 Task: Buy 3 Windshield Washer Pumps from Windshield Wipers & Washers section under best seller category for shipping address: Carlos Perez, 4547 Long Street, Gainesville, Florida 32653, Cell Number 3522153680. Pay from credit card ending with 5759, CVV 953
Action: Key pressed amazon.com<Key.enter>
Screenshot: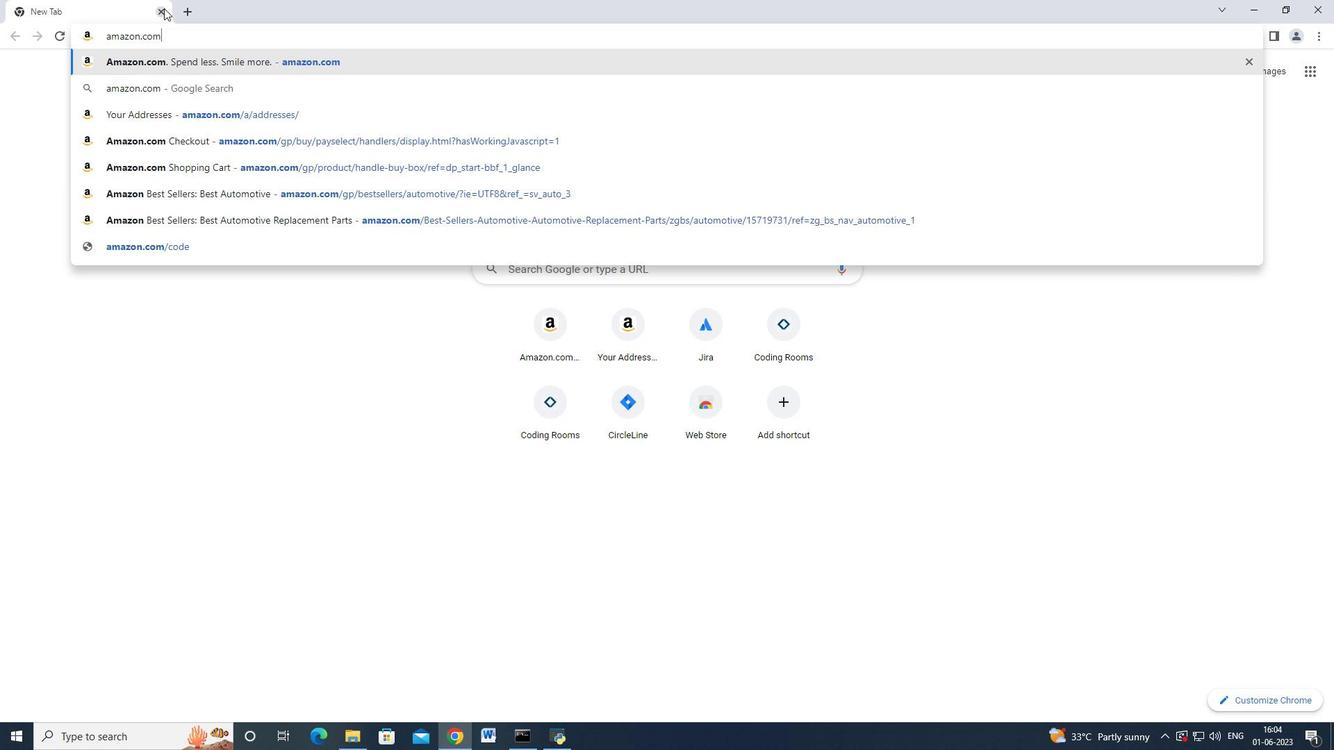 
Action: Mouse moved to (6, 114)
Screenshot: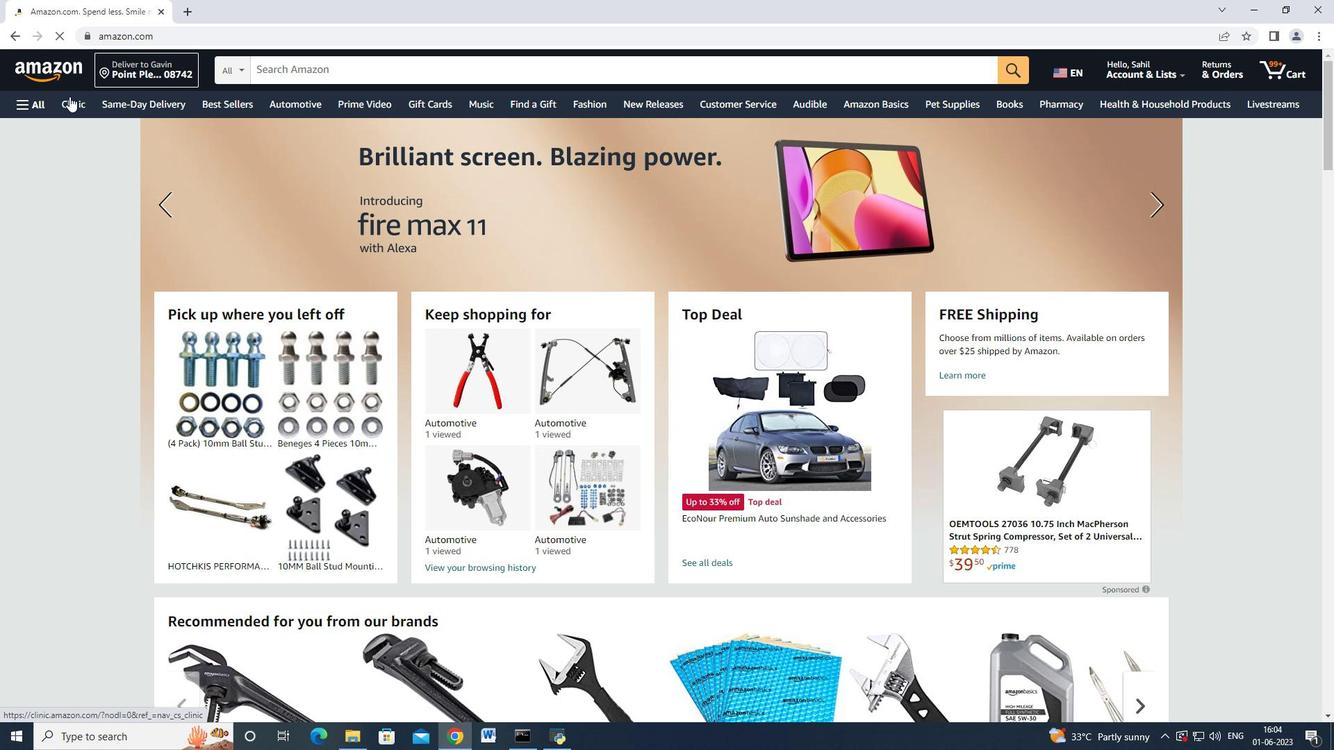 
Action: Mouse pressed left at (6, 114)
Screenshot: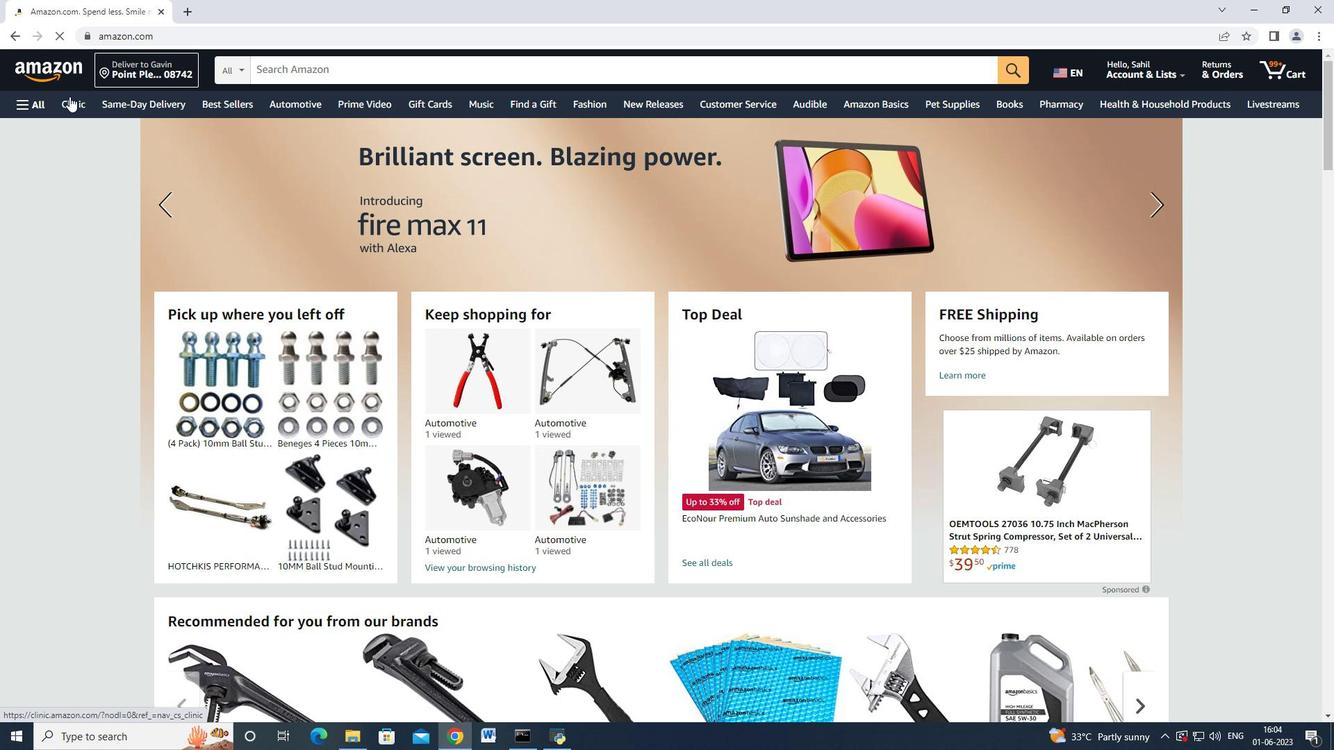 
Action: Mouse moved to (11, 110)
Screenshot: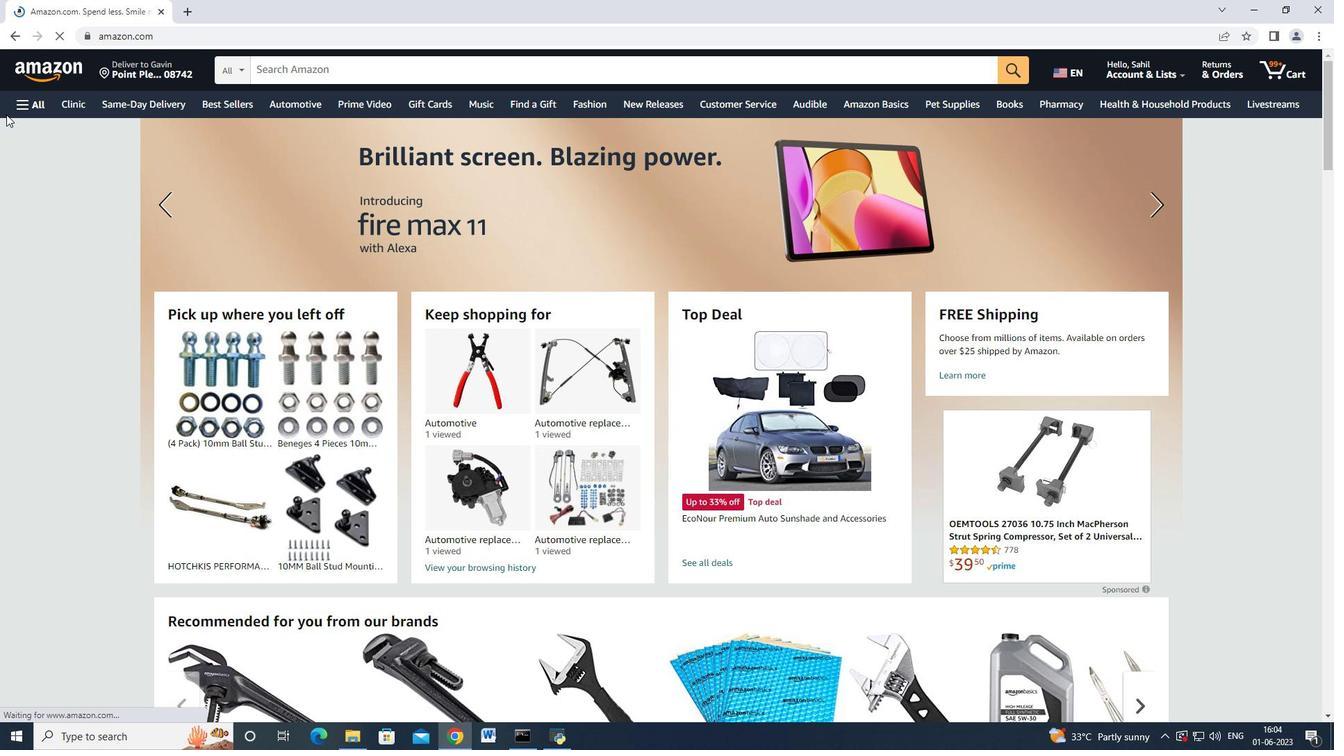
Action: Mouse pressed left at (11, 110)
Screenshot: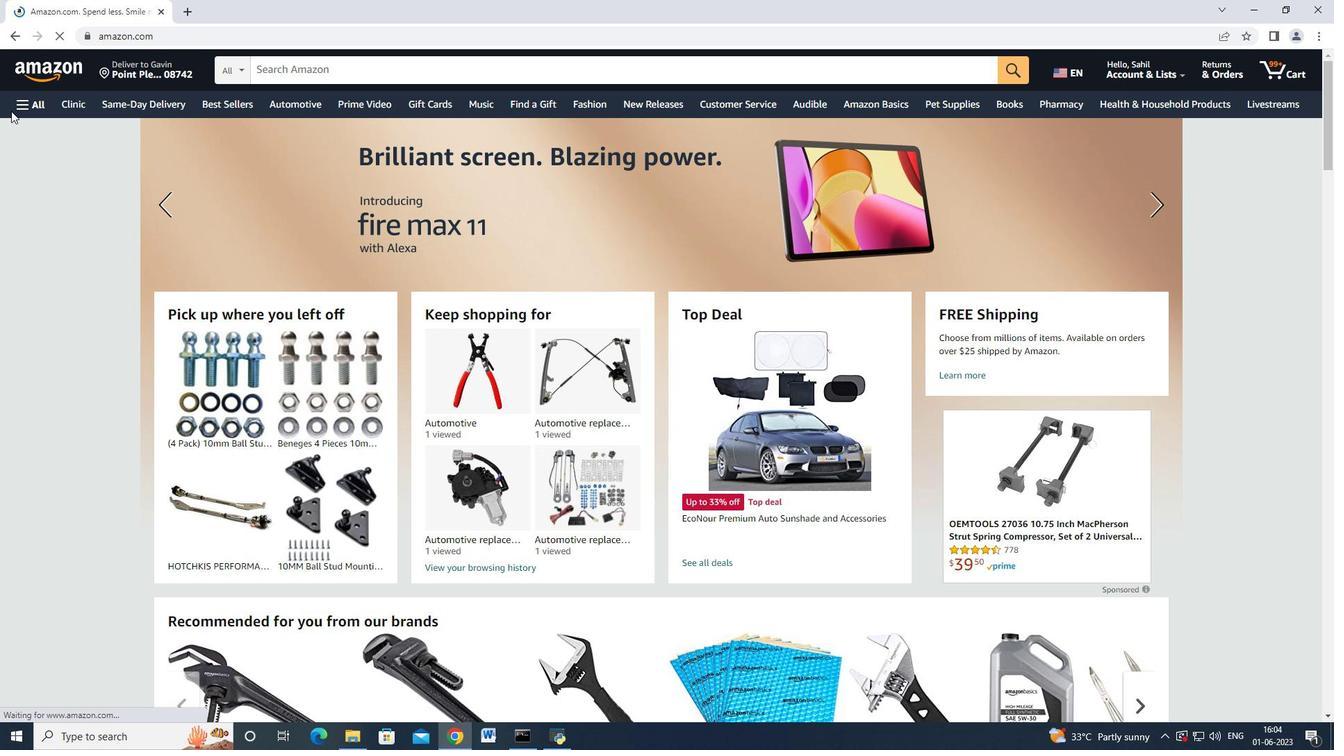 
Action: Mouse moved to (61, 211)
Screenshot: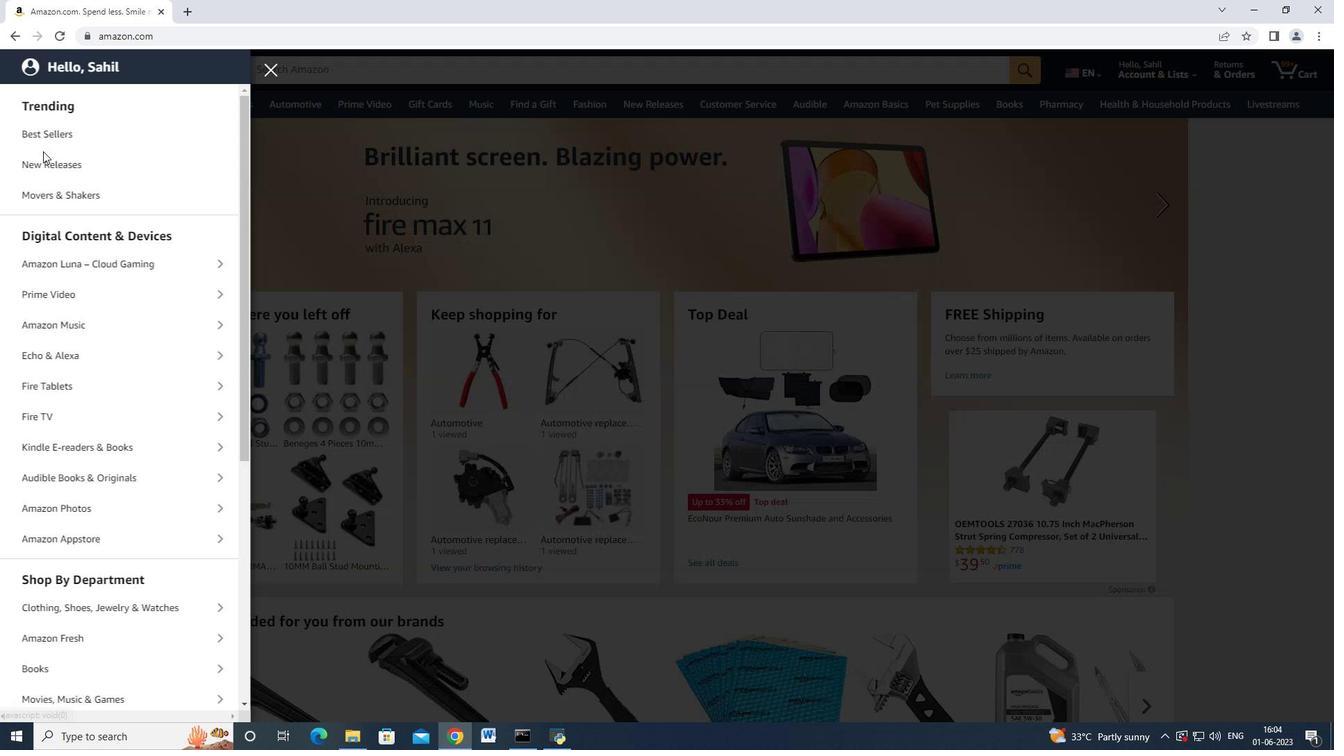 
Action: Mouse scrolled (56, 191) with delta (0, 0)
Screenshot: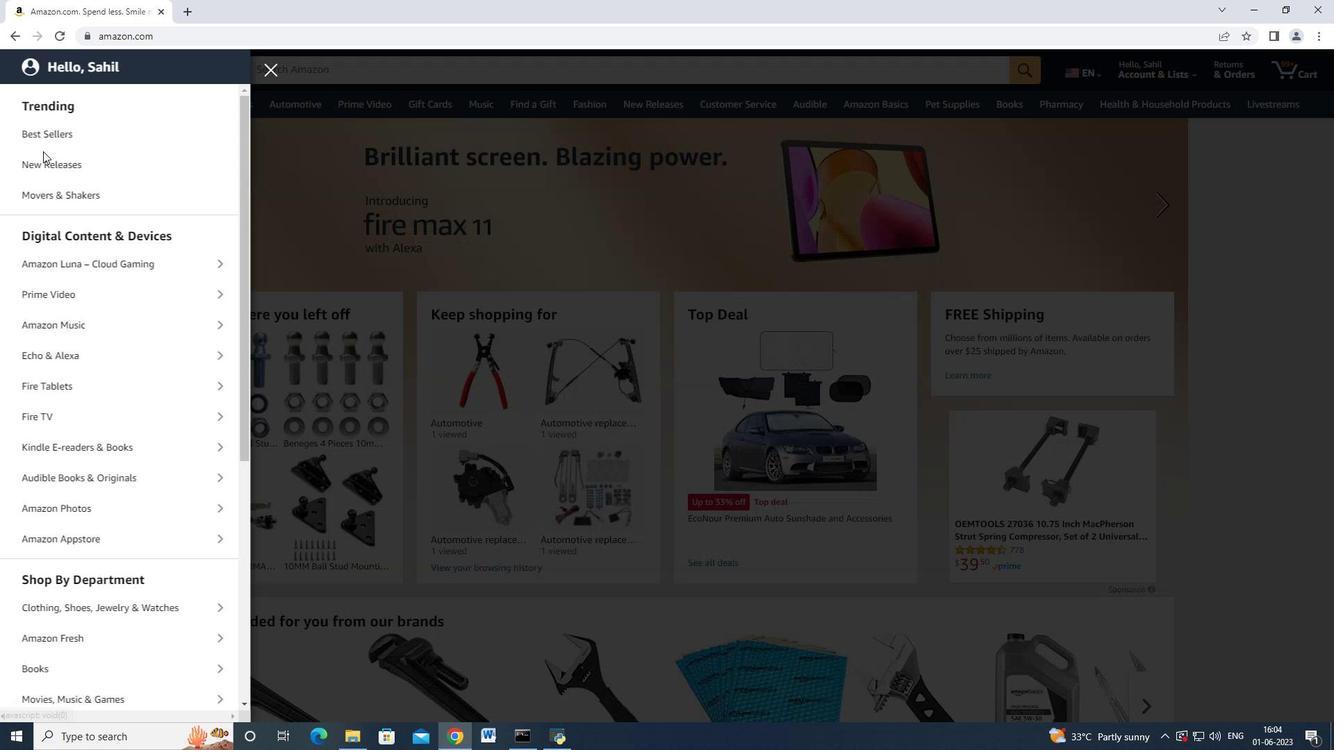 
Action: Mouse moved to (61, 214)
Screenshot: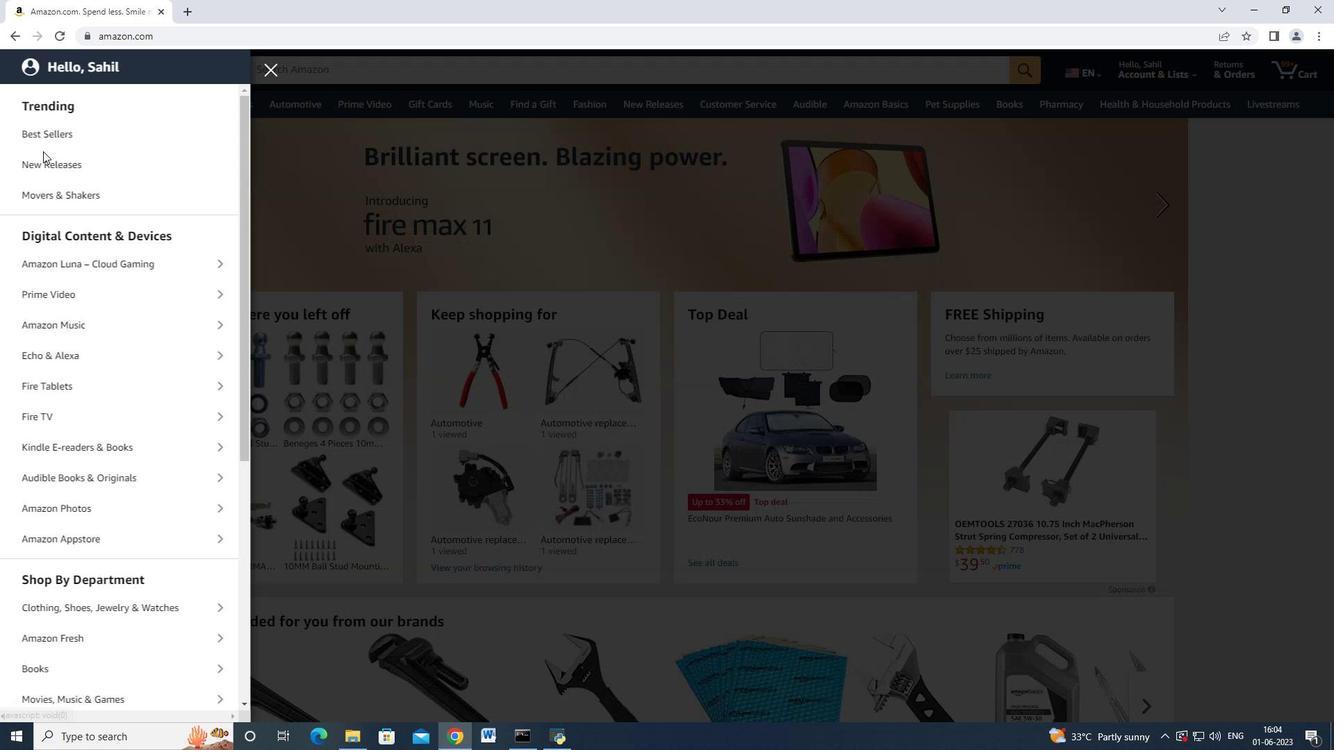 
Action: Mouse scrolled (60, 205) with delta (0, 0)
Screenshot: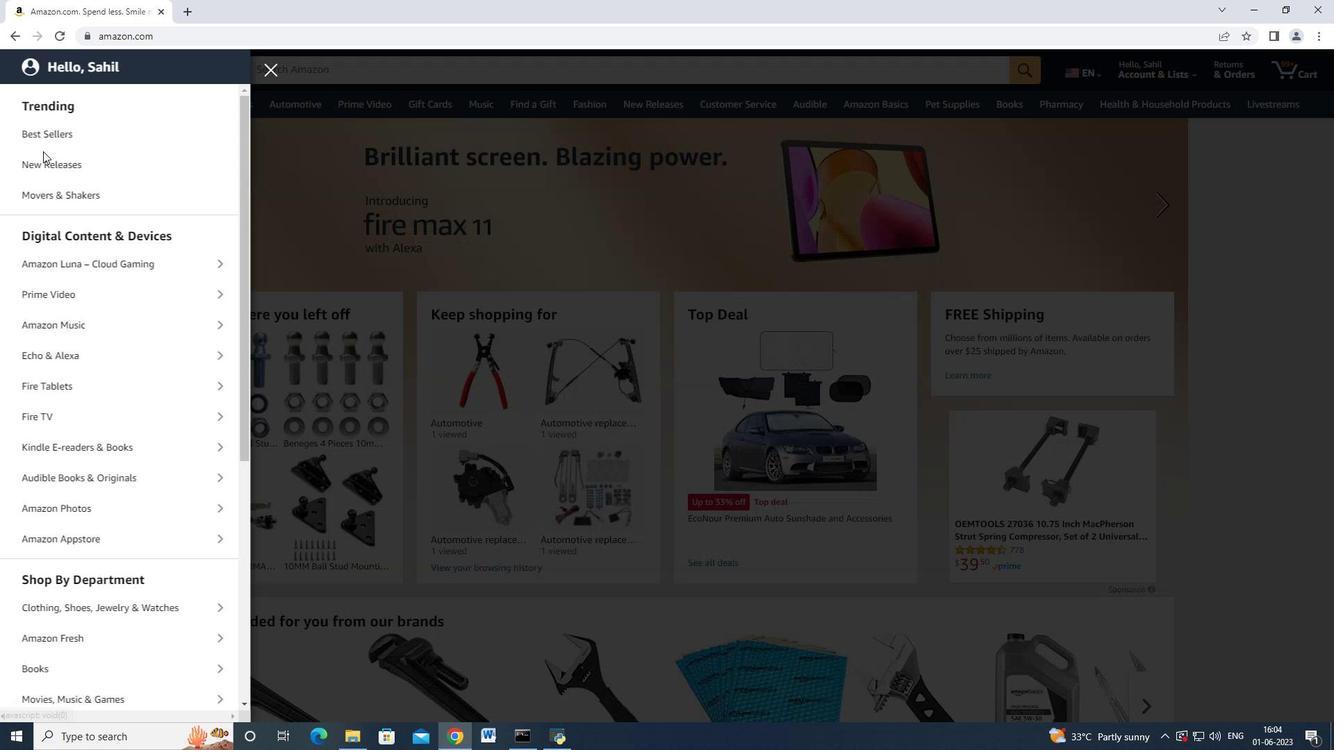 
Action: Mouse moved to (63, 219)
Screenshot: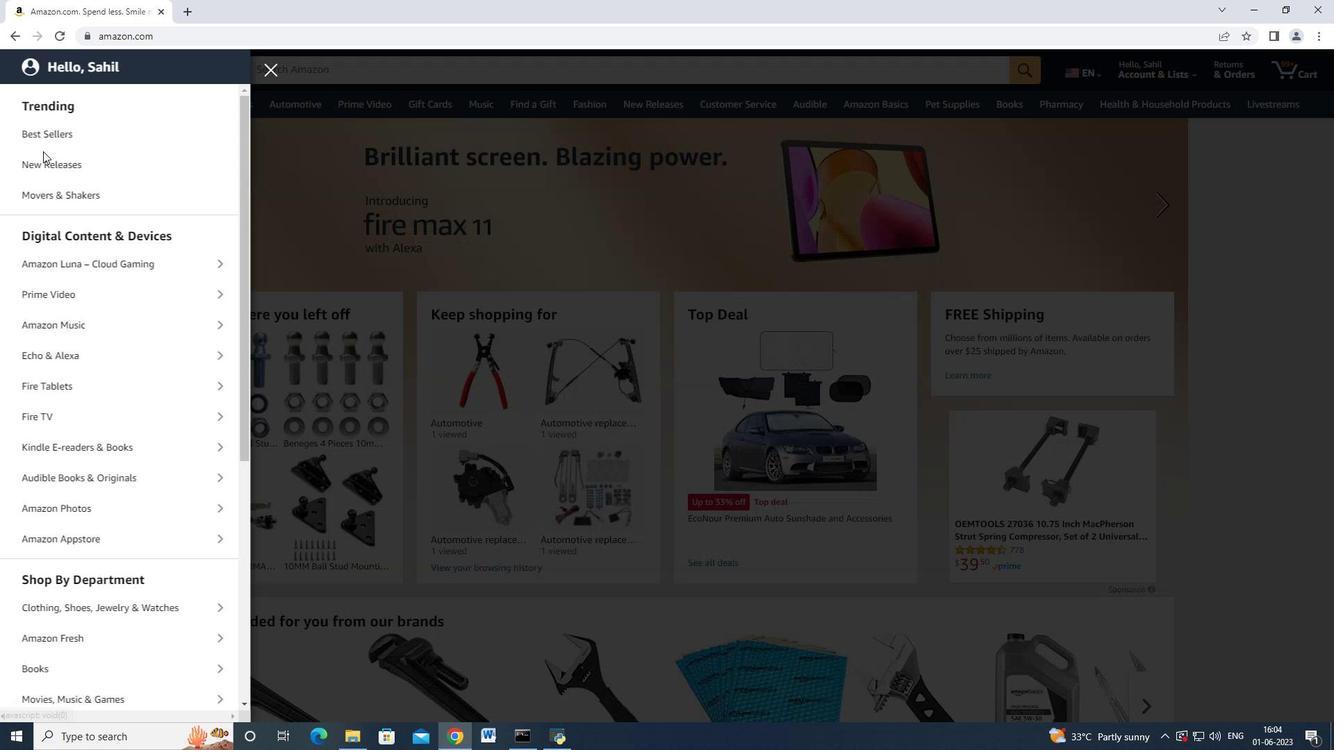 
Action: Mouse scrolled (61, 214) with delta (0, 0)
Screenshot: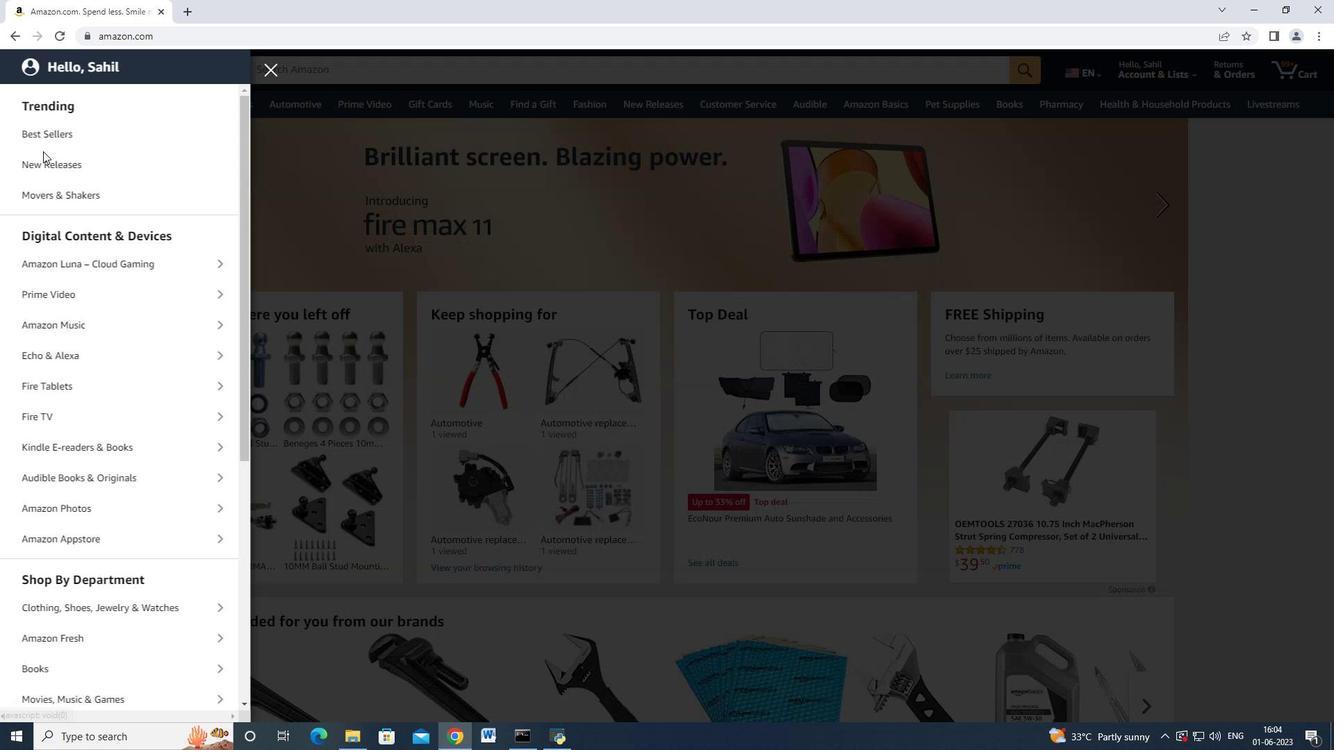 
Action: Mouse moved to (66, 230)
Screenshot: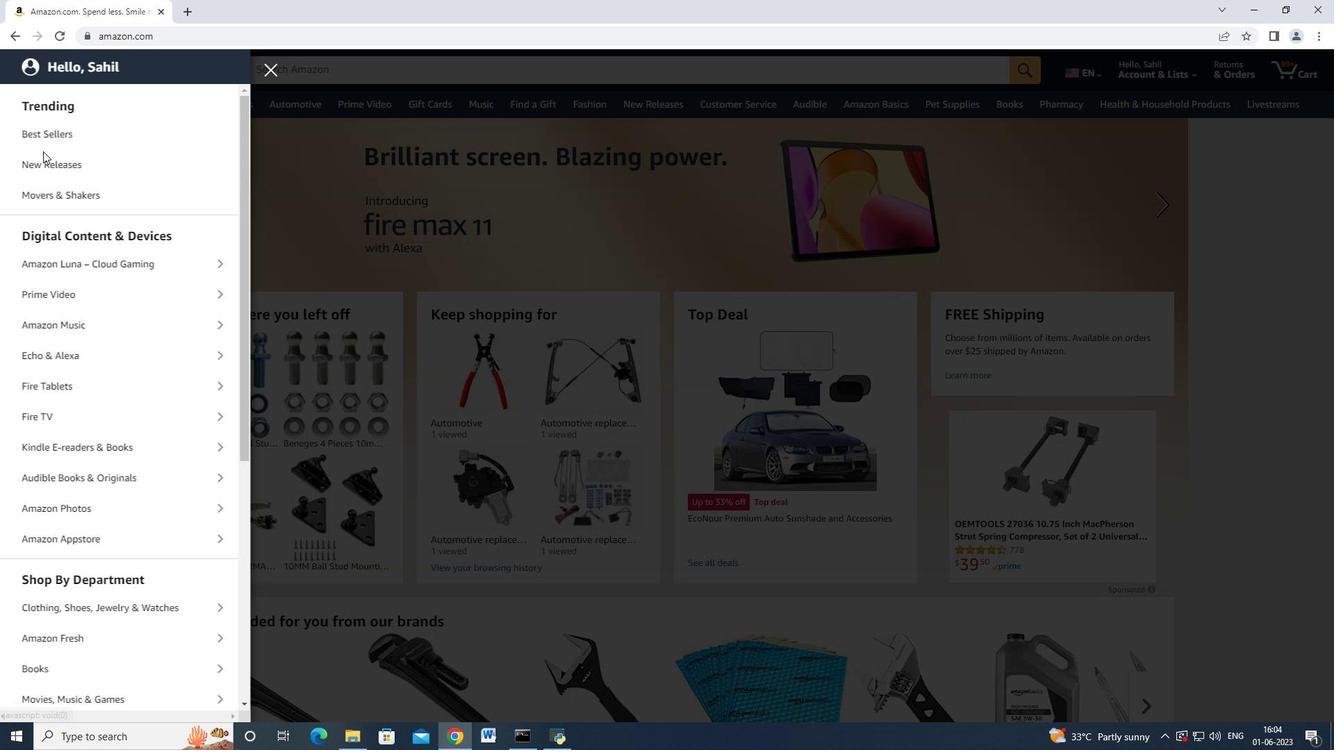 
Action: Mouse scrolled (65, 225) with delta (0, 0)
Screenshot: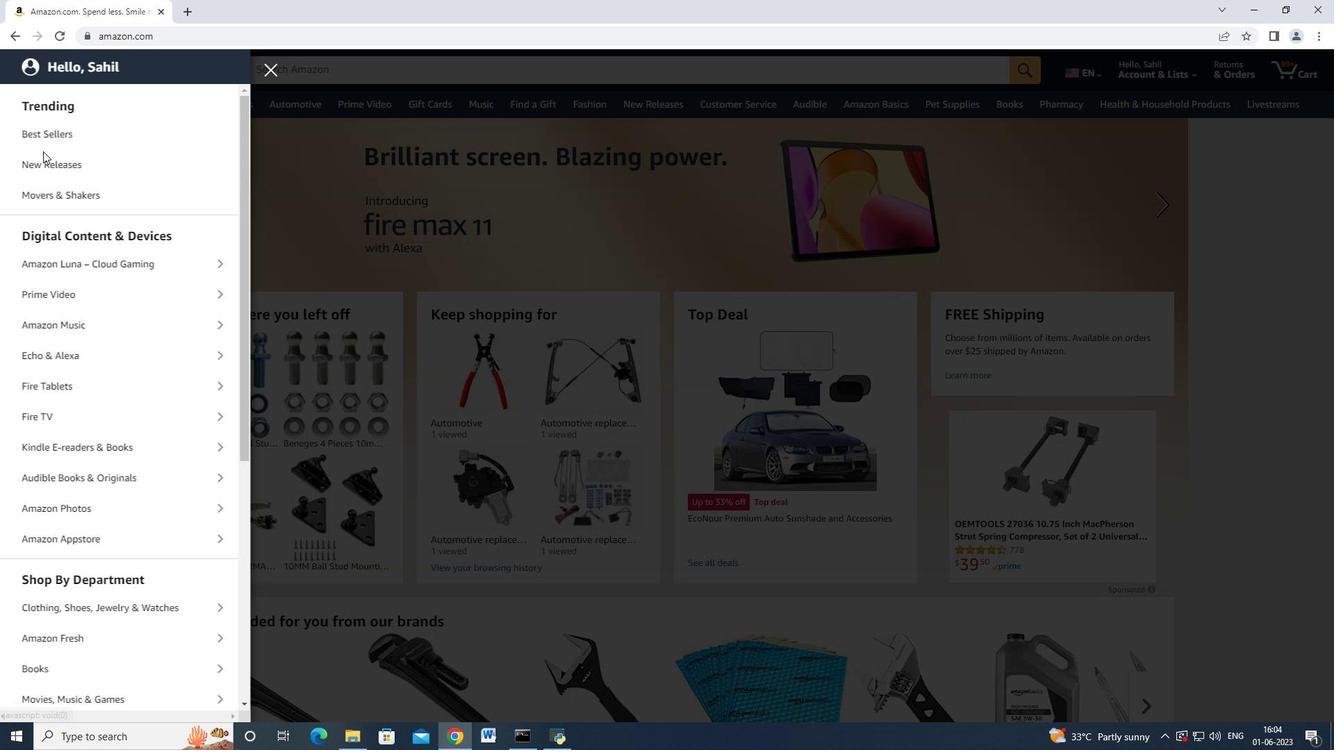 
Action: Mouse moved to (68, 444)
Screenshot: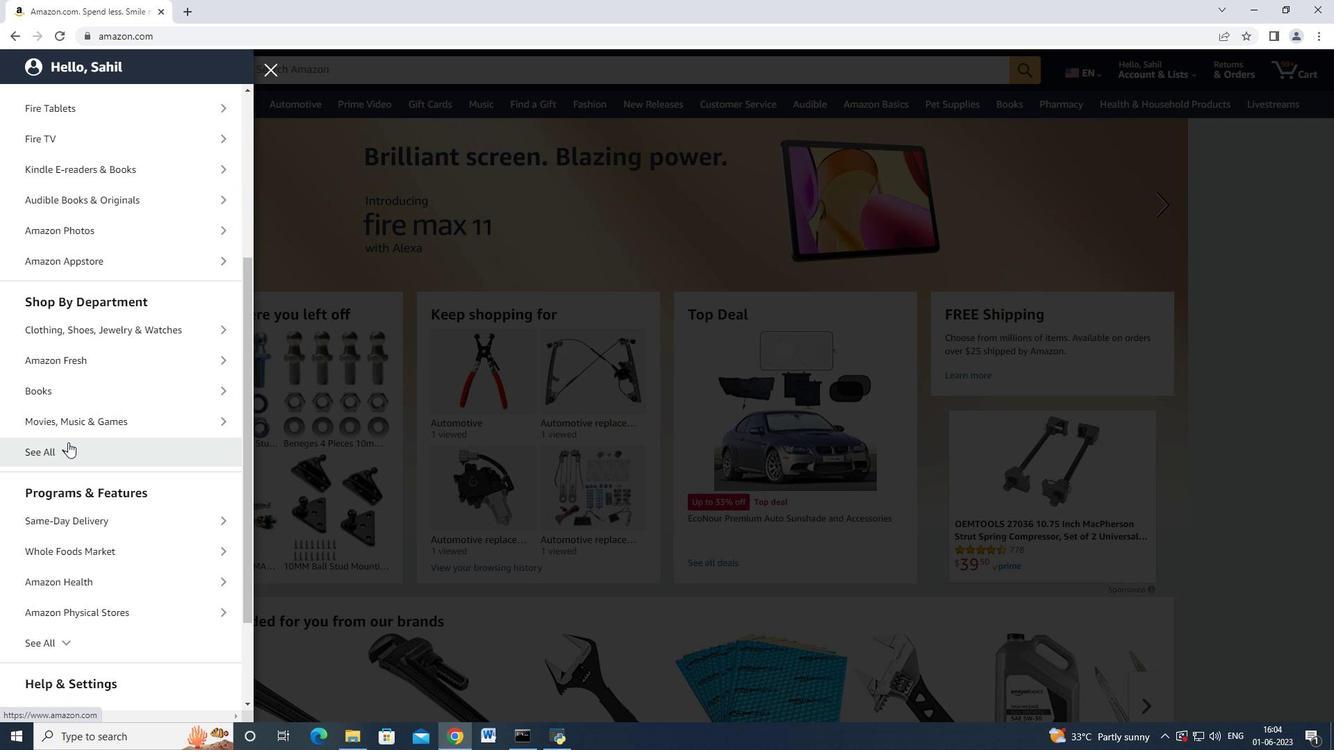 
Action: Mouse pressed left at (68, 444)
Screenshot: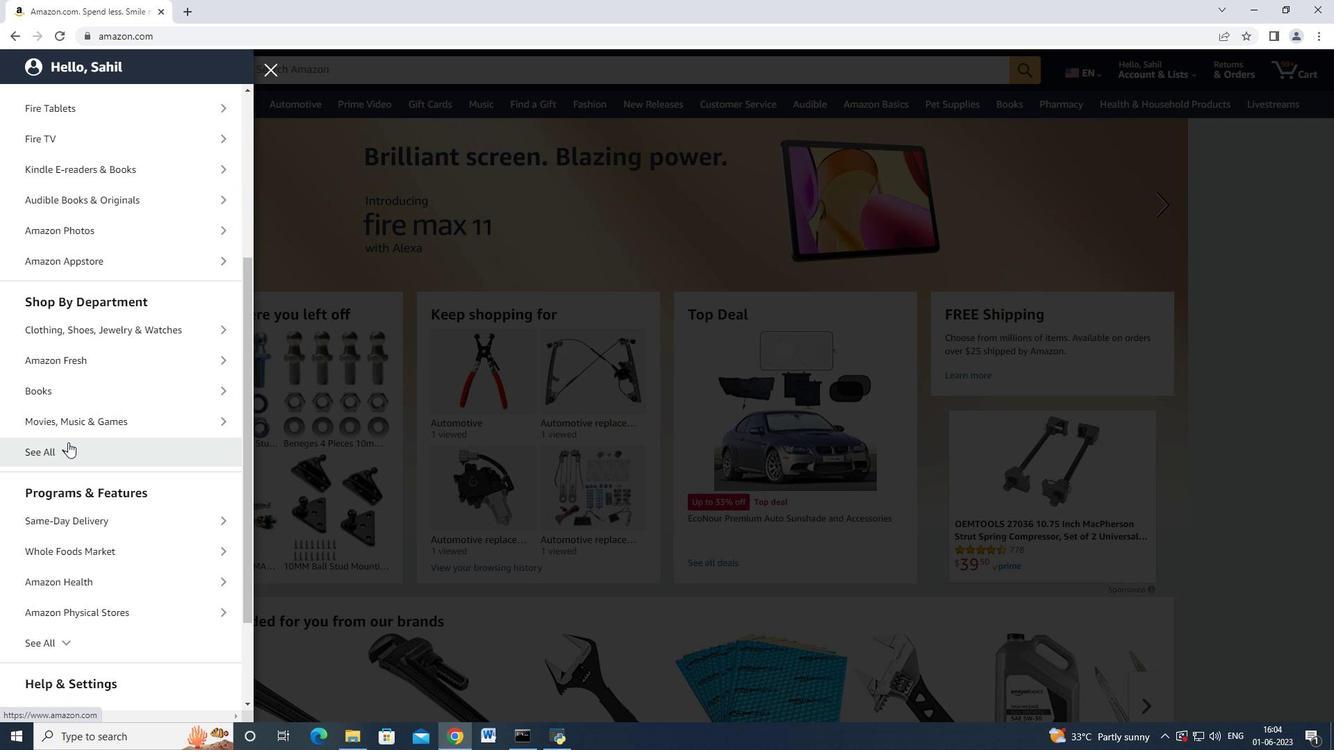 
Action: Mouse moved to (75, 437)
Screenshot: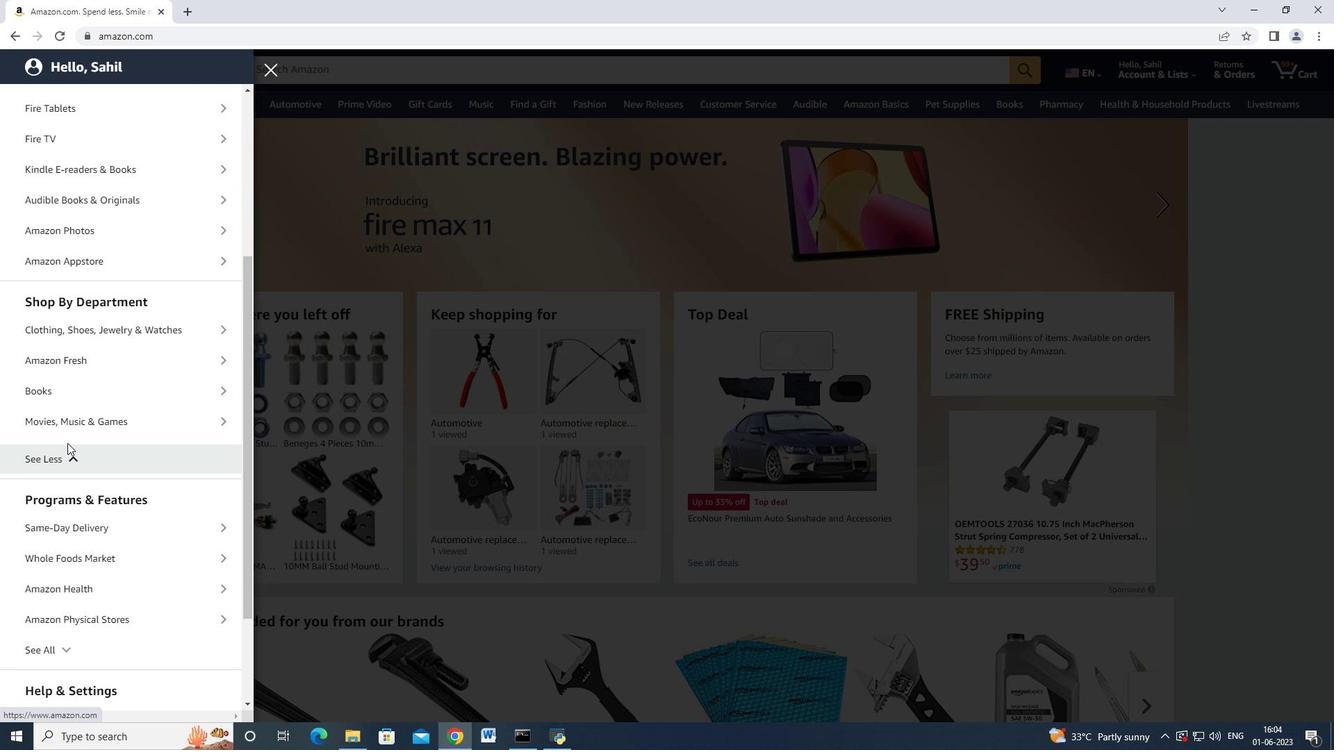 
Action: Mouse scrolled (75, 437) with delta (0, 0)
Screenshot: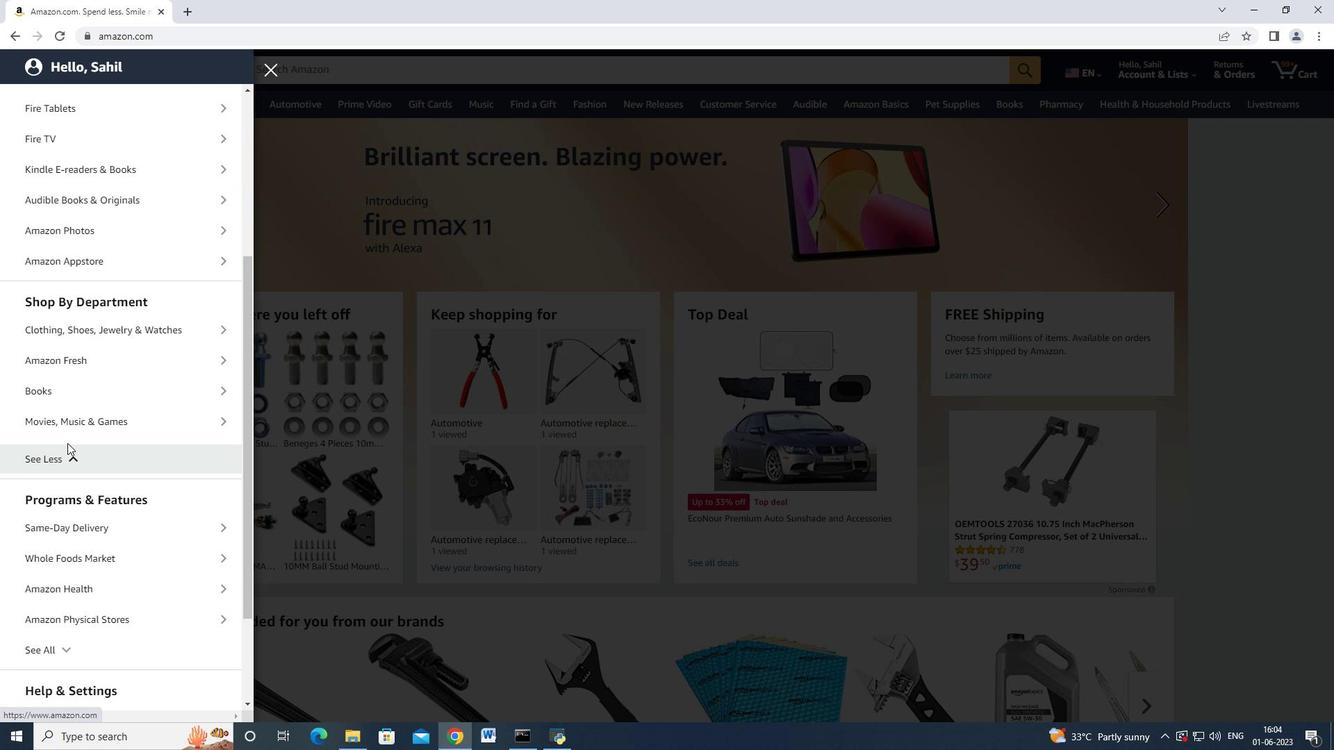 
Action: Mouse scrolled (75, 437) with delta (0, 0)
Screenshot: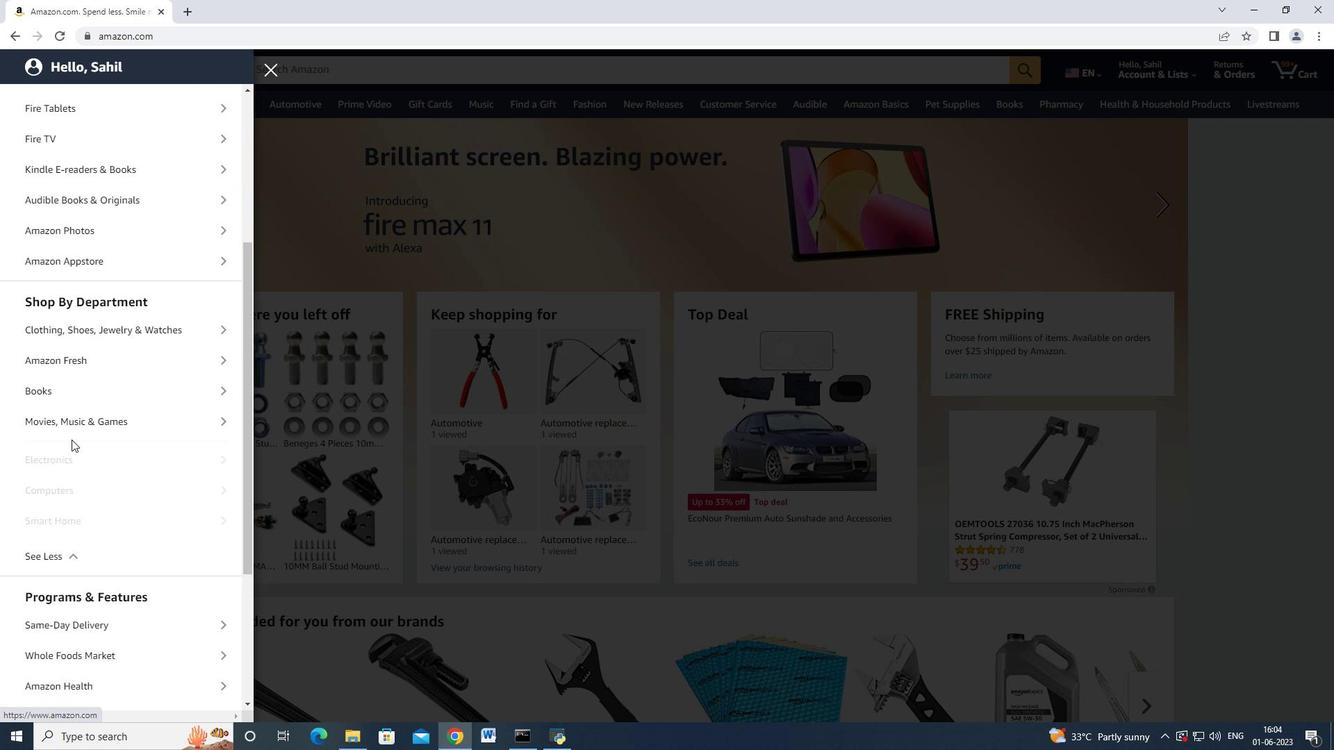 
Action: Mouse scrolled (75, 437) with delta (0, 0)
Screenshot: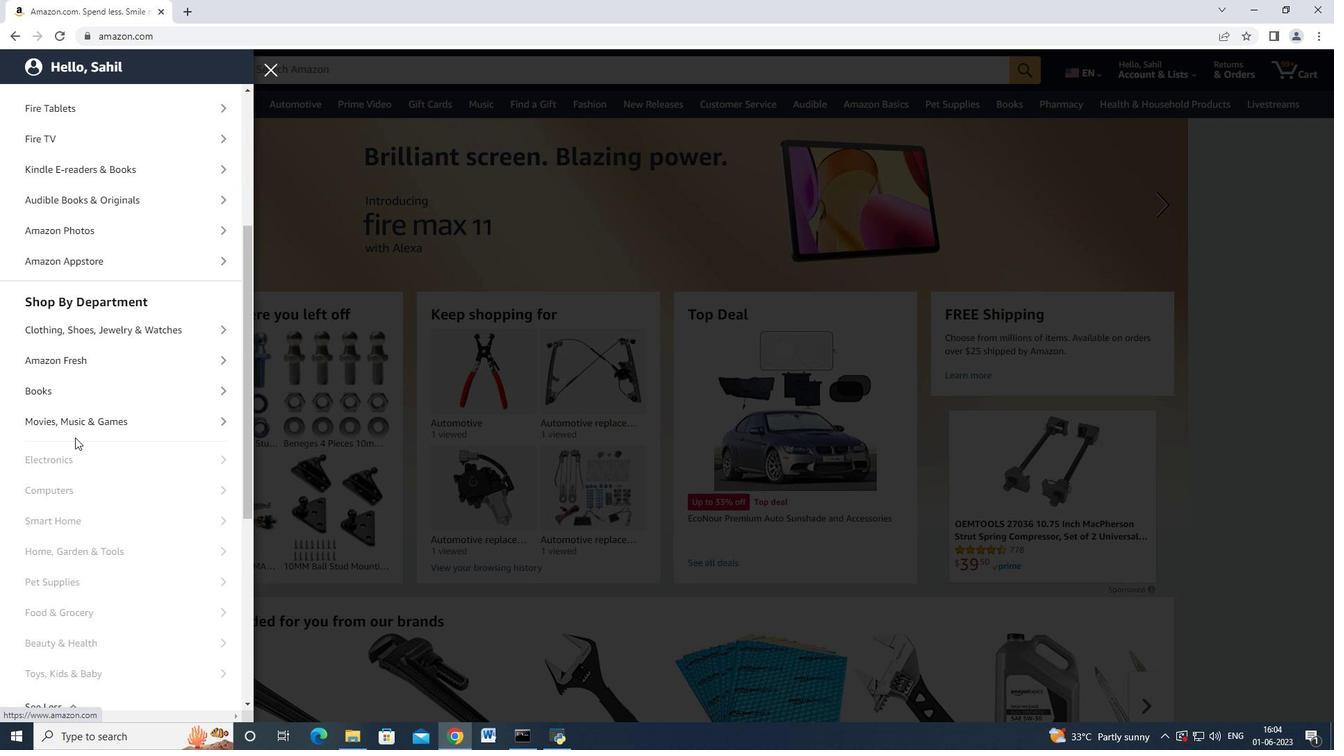 
Action: Mouse moved to (98, 589)
Screenshot: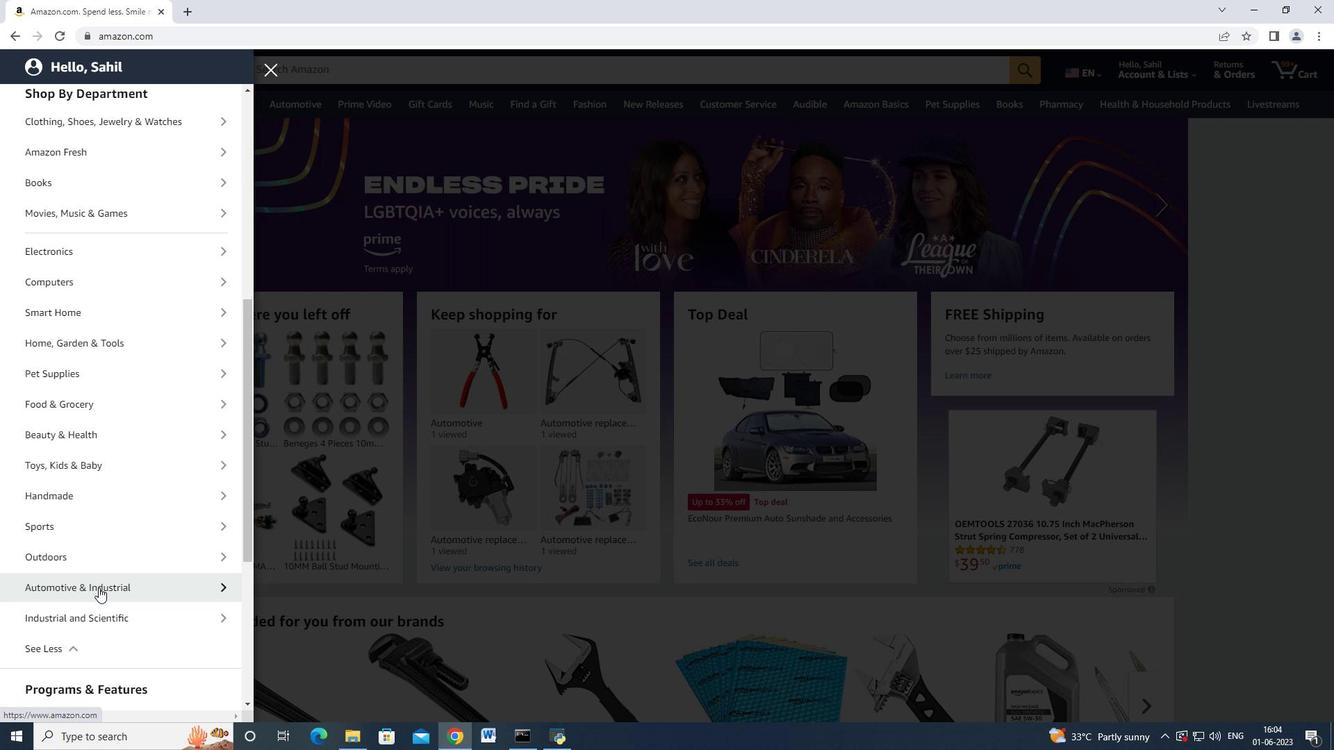 
Action: Mouse pressed left at (98, 589)
Screenshot: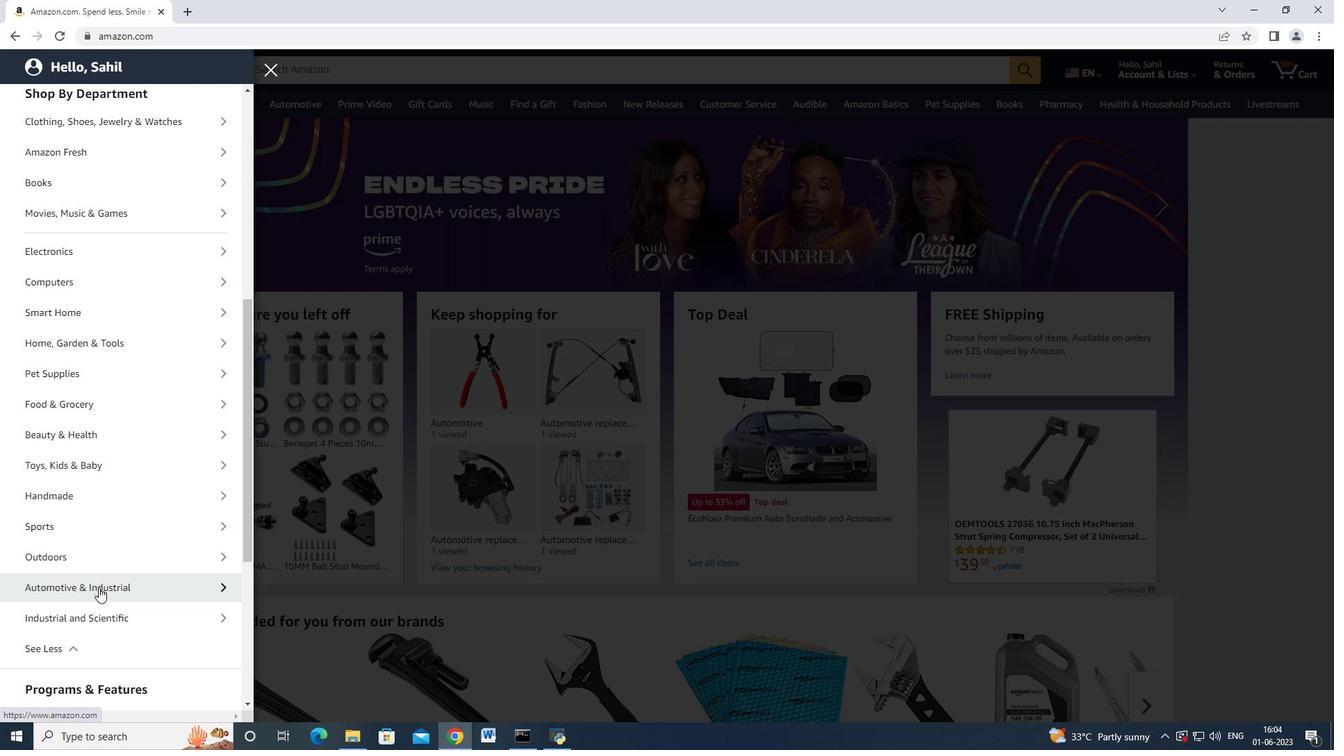 
Action: Mouse moved to (130, 152)
Screenshot: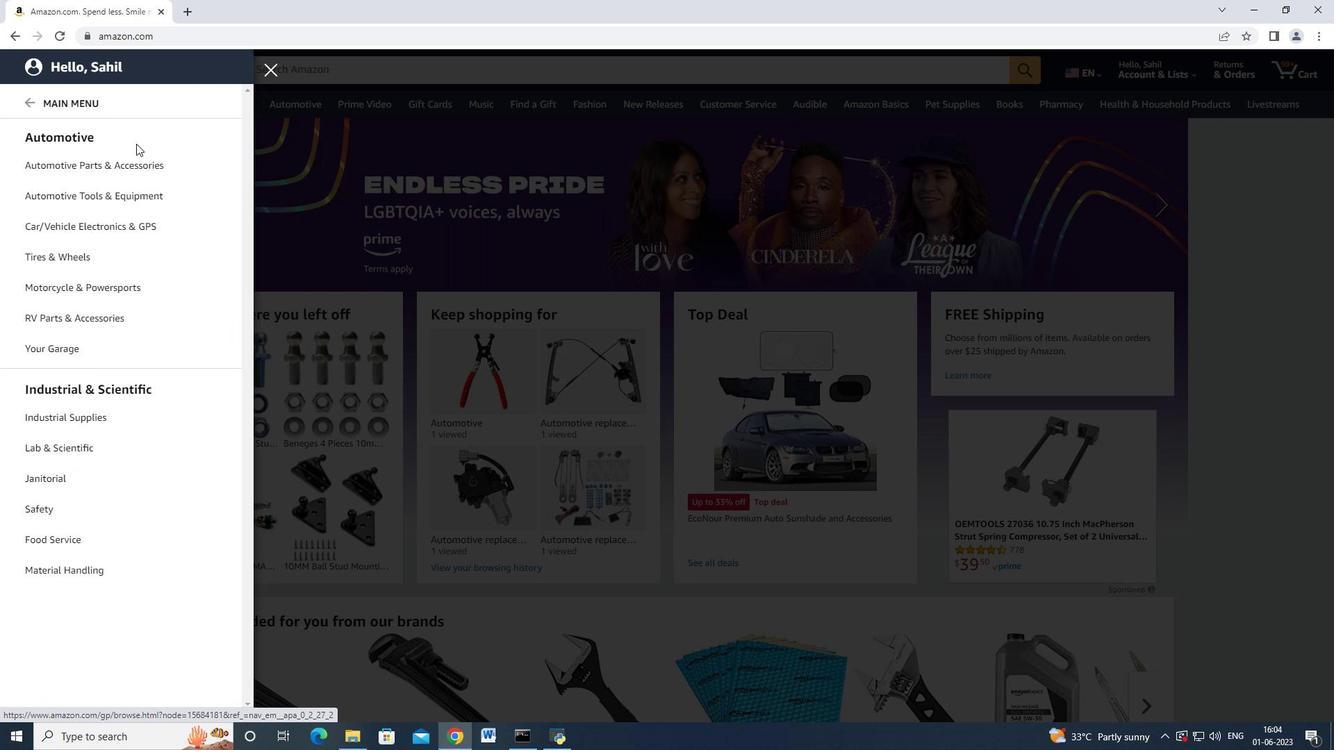 
Action: Mouse pressed left at (130, 152)
Screenshot: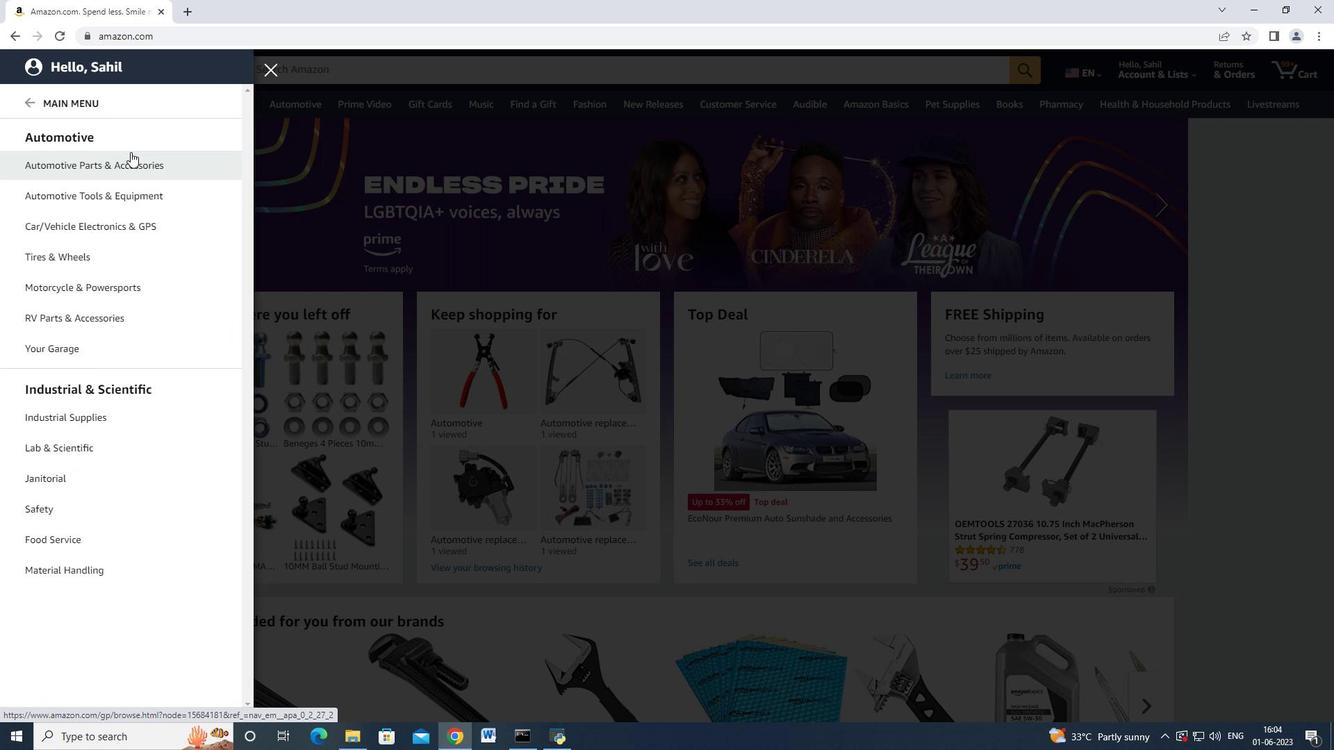 
Action: Mouse moved to (223, 133)
Screenshot: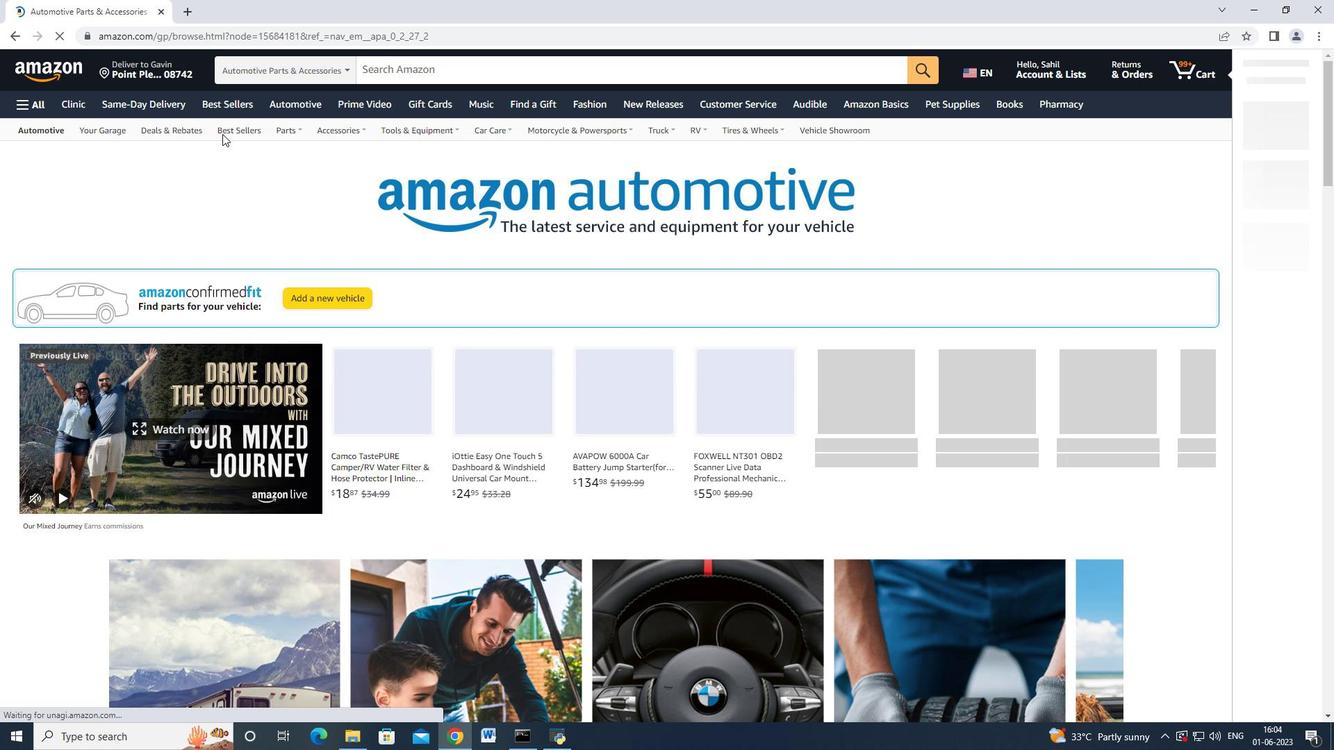 
Action: Mouse pressed left at (223, 133)
Screenshot: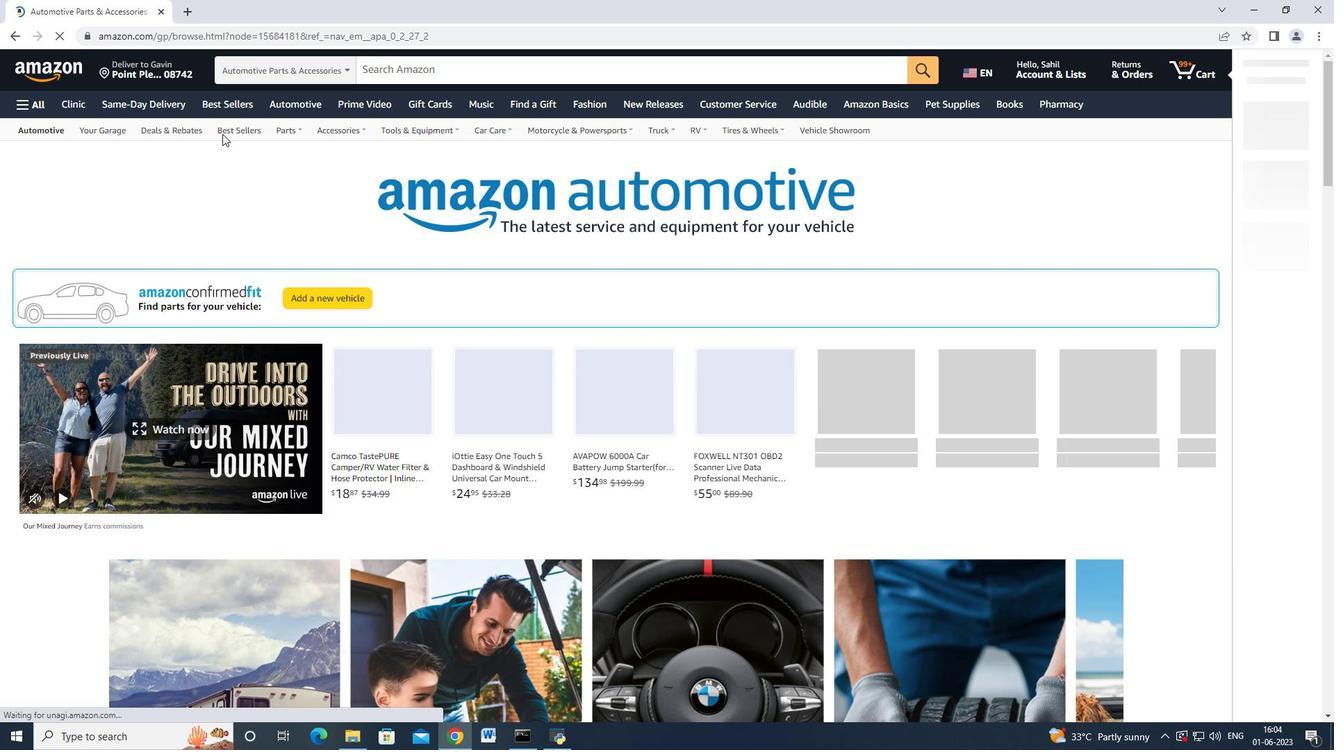 
Action: Mouse moved to (94, 267)
Screenshot: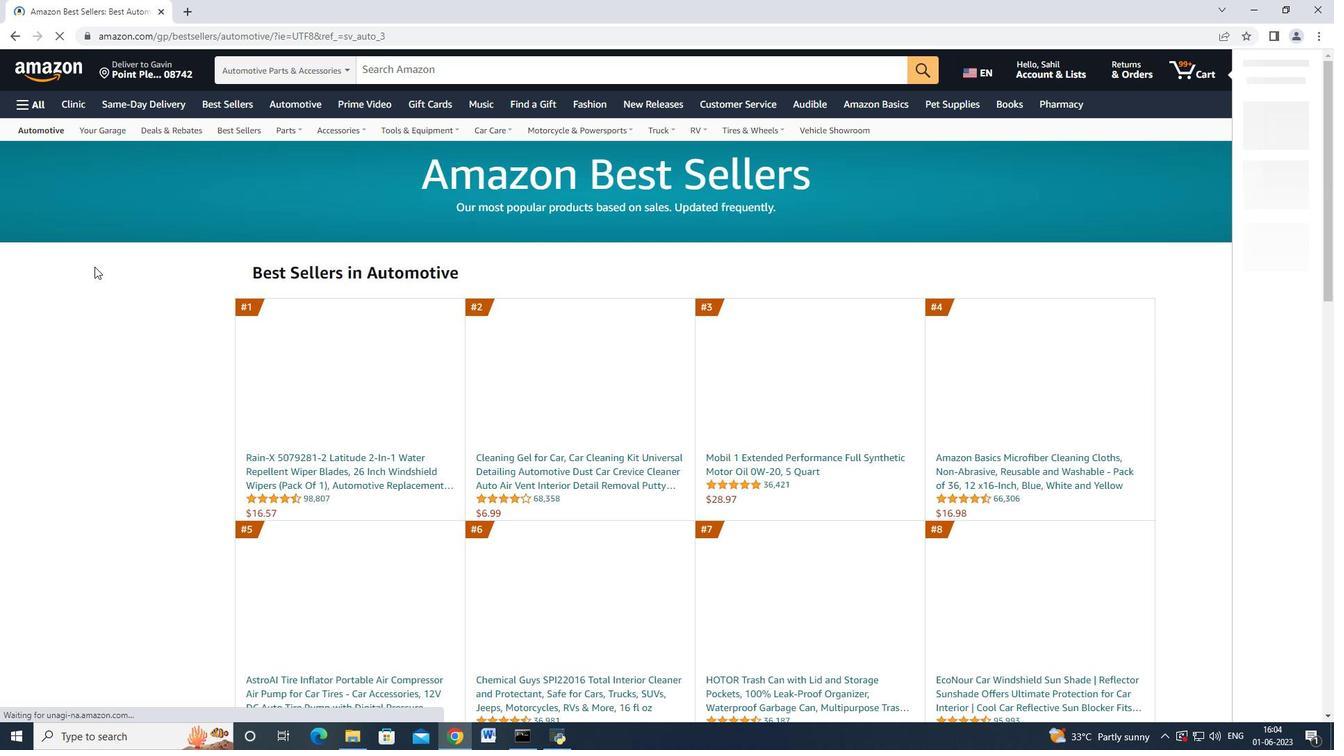 
Action: Mouse scrolled (94, 266) with delta (0, 0)
Screenshot: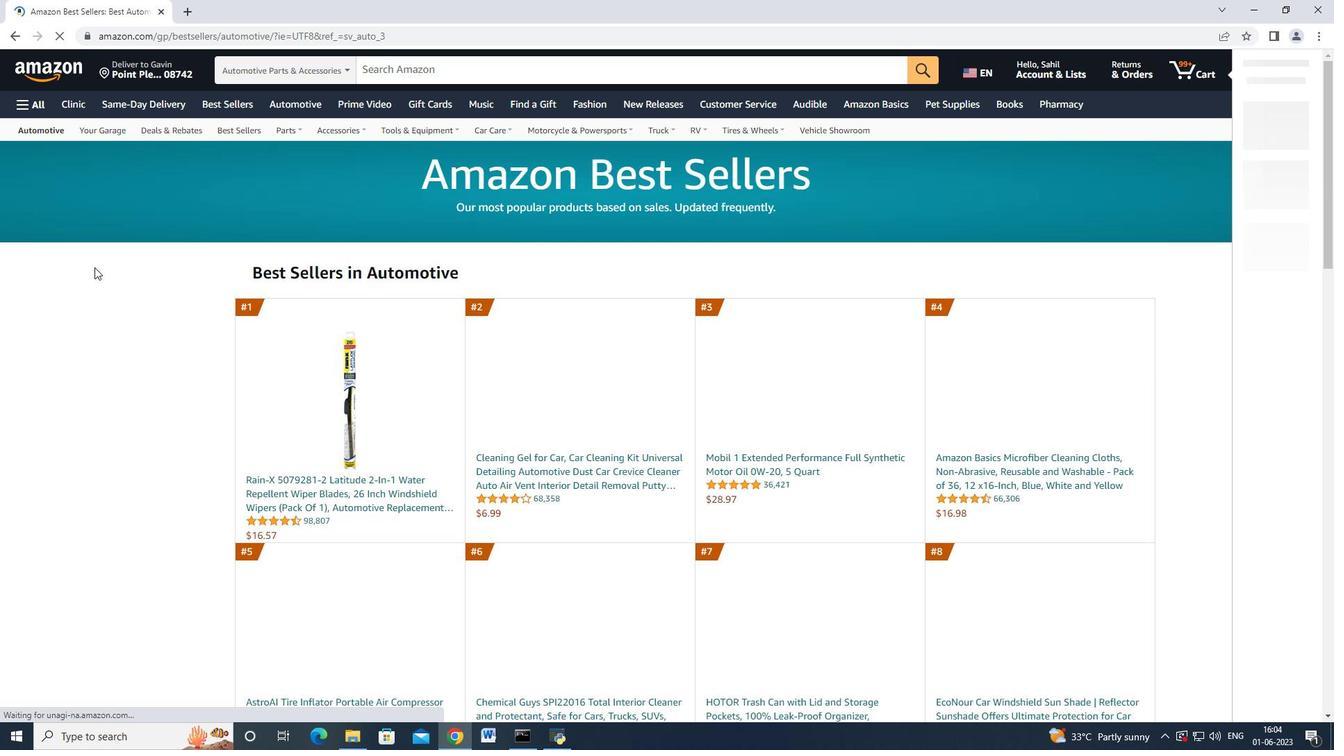 
Action: Mouse moved to (93, 271)
Screenshot: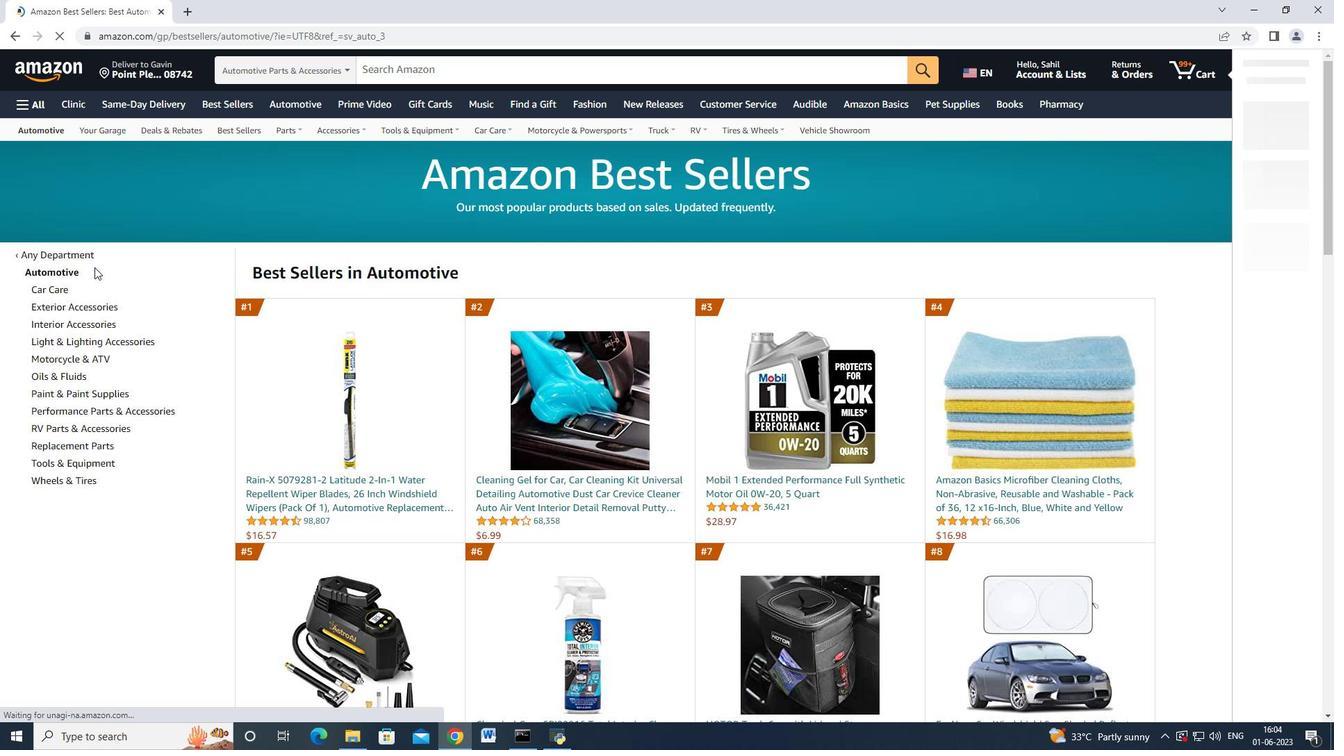 
Action: Mouse scrolled (93, 271) with delta (0, 0)
Screenshot: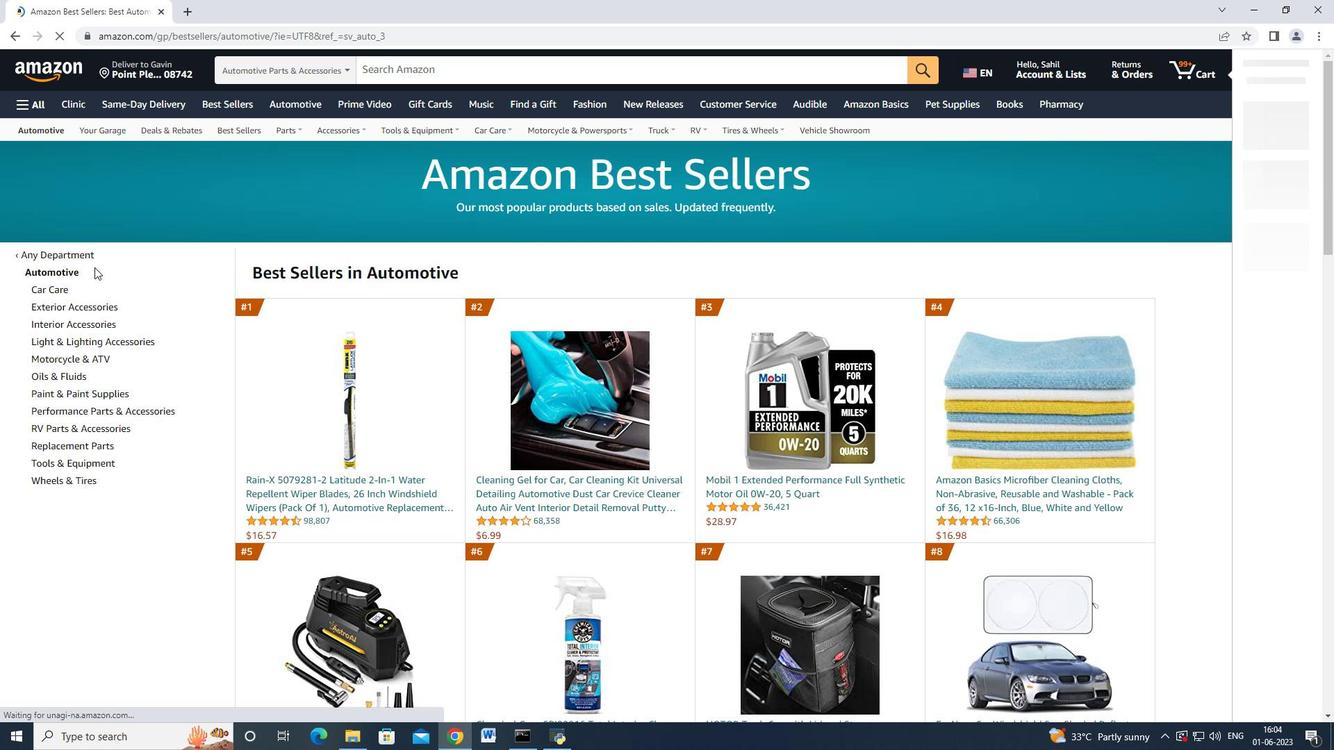 
Action: Mouse moved to (87, 311)
Screenshot: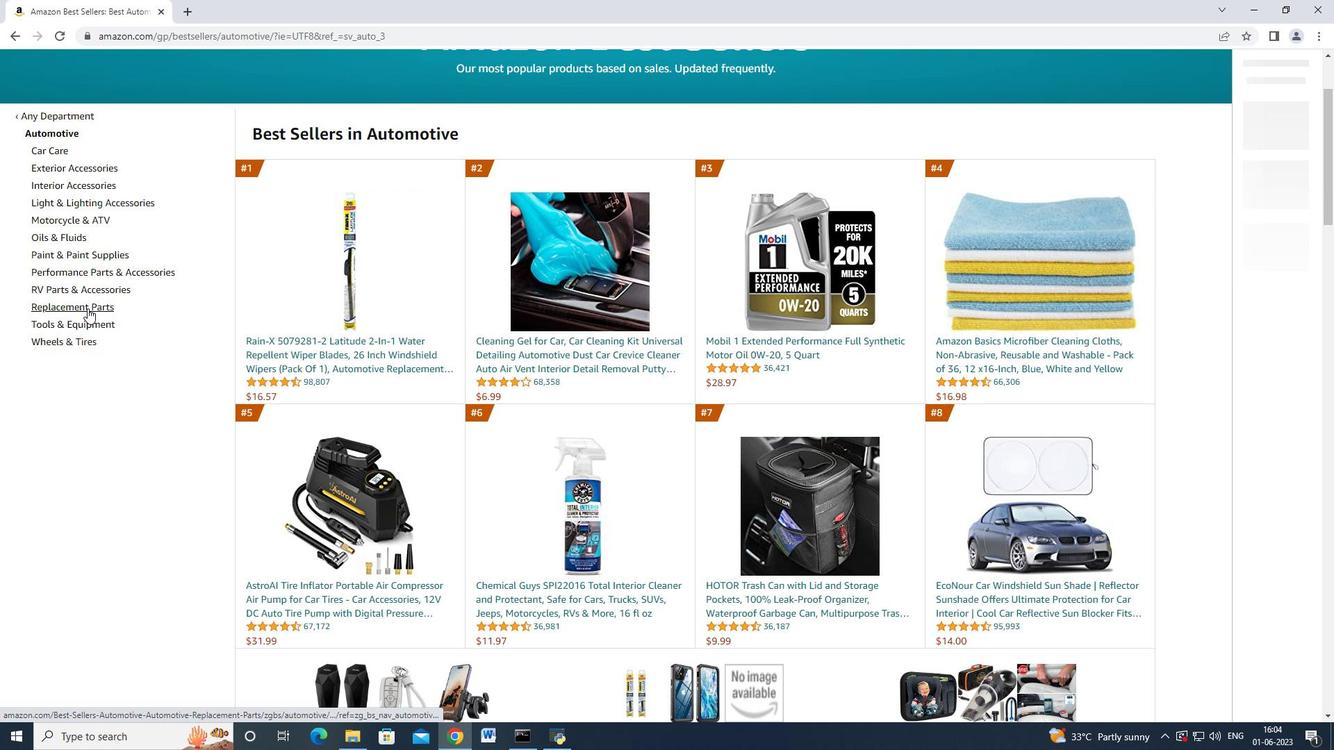 
Action: Mouse pressed left at (87, 311)
Screenshot: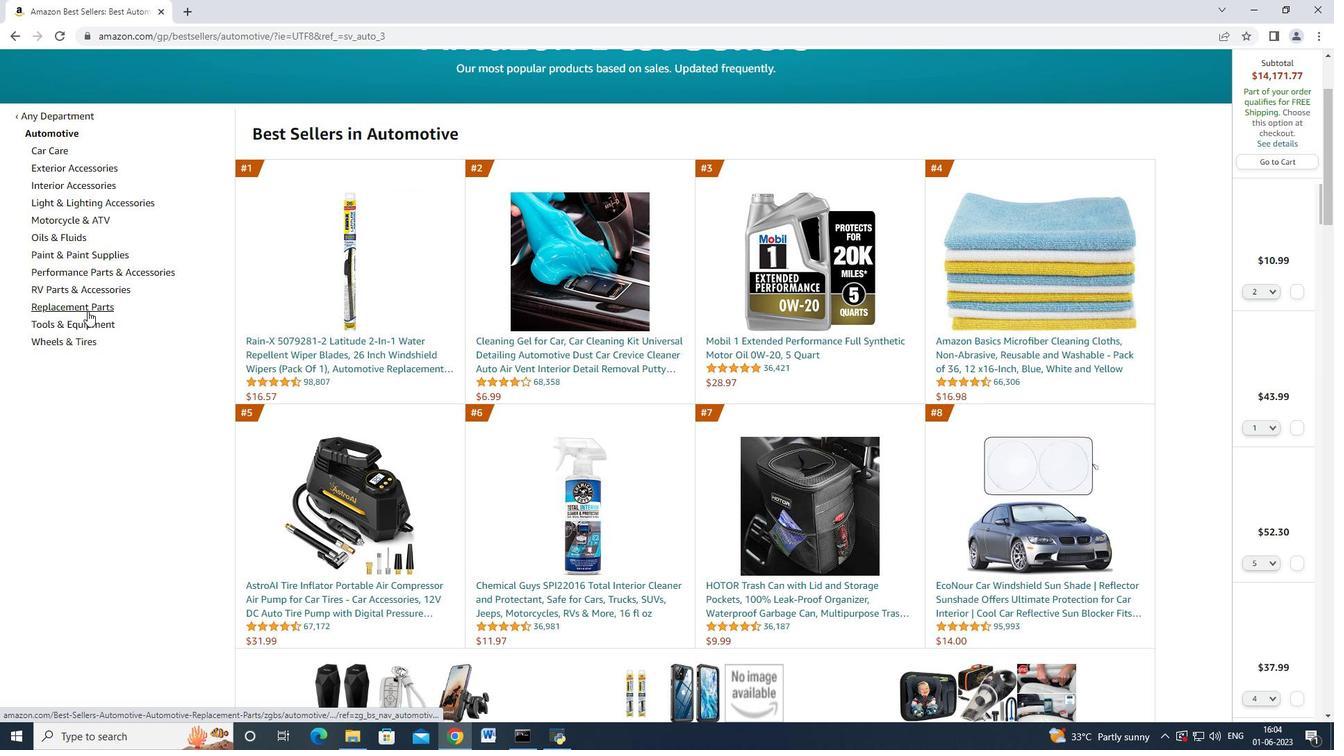 
Action: Mouse moved to (108, 326)
Screenshot: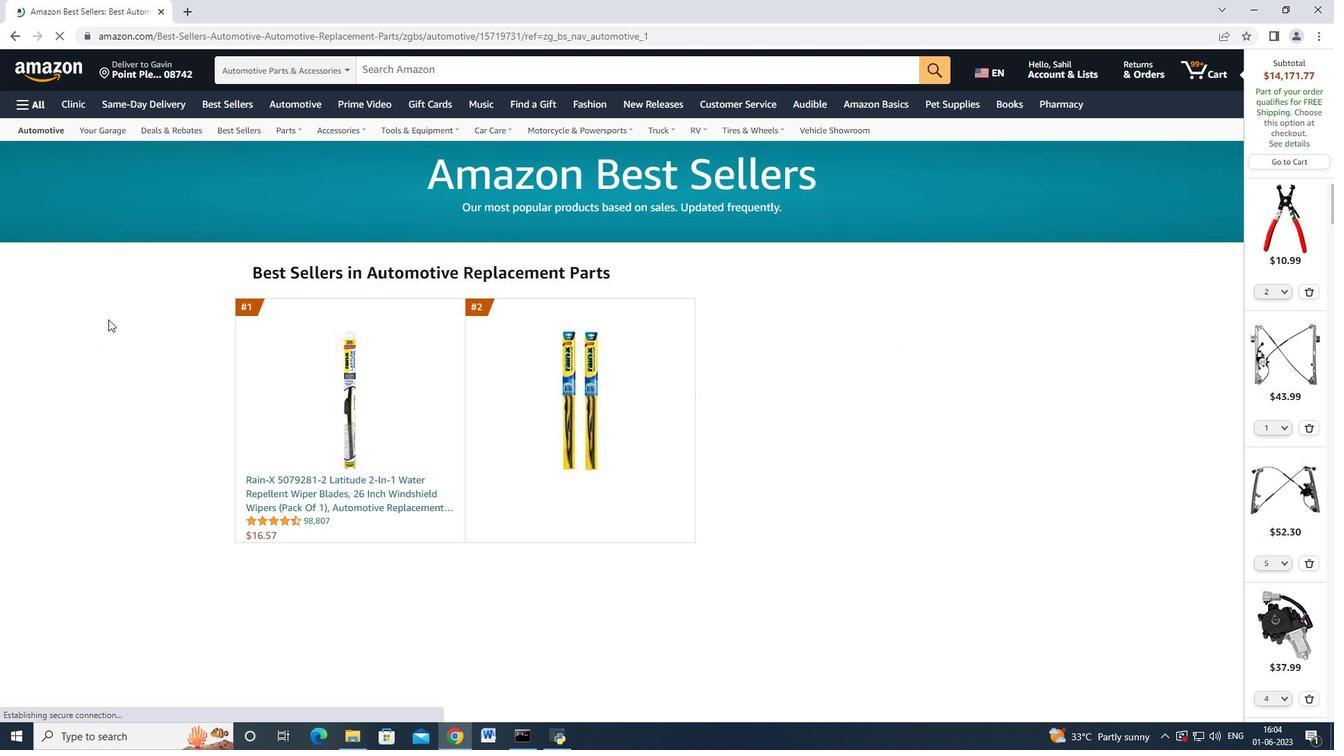 
Action: Mouse scrolled (108, 325) with delta (0, 0)
Screenshot: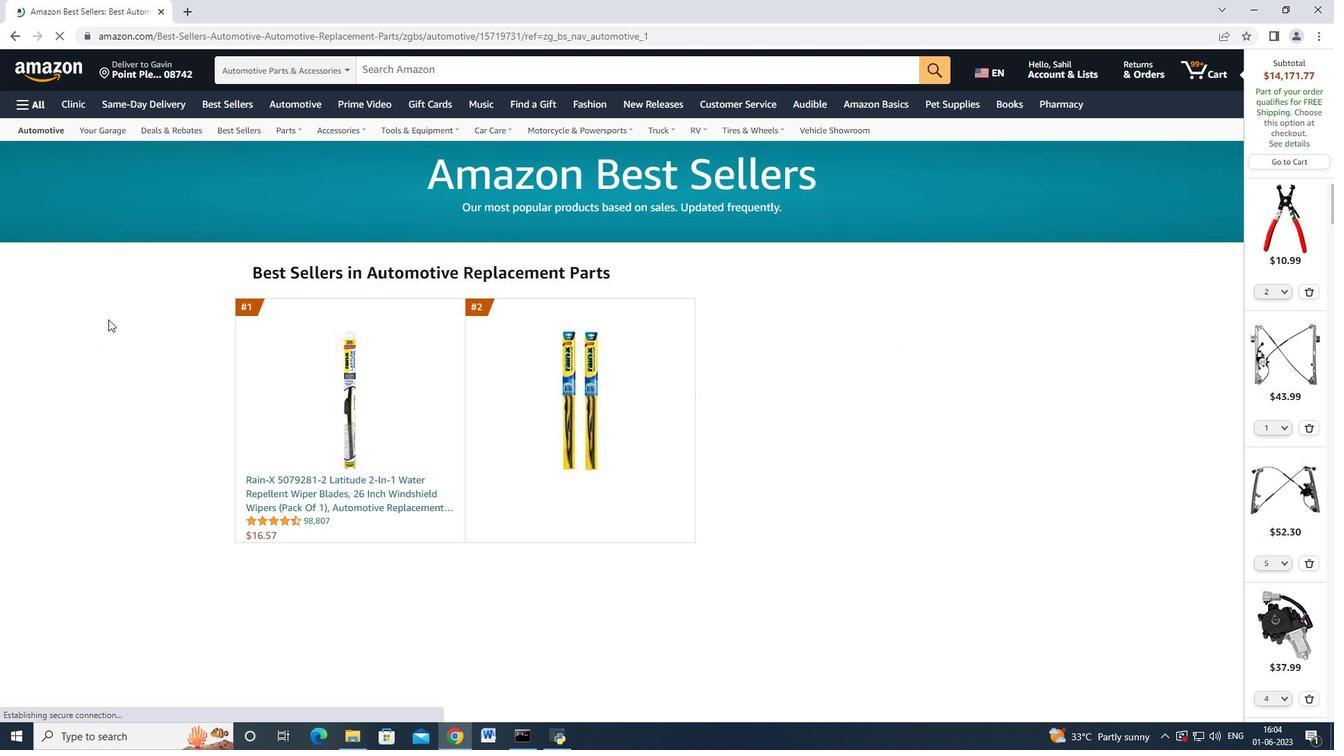 
Action: Mouse moved to (108, 326)
Screenshot: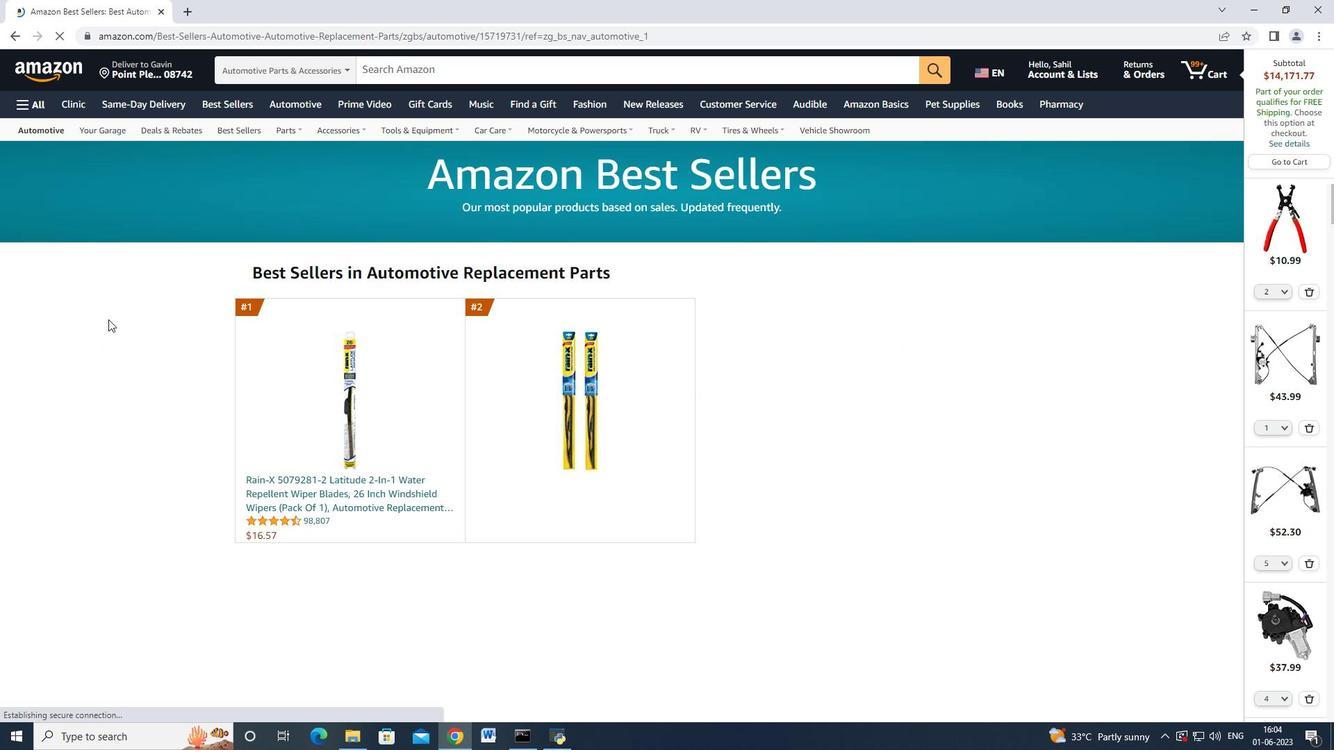 
Action: Mouse scrolled (108, 325) with delta (0, 0)
Screenshot: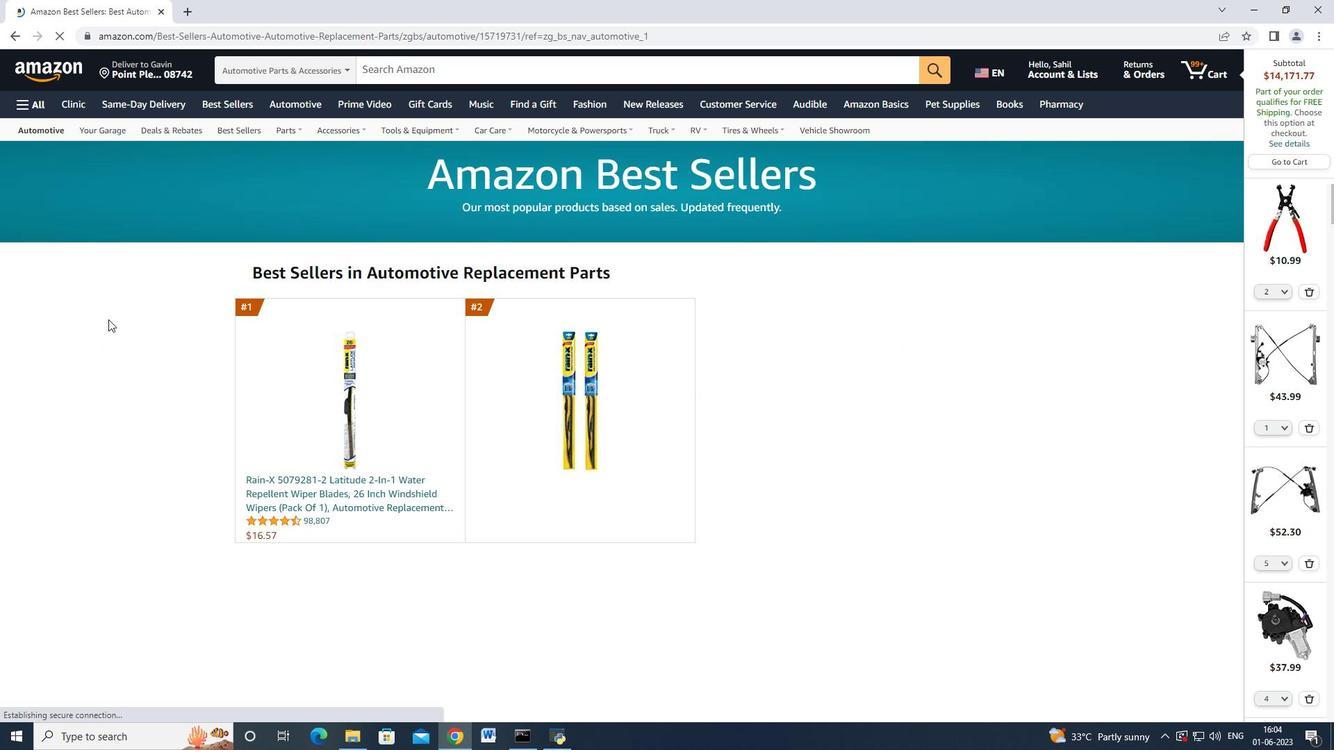 
Action: Mouse scrolled (108, 325) with delta (0, 0)
Screenshot: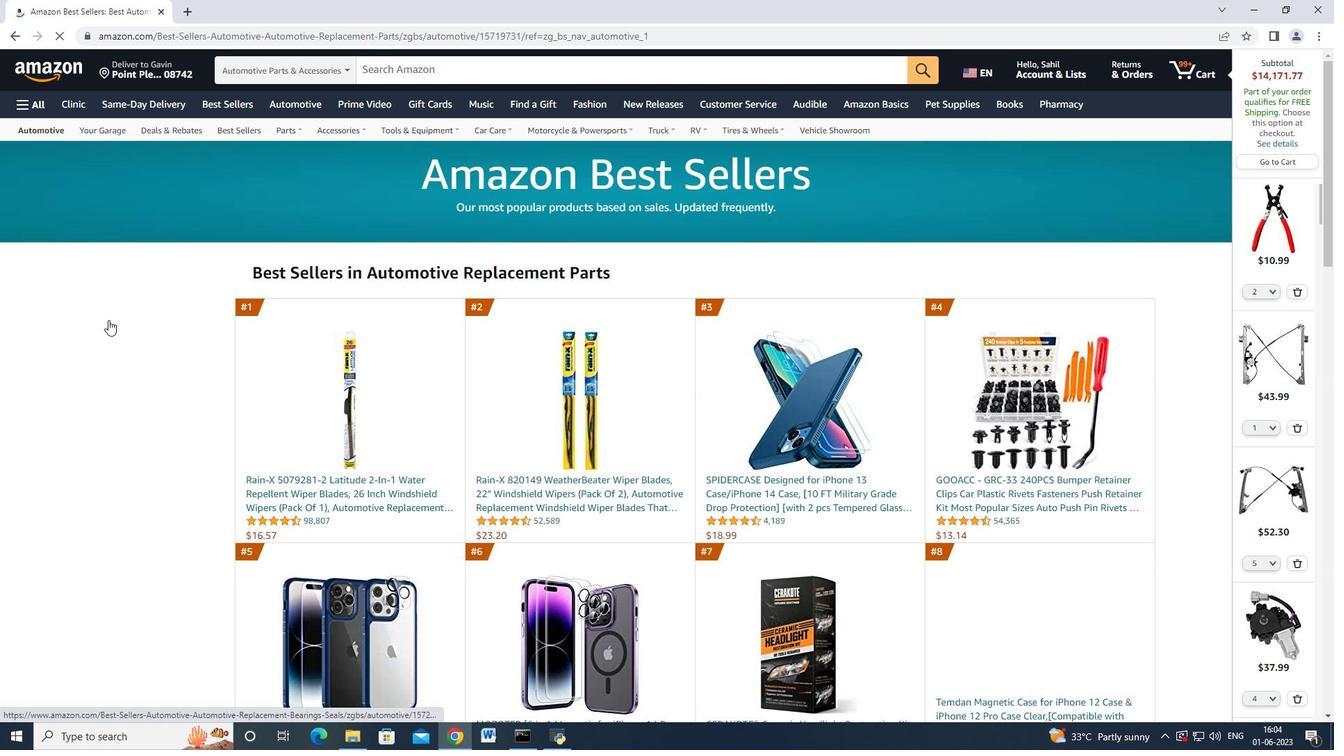 
Action: Mouse scrolled (108, 325) with delta (0, 0)
Screenshot: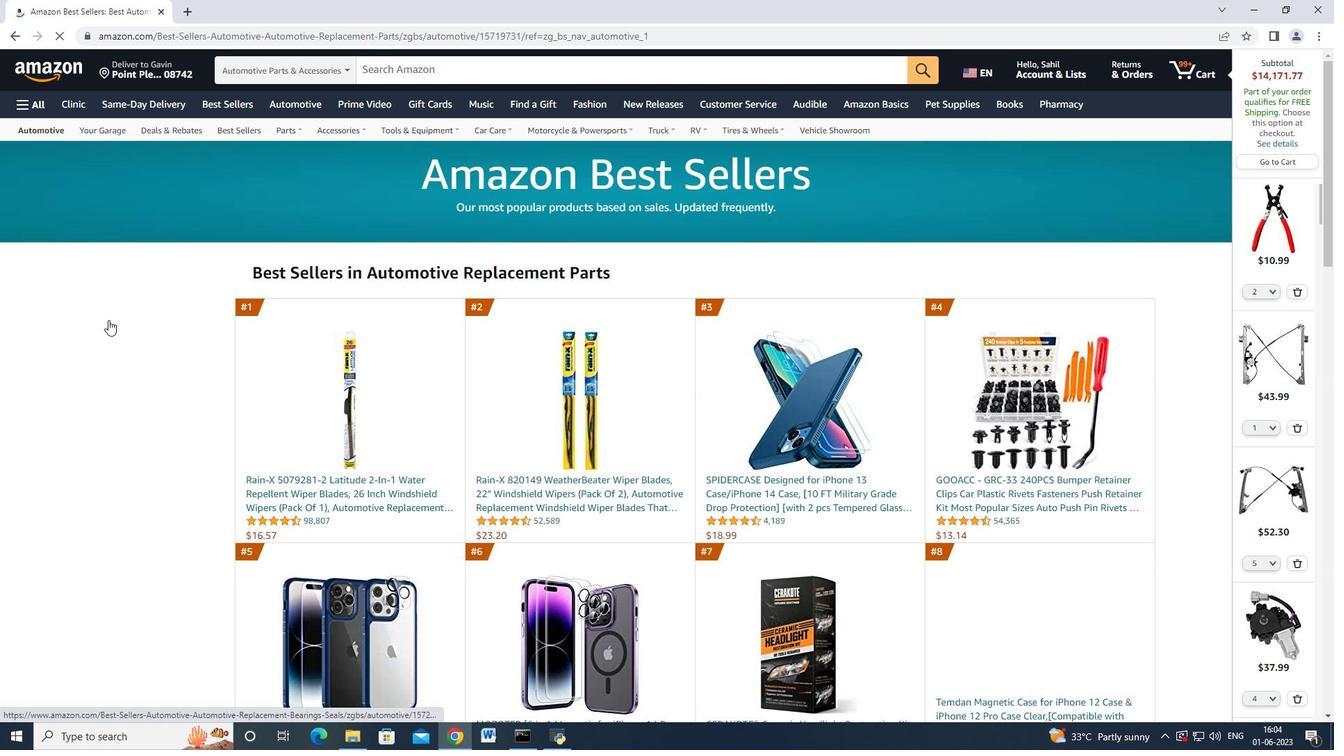 
Action: Mouse moved to (108, 327)
Screenshot: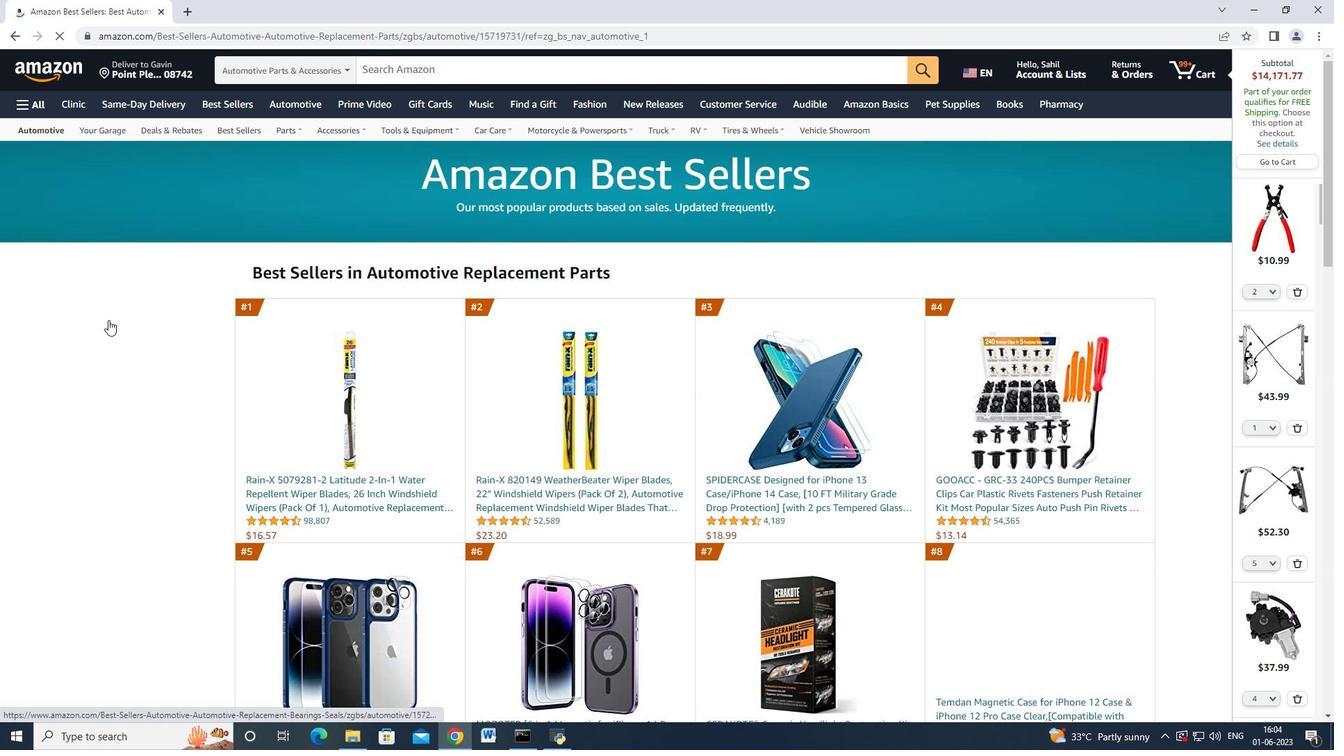
Action: Mouse scrolled (108, 326) with delta (0, 0)
Screenshot: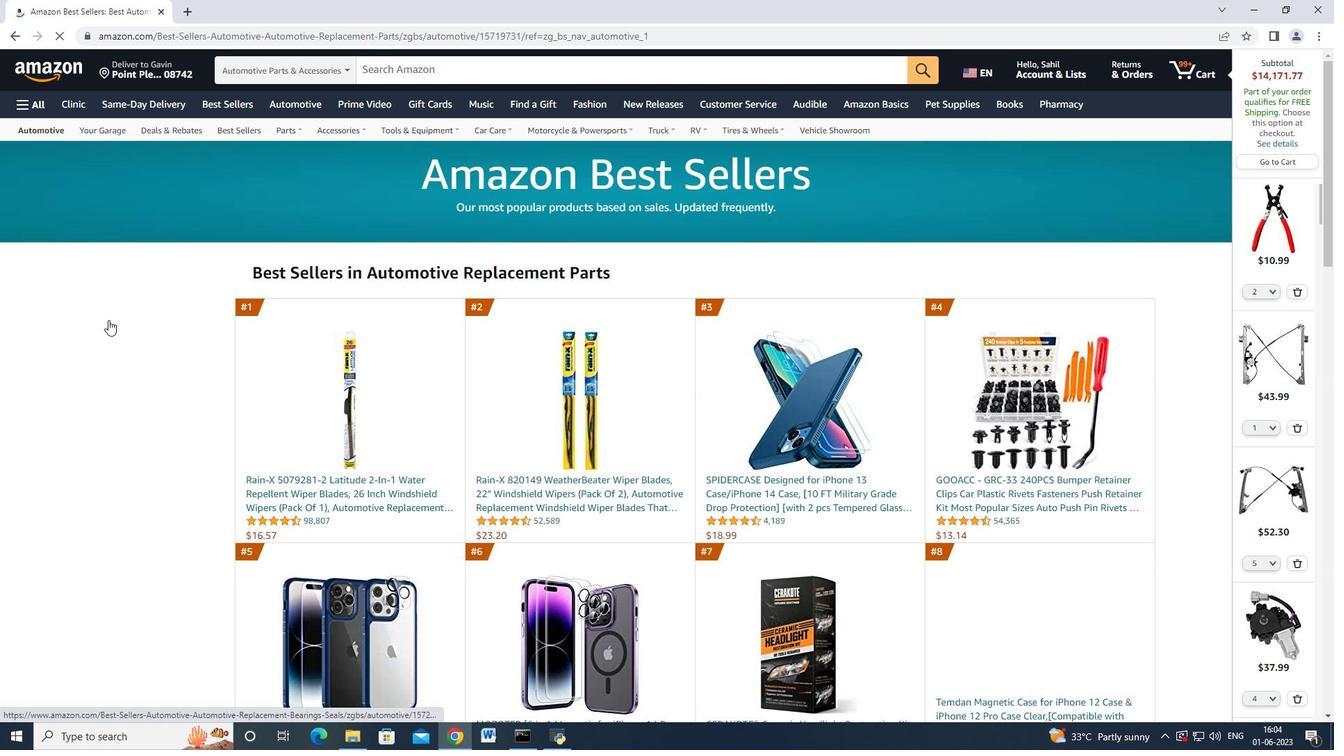 
Action: Mouse moved to (108, 328)
Screenshot: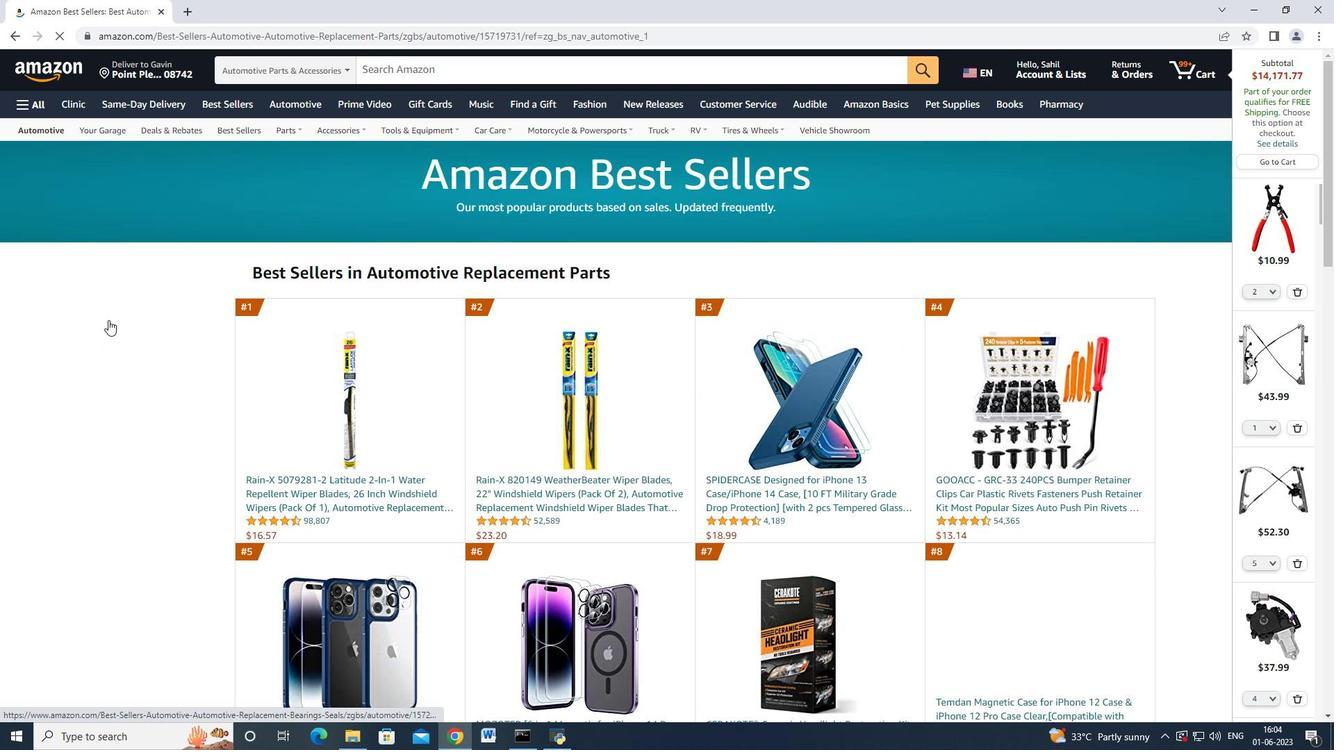 
Action: Mouse scrolled (108, 327) with delta (0, 0)
Screenshot: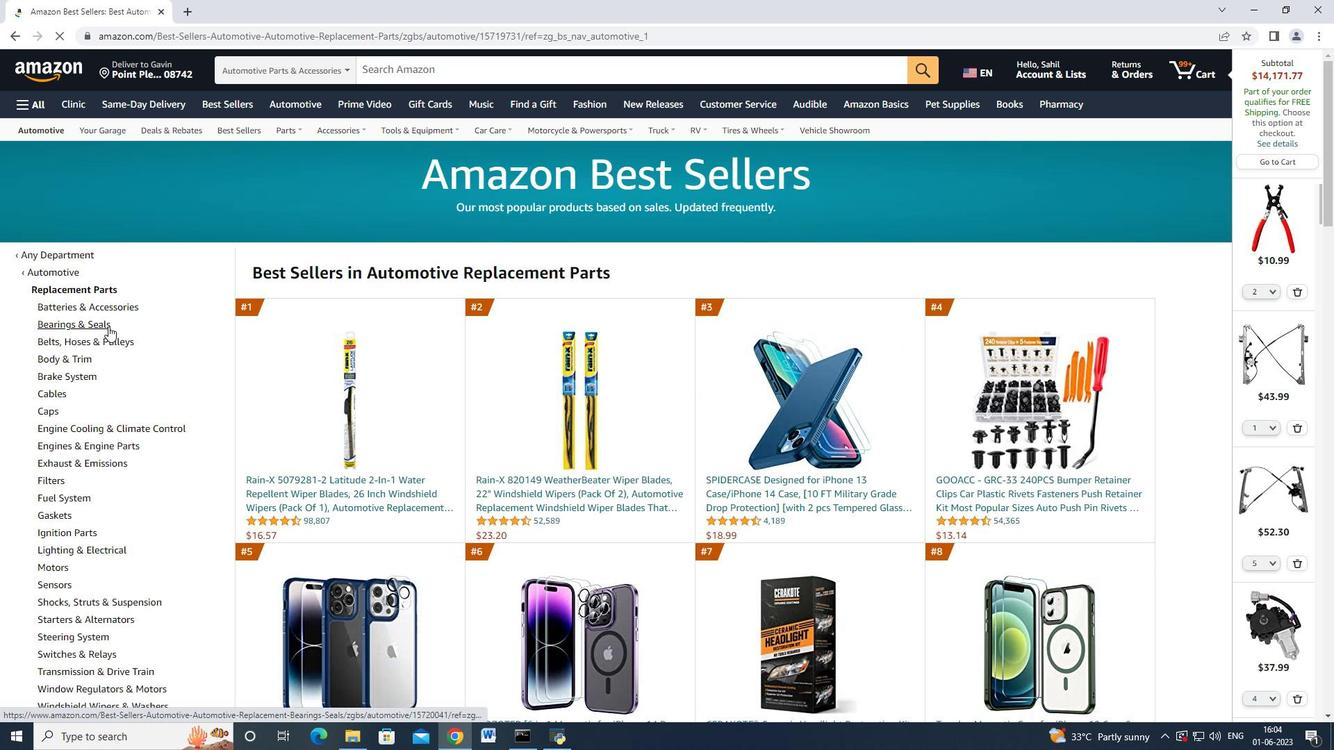 
Action: Mouse moved to (108, 268)
Screenshot: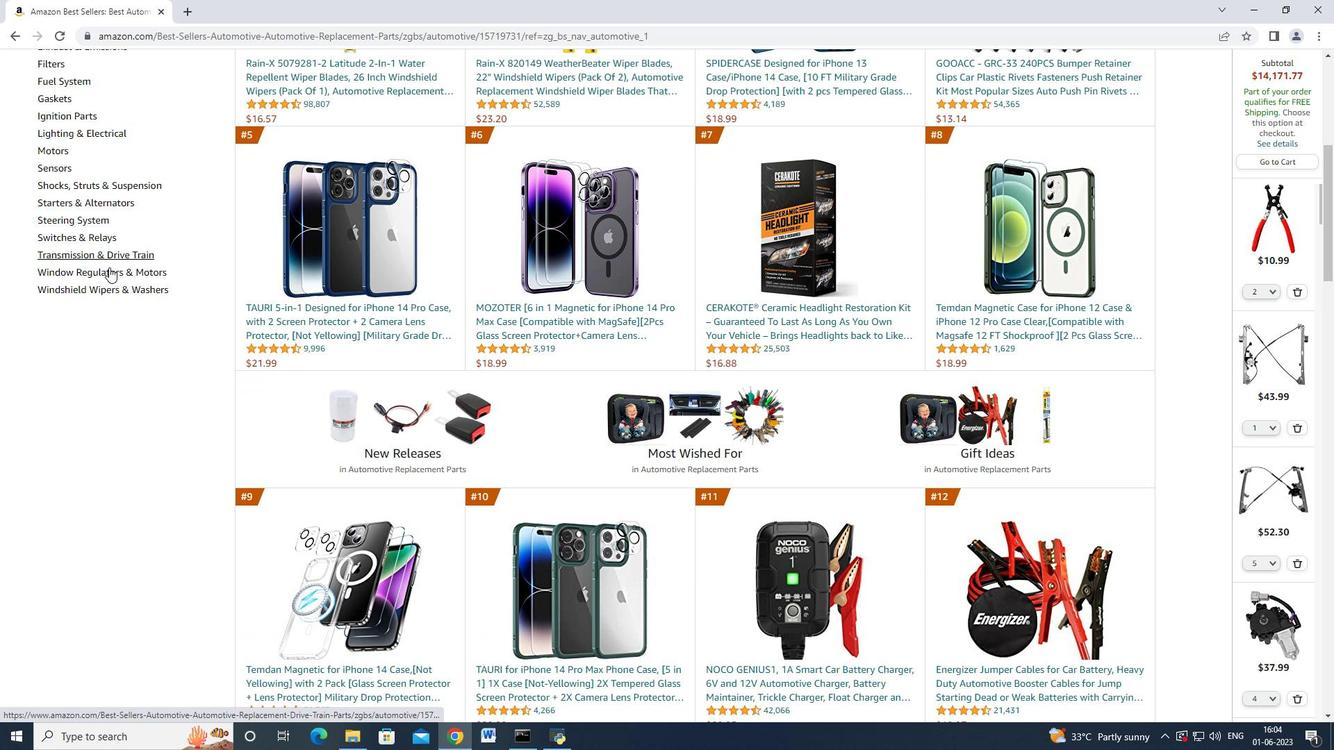 
Action: Mouse pressed left at (108, 268)
Screenshot: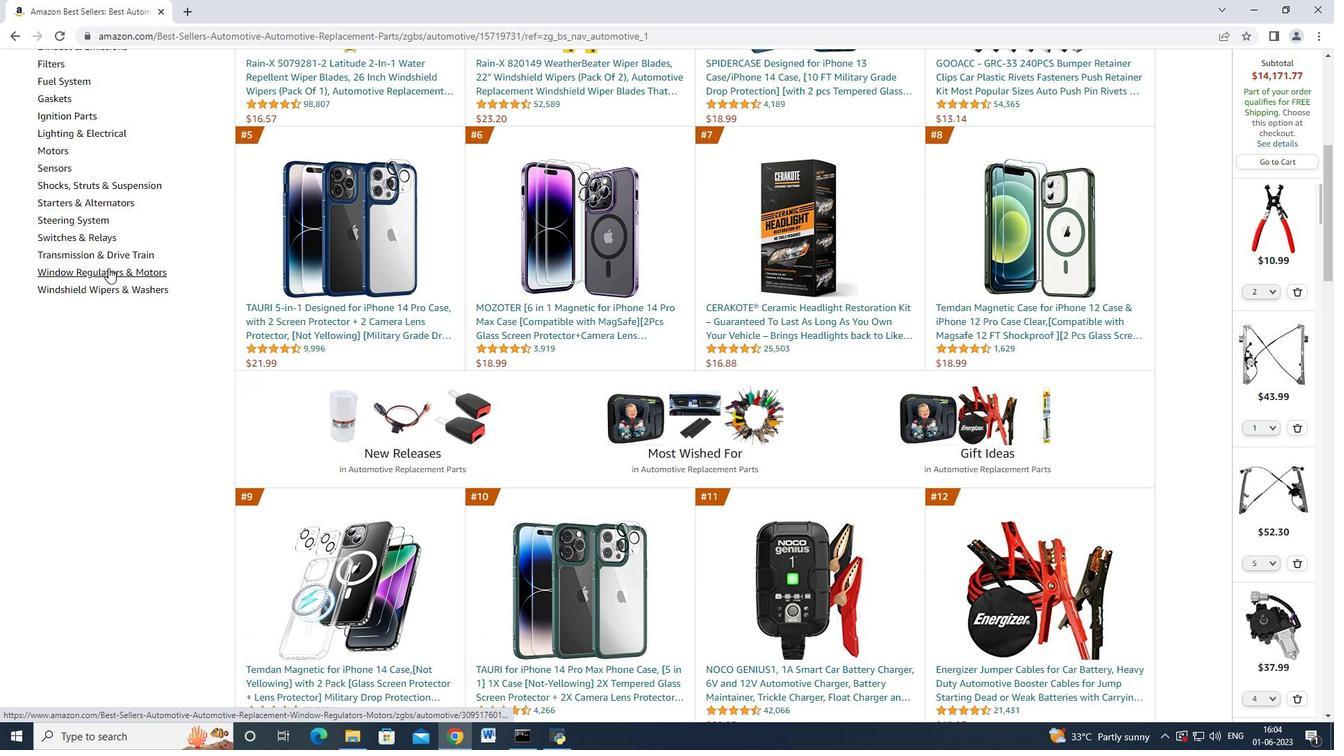 
Action: Mouse moved to (173, 266)
Screenshot: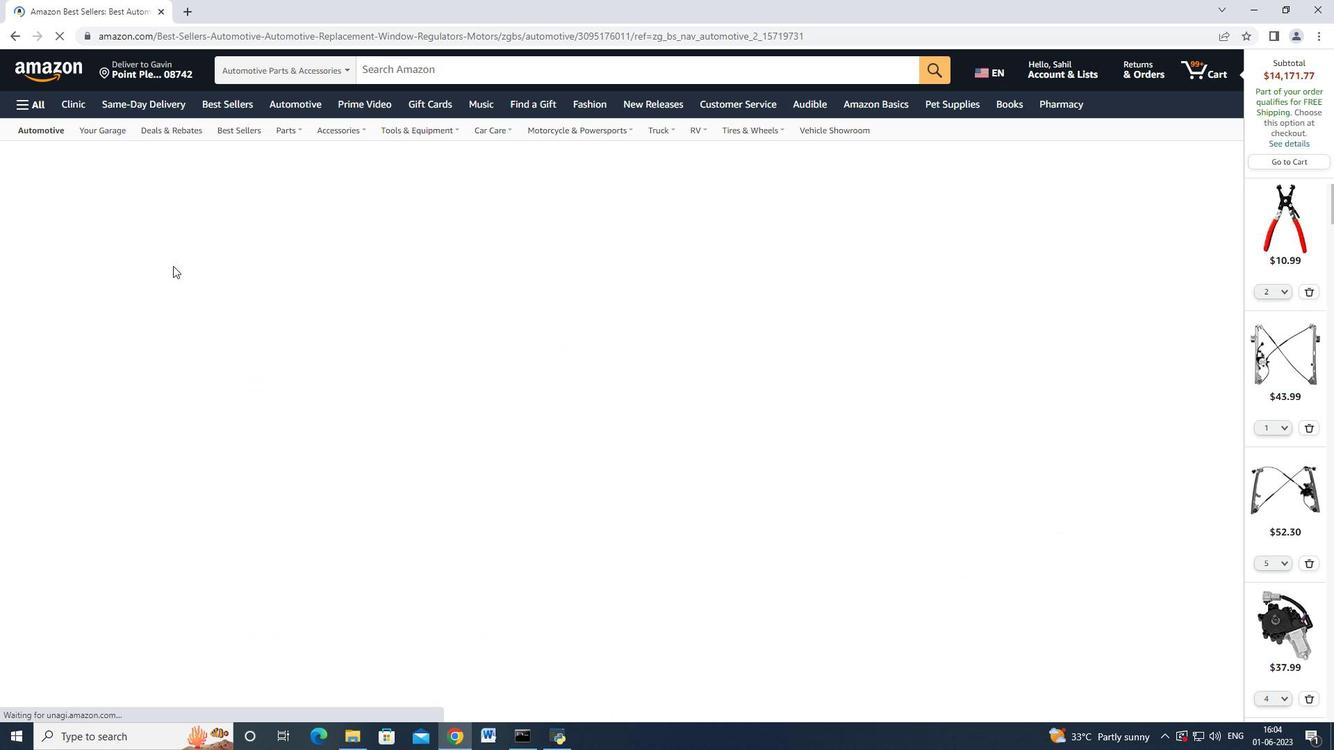 
Action: Mouse scrolled (173, 265) with delta (0, 0)
Screenshot: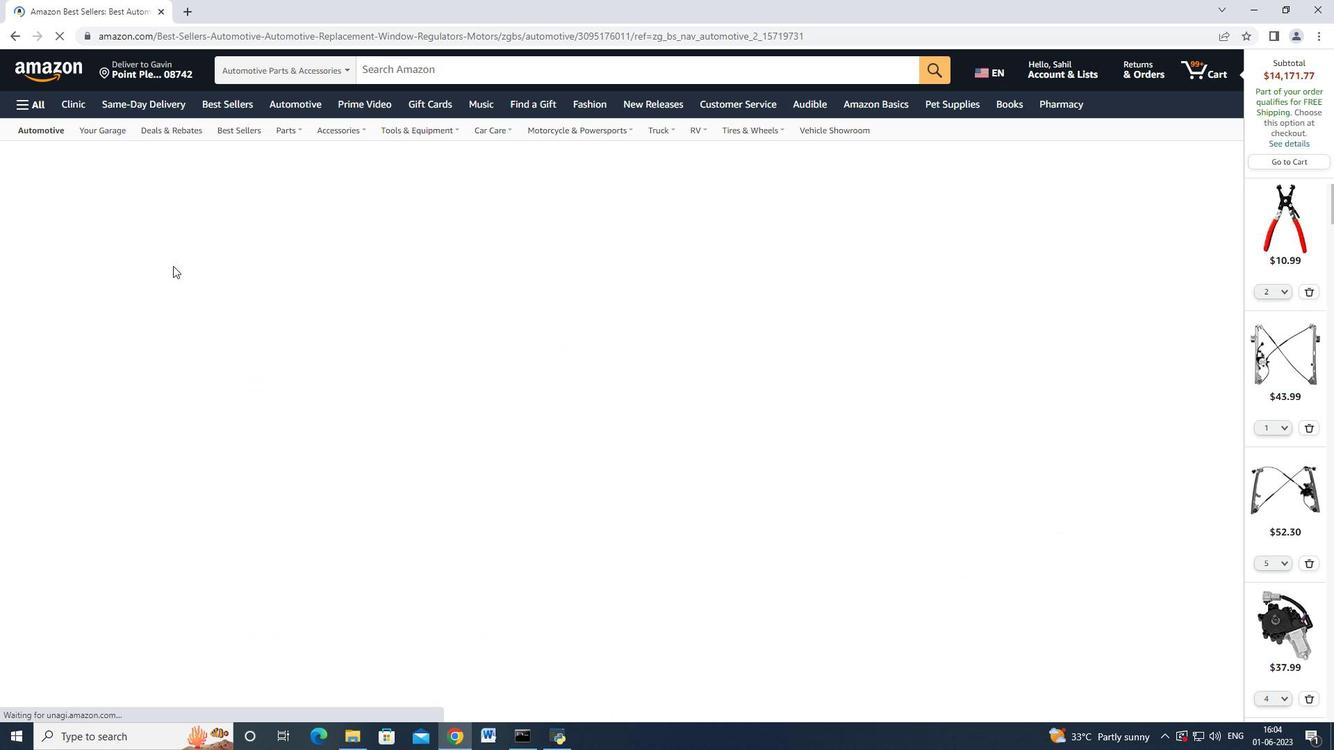 
Action: Mouse moved to (173, 266)
Screenshot: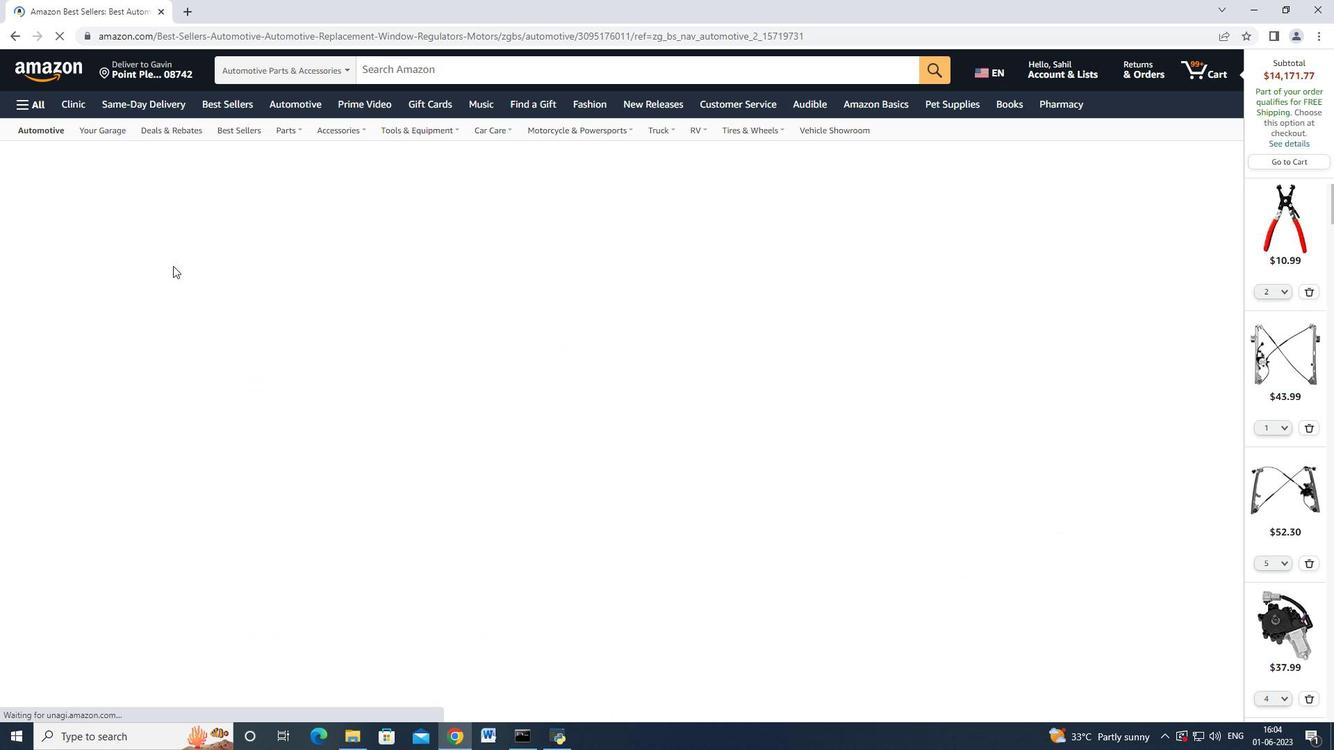 
Action: Mouse scrolled (173, 265) with delta (0, 0)
Screenshot: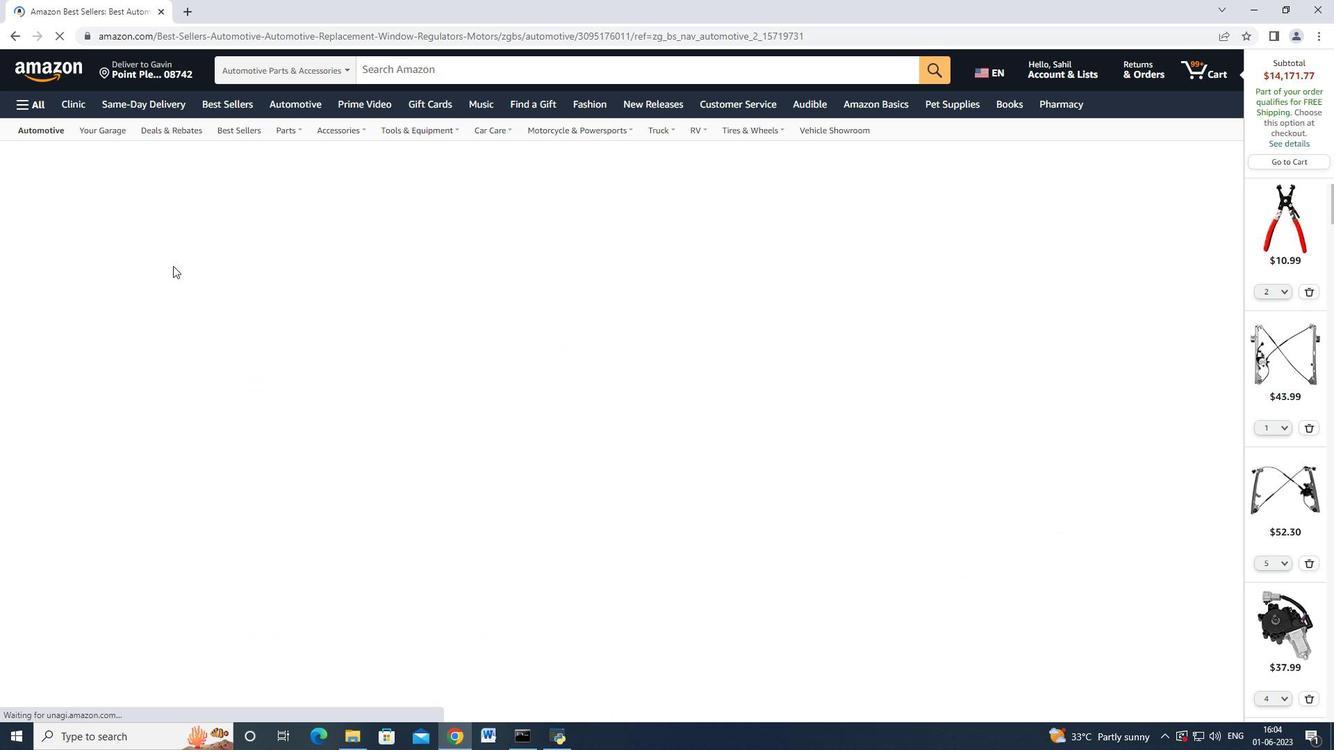 
Action: Mouse scrolled (173, 265) with delta (0, 0)
Screenshot: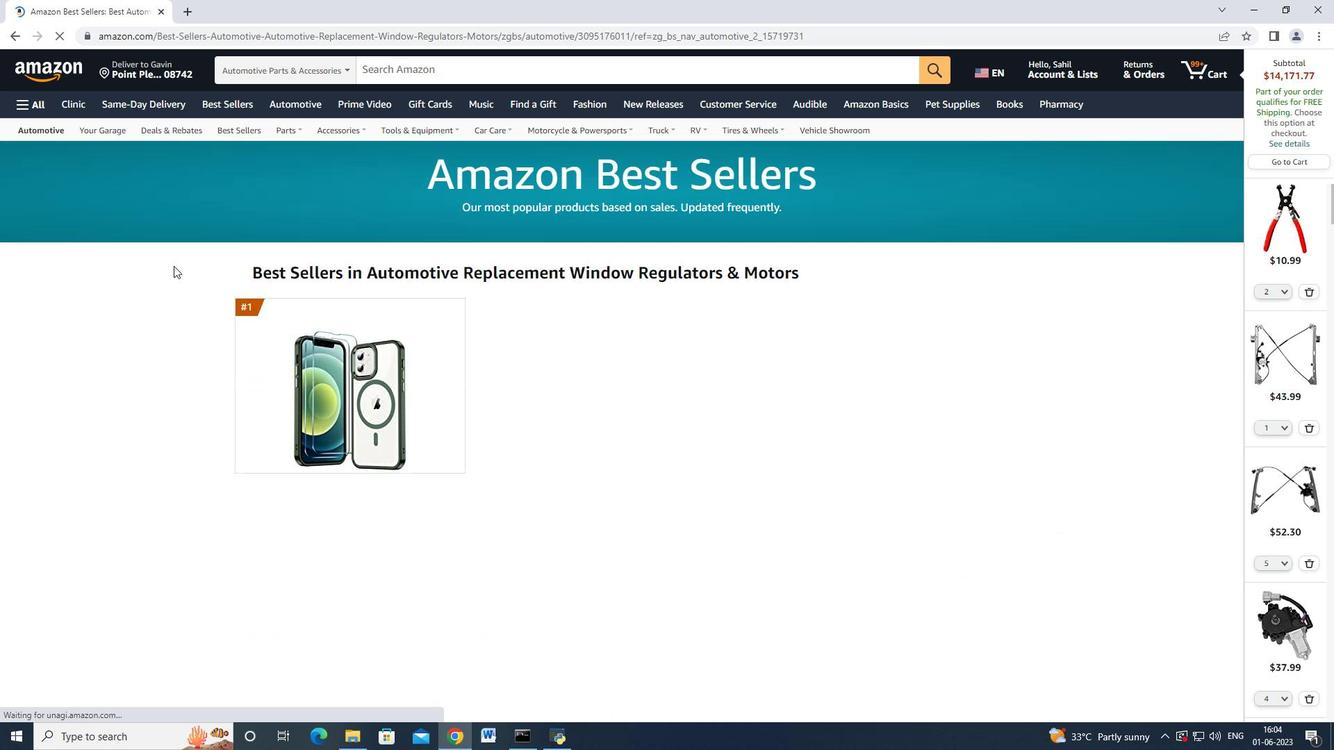 
Action: Mouse moved to (68, 154)
Screenshot: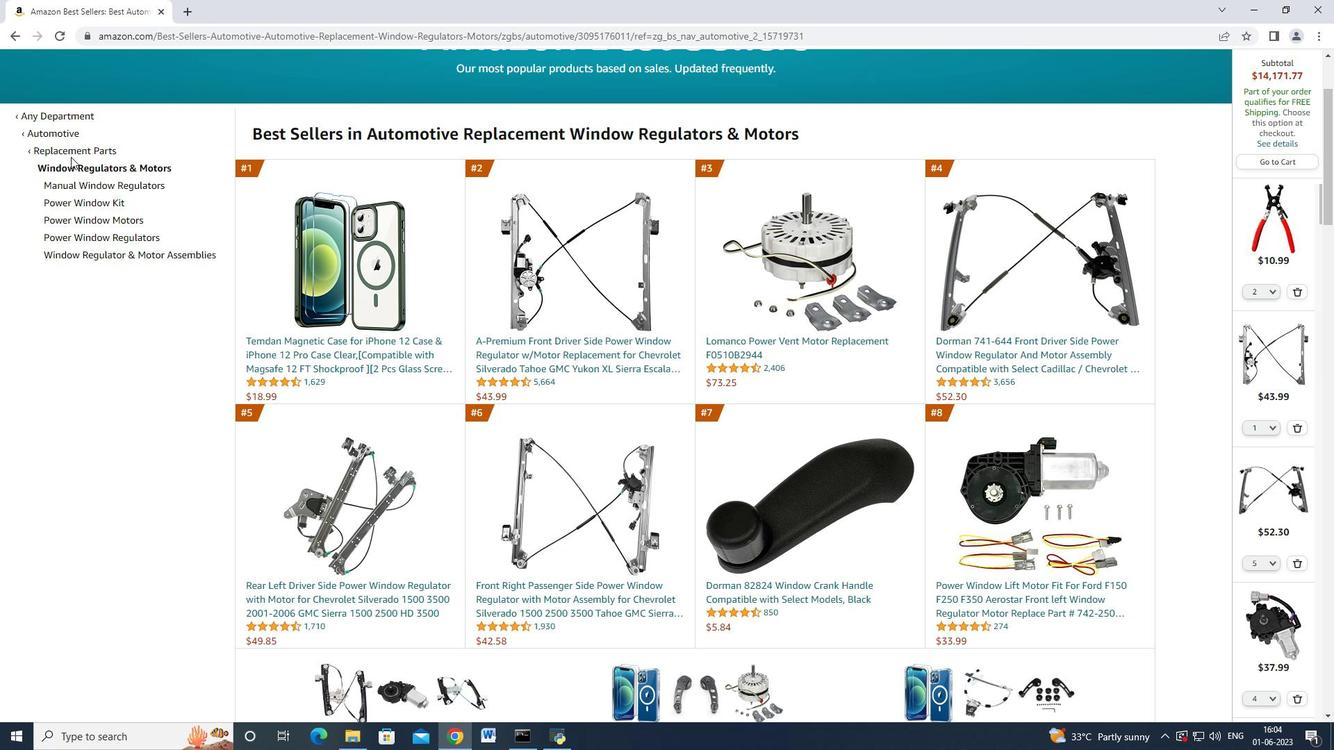 
Action: Mouse pressed left at (68, 154)
Screenshot: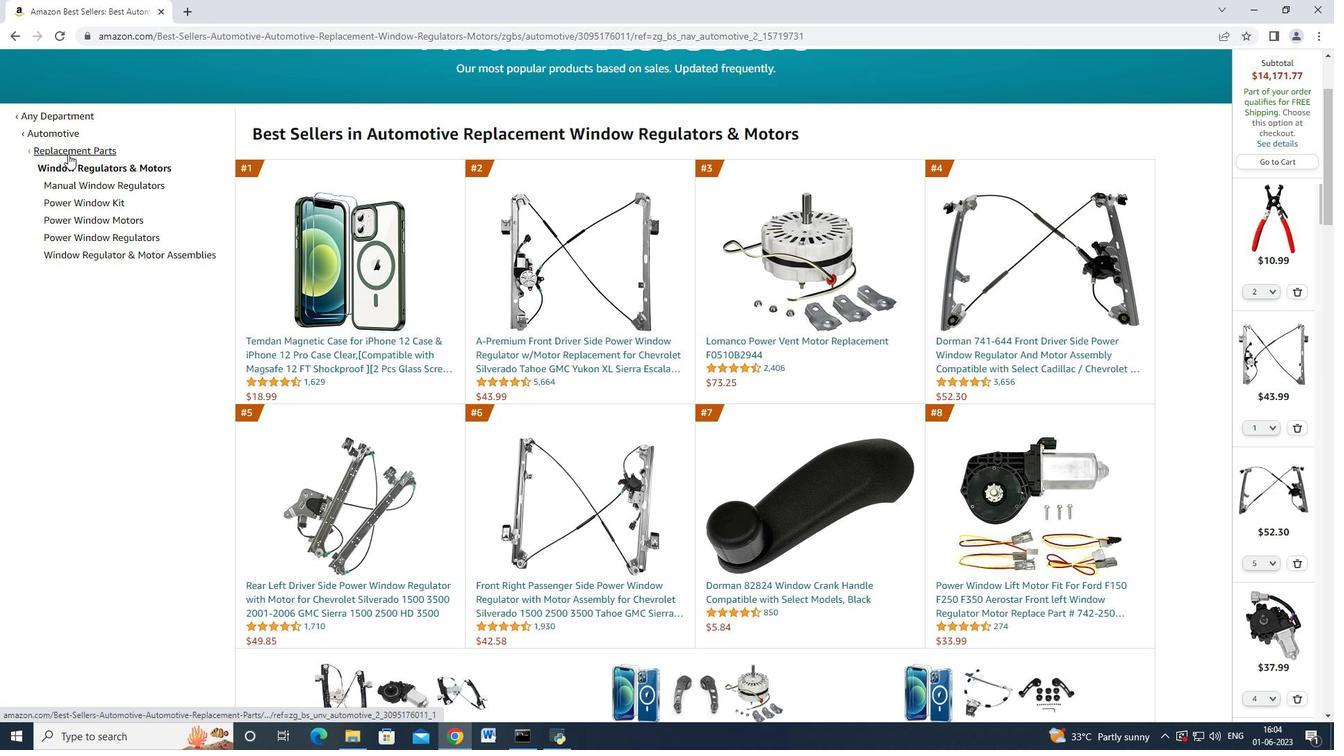 
Action: Mouse moved to (103, 445)
Screenshot: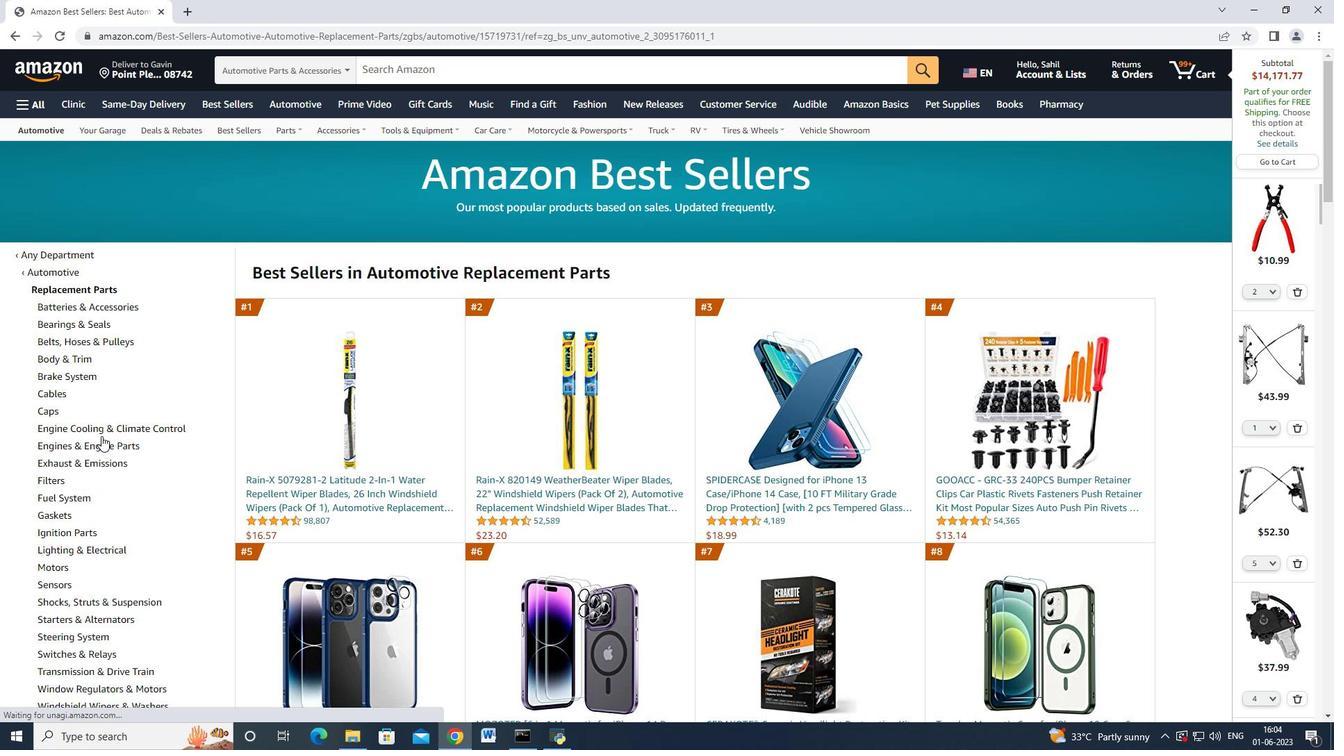 
Action: Mouse scrolled (103, 444) with delta (0, 0)
Screenshot: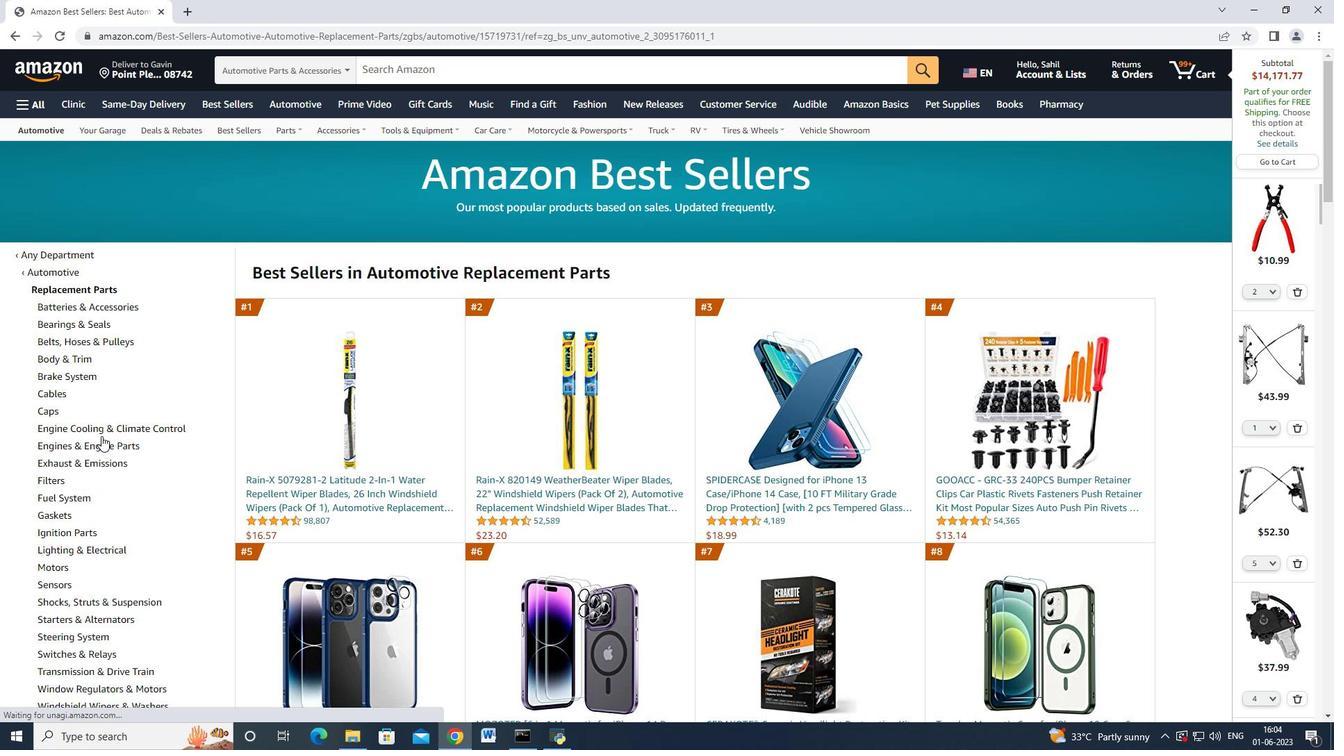 
Action: Mouse moved to (103, 445)
Screenshot: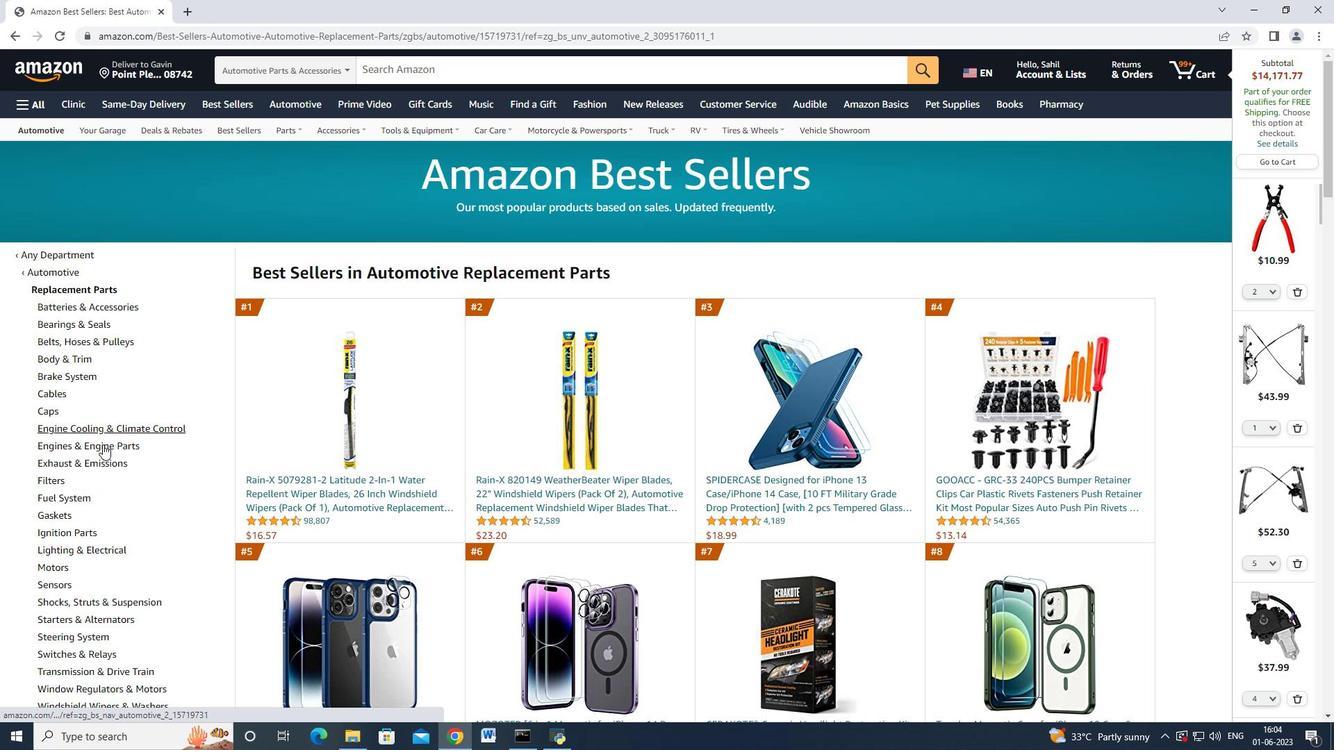 
Action: Mouse scrolled (103, 444) with delta (0, 0)
Screenshot: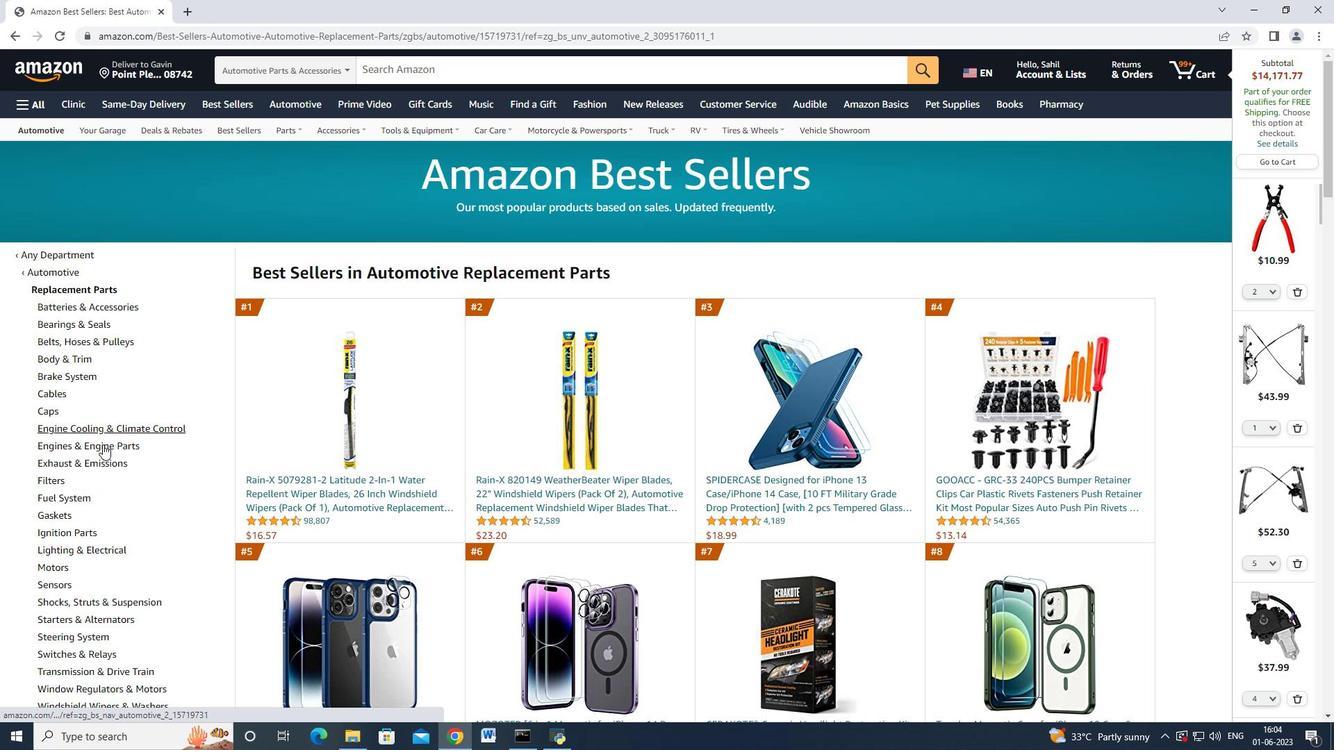 
Action: Mouse moved to (104, 445)
Screenshot: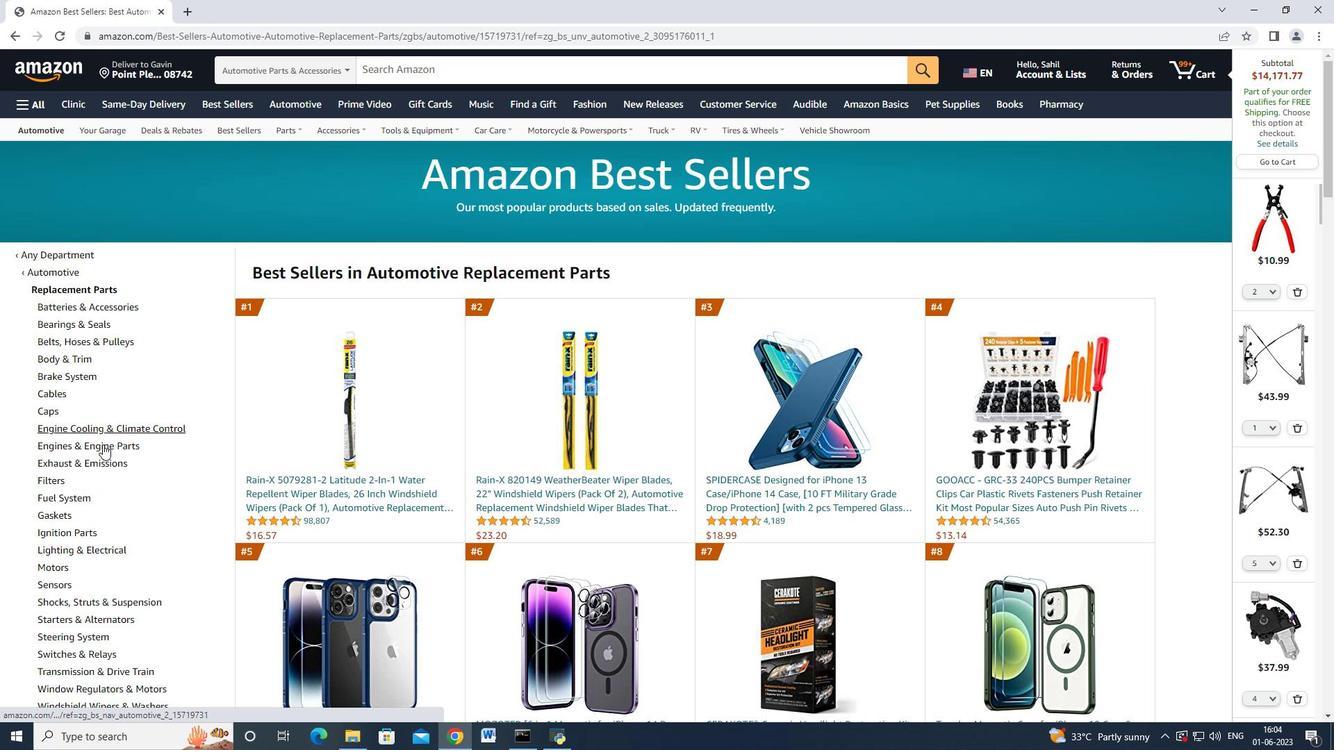 
Action: Mouse scrolled (104, 444) with delta (0, 0)
Screenshot: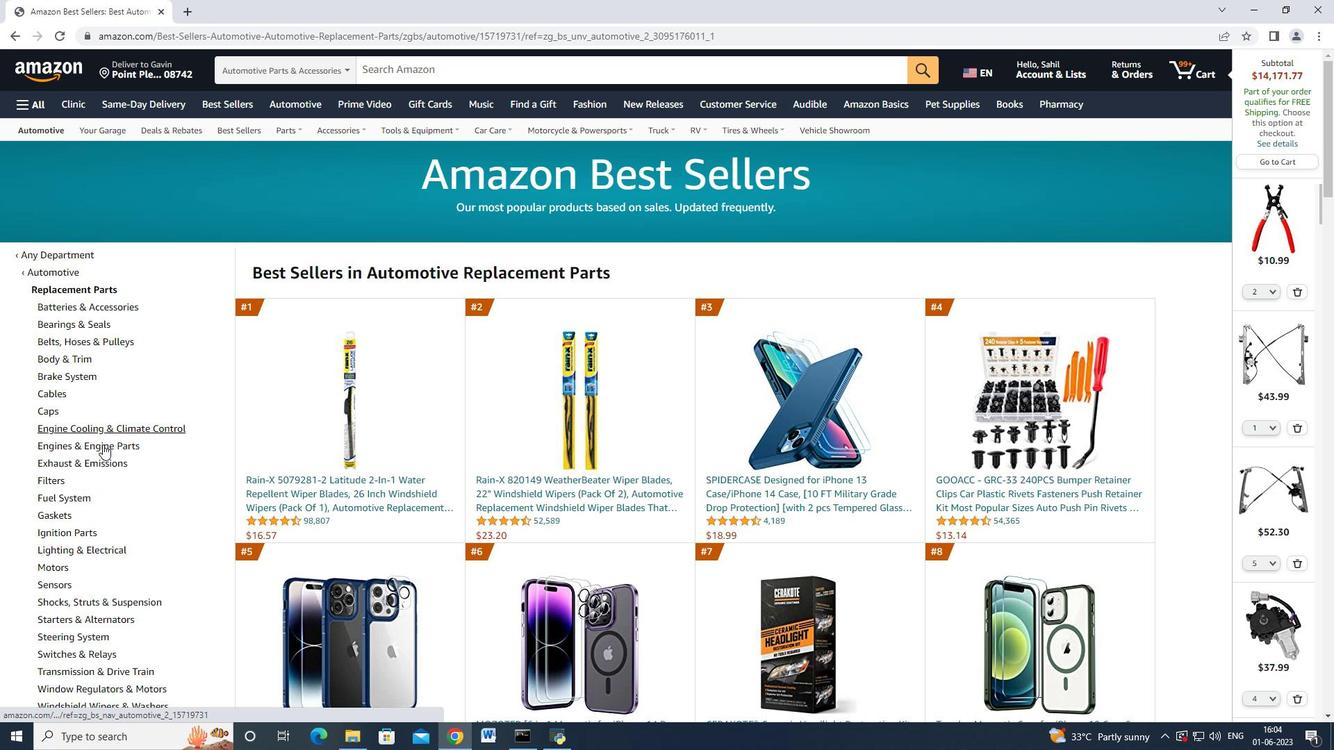 
Action: Mouse scrolled (104, 444) with delta (0, 0)
Screenshot: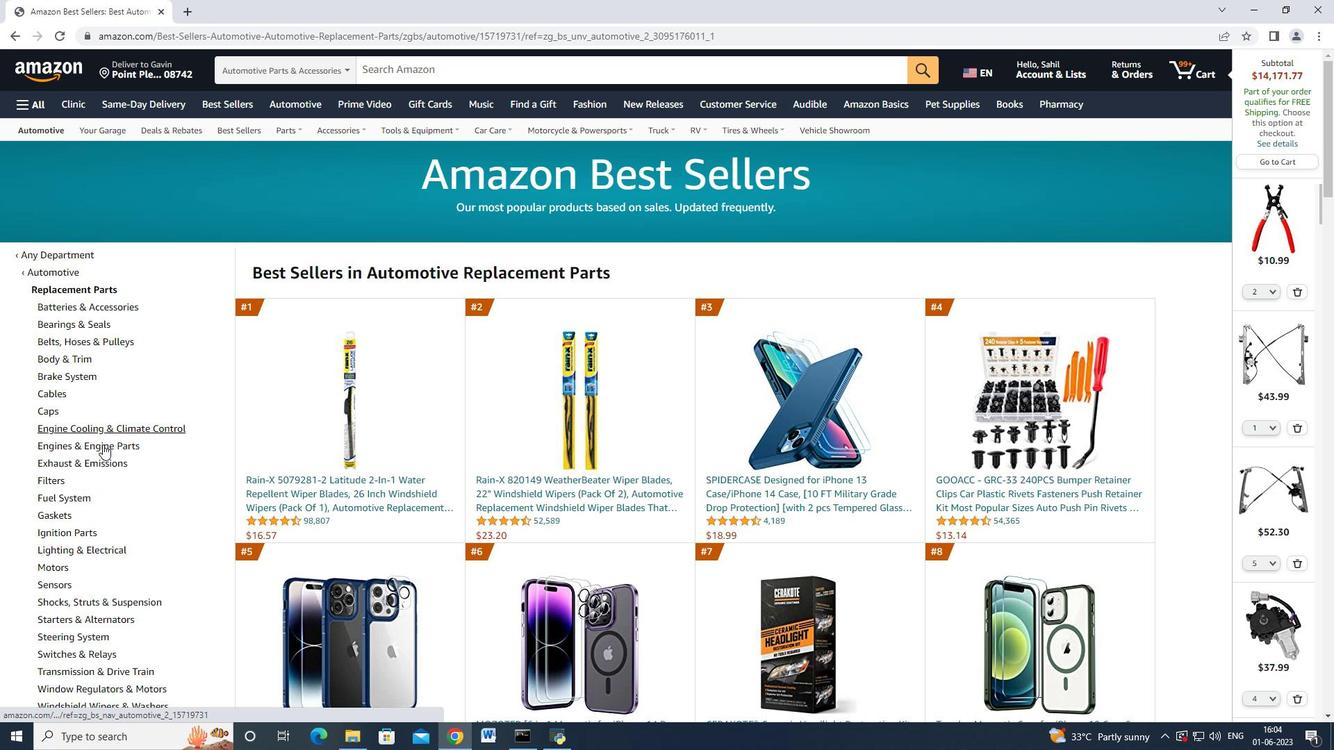
Action: Mouse scrolled (104, 444) with delta (0, 0)
Screenshot: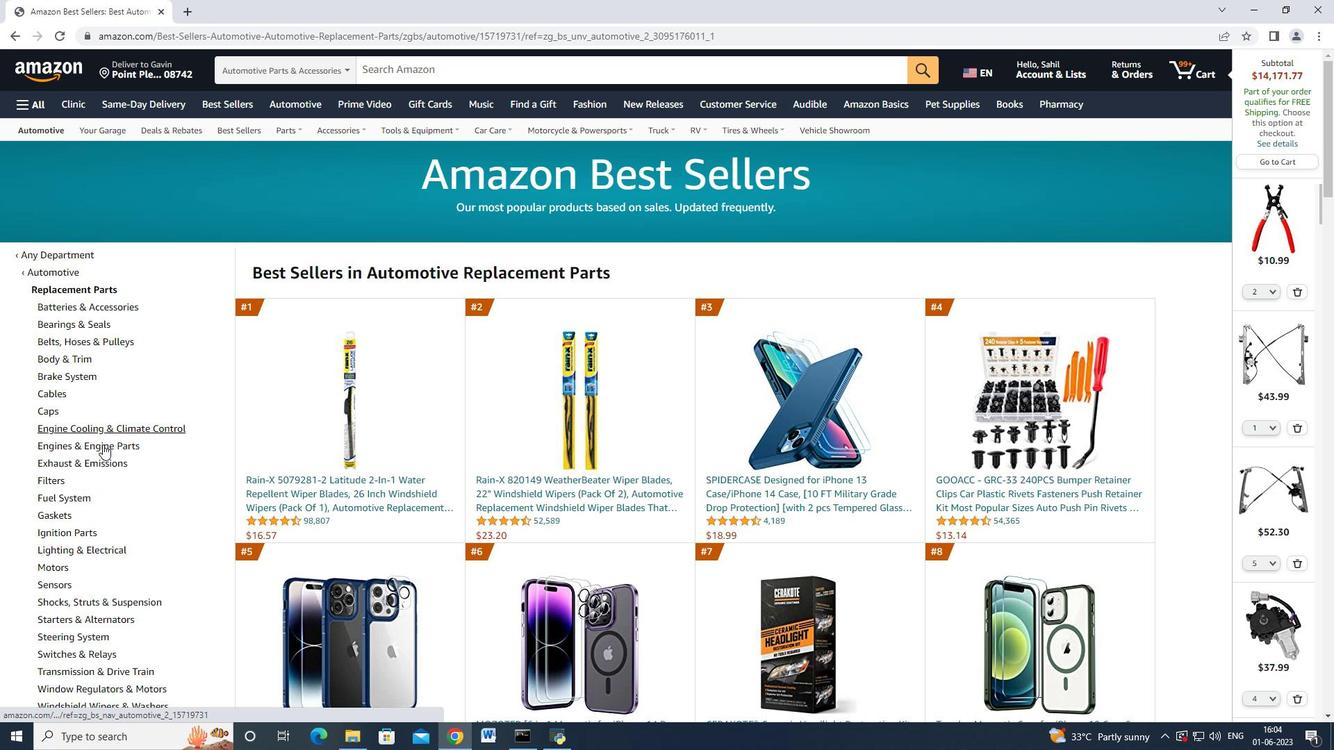 
Action: Mouse scrolled (104, 444) with delta (0, 0)
Screenshot: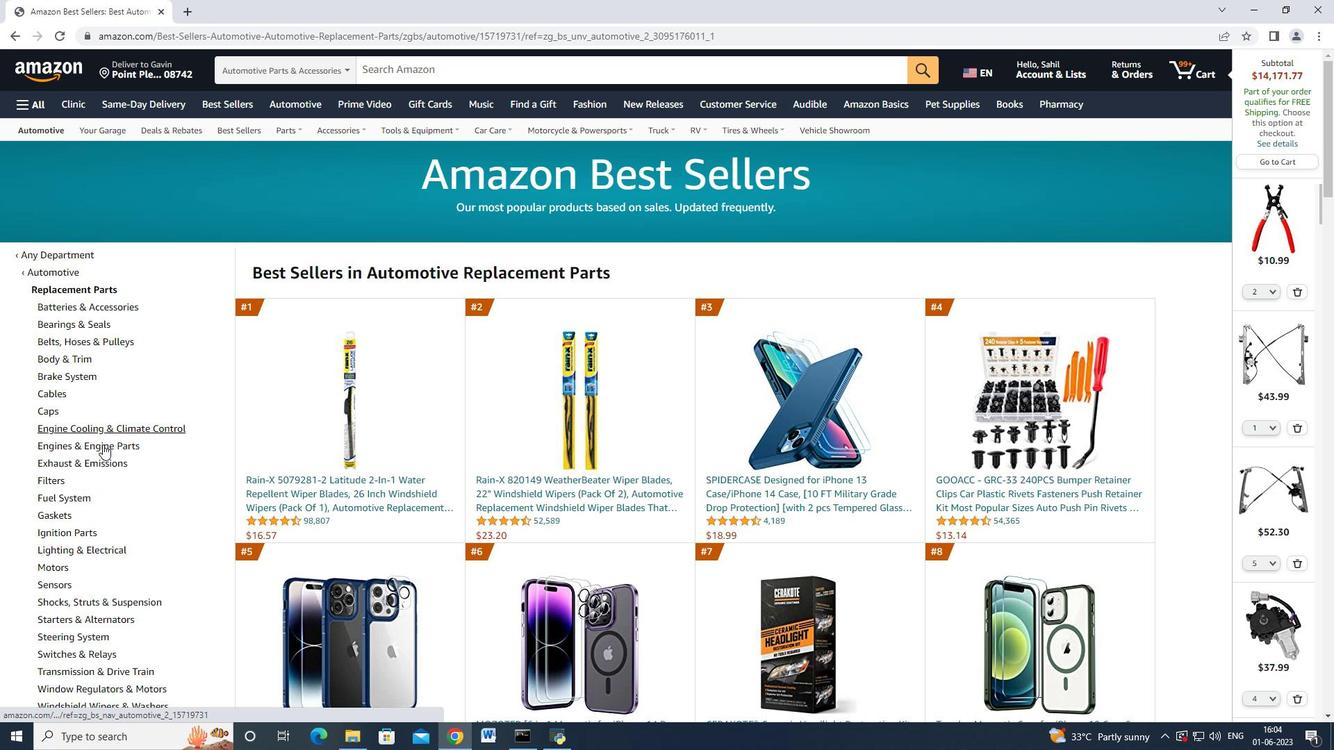 
Action: Mouse moved to (103, 445)
Screenshot: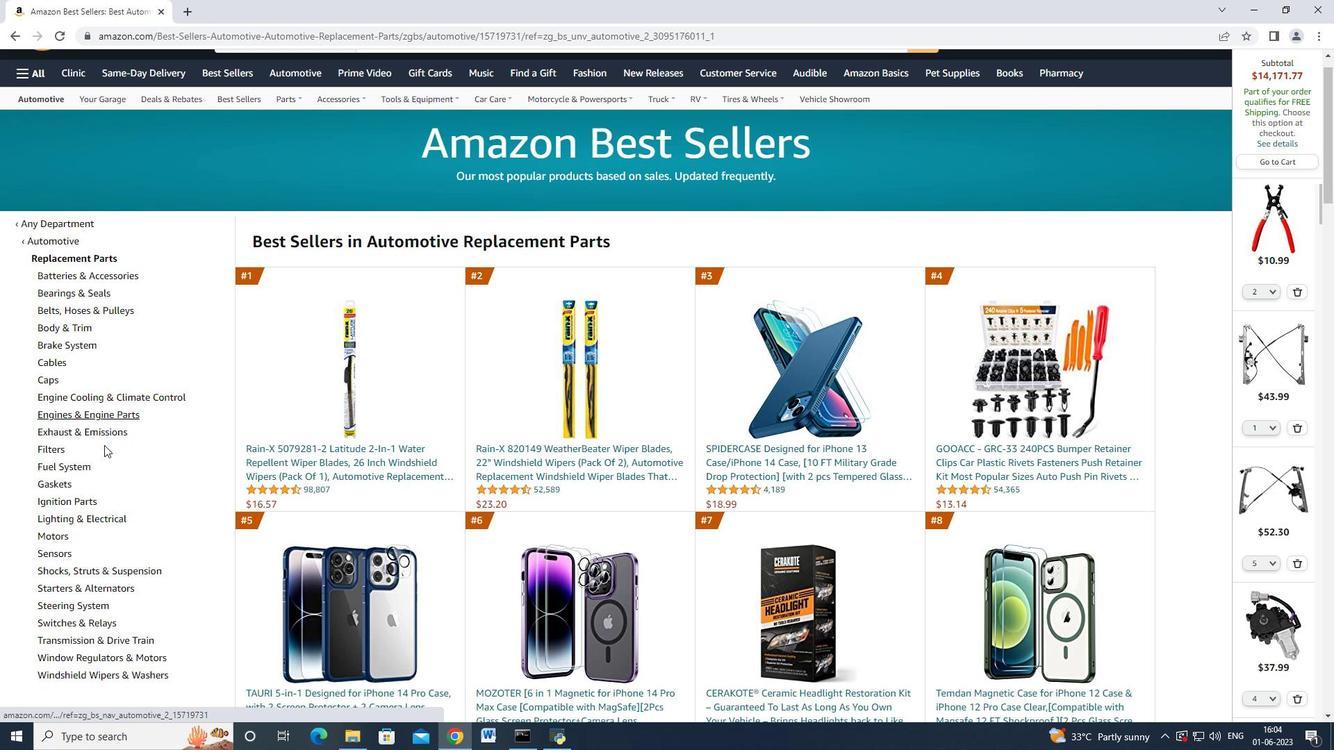 
Action: Mouse scrolled (103, 444) with delta (0, 0)
Screenshot: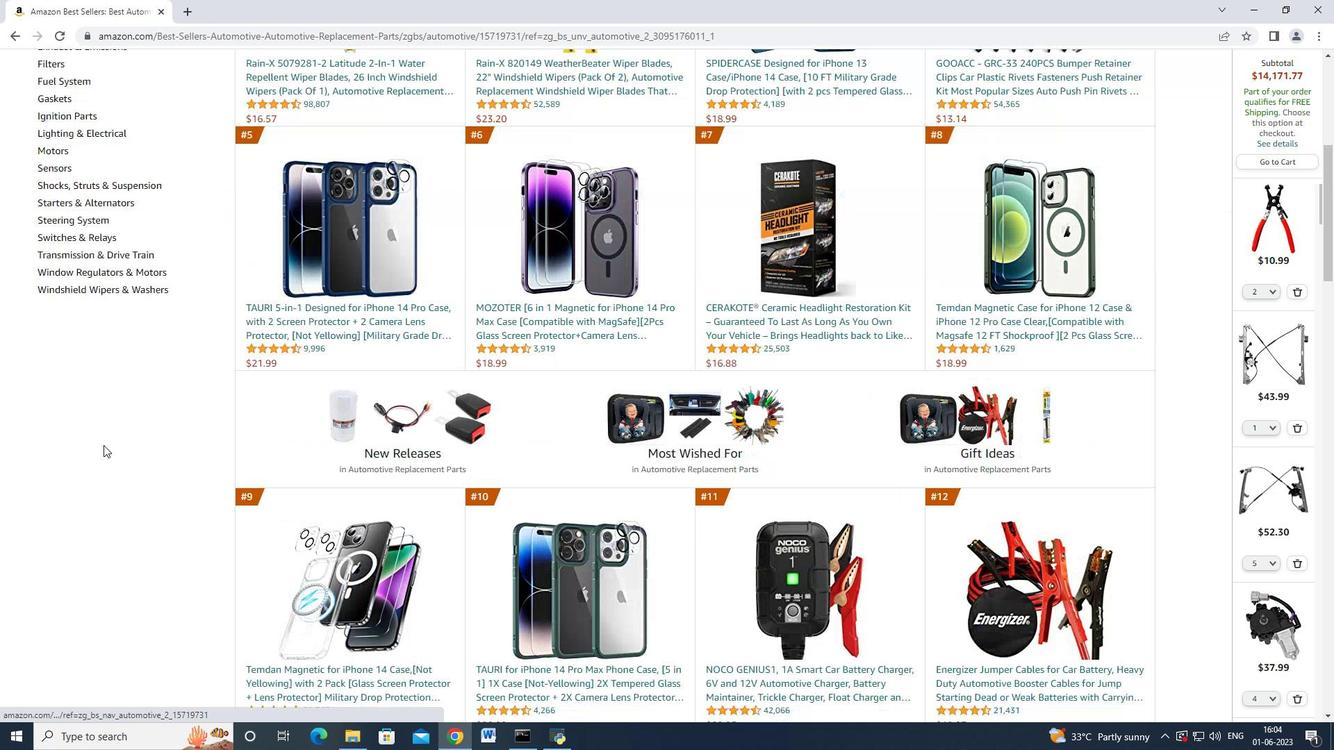 
Action: Mouse moved to (103, 445)
Screenshot: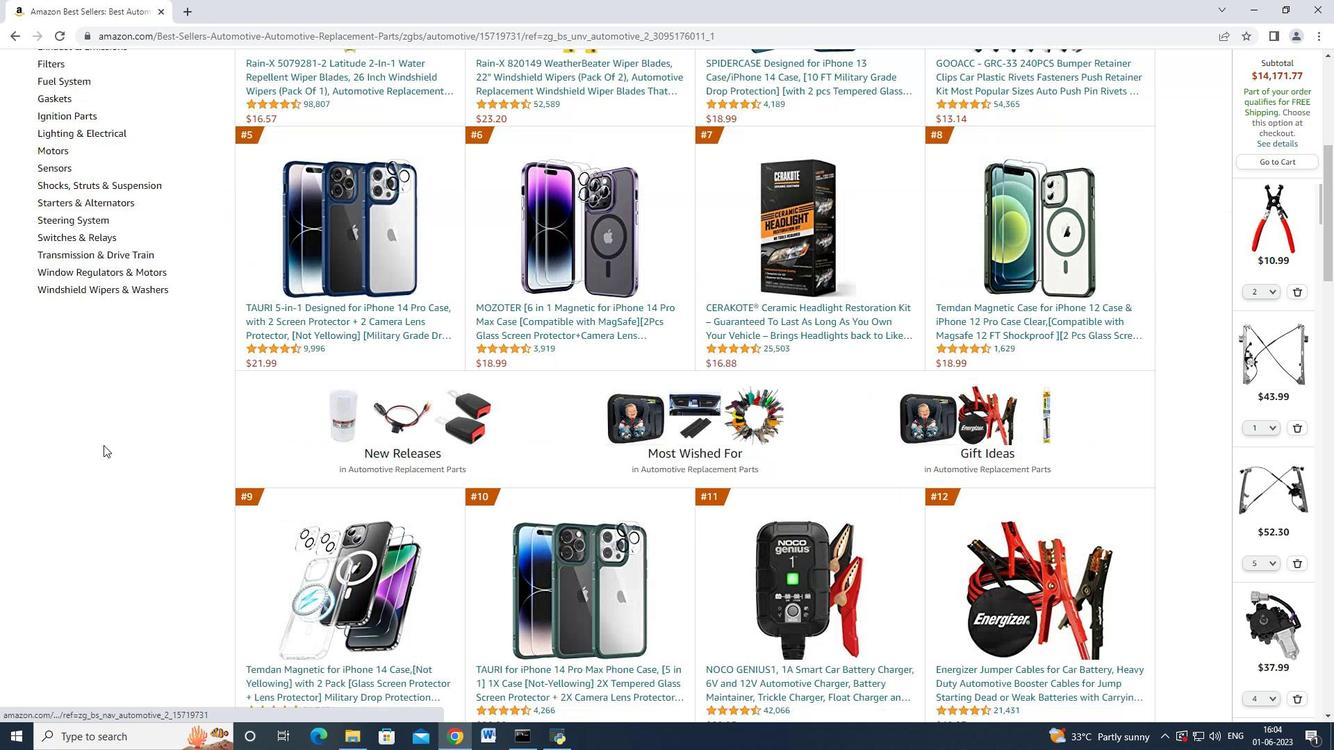 
Action: Mouse scrolled (103, 444) with delta (0, 0)
Screenshot: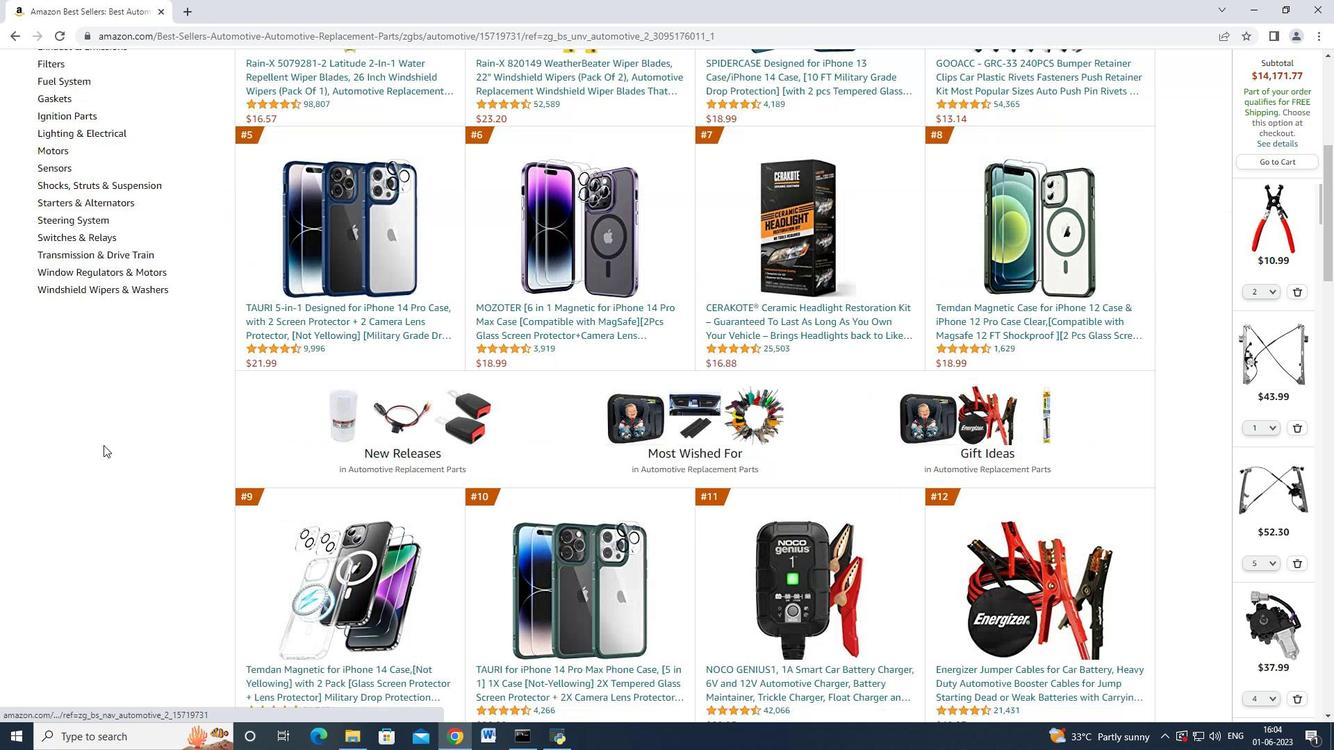 
Action: Mouse scrolled (103, 444) with delta (0, 0)
Screenshot: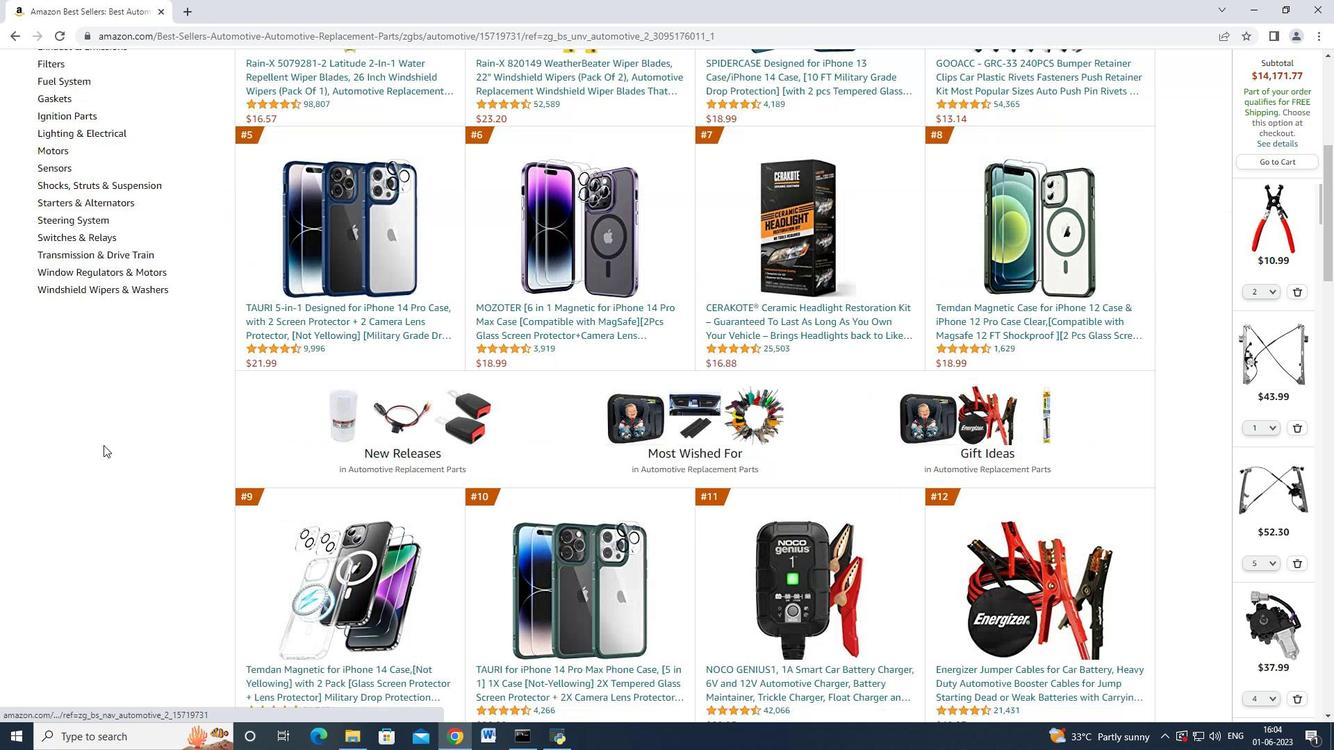 
Action: Mouse scrolled (103, 444) with delta (0, 0)
Screenshot: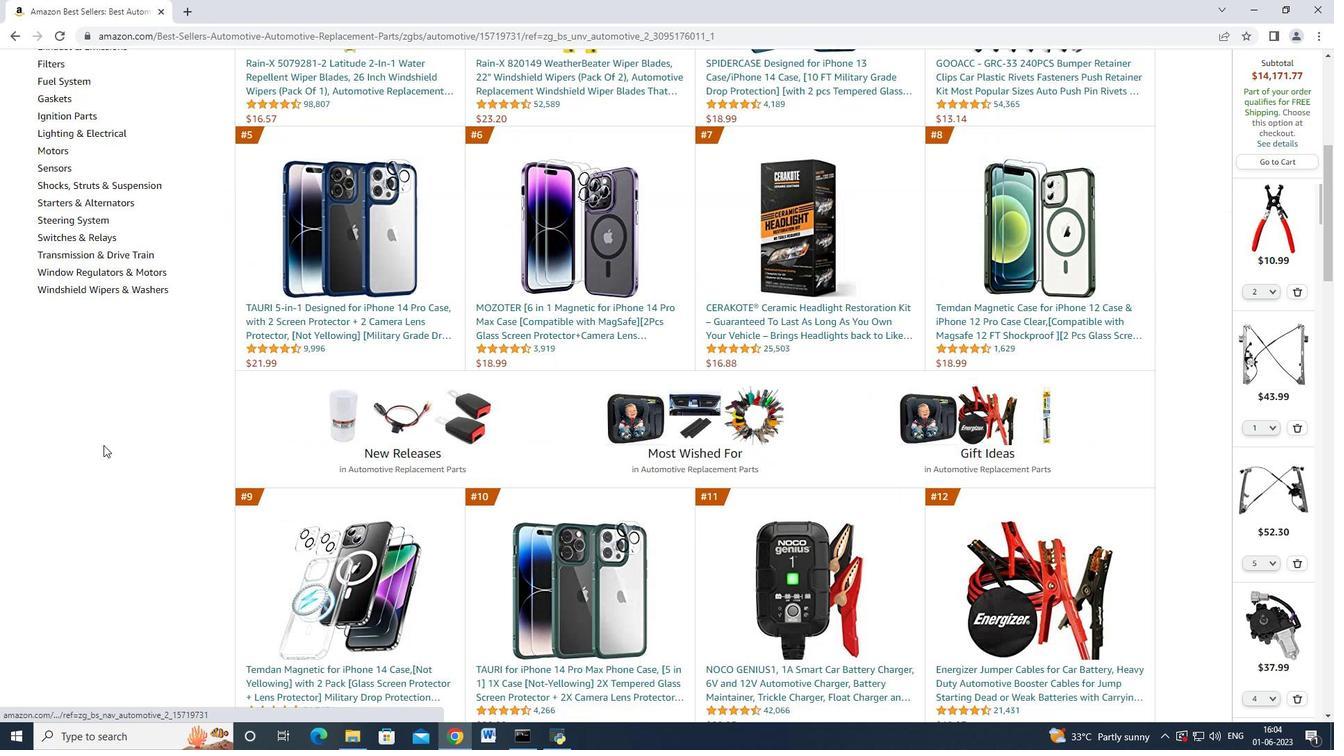 
Action: Mouse moved to (103, 445)
Screenshot: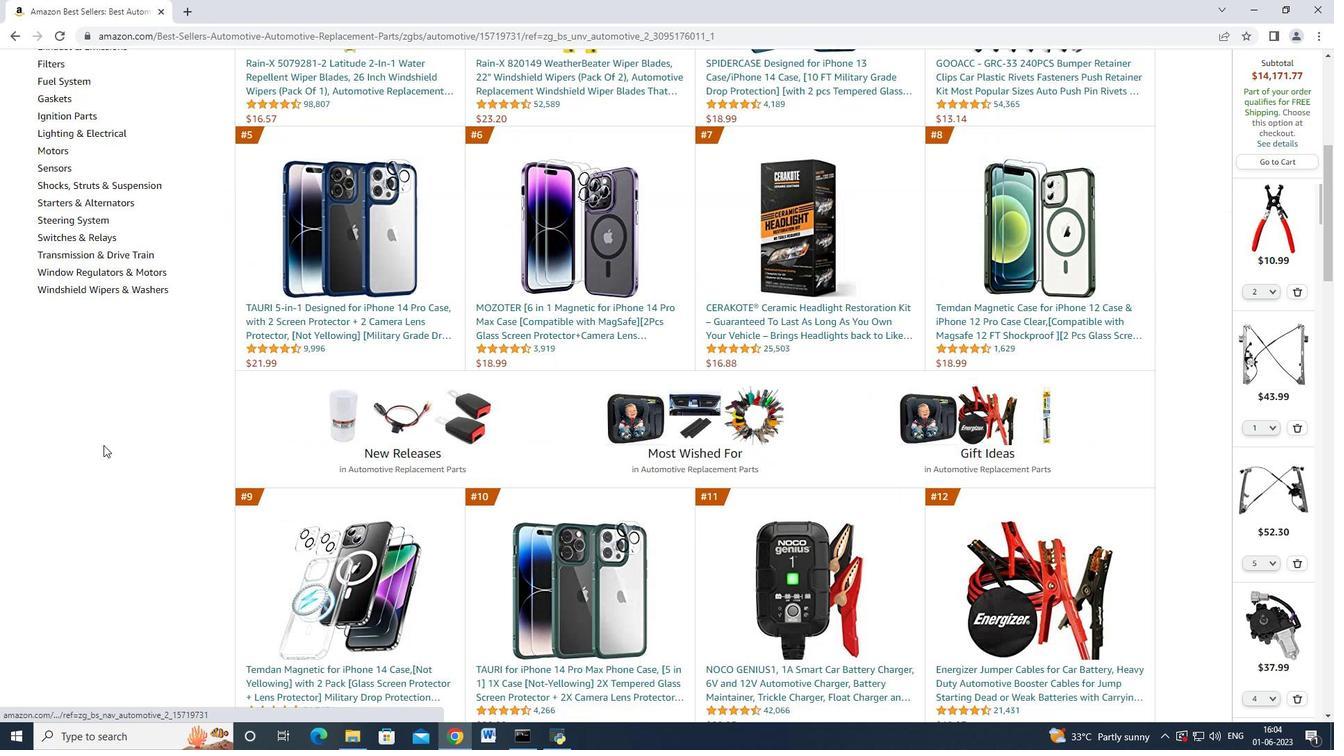
Action: Mouse scrolled (103, 444) with delta (0, 0)
Screenshot: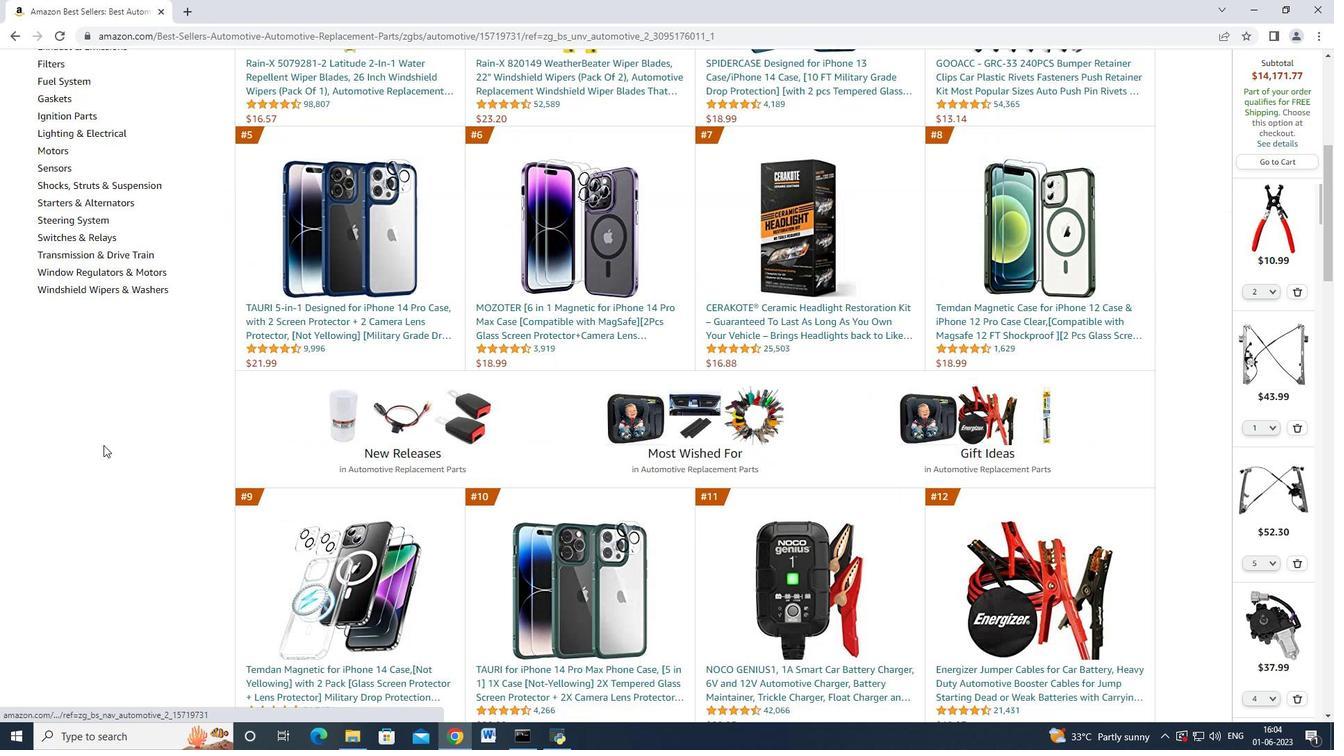 
Action: Mouse moved to (113, 135)
Screenshot: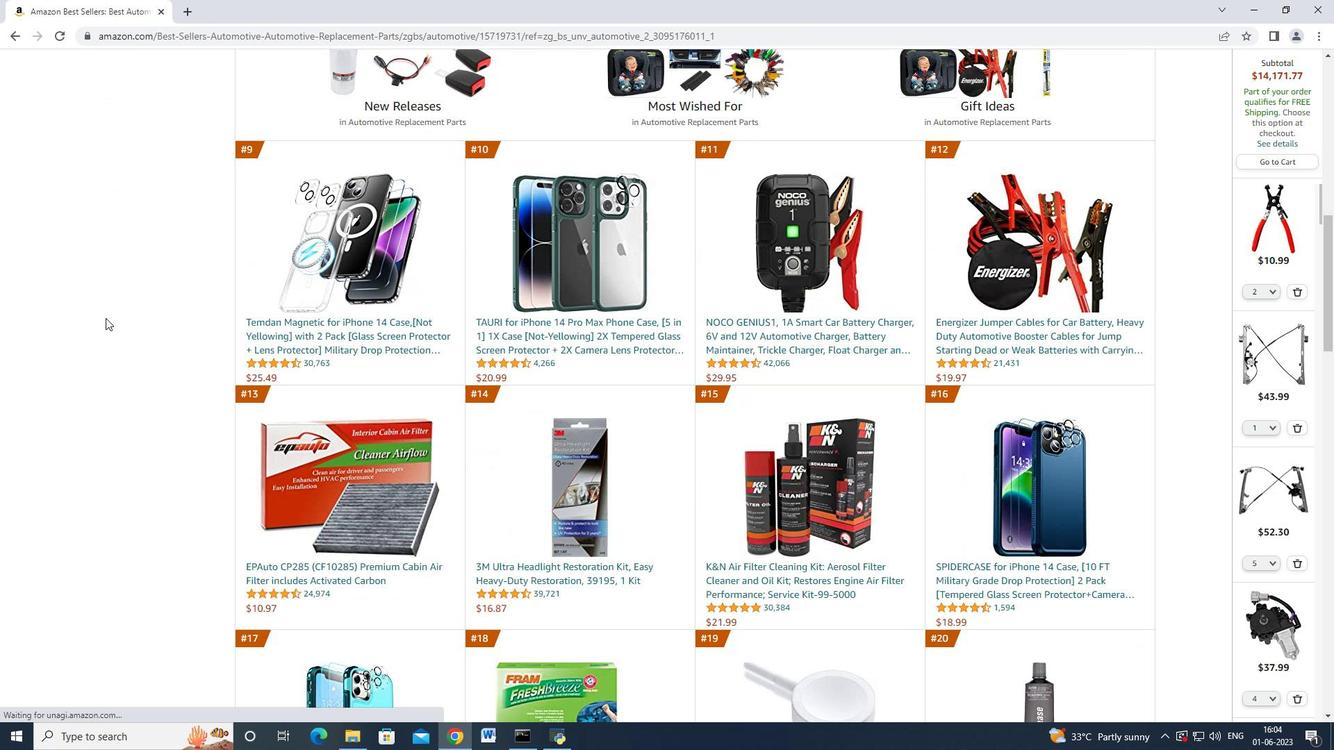 
Action: Mouse scrolled (113, 136) with delta (0, 0)
Screenshot: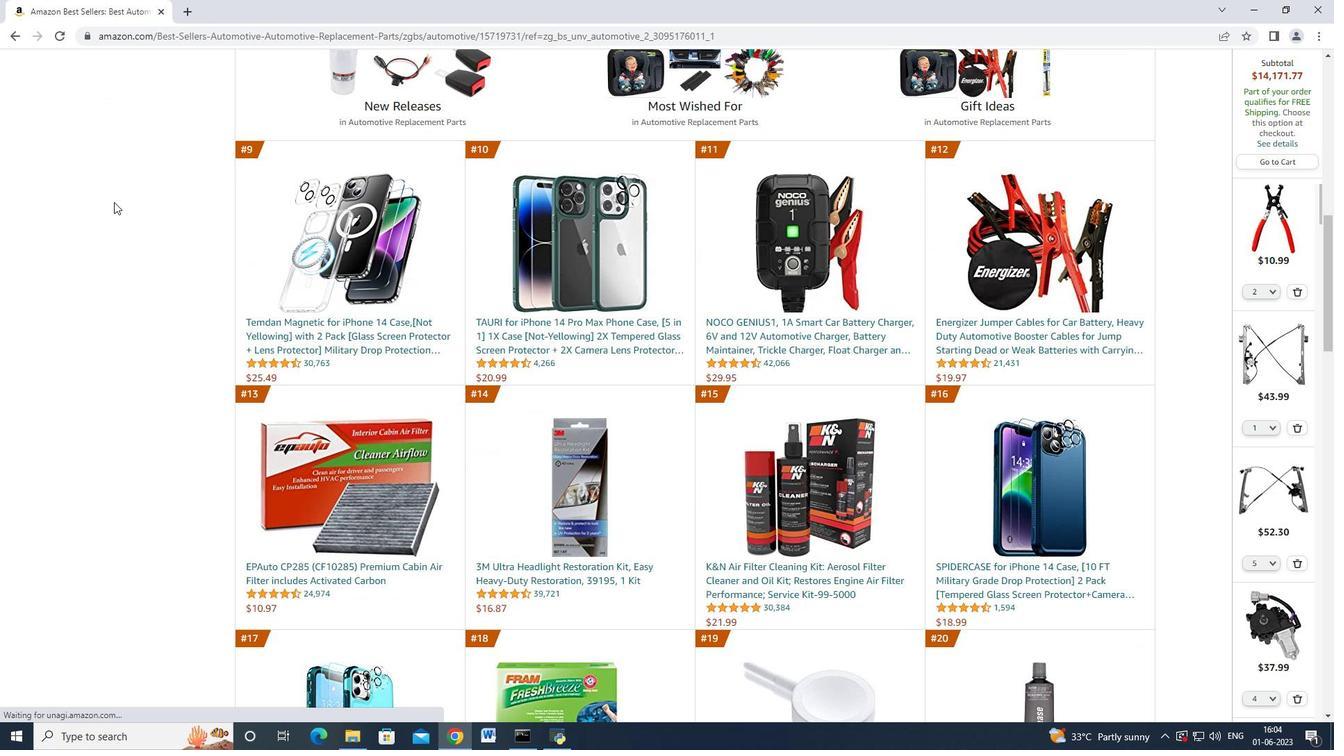
Action: Mouse scrolled (113, 136) with delta (0, 0)
Screenshot: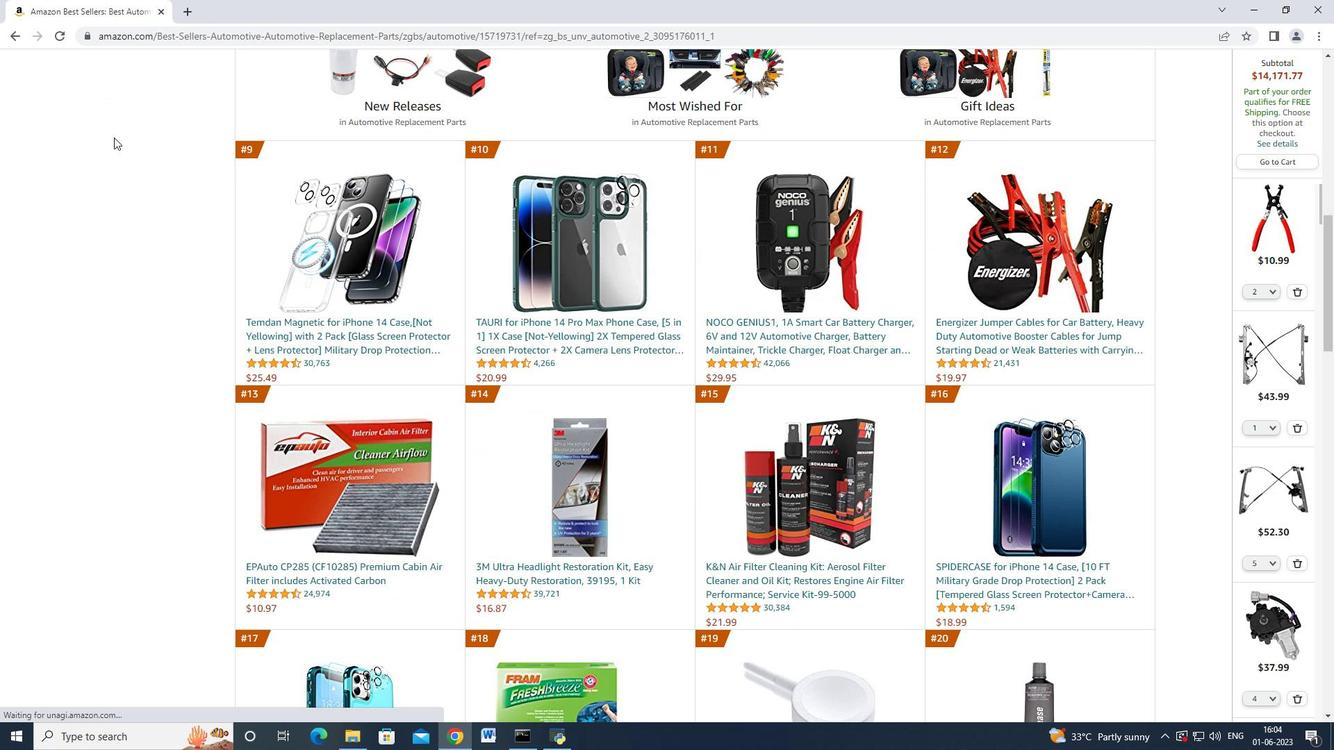 
Action: Mouse moved to (126, 88)
Screenshot: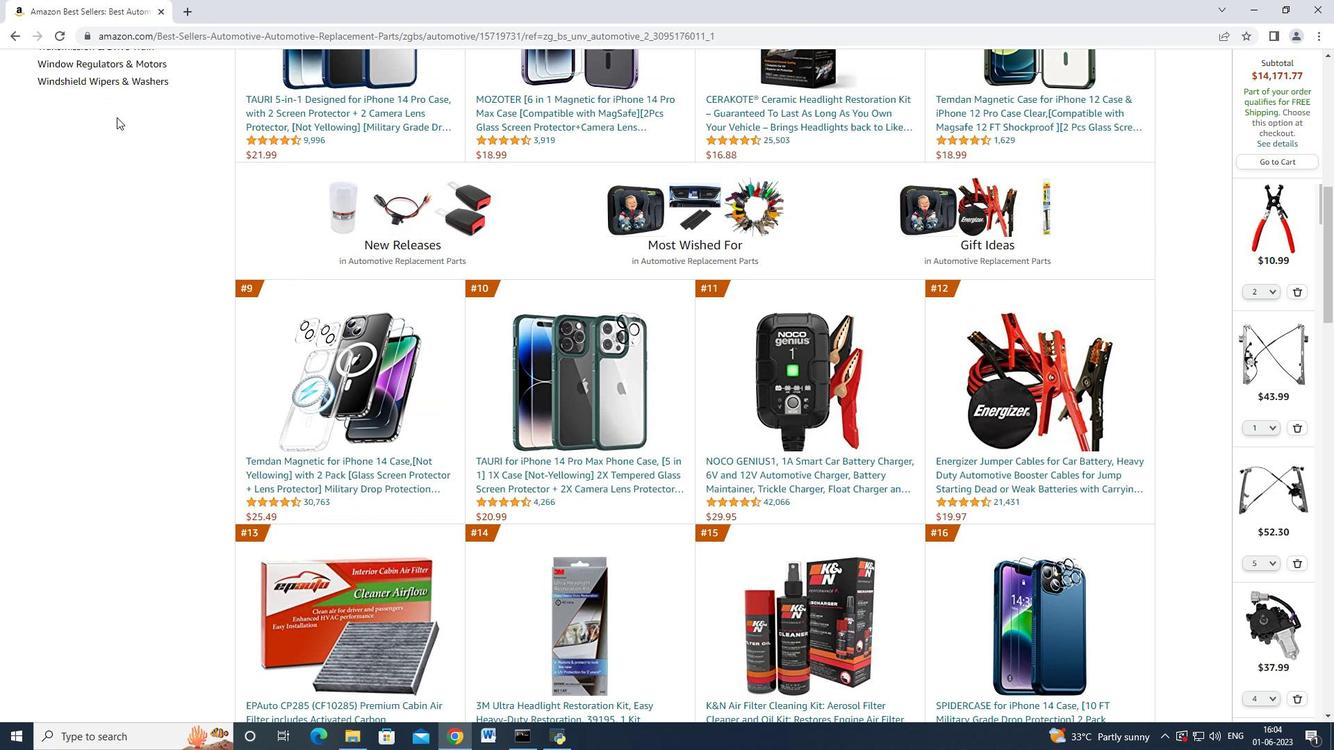 
Action: Mouse pressed left at (126, 88)
Screenshot: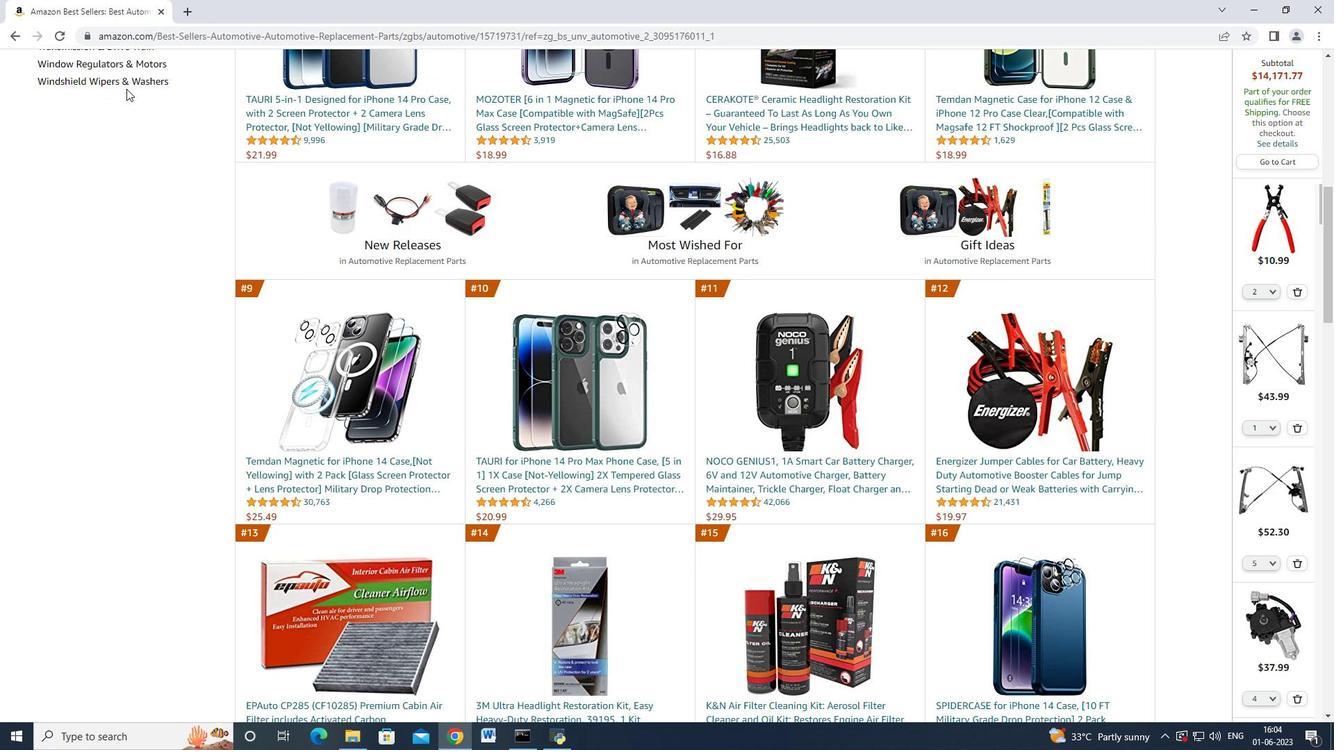 
Action: Mouse moved to (132, 80)
Screenshot: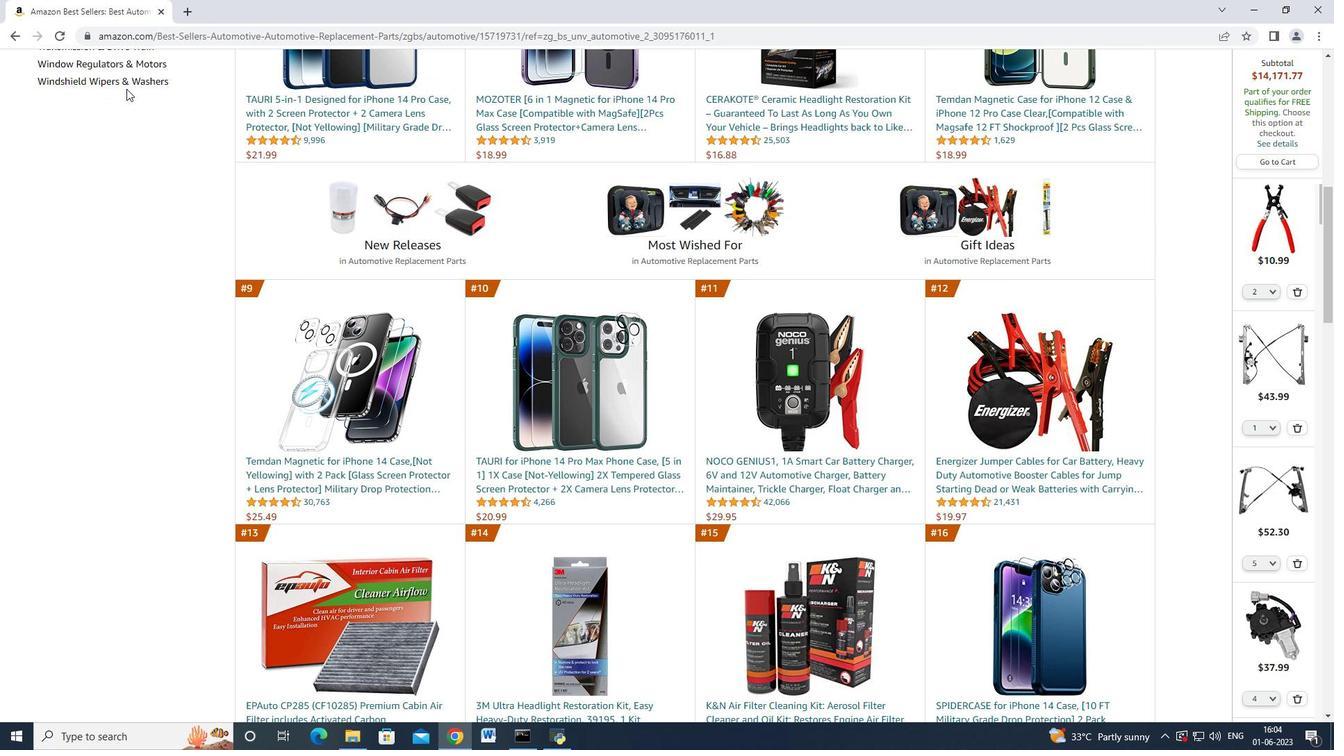
Action: Mouse pressed left at (132, 80)
Screenshot: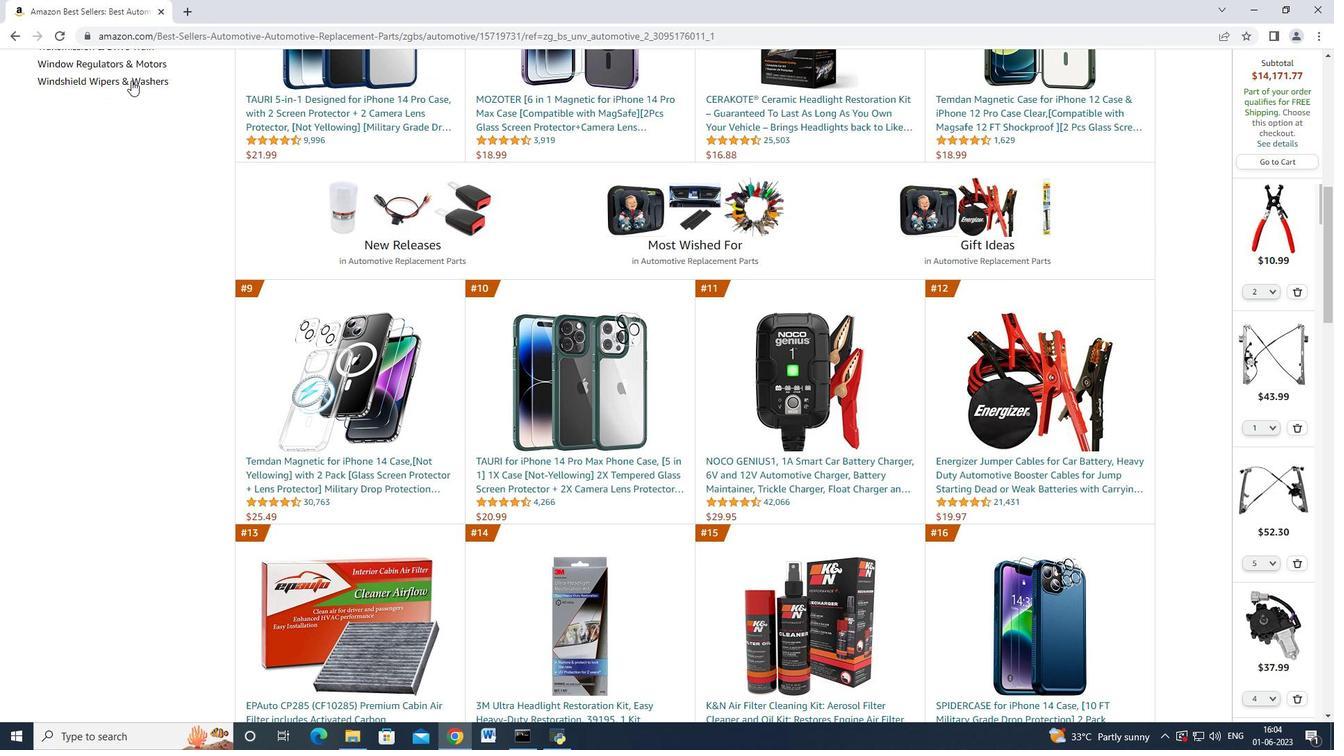 
Action: Mouse moved to (121, 325)
Screenshot: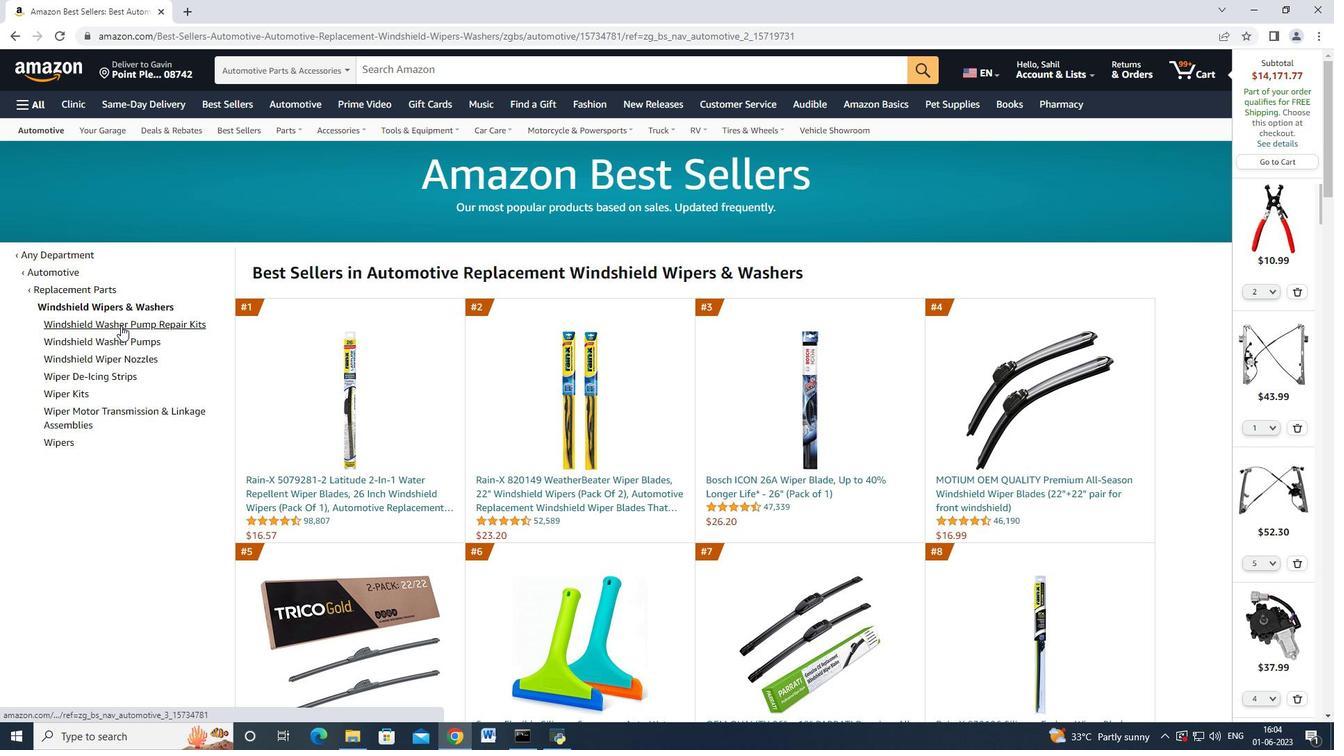 
Action: Mouse pressed left at (121, 325)
Screenshot: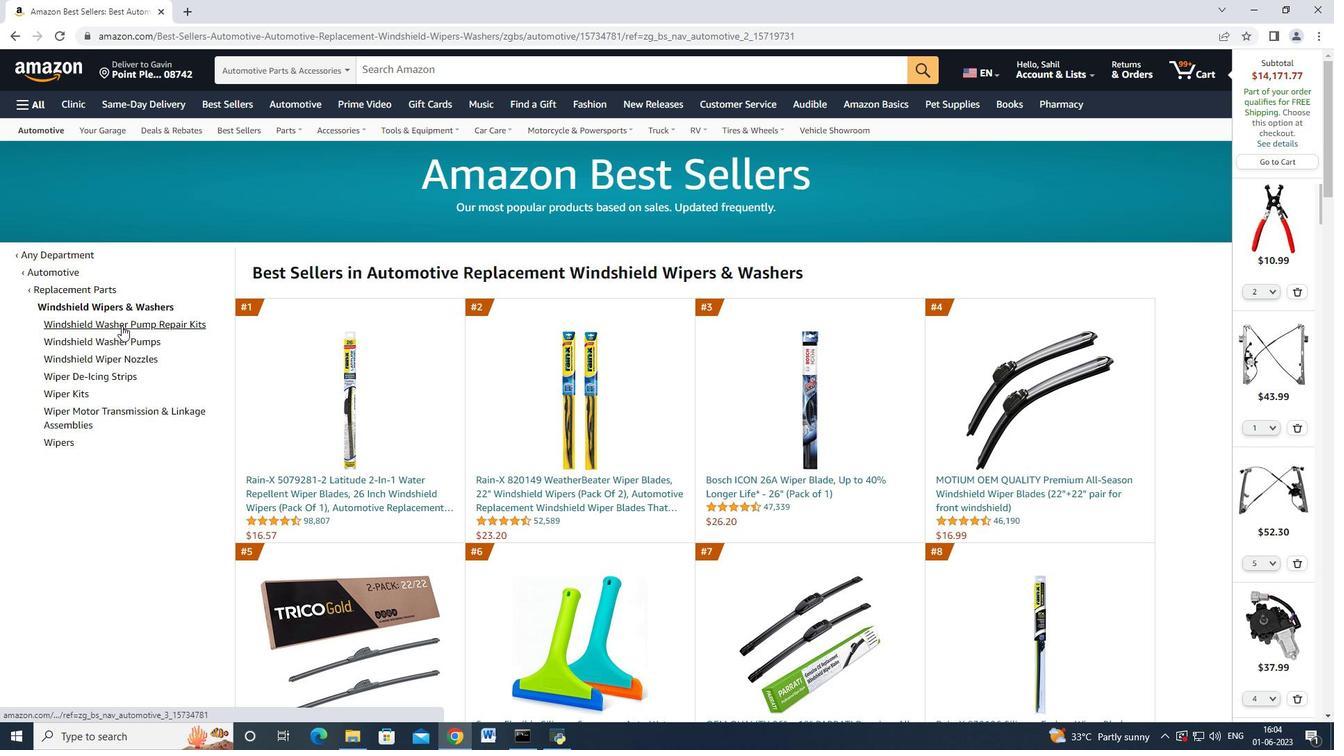 
Action: Mouse moved to (16, 32)
Screenshot: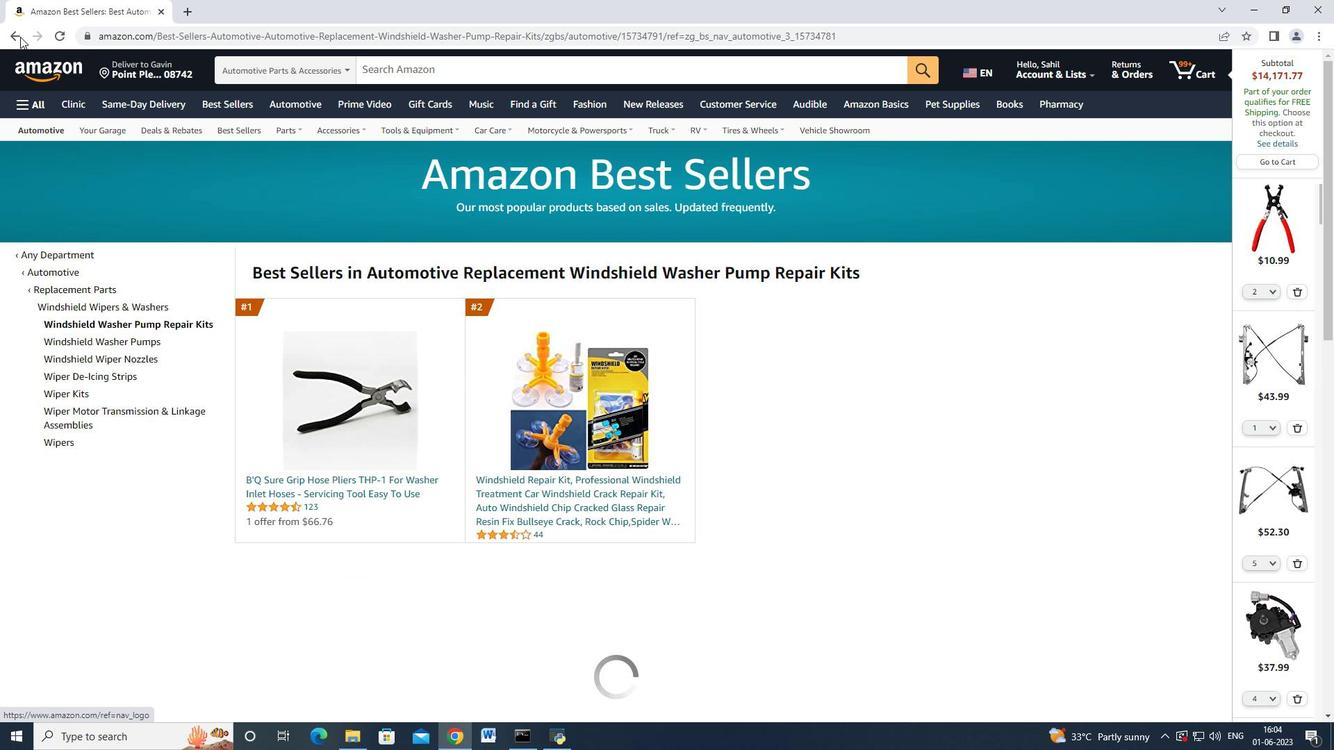 
Action: Mouse pressed left at (16, 32)
Screenshot: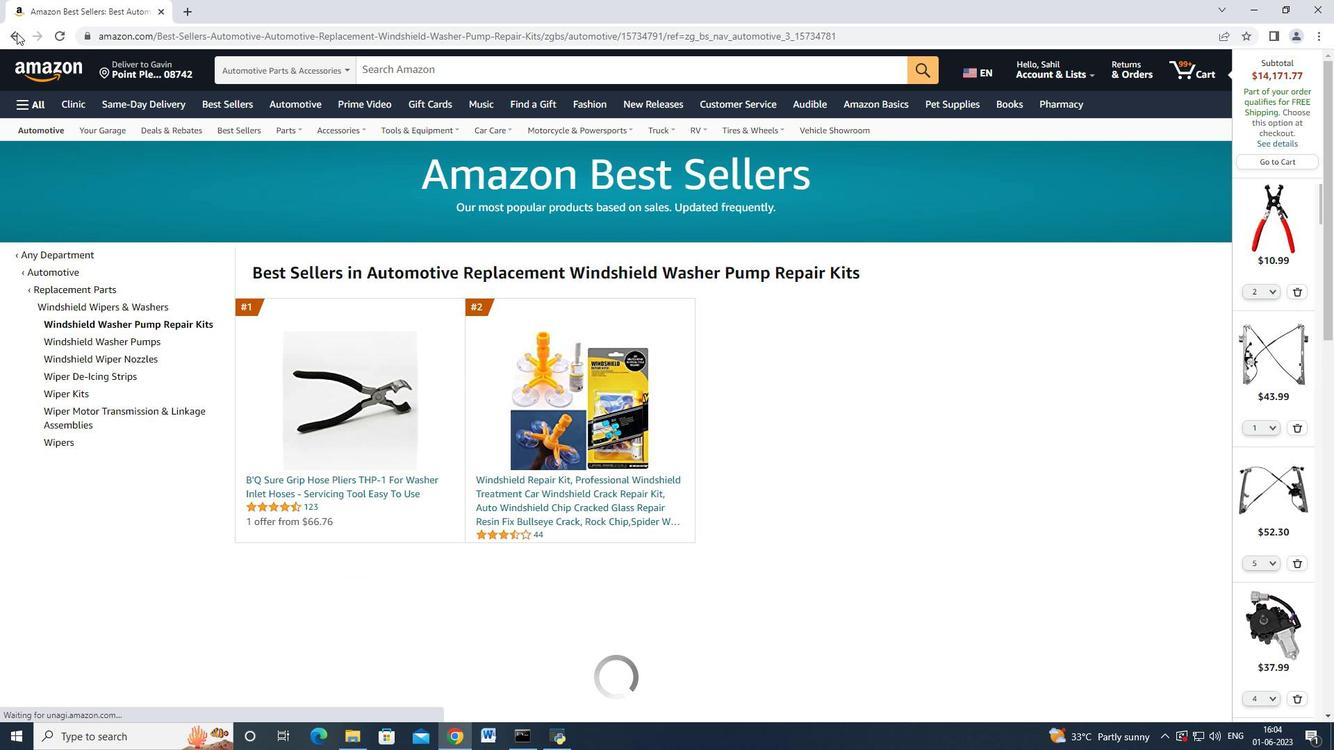 
Action: Mouse moved to (117, 339)
Screenshot: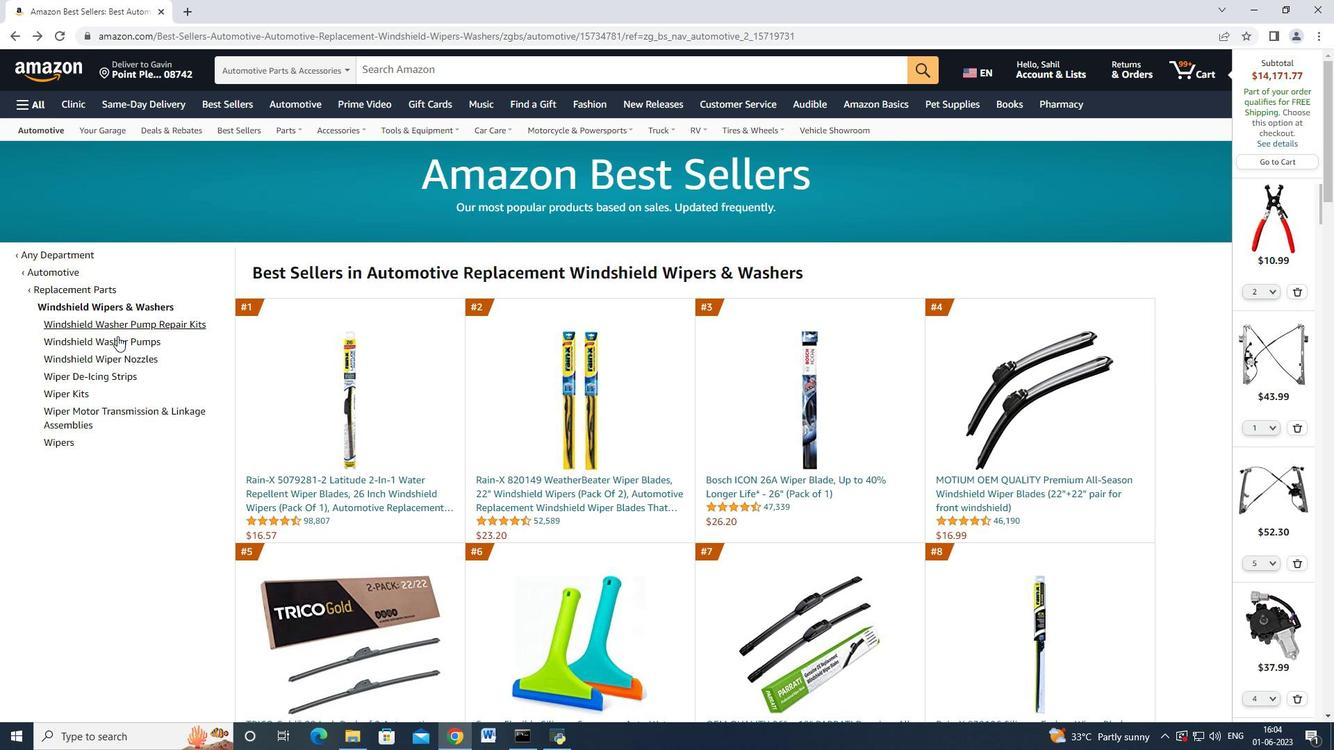 
Action: Mouse pressed left at (117, 339)
Screenshot: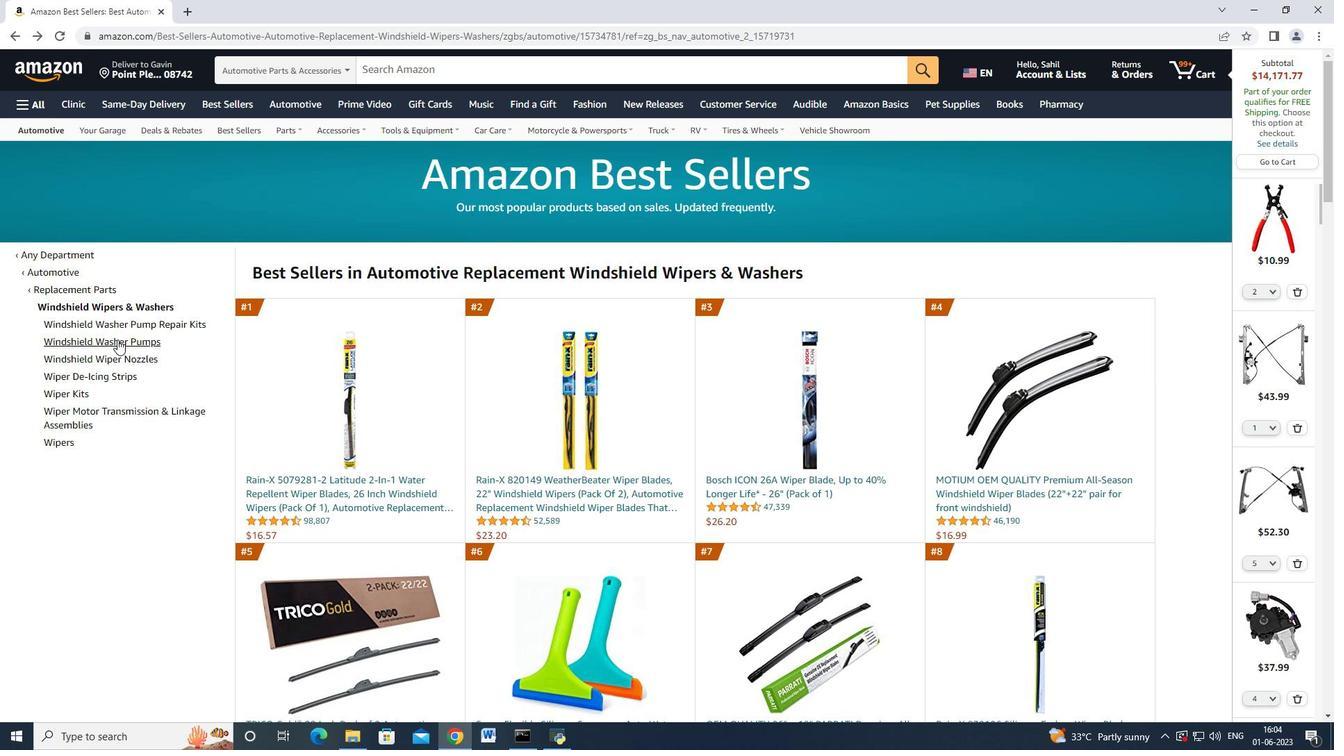 
Action: Mouse moved to (414, 486)
Screenshot: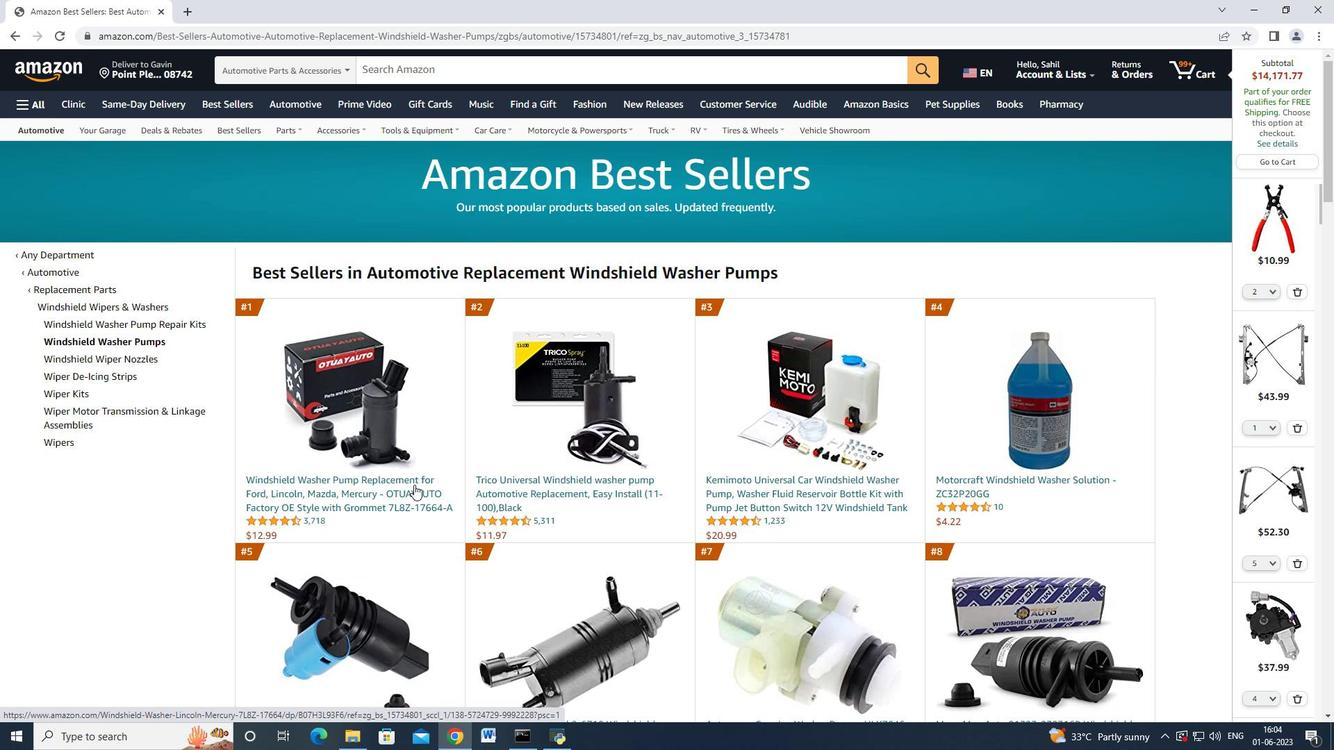 
Action: Mouse pressed left at (414, 486)
Screenshot: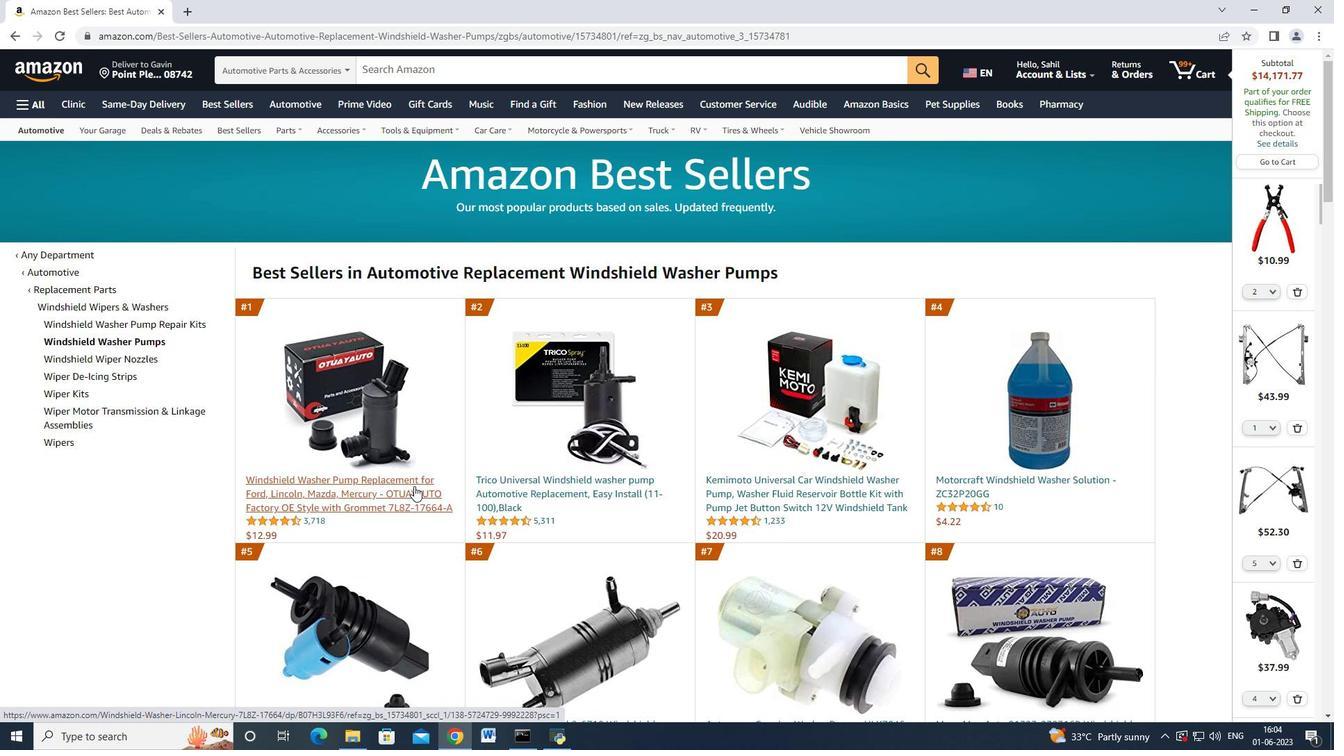 
Action: Mouse moved to (540, 445)
Screenshot: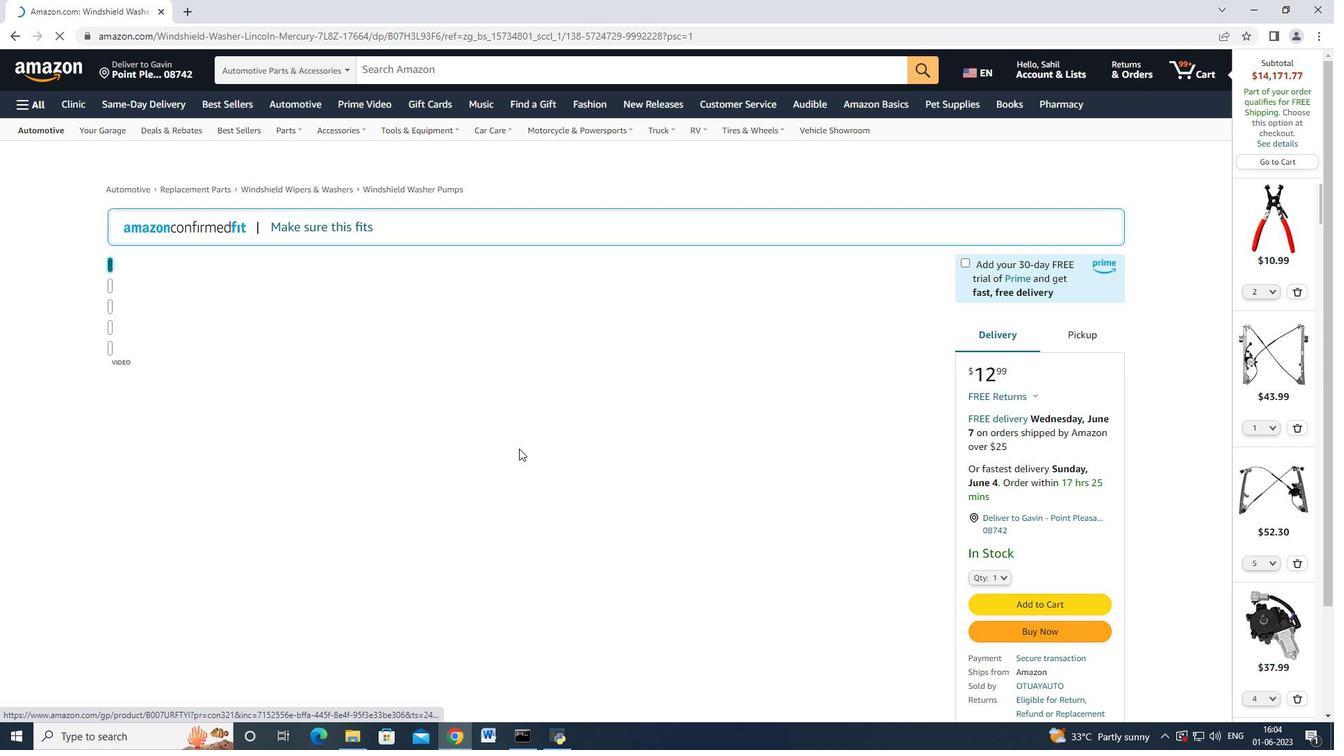 
Action: Mouse scrolled (540, 444) with delta (0, 0)
Screenshot: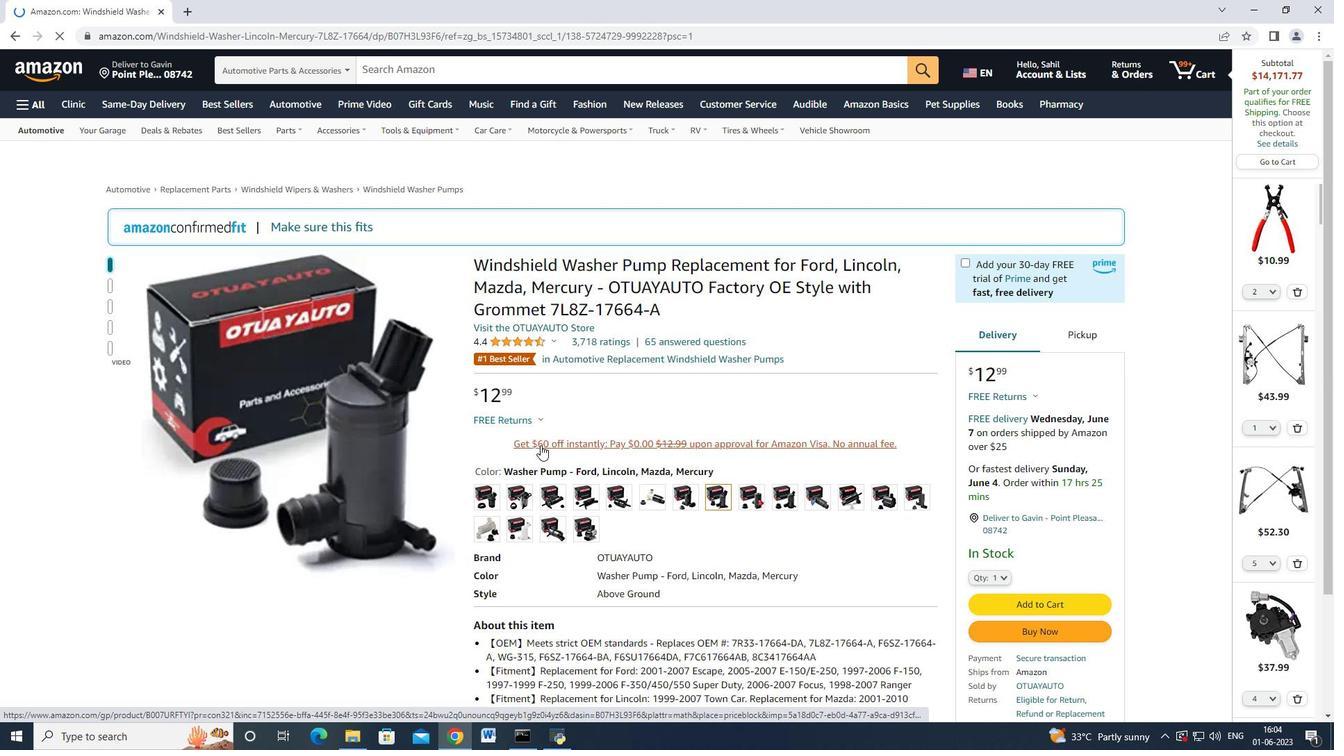 
Action: Mouse scrolled (540, 444) with delta (0, 0)
Screenshot: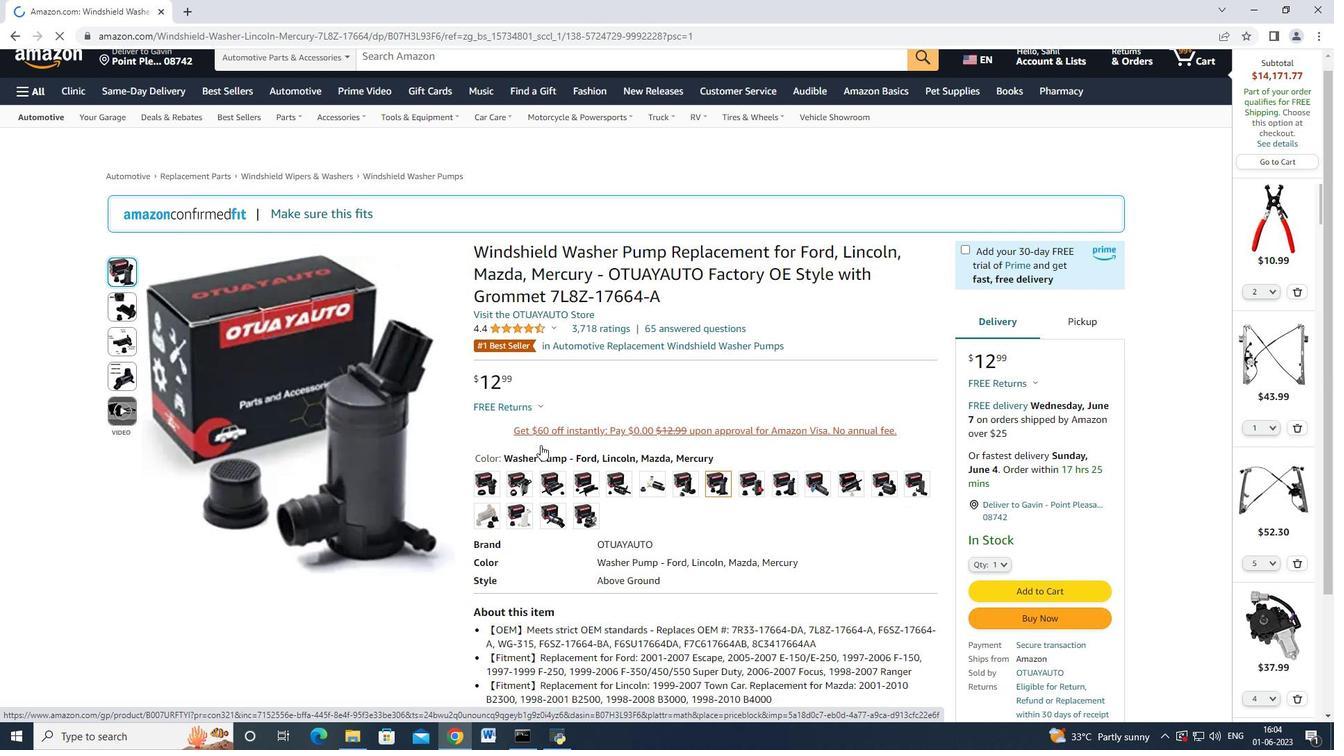 
Action: Mouse moved to (980, 435)
Screenshot: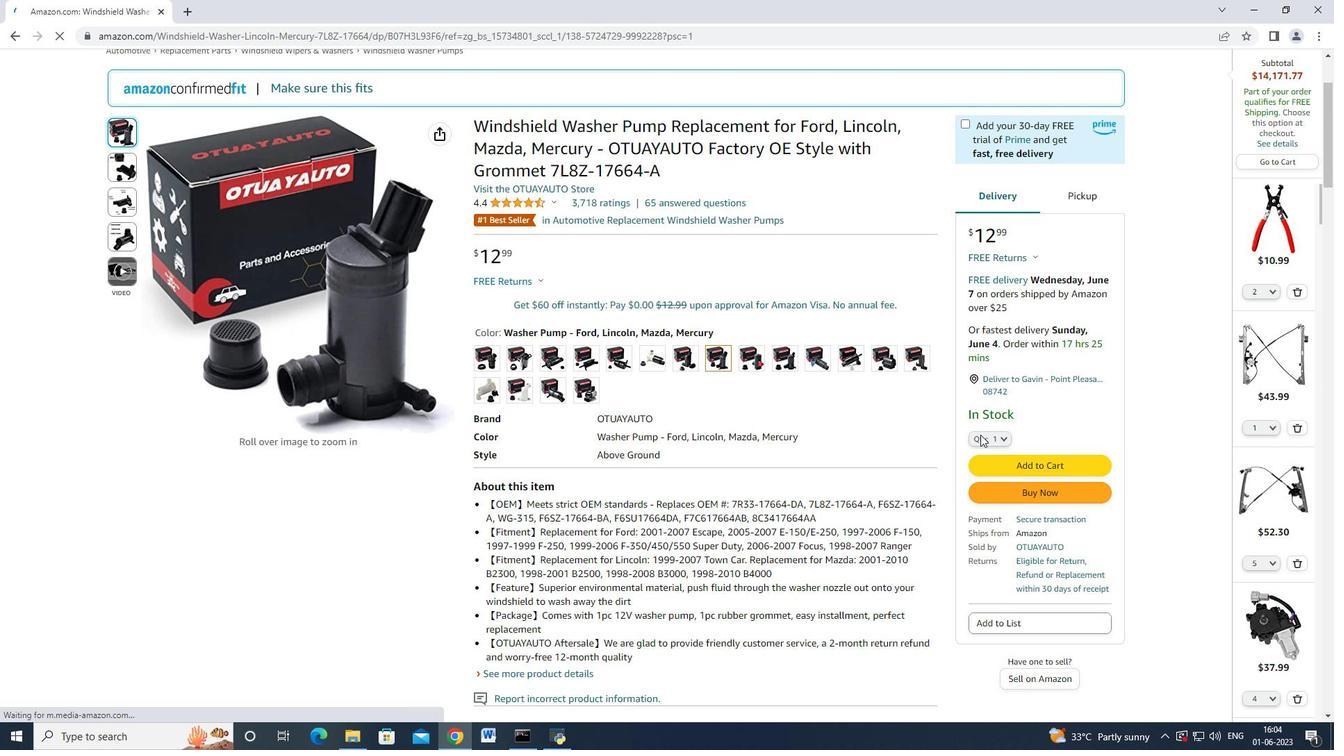 
Action: Mouse pressed left at (980, 435)
Screenshot: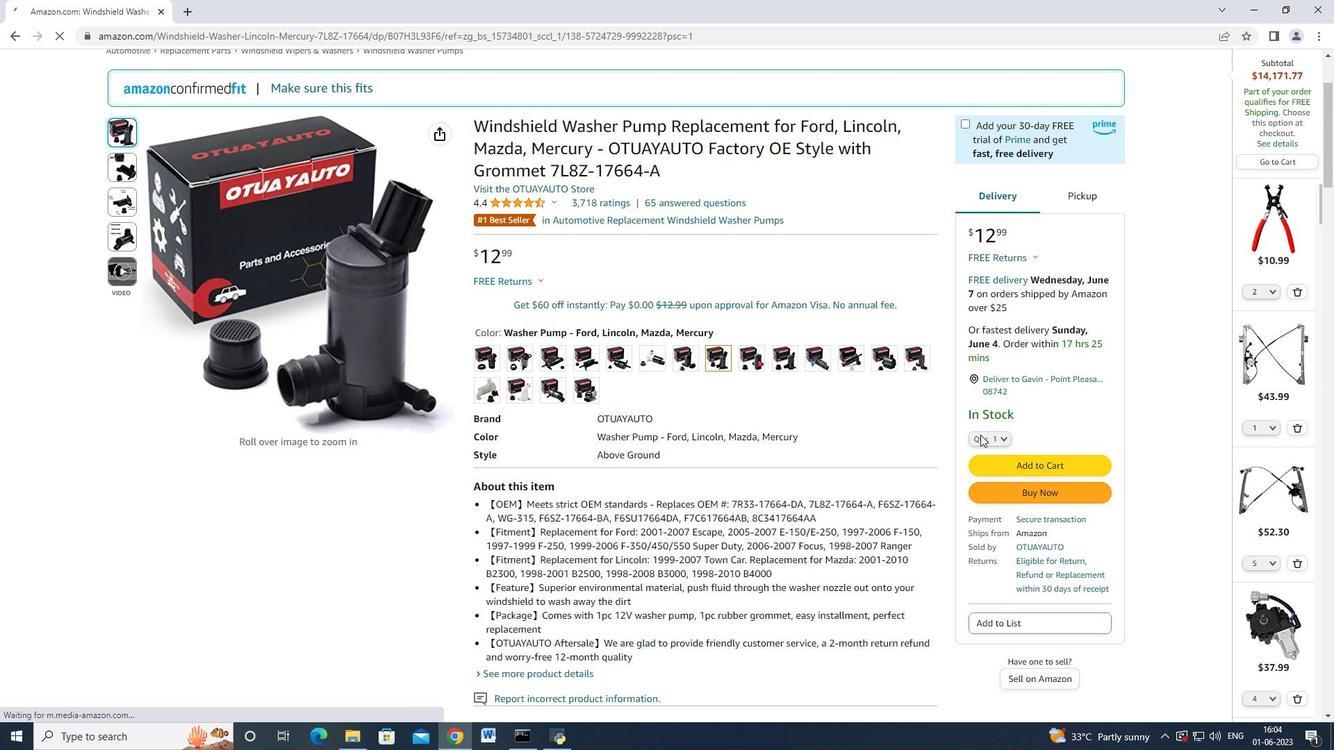 
Action: Mouse moved to (977, 136)
Screenshot: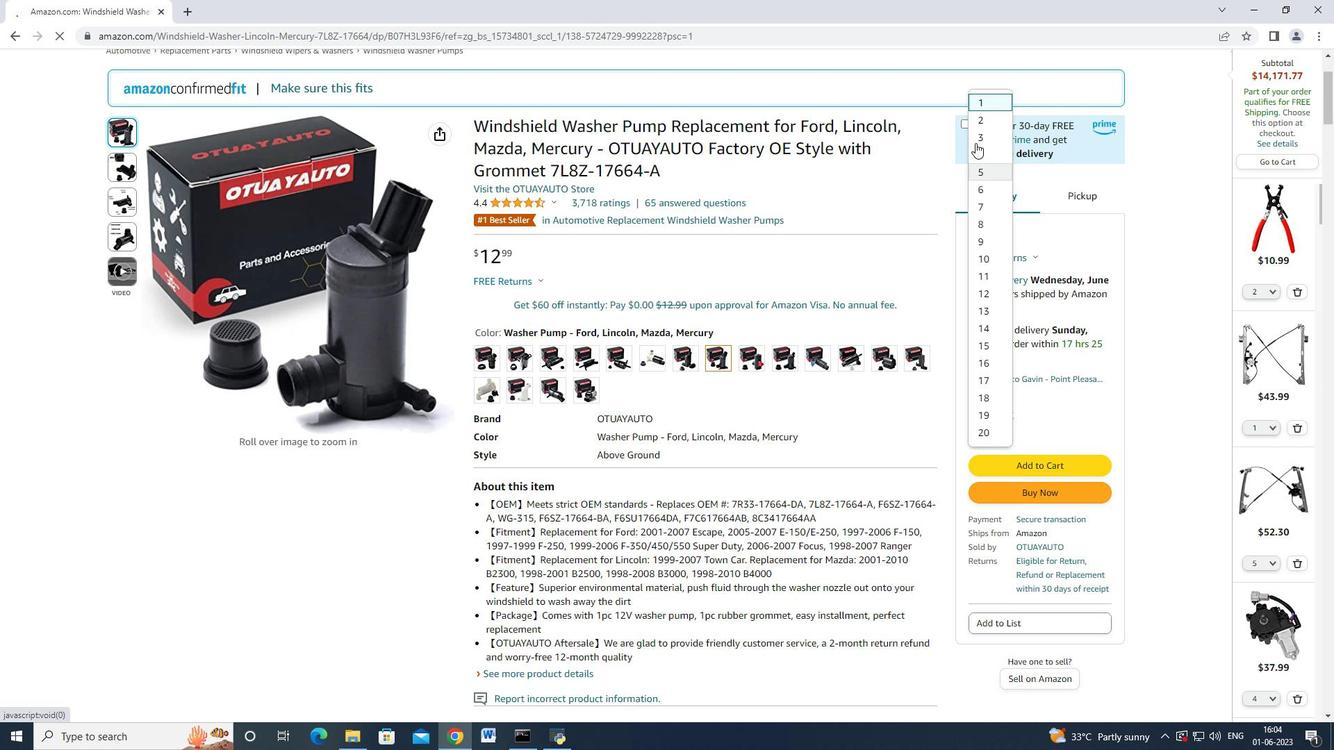 
Action: Mouse pressed left at (977, 136)
Screenshot: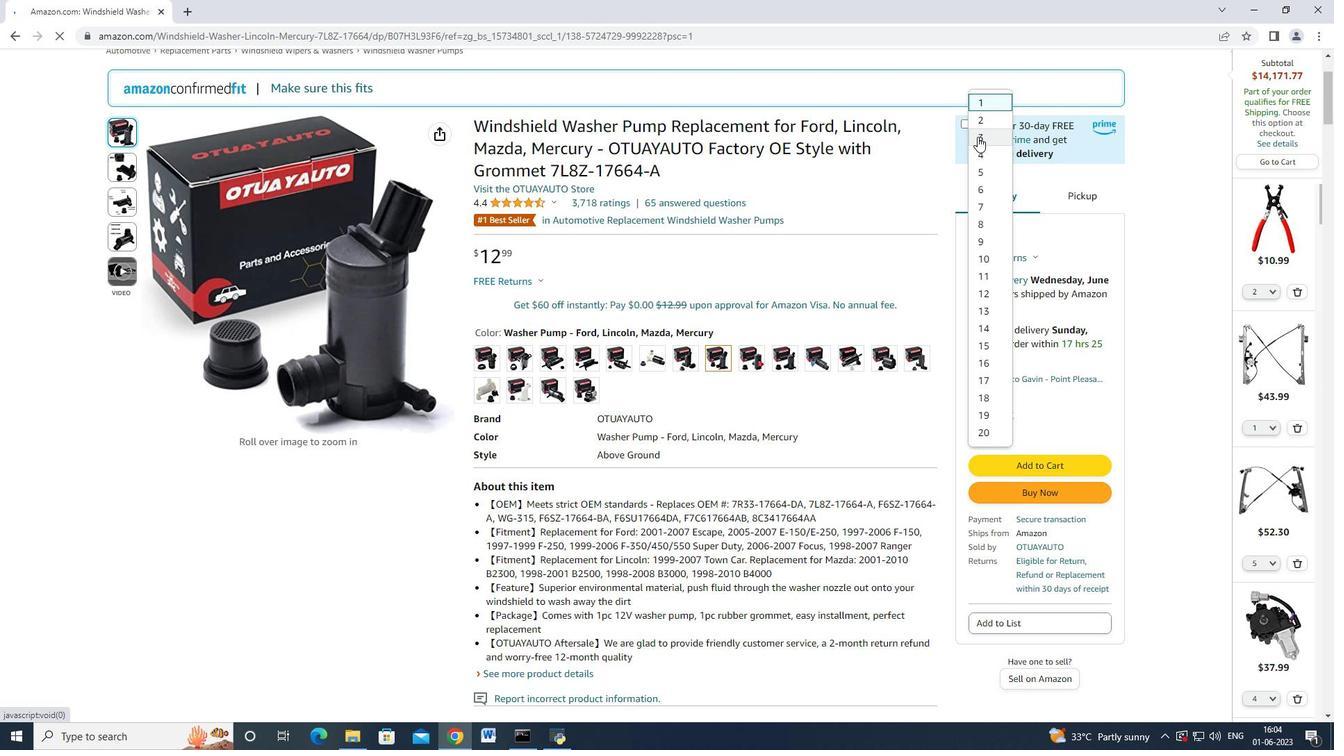 
Action: Mouse moved to (1005, 494)
Screenshot: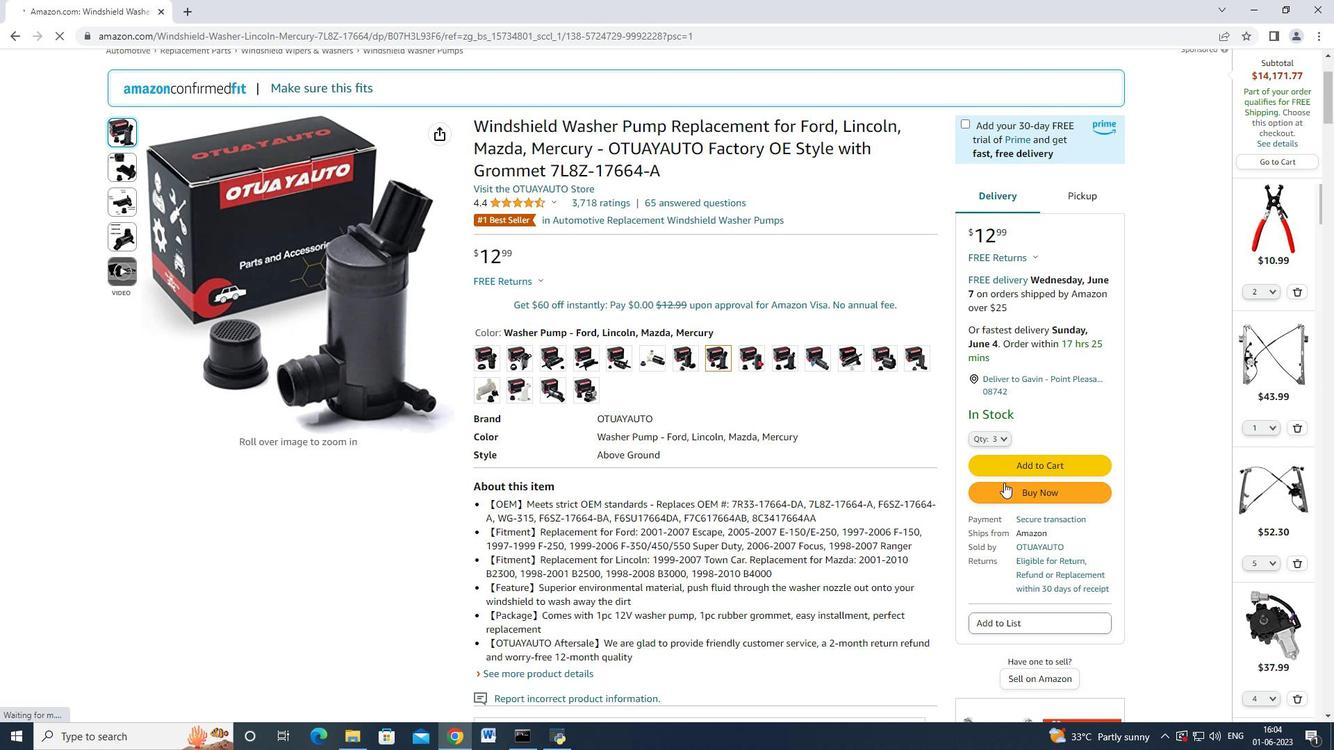 
Action: Mouse pressed left at (1005, 494)
Screenshot: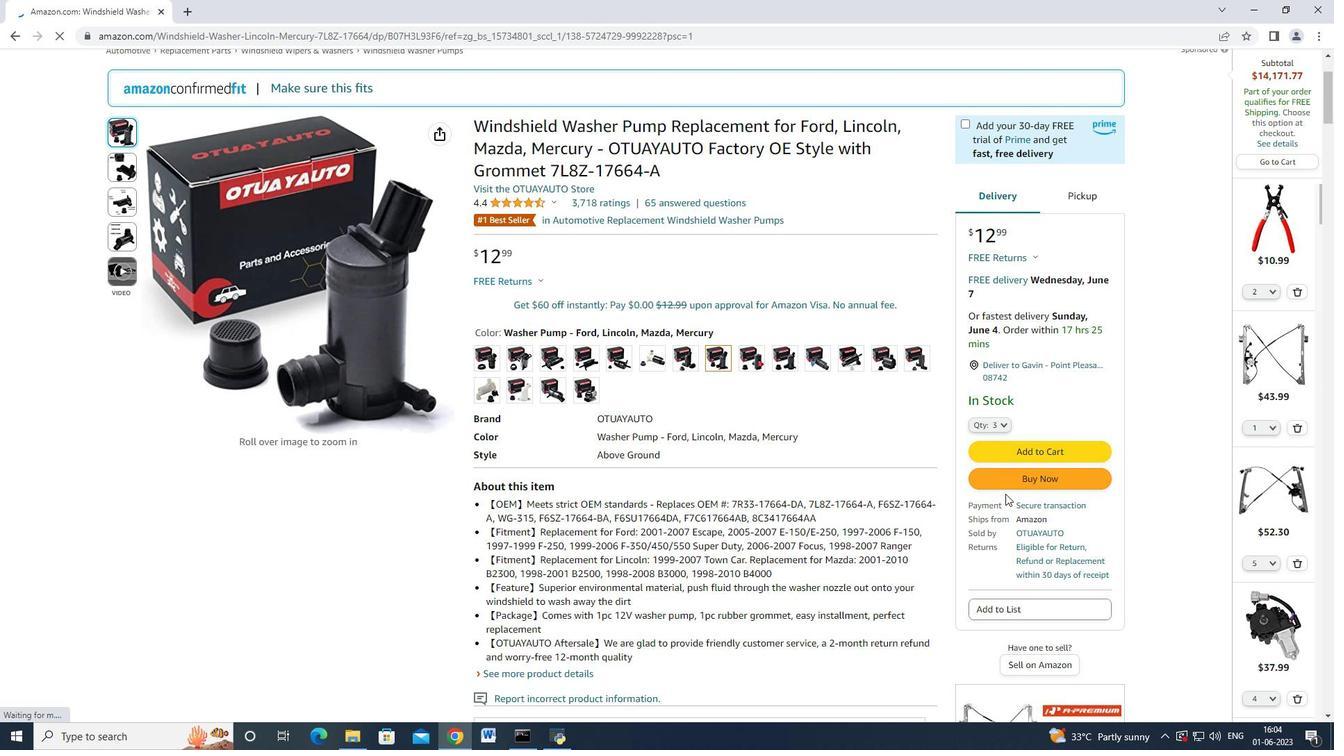 
Action: Mouse moved to (1008, 476)
Screenshot: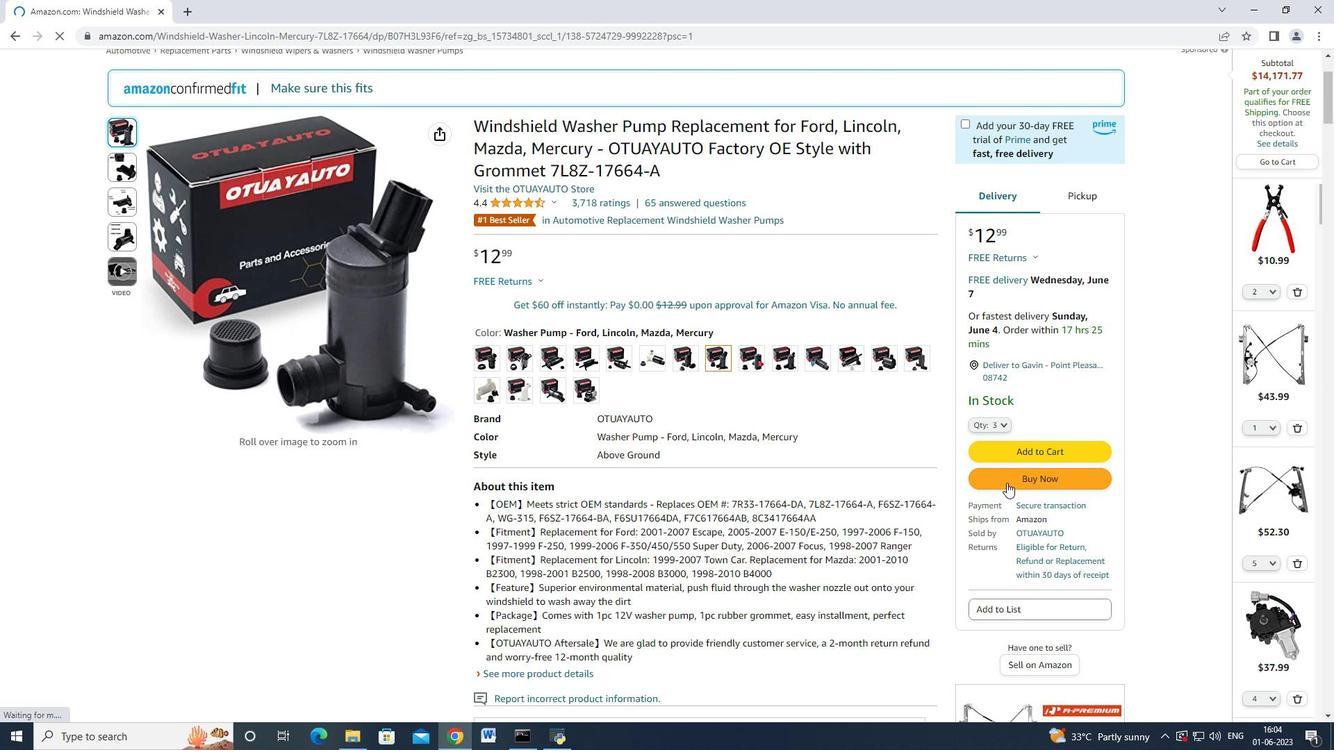 
Action: Mouse pressed left at (1008, 476)
Screenshot: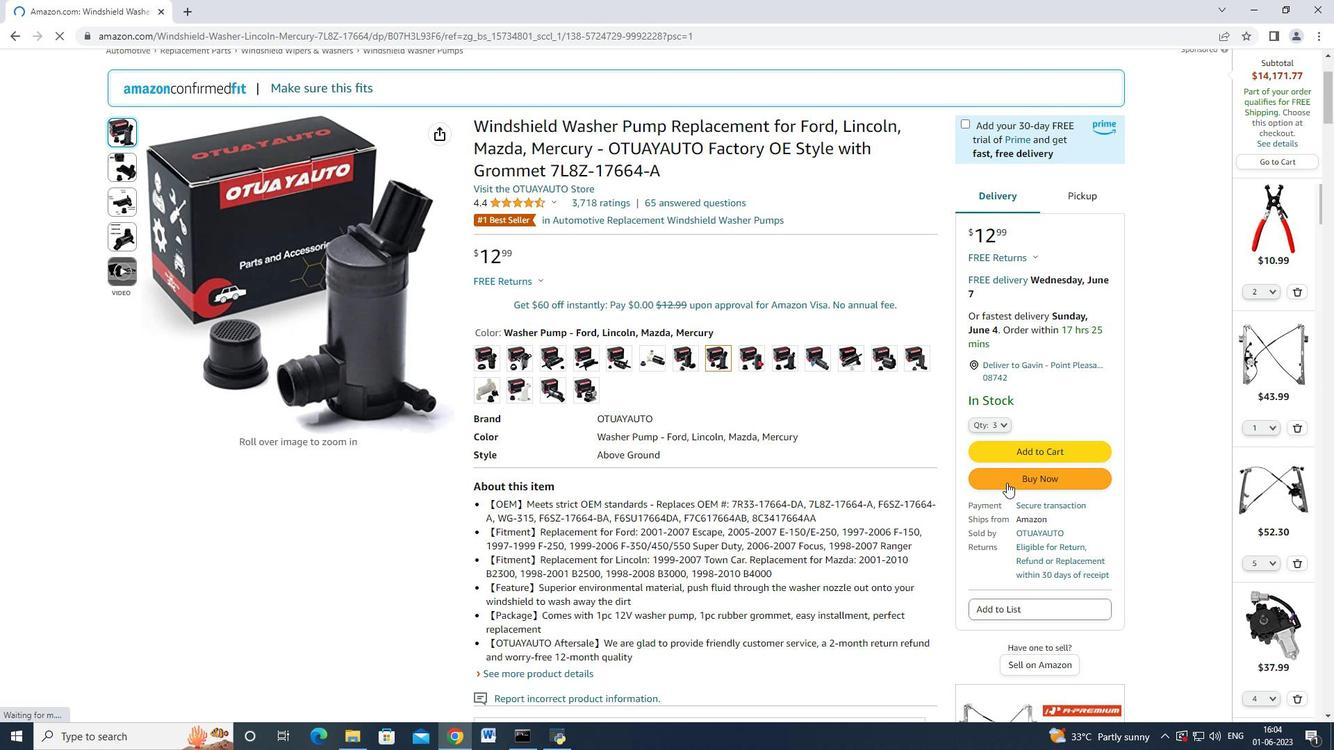 
Action: Mouse moved to (799, 118)
Screenshot: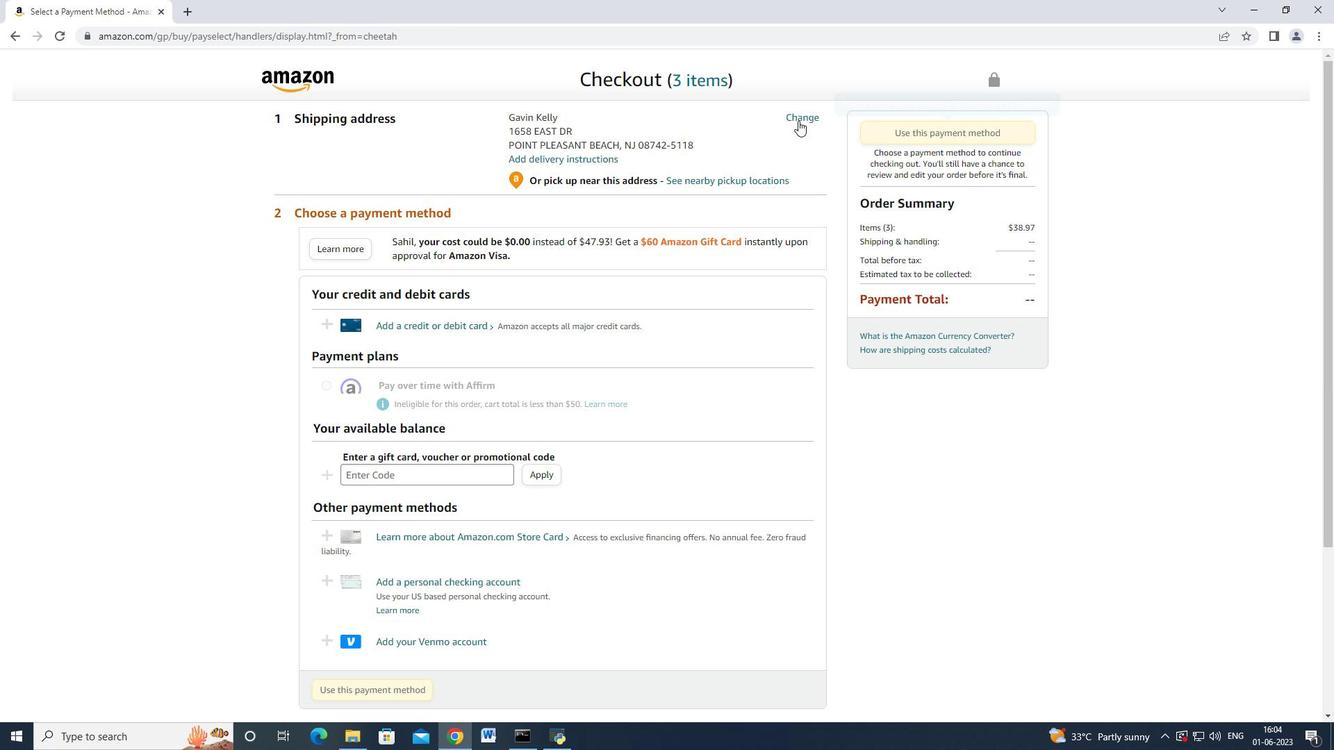 
Action: Mouse pressed left at (799, 118)
Screenshot: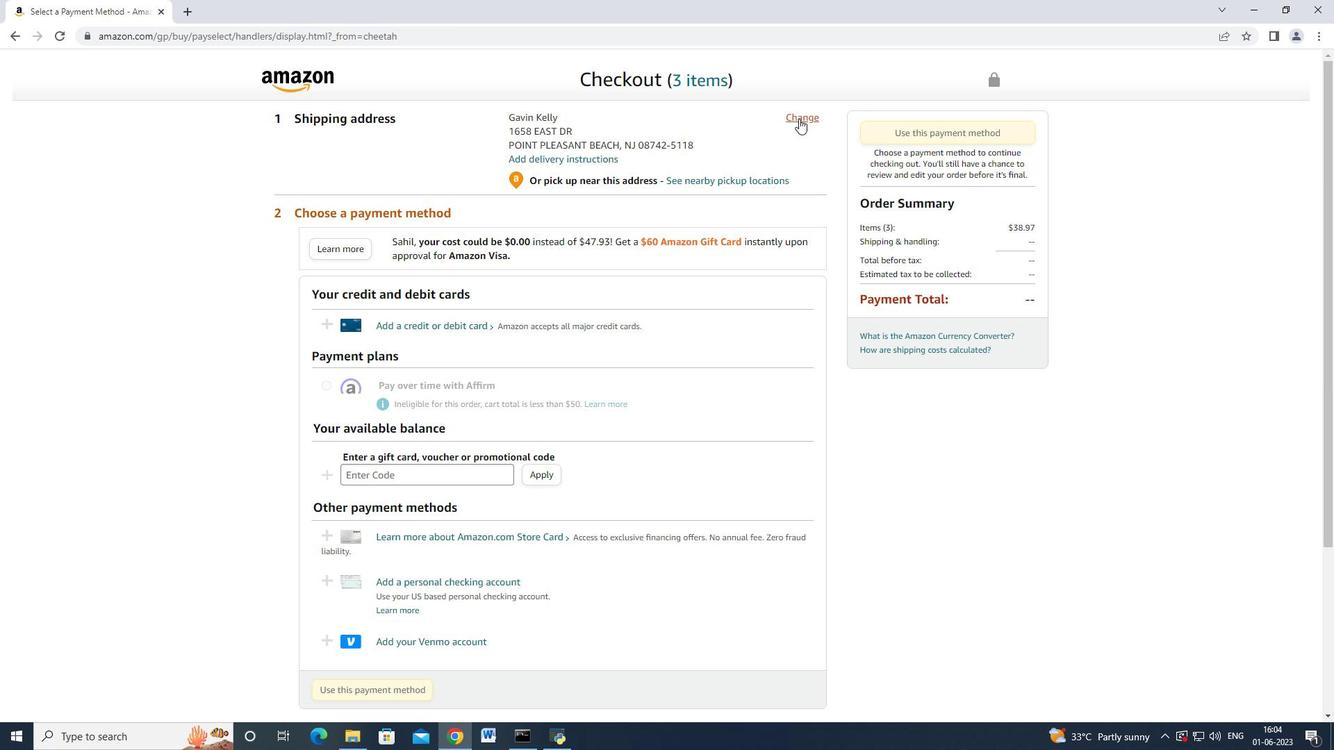 
Action: Mouse moved to (478, 311)
Screenshot: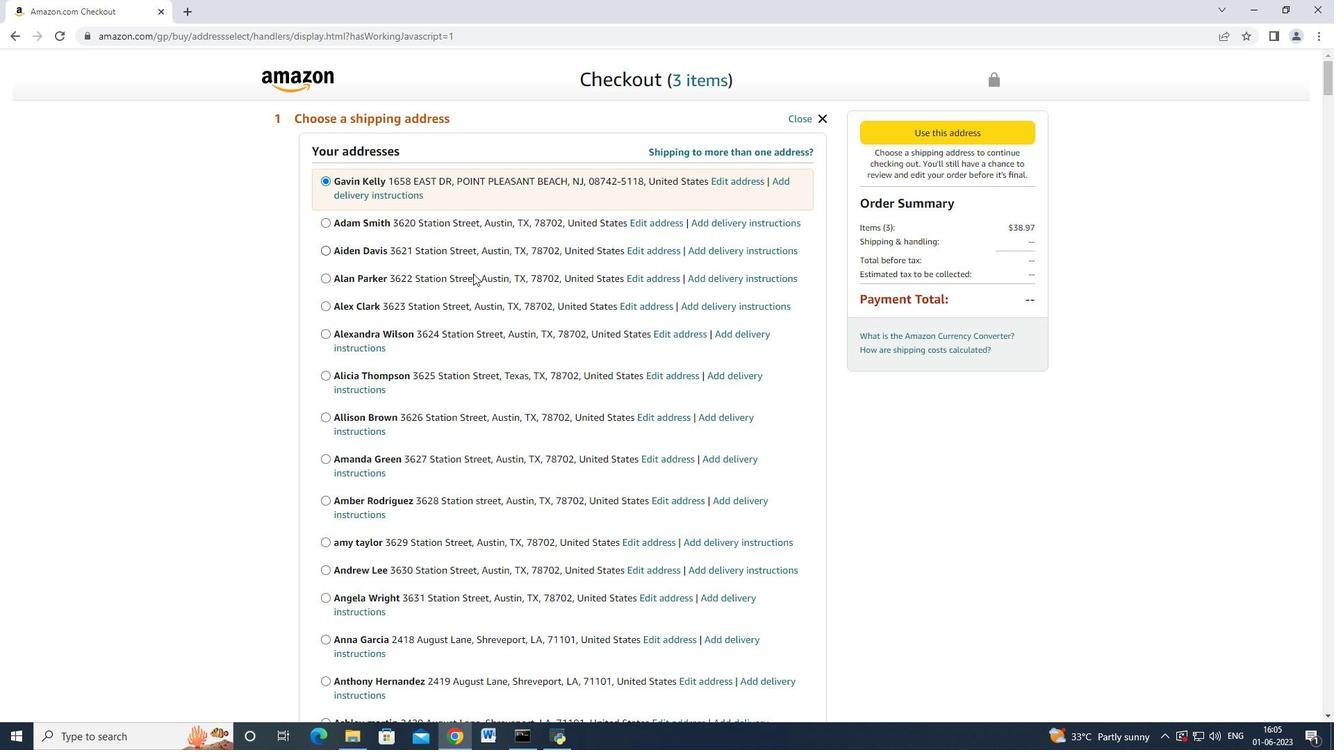 
Action: Mouse scrolled (478, 310) with delta (0, 0)
Screenshot: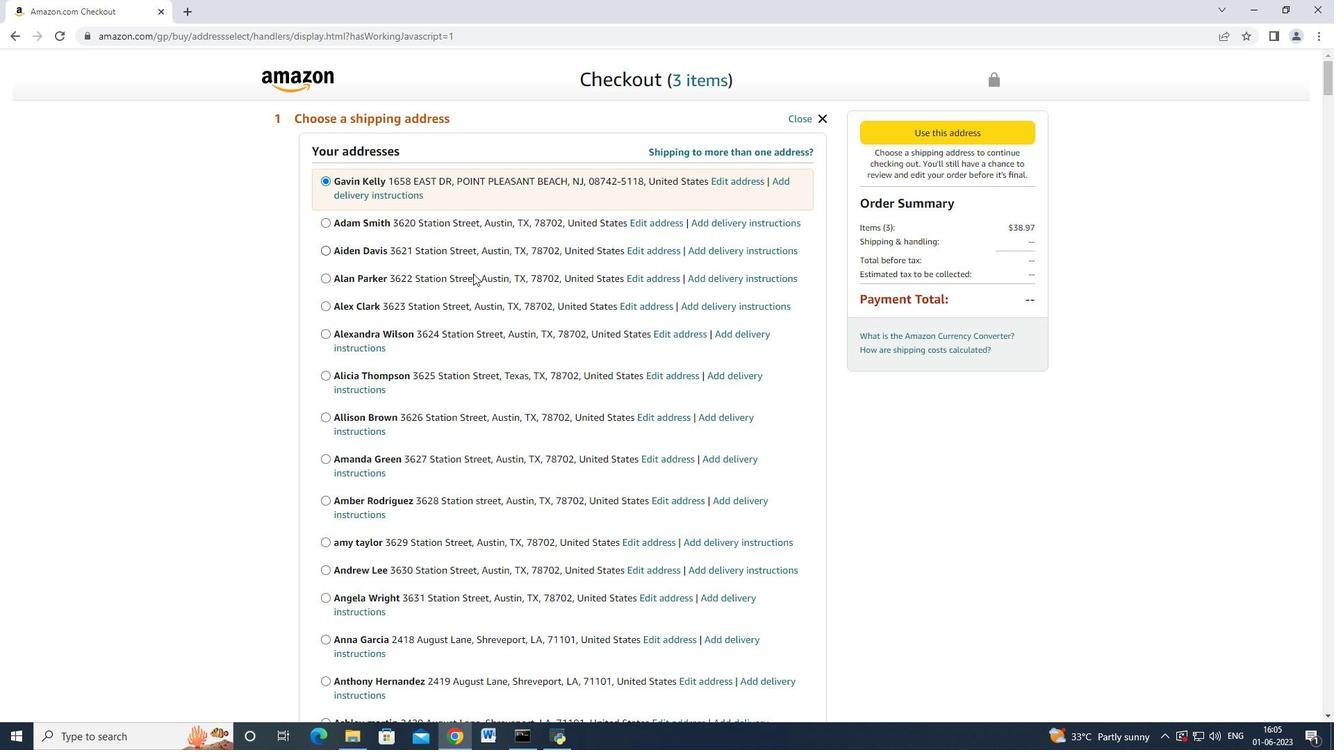 
Action: Mouse moved to (480, 322)
Screenshot: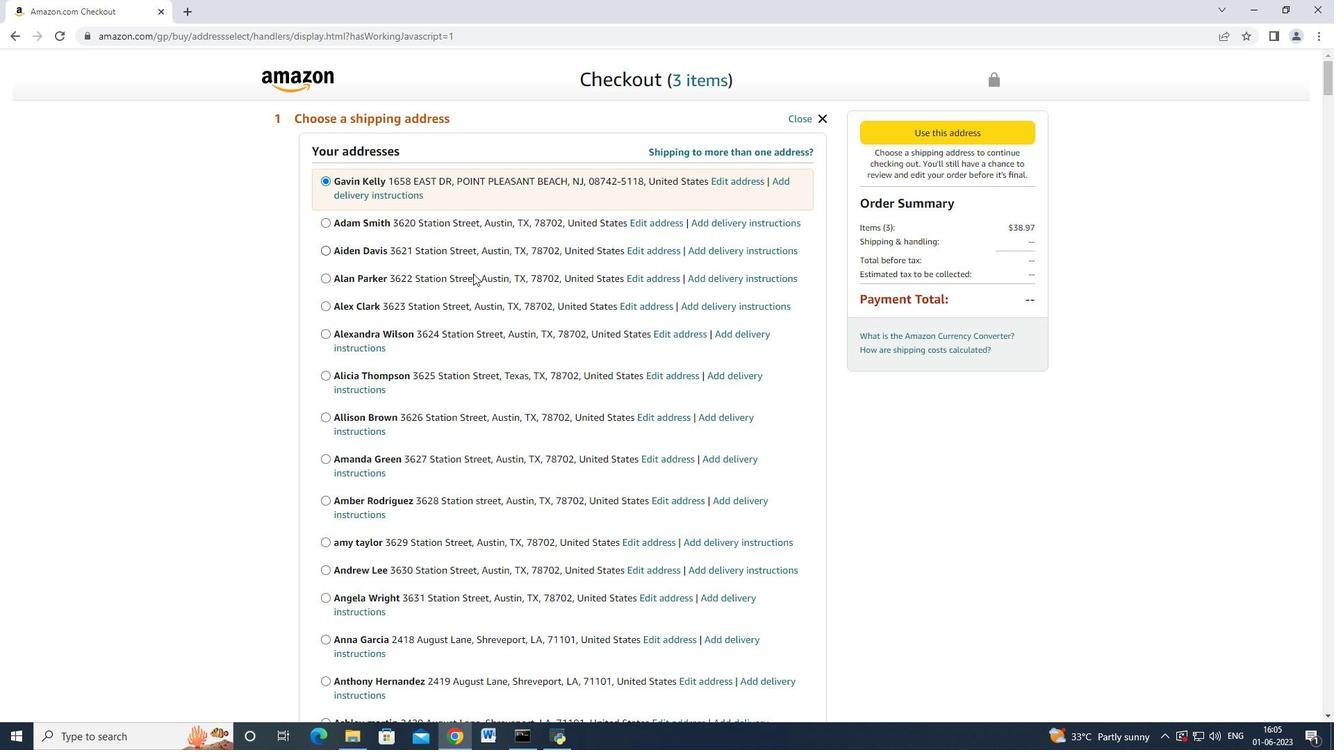
Action: Mouse scrolled (480, 321) with delta (0, 0)
Screenshot: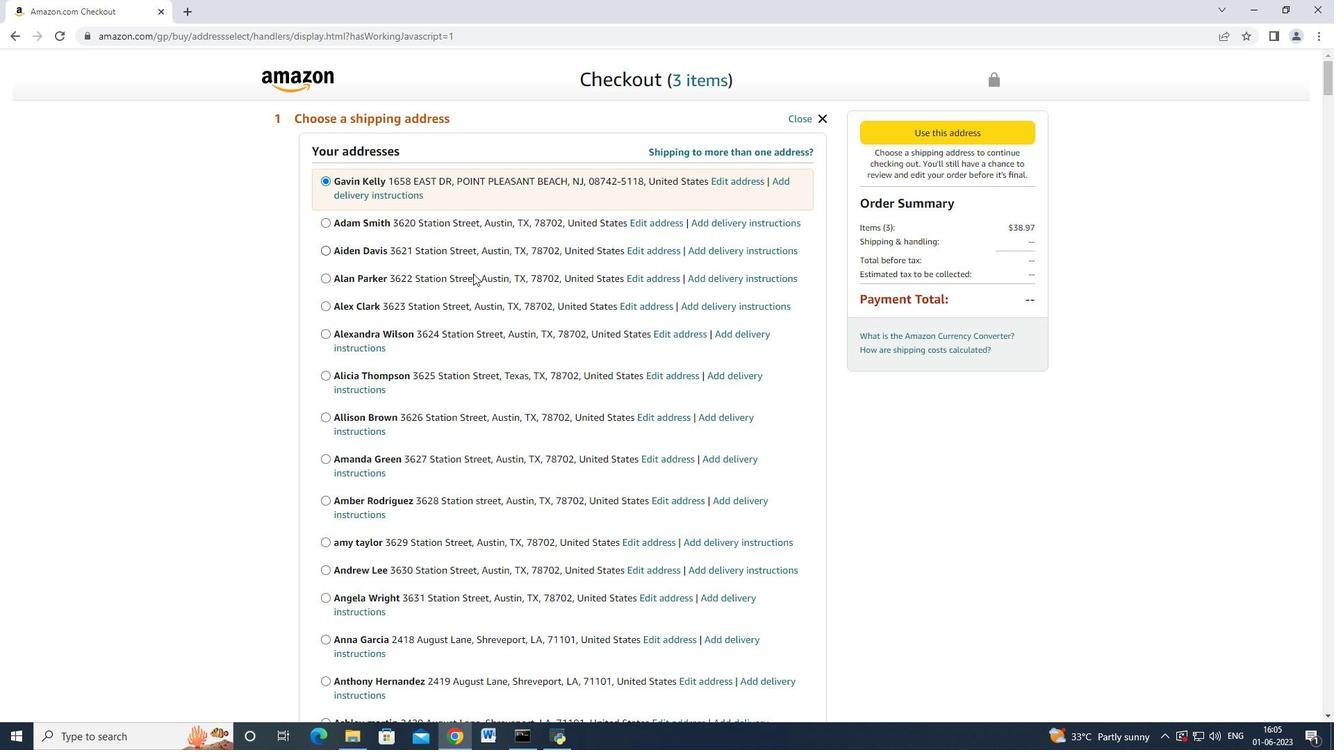 
Action: Mouse moved to (480, 325)
Screenshot: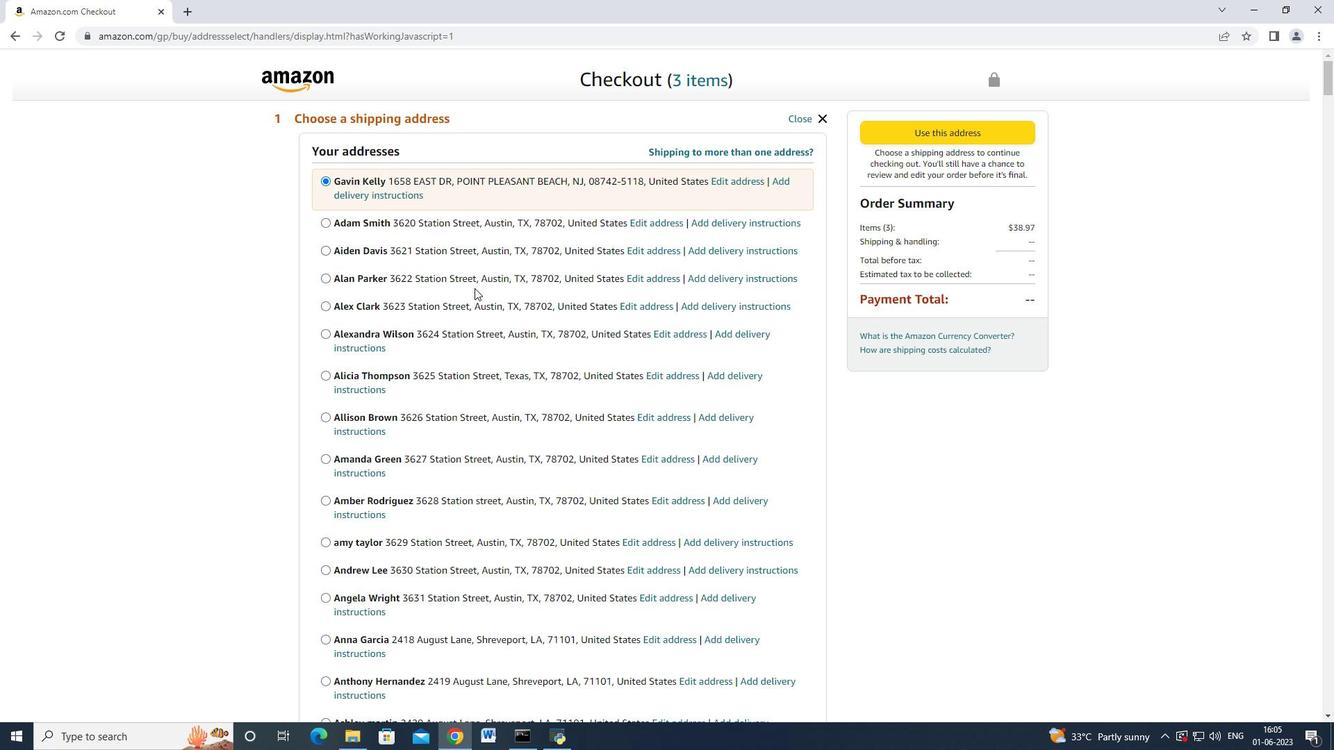
Action: Mouse scrolled (480, 324) with delta (0, 0)
Screenshot: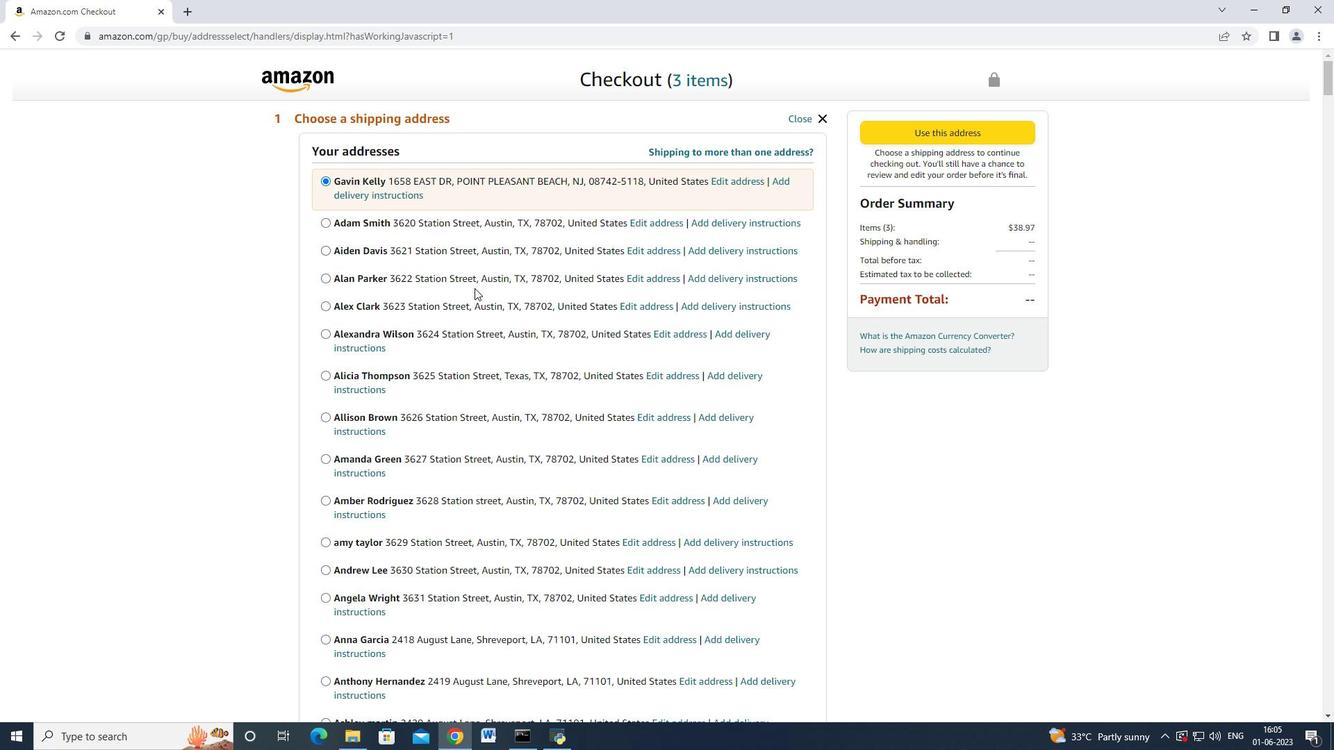 
Action: Mouse moved to (481, 328)
Screenshot: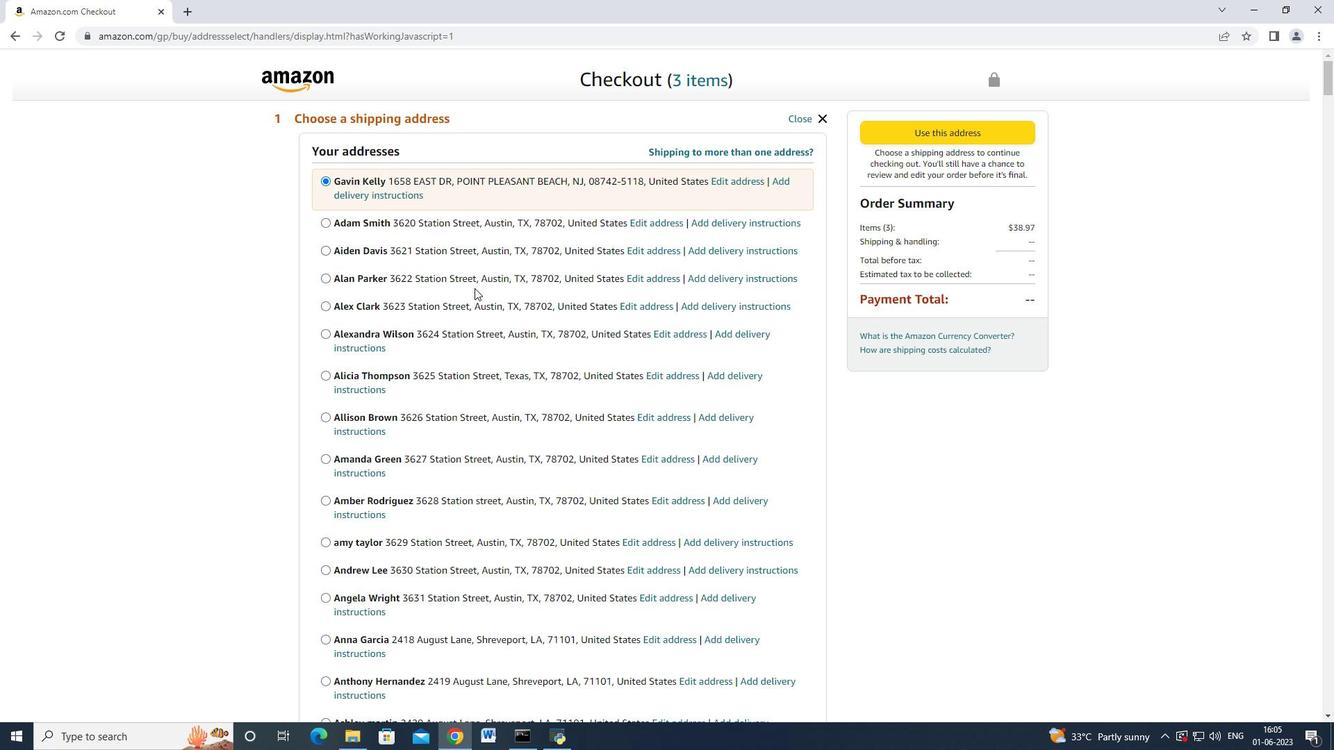 
Action: Mouse scrolled (481, 328) with delta (0, 0)
Screenshot: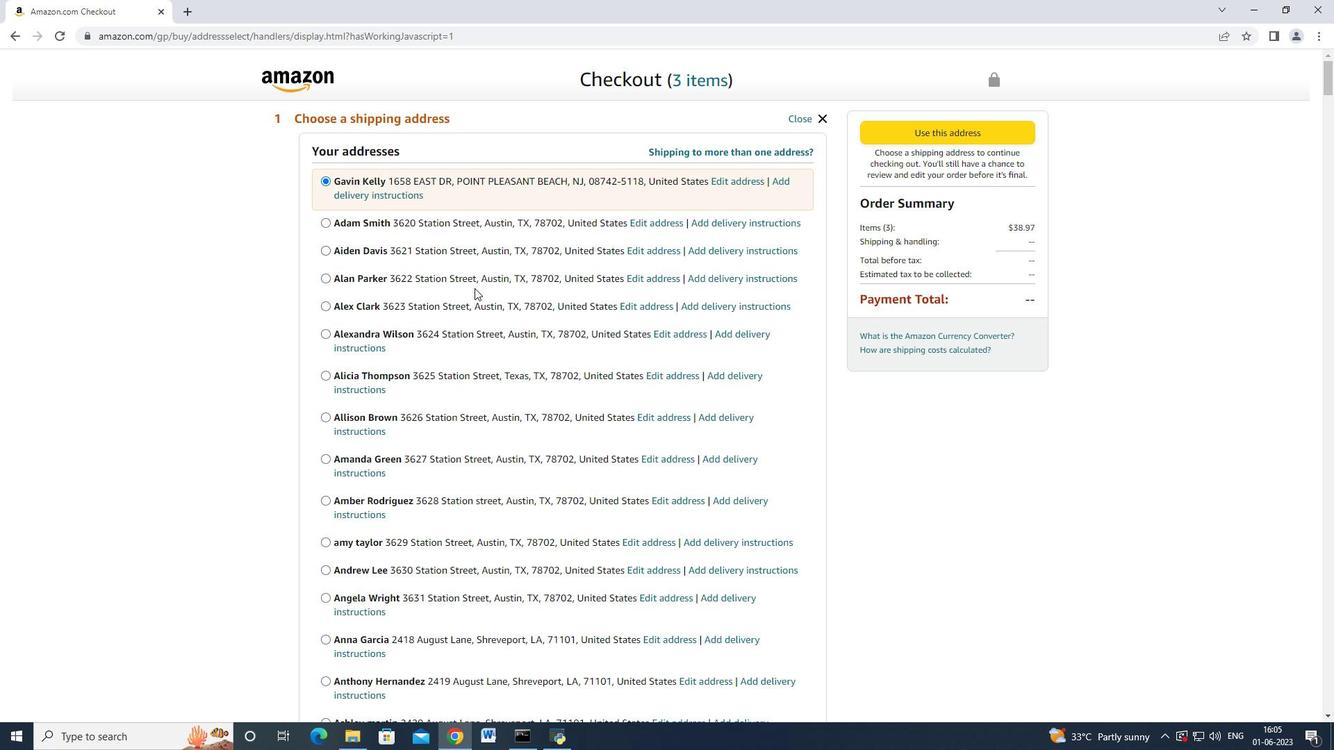 
Action: Mouse moved to (482, 329)
Screenshot: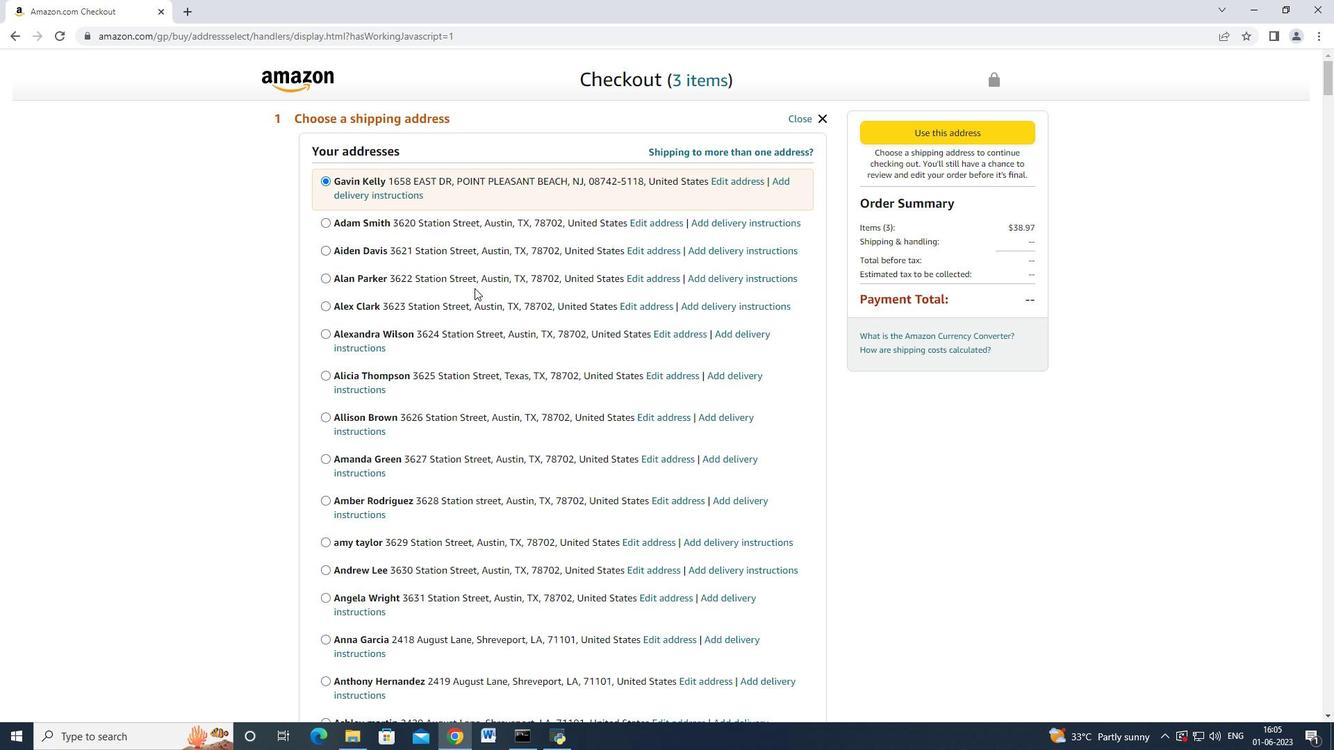 
Action: Mouse scrolled (482, 328) with delta (0, 0)
Screenshot: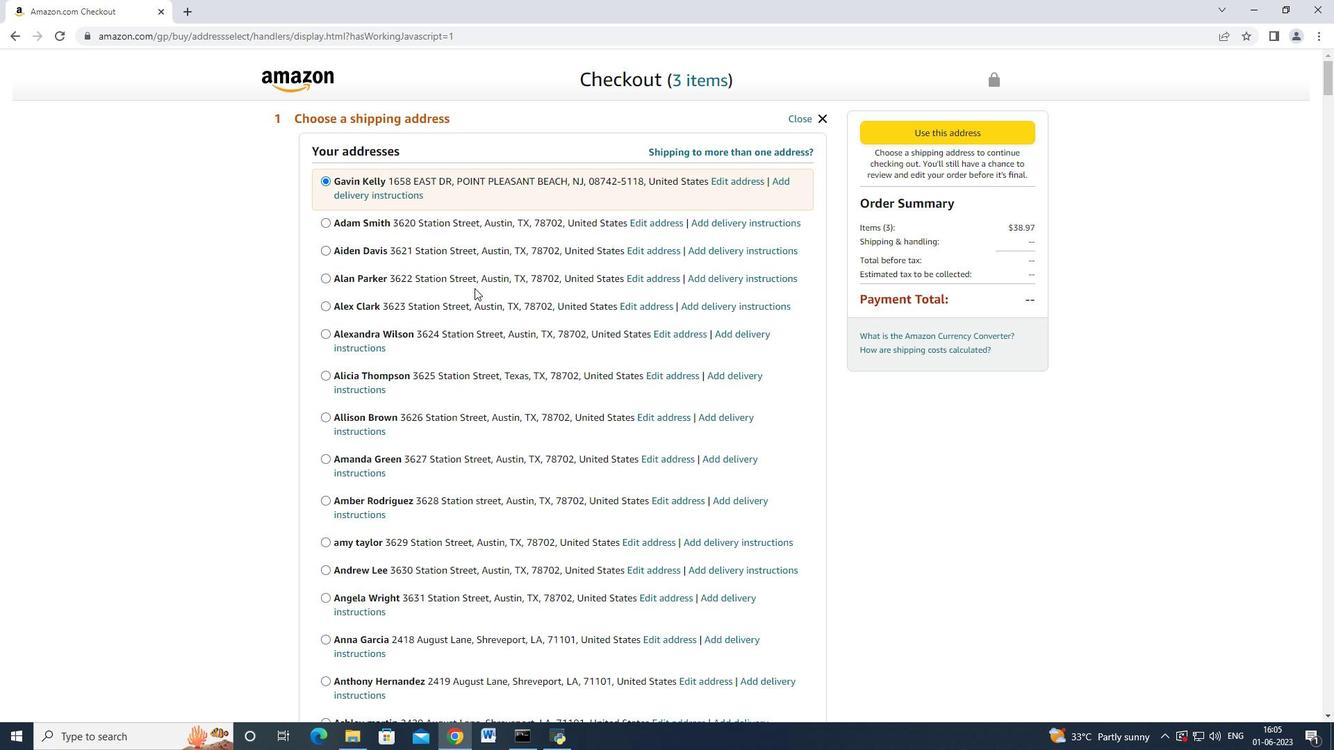 
Action: Mouse moved to (482, 330)
Screenshot: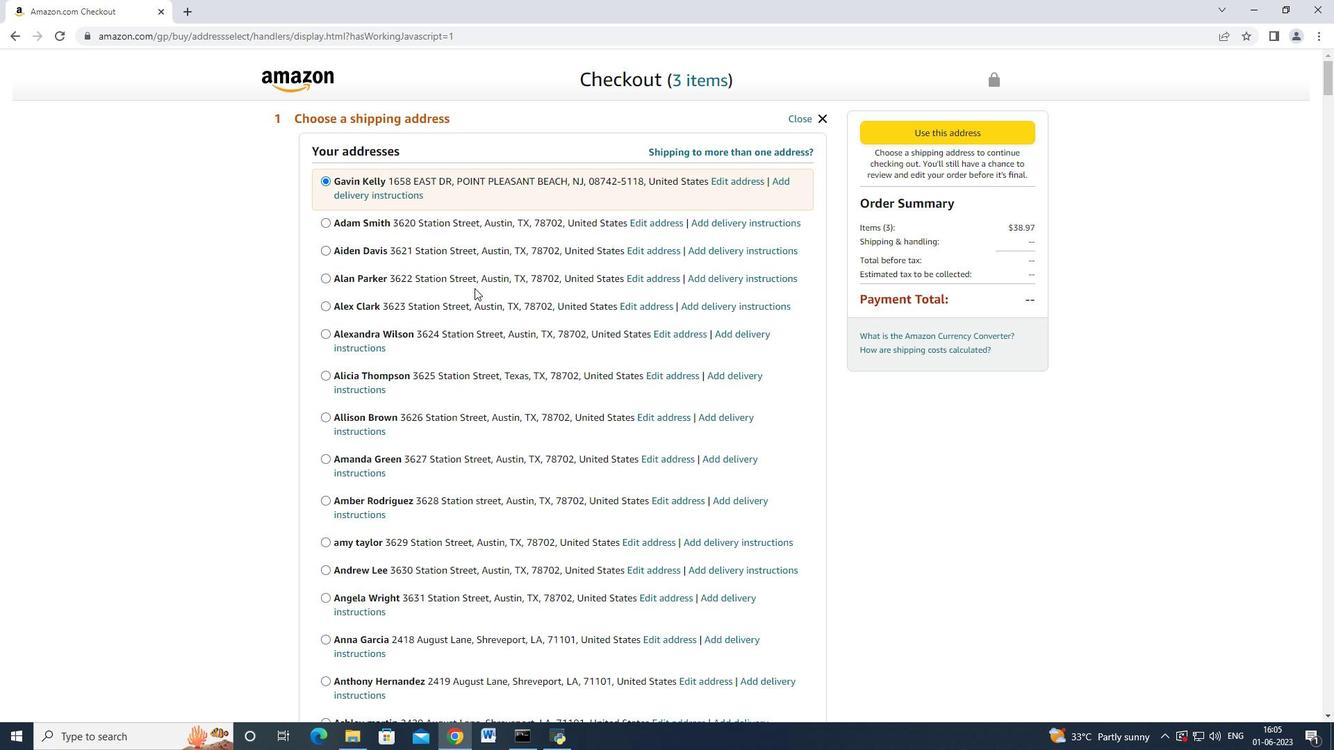 
Action: Mouse scrolled (482, 328) with delta (0, 0)
Screenshot: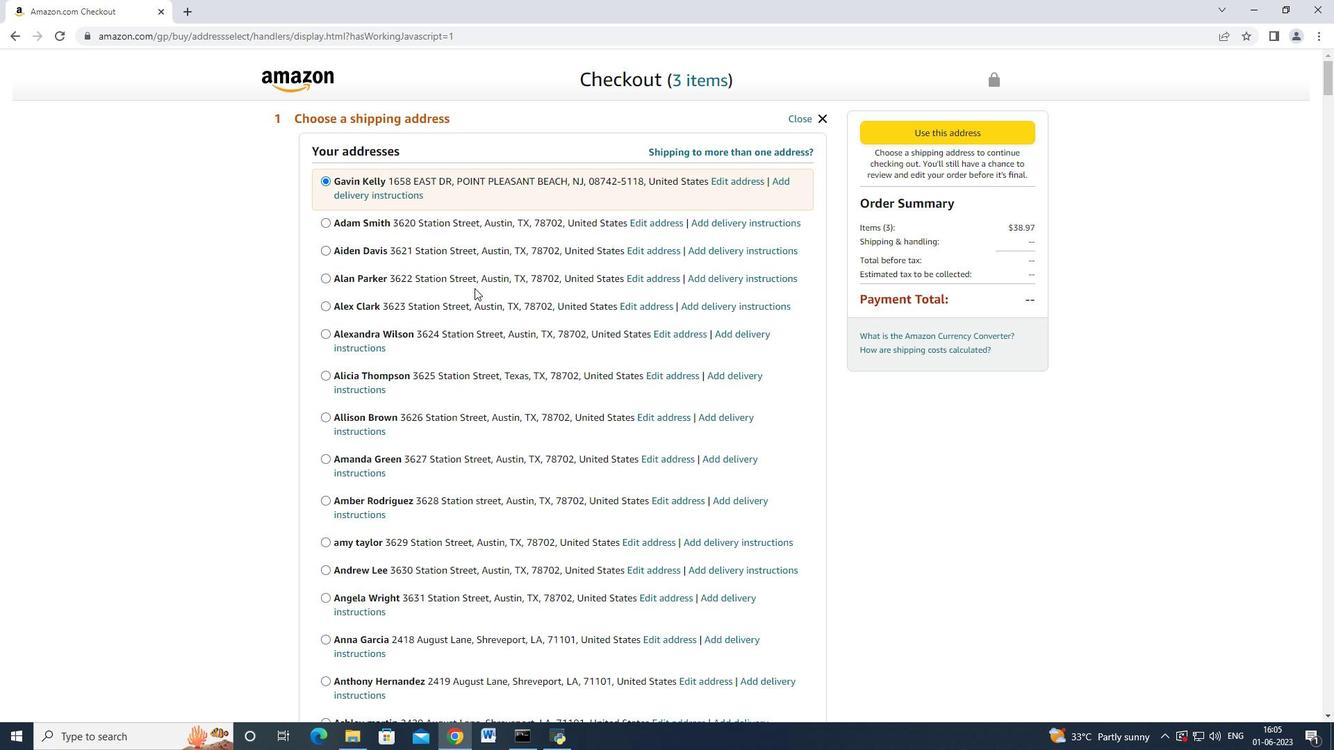 
Action: Mouse moved to (483, 332)
Screenshot: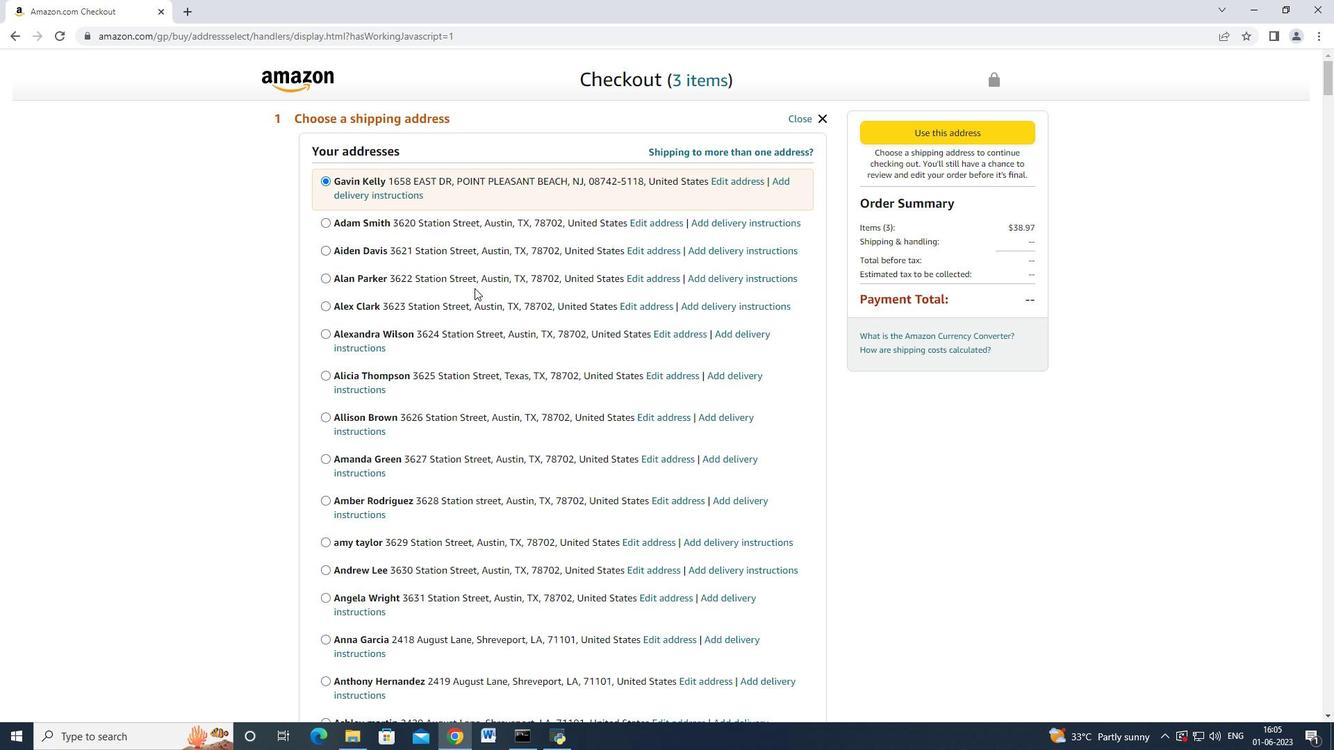
Action: Mouse scrolled (482, 330) with delta (0, 0)
Screenshot: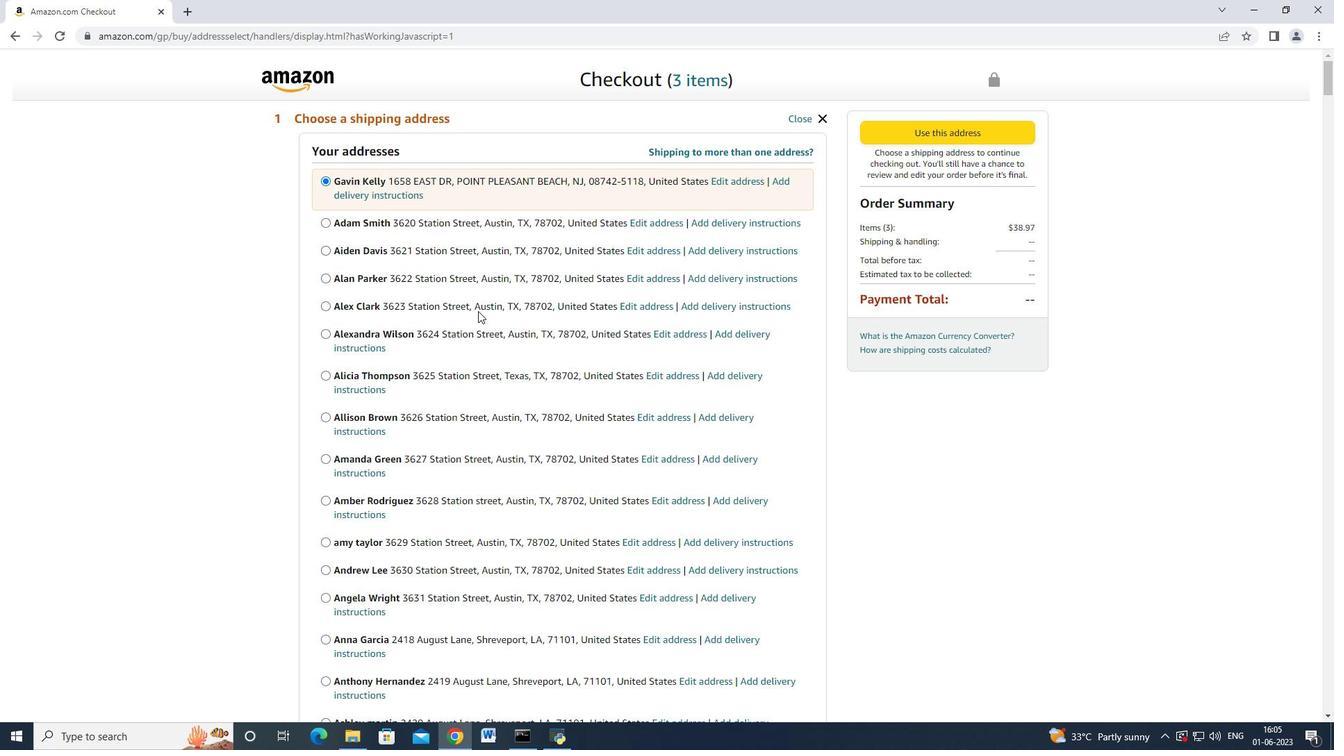 
Action: Mouse moved to (479, 346)
Screenshot: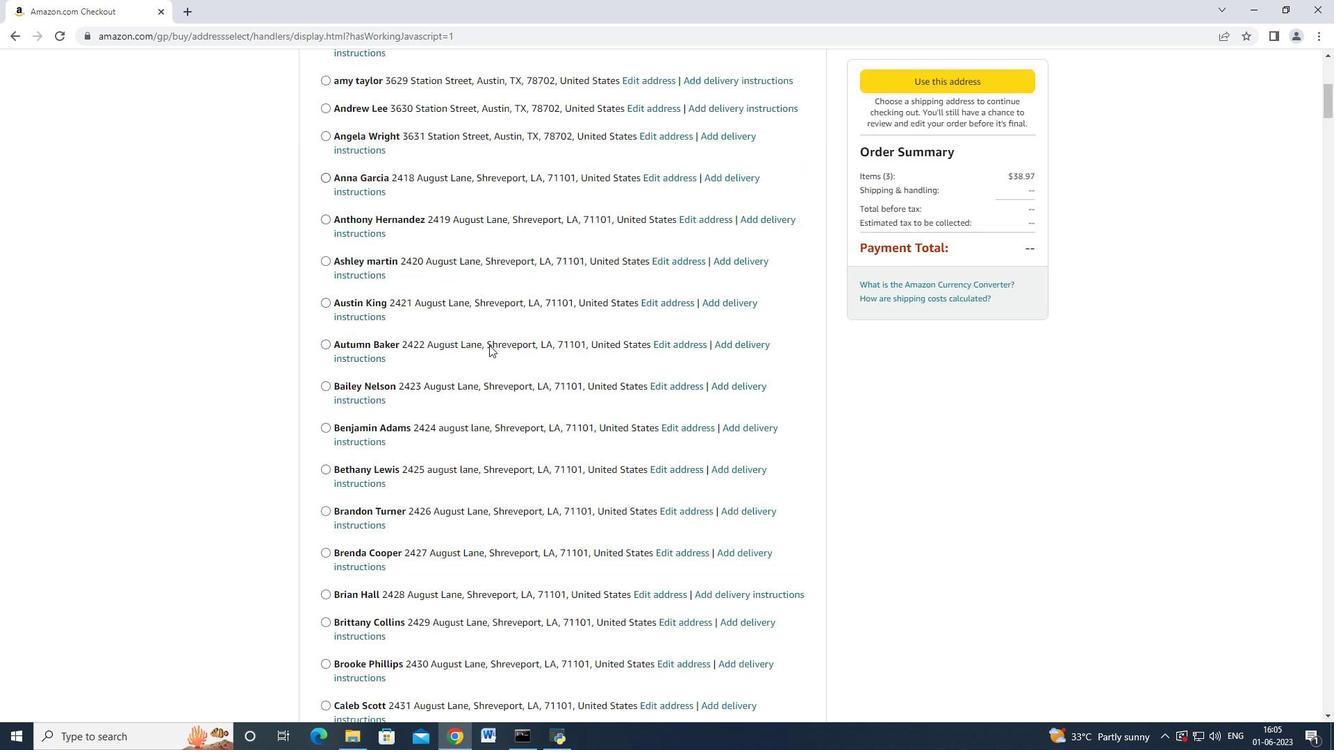 
Action: Mouse scrolled (479, 345) with delta (0, 0)
Screenshot: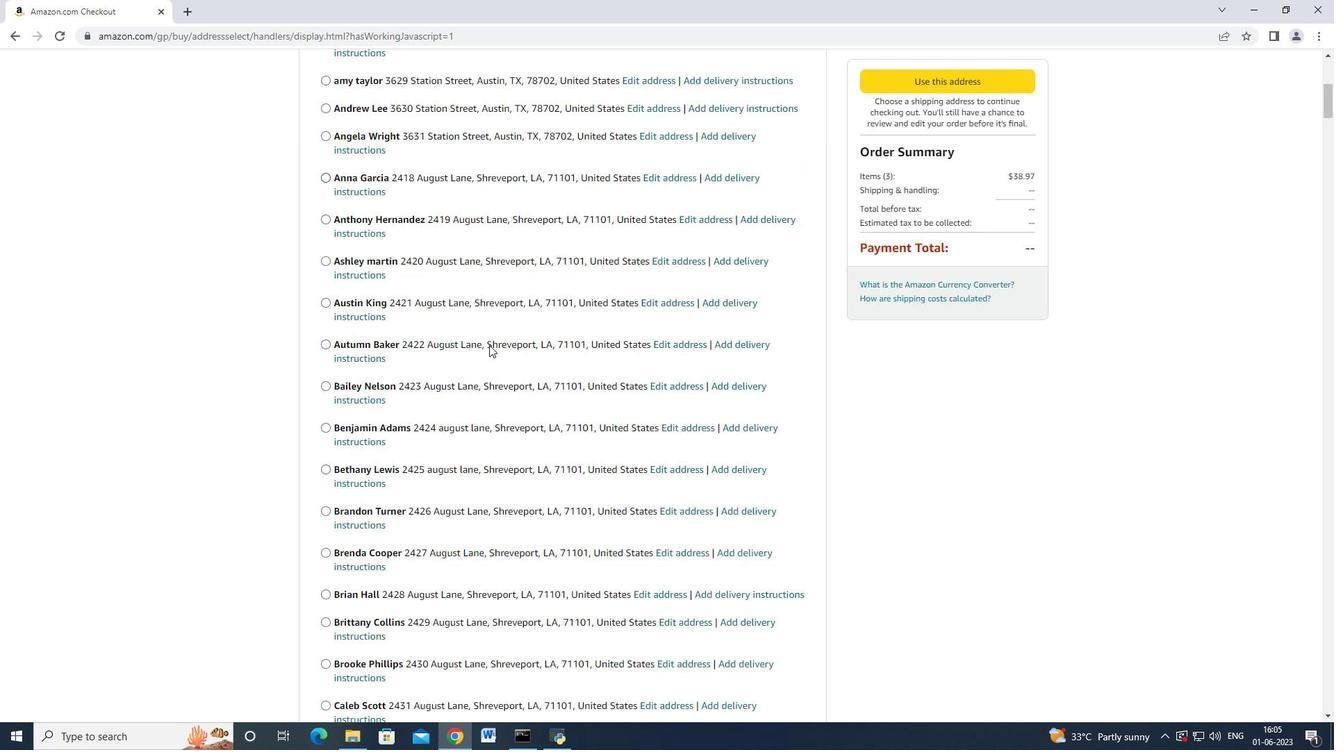 
Action: Mouse moved to (478, 346)
Screenshot: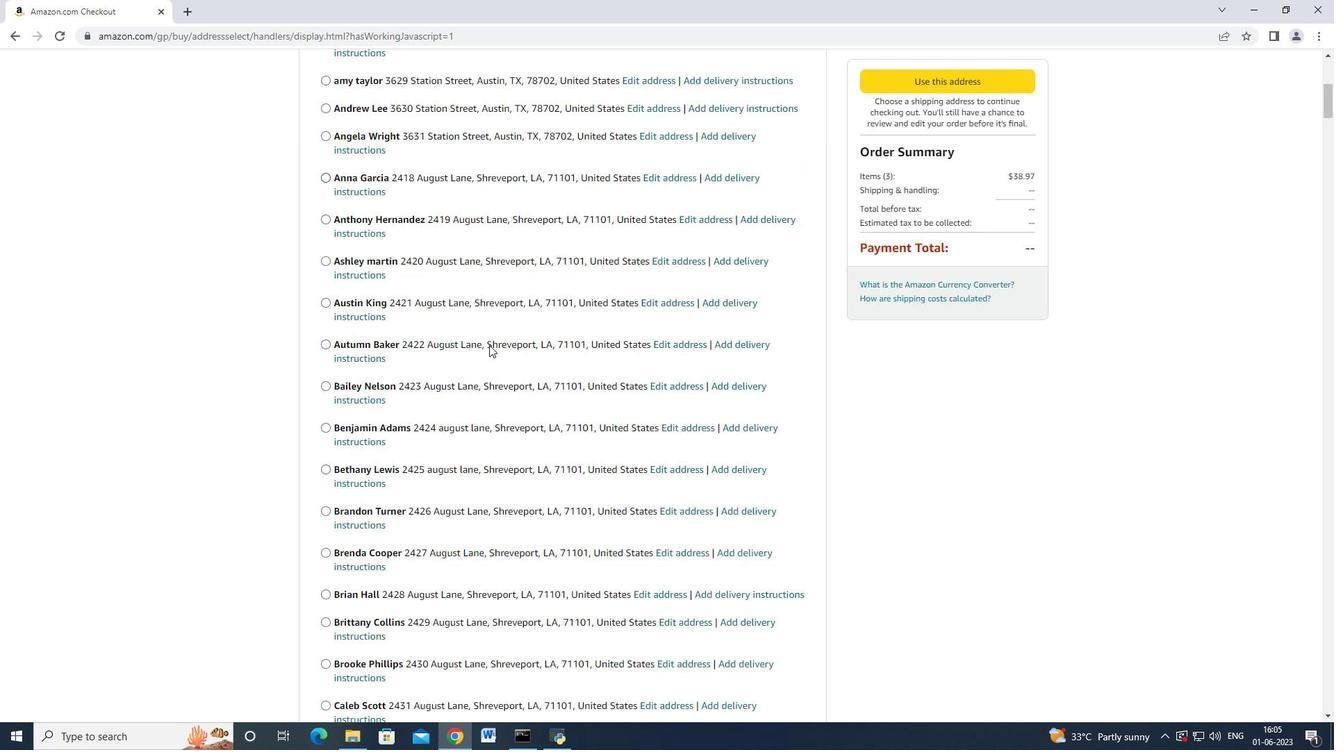 
Action: Mouse scrolled (478, 346) with delta (0, 0)
Screenshot: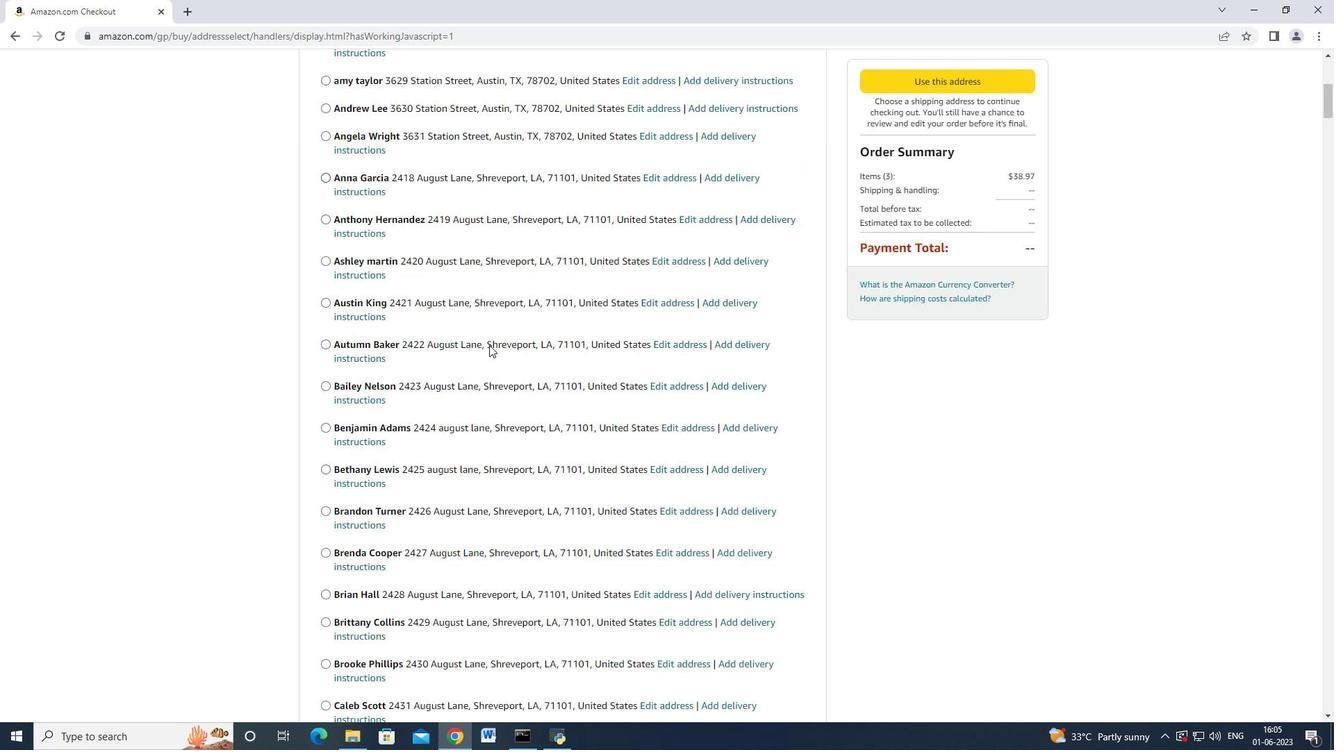
Action: Mouse moved to (476, 347)
Screenshot: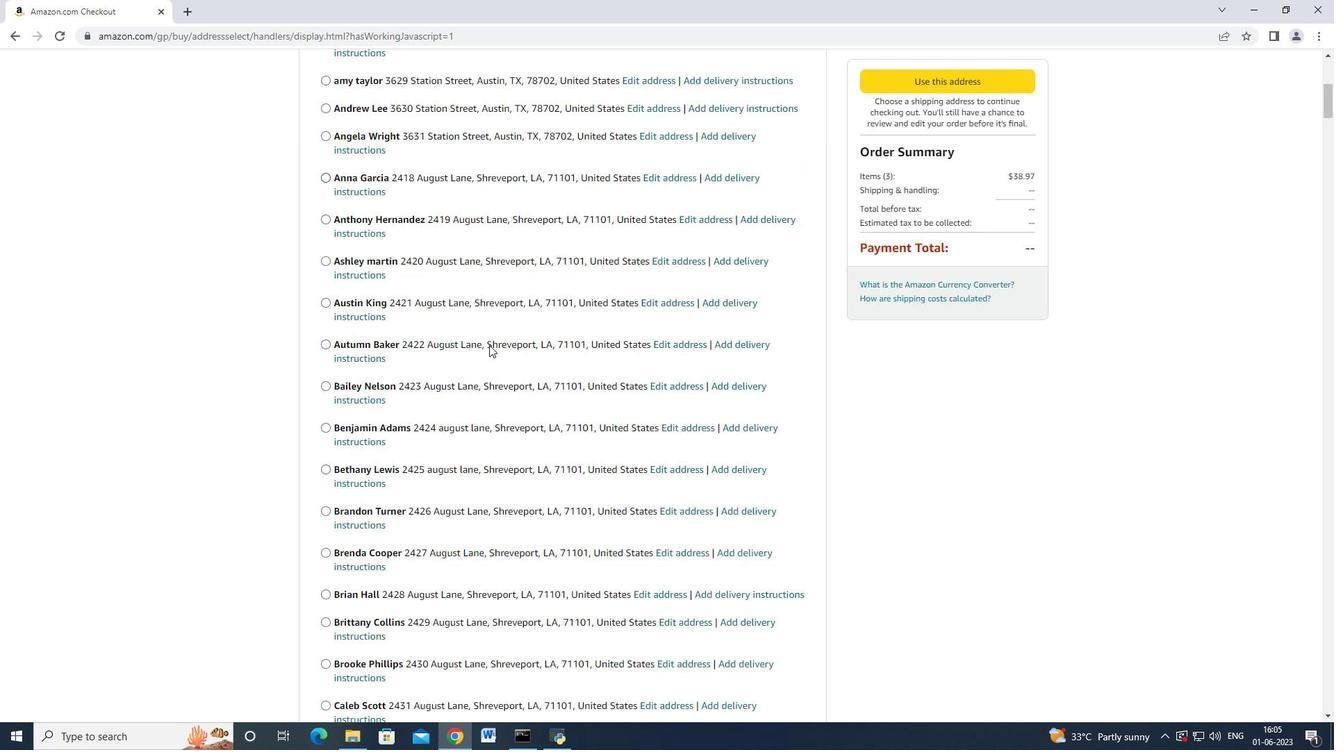
Action: Mouse scrolled (476, 346) with delta (0, 0)
Screenshot: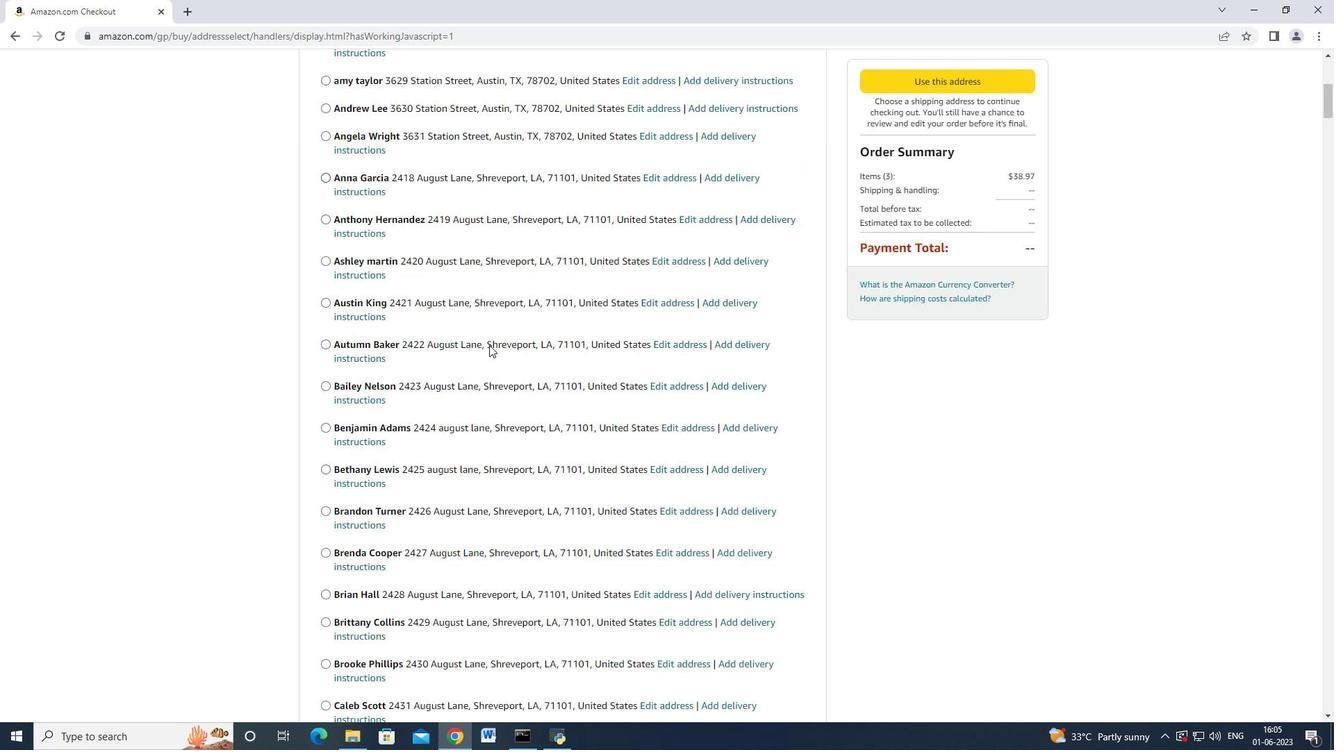 
Action: Mouse moved to (473, 347)
Screenshot: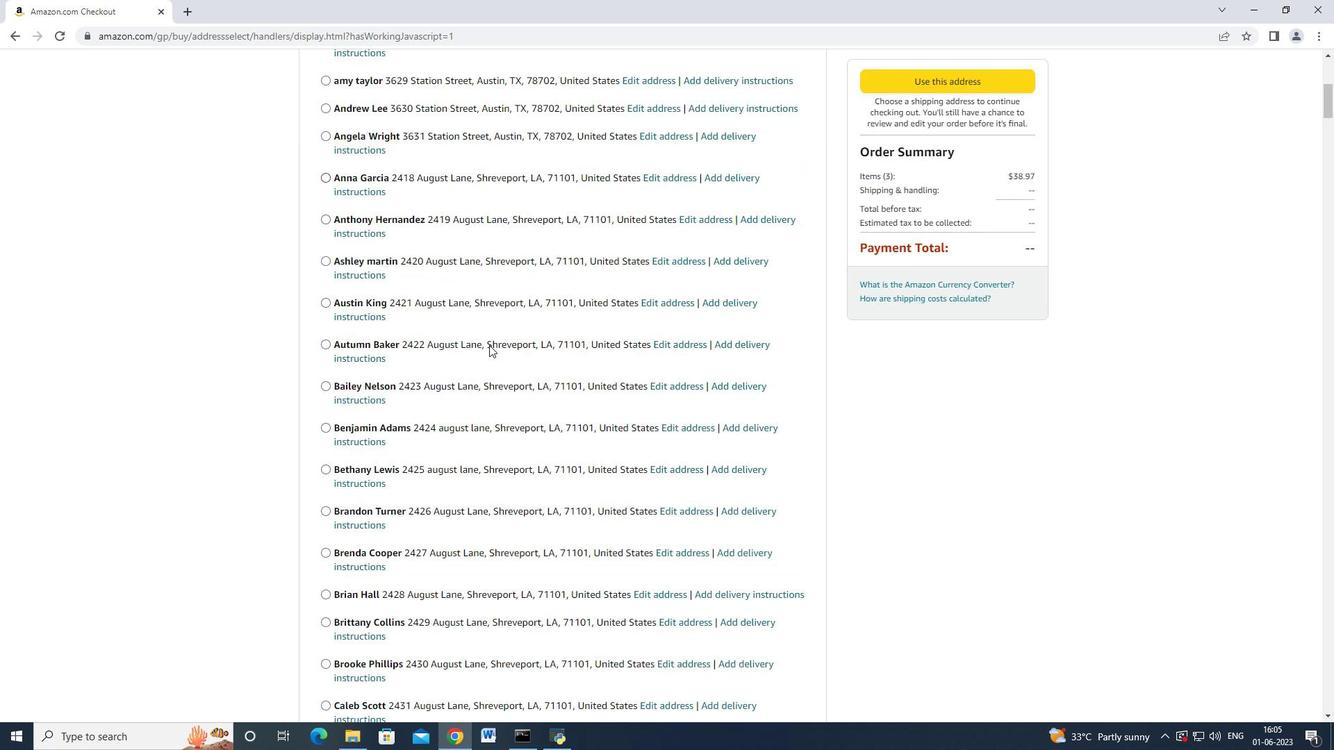
Action: Mouse scrolled (475, 346) with delta (0, 0)
Screenshot: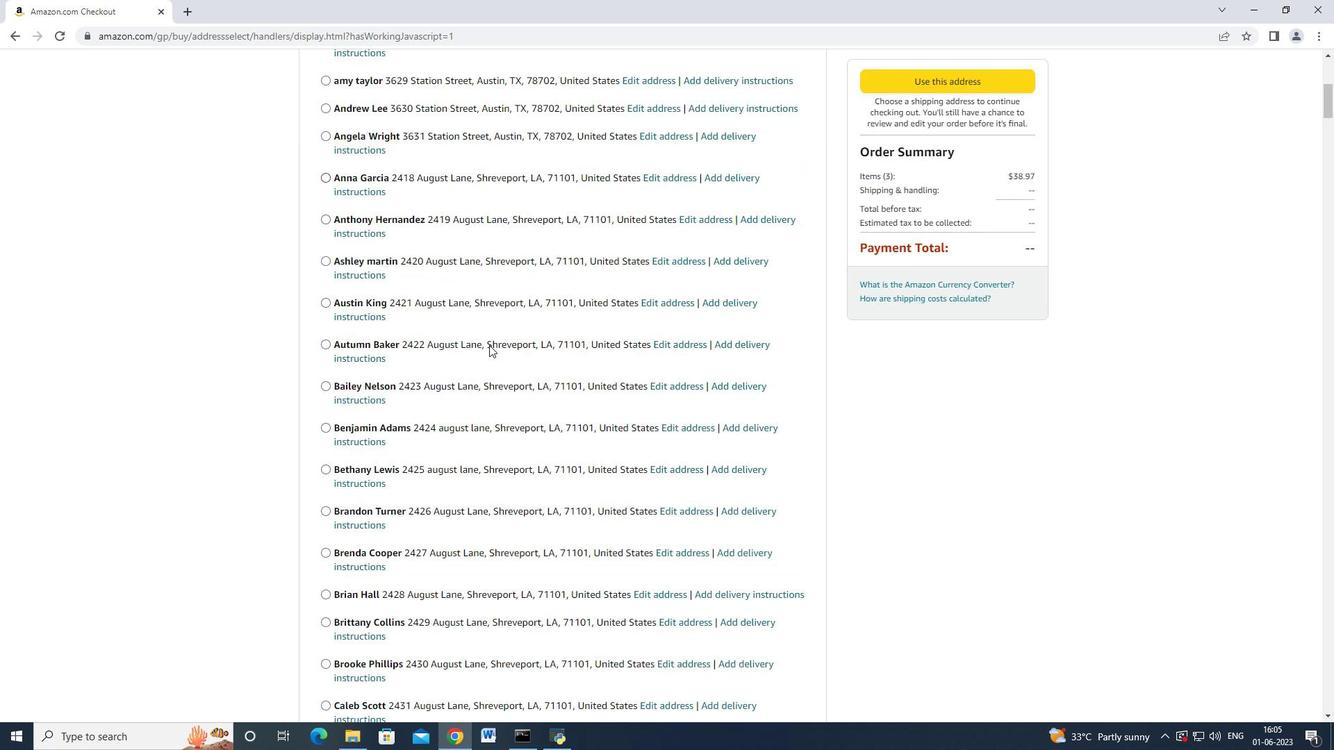 
Action: Mouse moved to (472, 347)
Screenshot: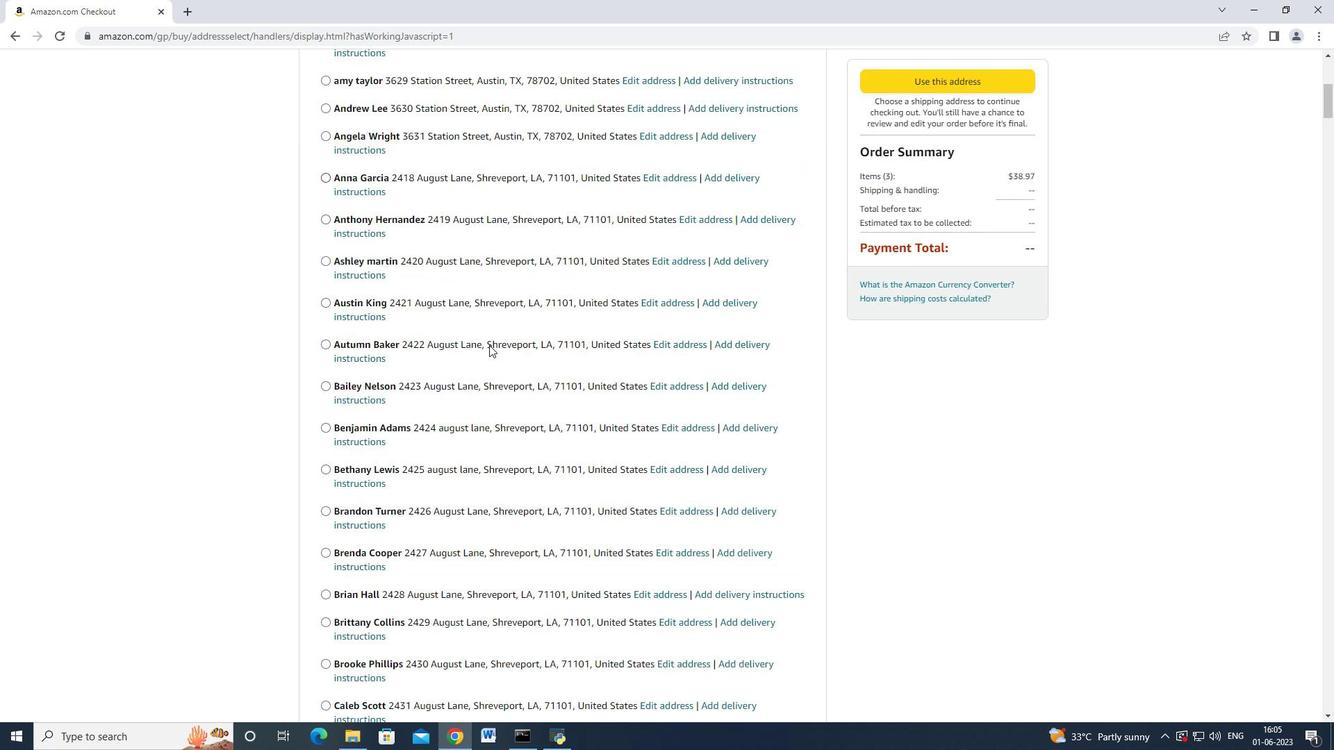 
Action: Mouse scrolled (473, 346) with delta (0, 0)
Screenshot: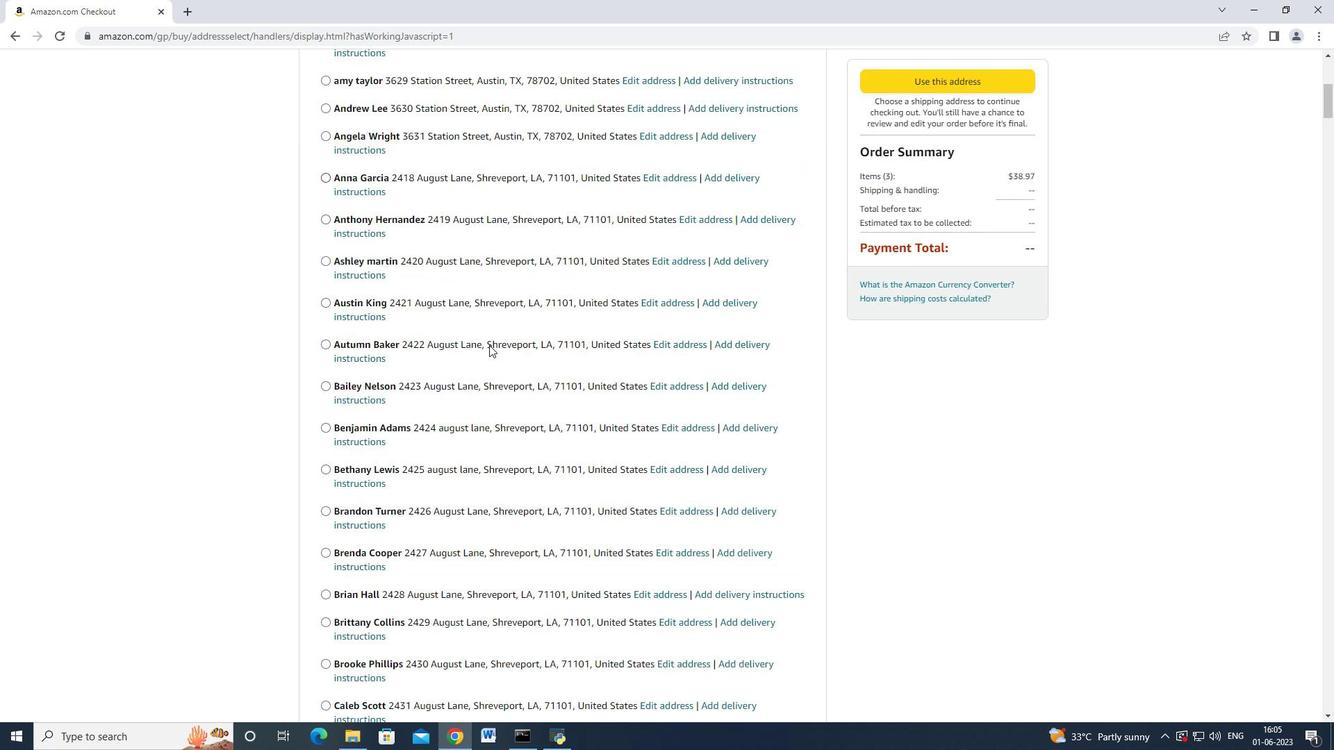 
Action: Mouse moved to (472, 347)
Screenshot: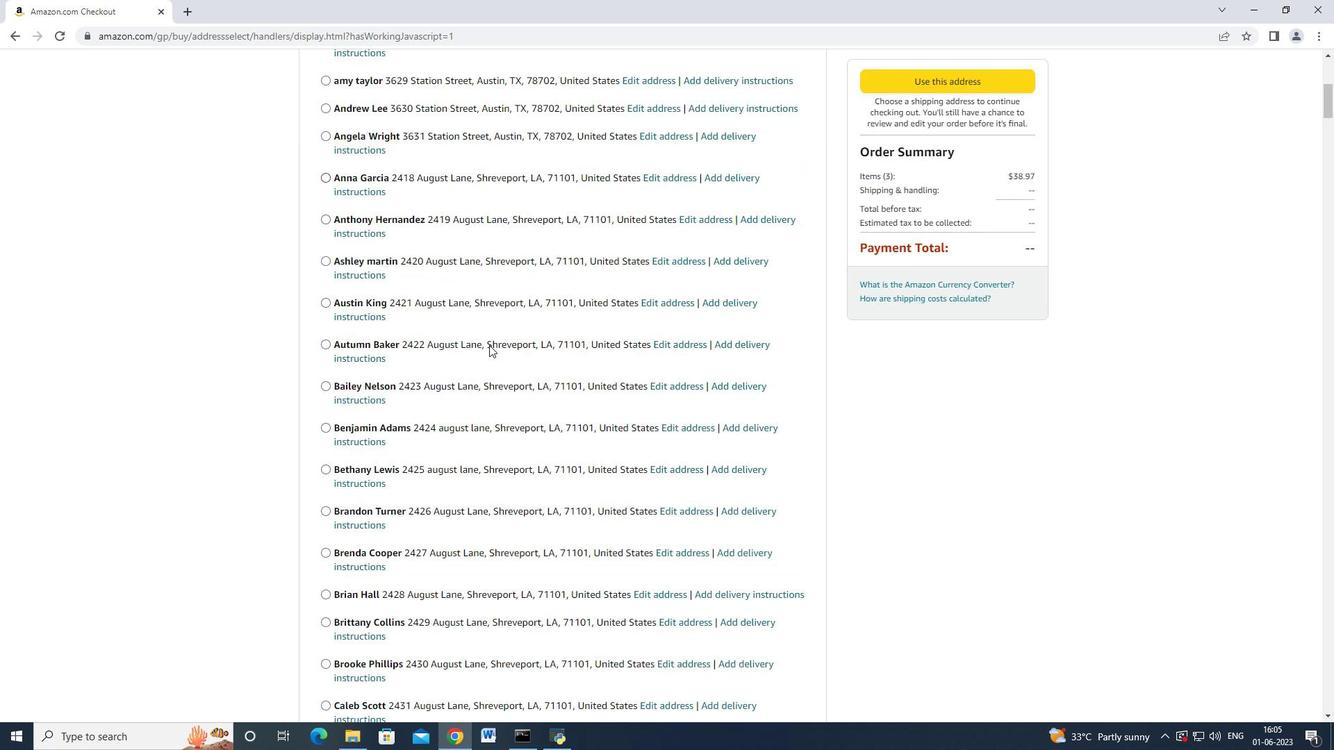 
Action: Mouse scrolled (472, 346) with delta (0, 0)
Screenshot: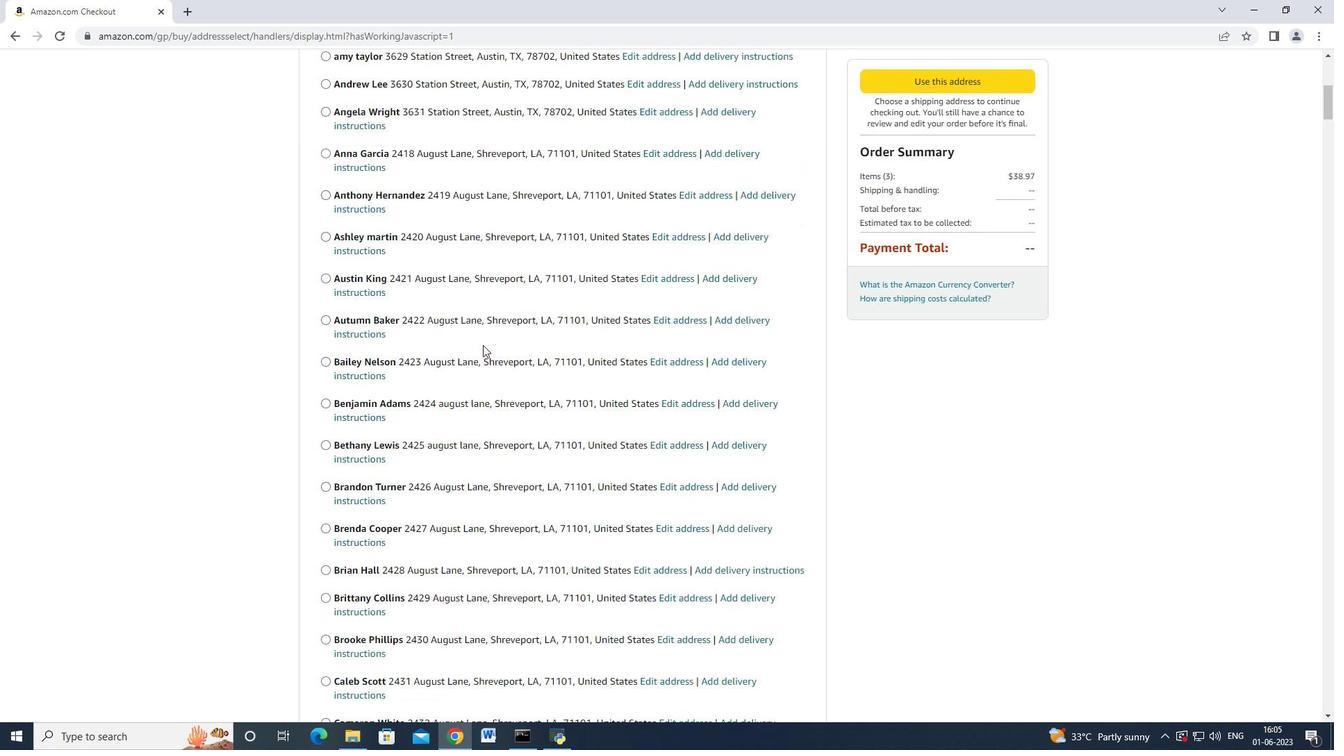 
Action: Mouse scrolled (472, 346) with delta (0, 0)
Screenshot: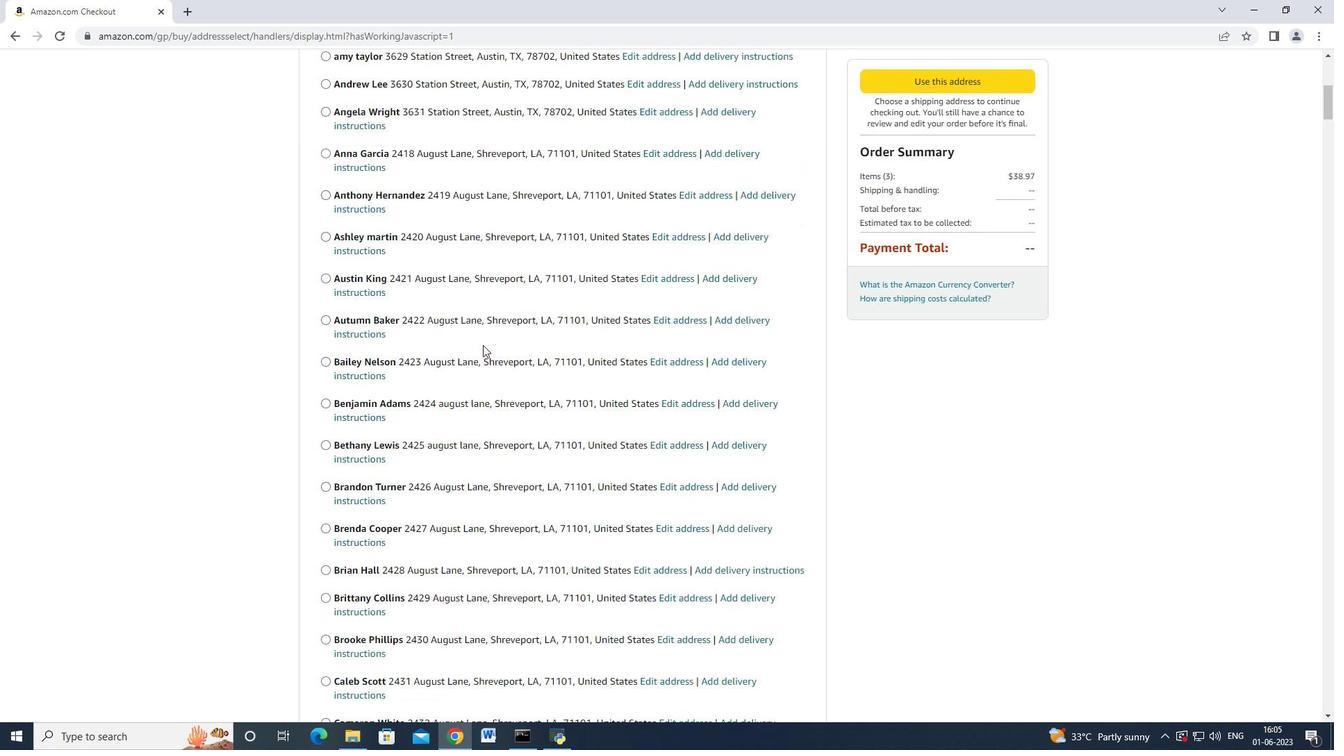 
Action: Mouse scrolled (472, 346) with delta (0, 0)
Screenshot: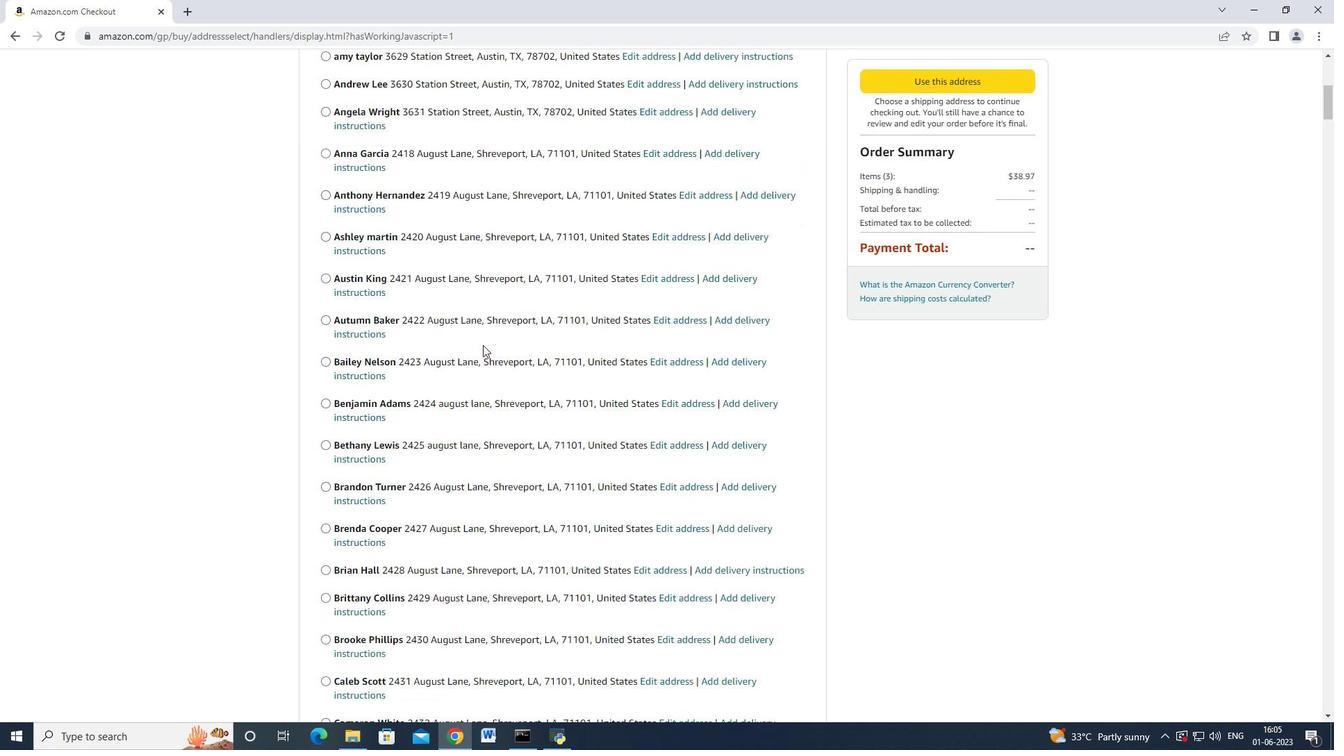 
Action: Mouse scrolled (472, 346) with delta (0, 0)
Screenshot: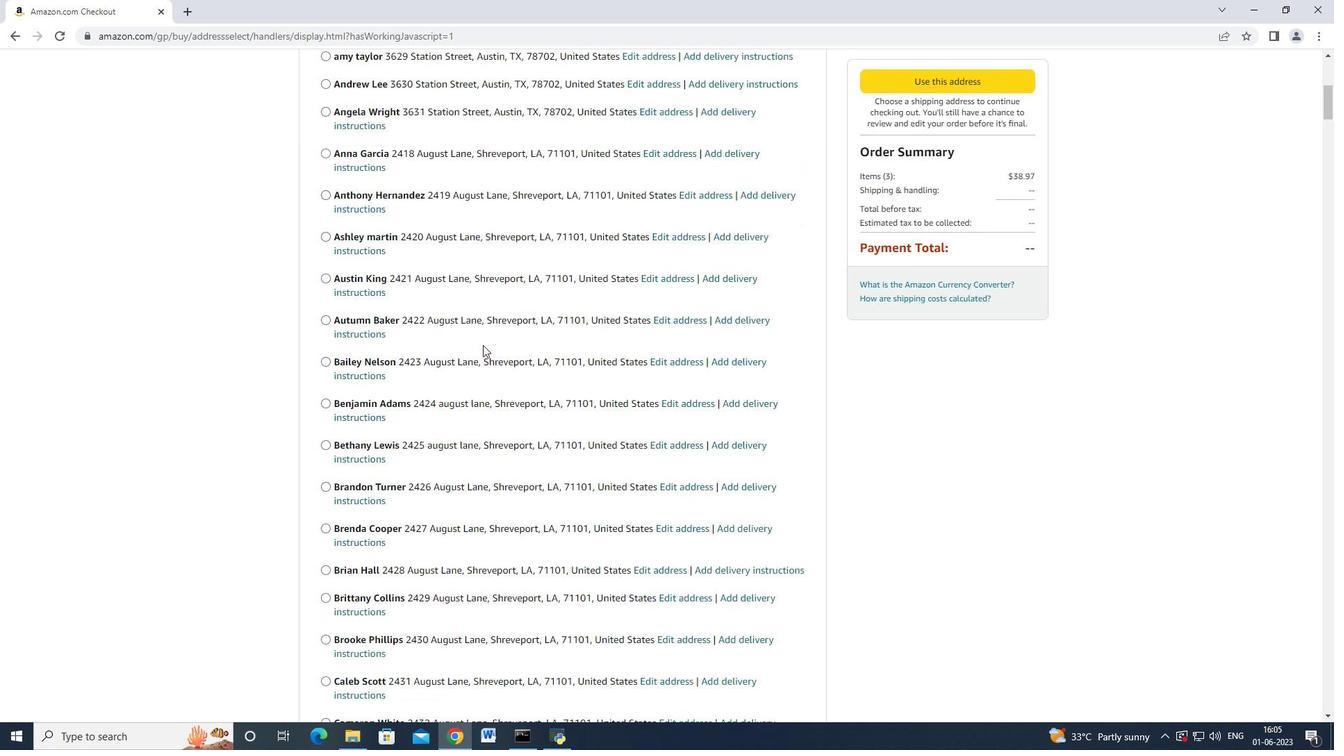 
Action: Mouse scrolled (472, 346) with delta (0, 0)
Screenshot: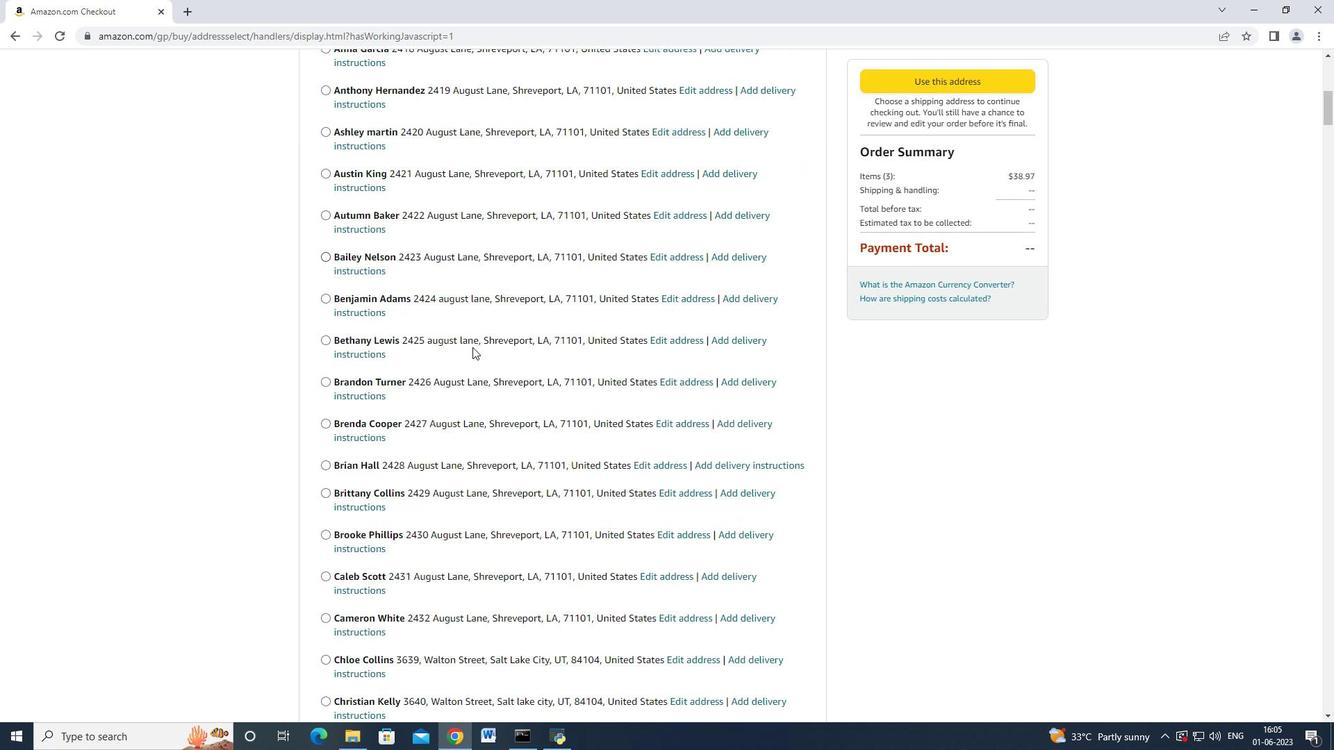 
Action: Mouse scrolled (472, 346) with delta (0, 0)
Screenshot: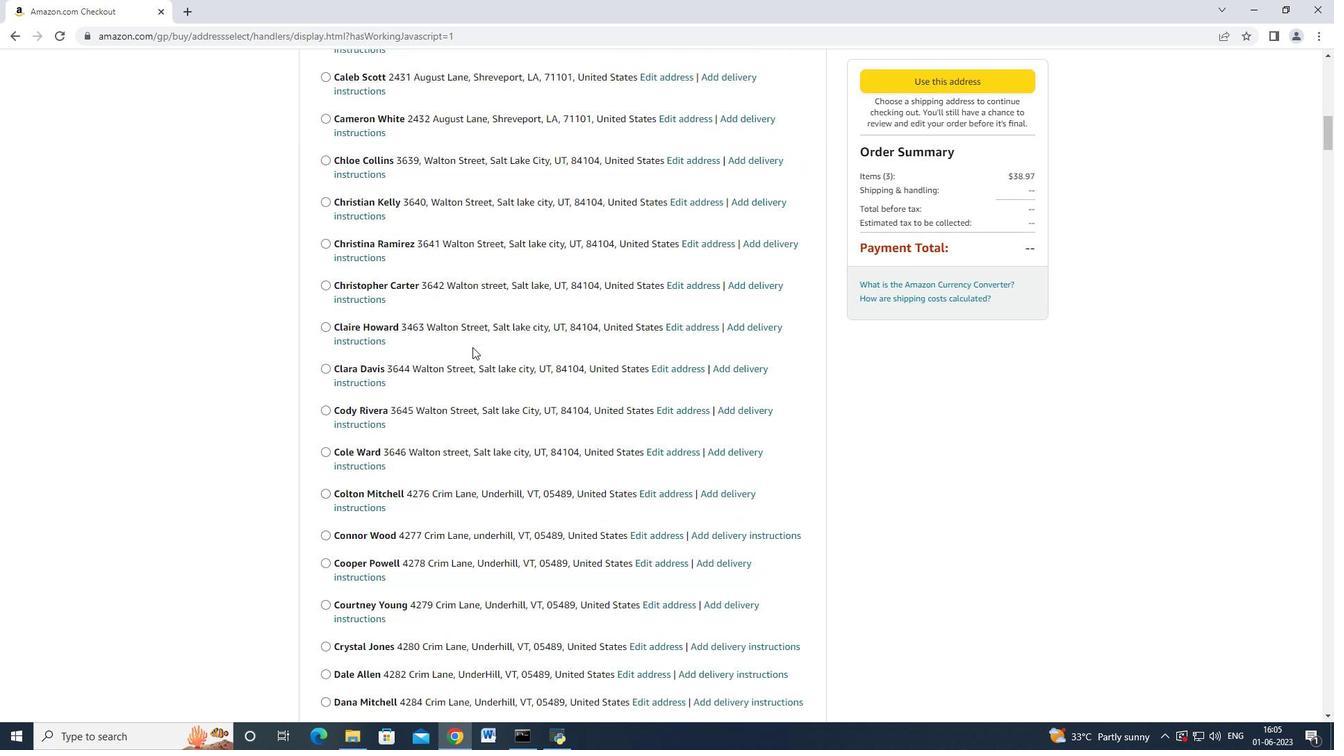 
Action: Mouse scrolled (472, 346) with delta (0, 0)
Screenshot: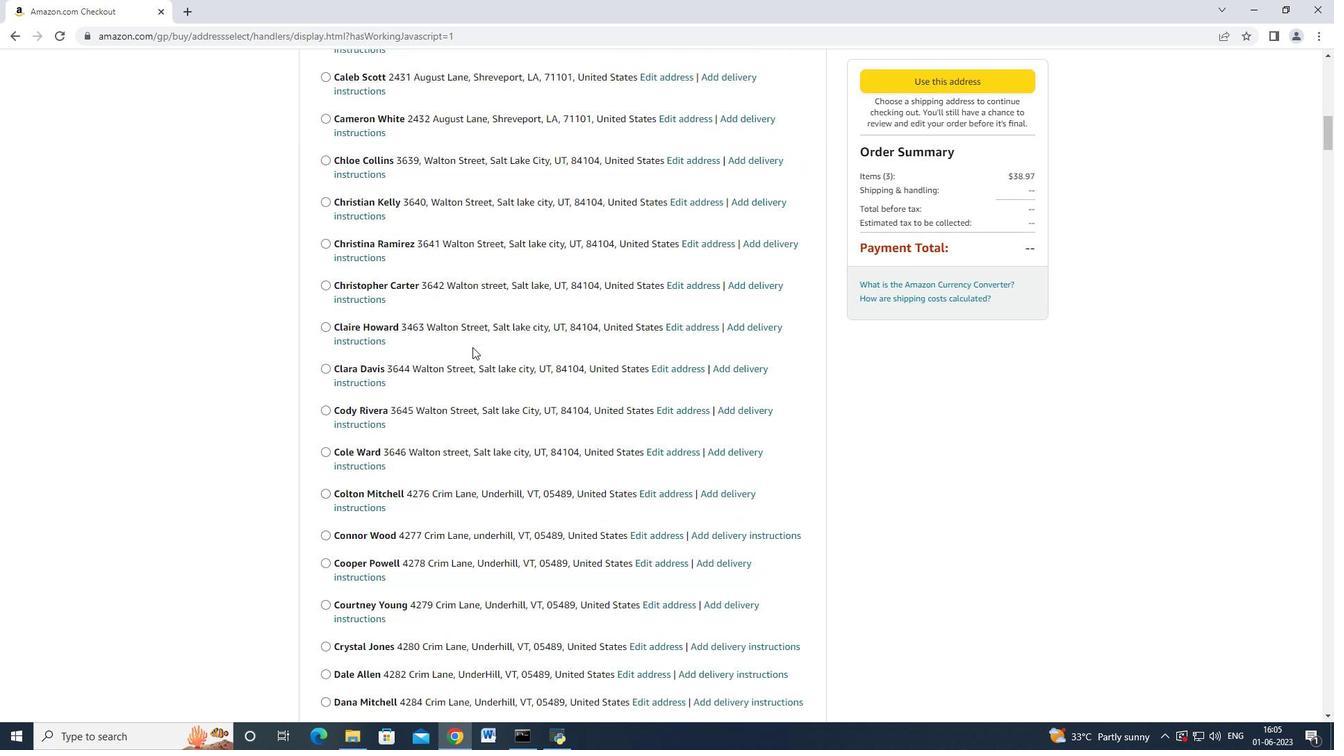 
Action: Mouse scrolled (472, 346) with delta (0, -1)
Screenshot: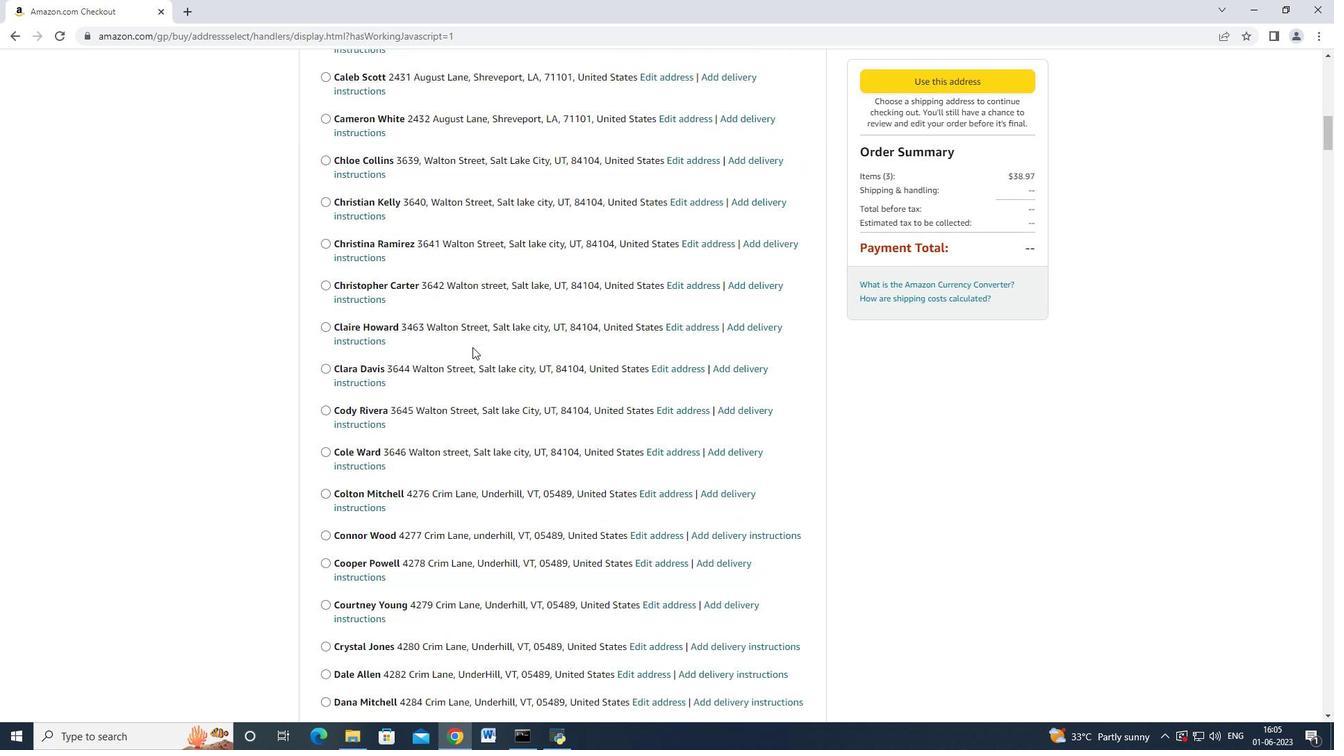 
Action: Mouse scrolled (472, 346) with delta (0, 0)
Screenshot: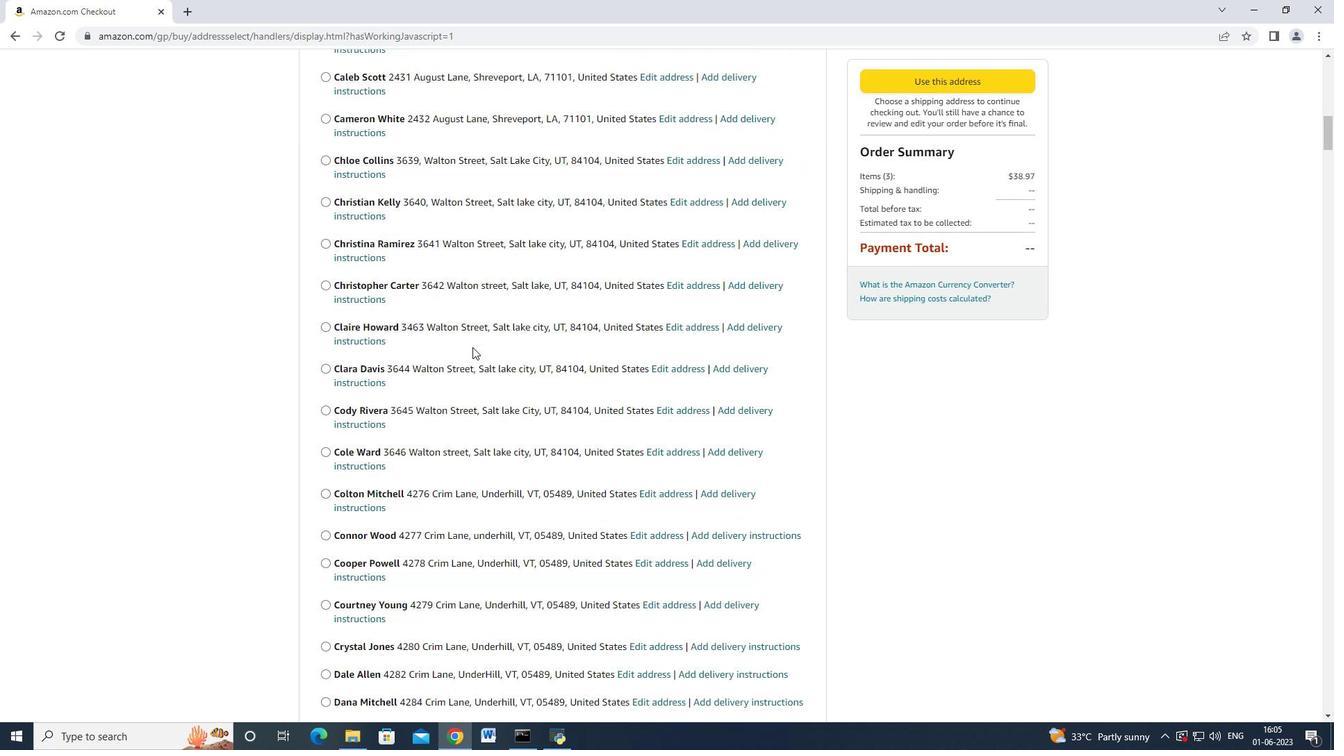 
Action: Mouse scrolled (472, 346) with delta (0, -1)
Screenshot: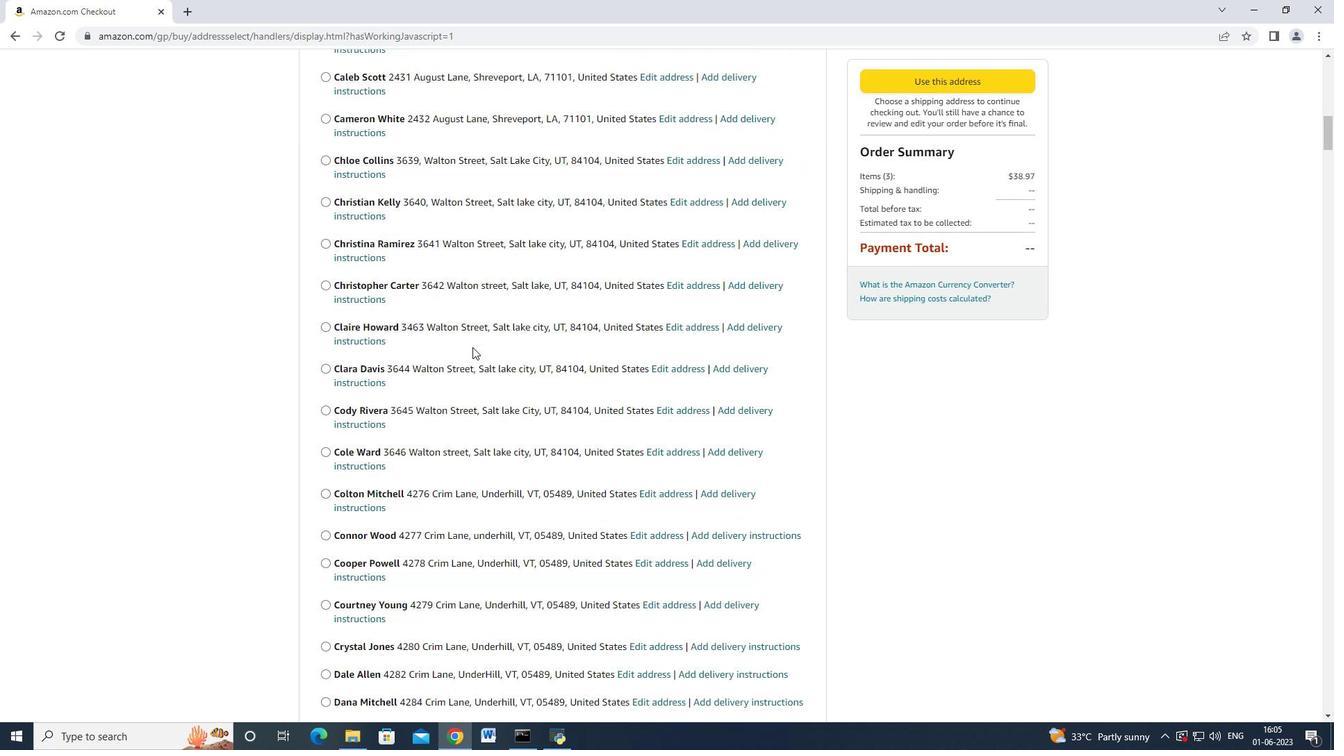 
Action: Mouse moved to (471, 347)
Screenshot: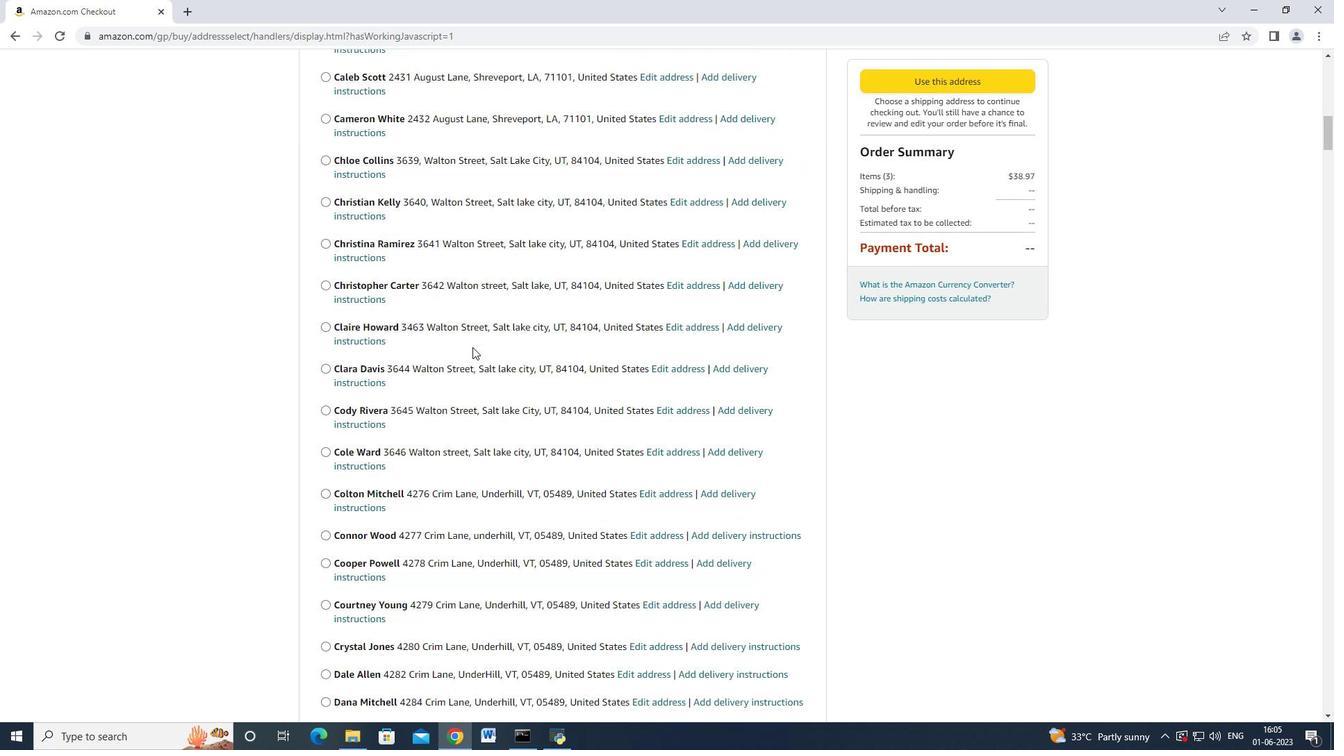 
Action: Mouse scrolled (471, 346) with delta (0, 0)
Screenshot: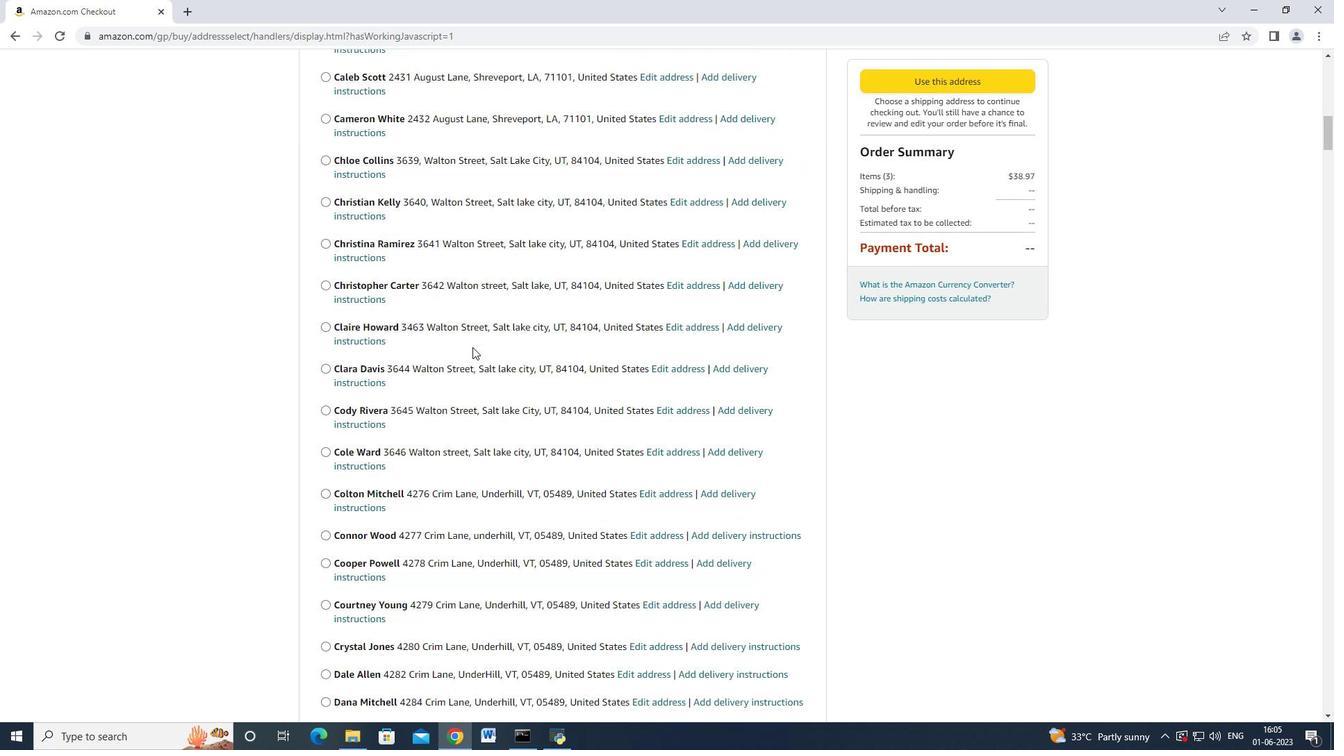 
Action: Mouse moved to (470, 347)
Screenshot: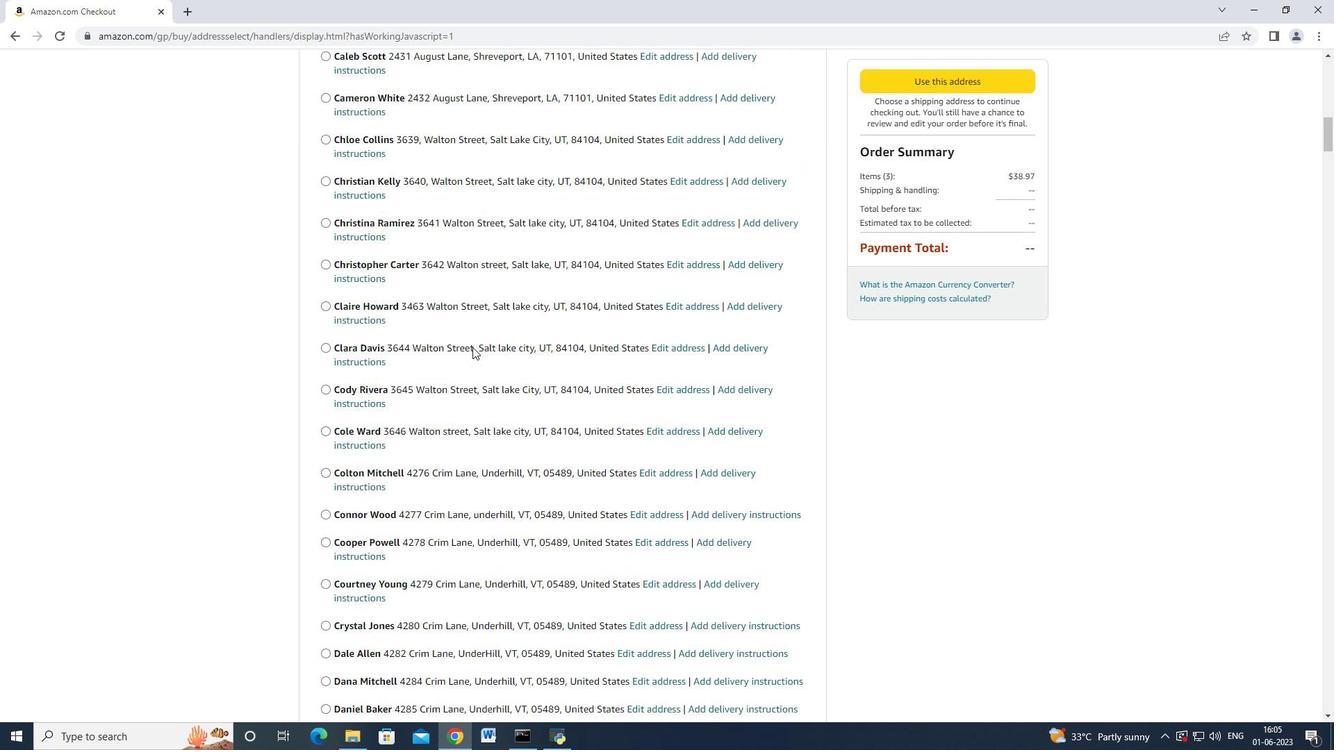 
Action: Mouse scrolled (470, 346) with delta (0, 0)
Screenshot: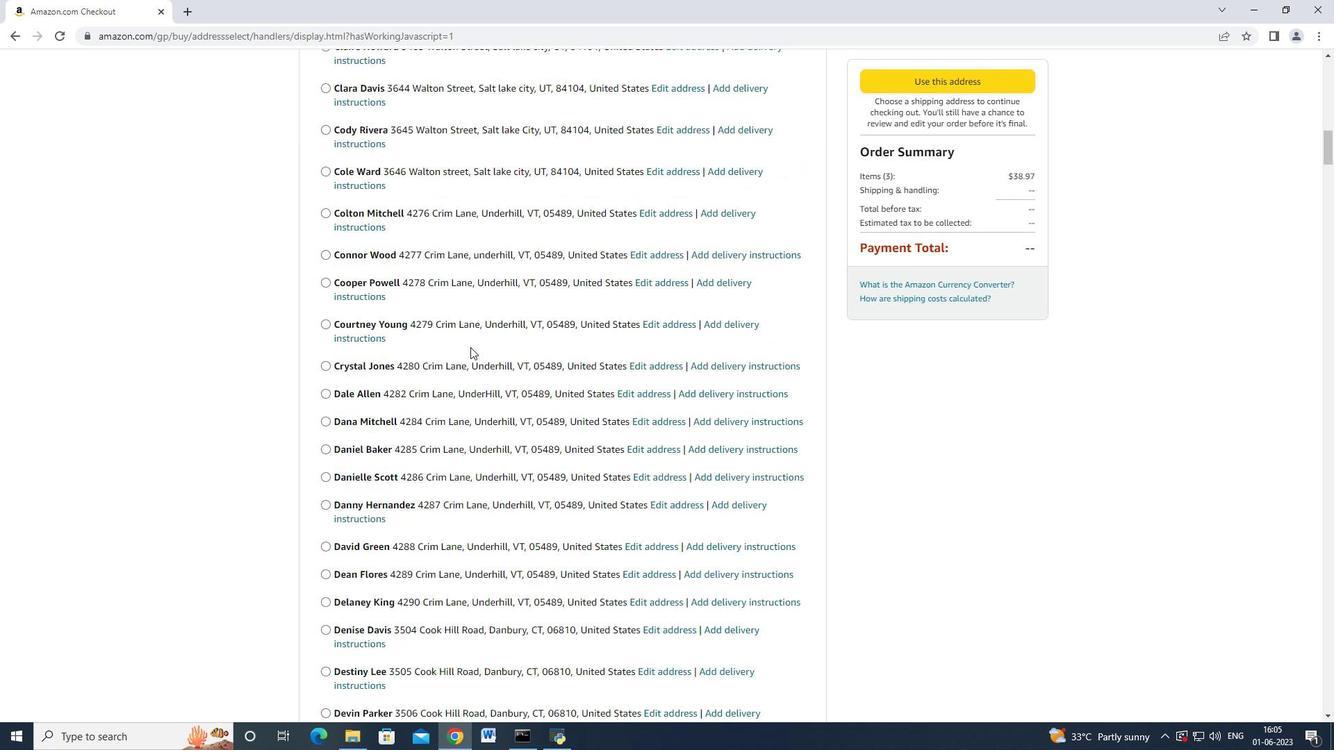 
Action: Mouse scrolled (470, 346) with delta (0, 0)
Screenshot: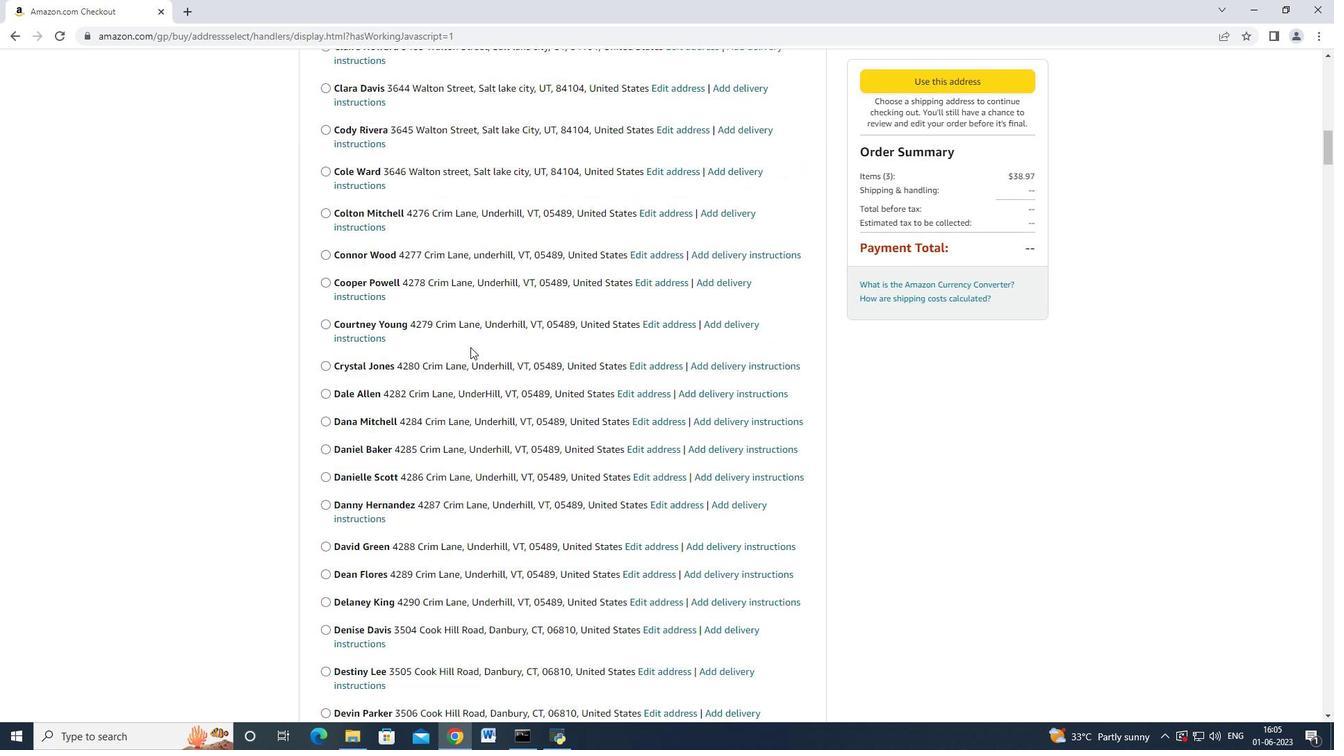 
Action: Mouse scrolled (470, 346) with delta (0, 0)
Screenshot: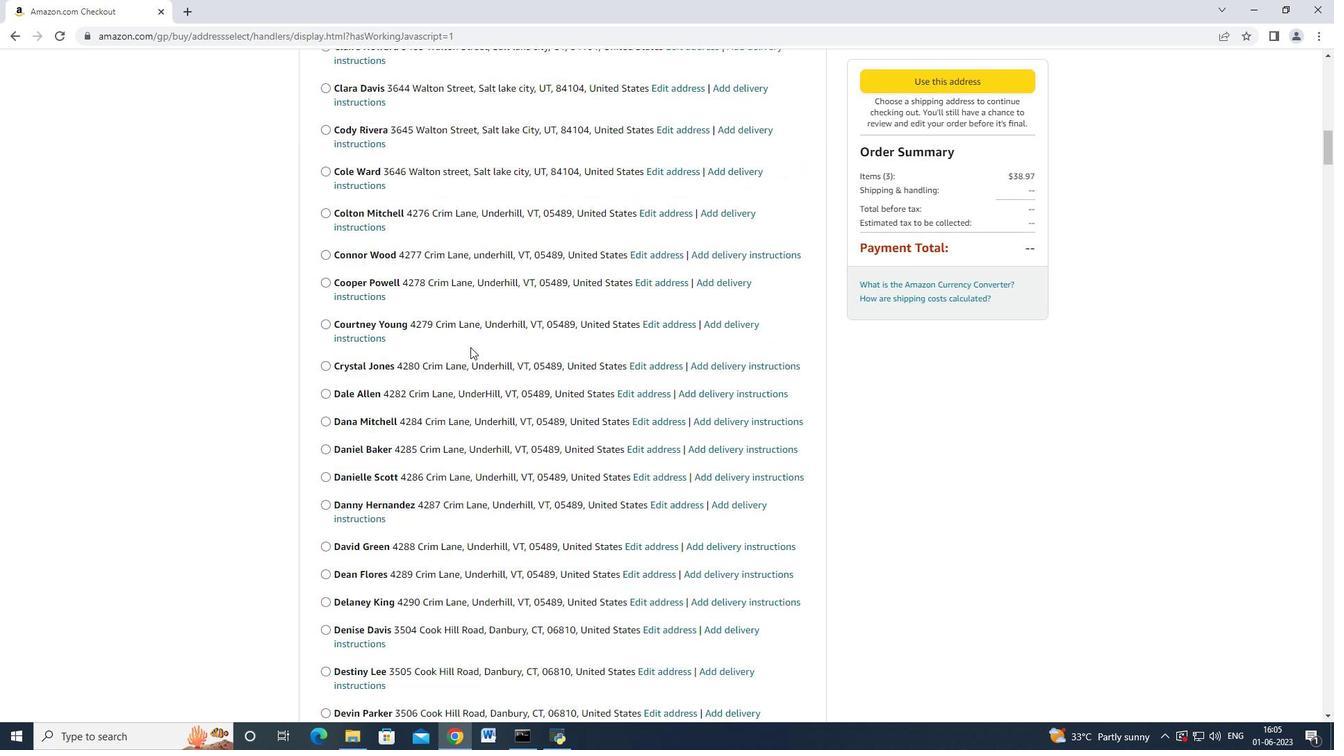 
Action: Mouse scrolled (470, 346) with delta (0, -1)
Screenshot: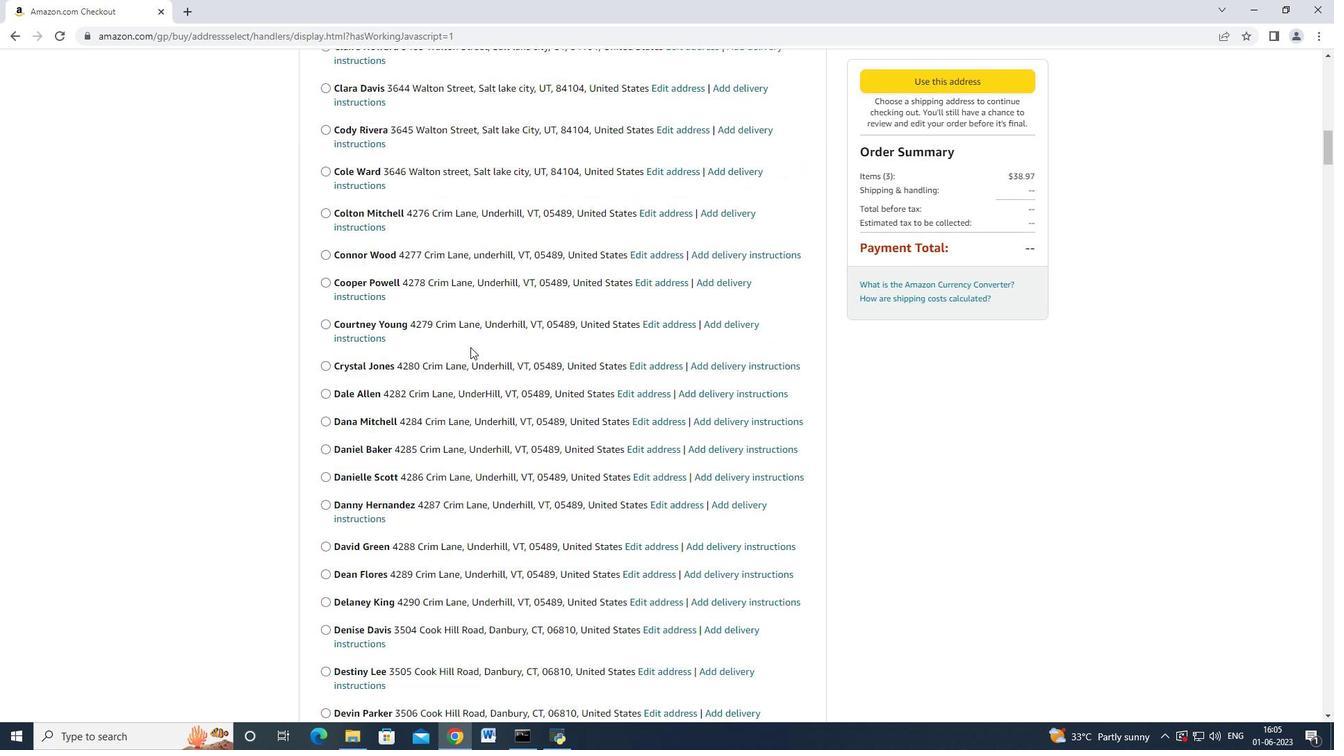 
Action: Mouse scrolled (470, 346) with delta (0, 0)
Screenshot: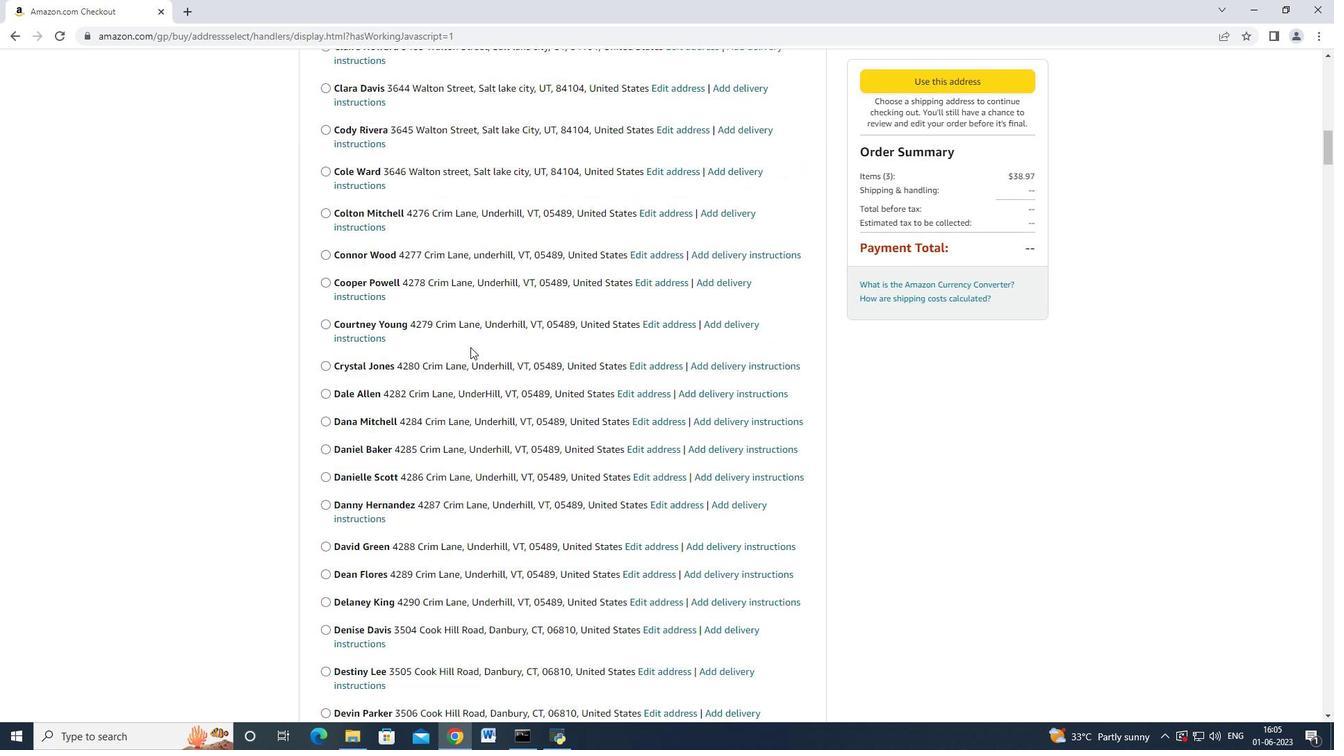 
Action: Mouse scrolled (470, 346) with delta (0, -1)
Screenshot: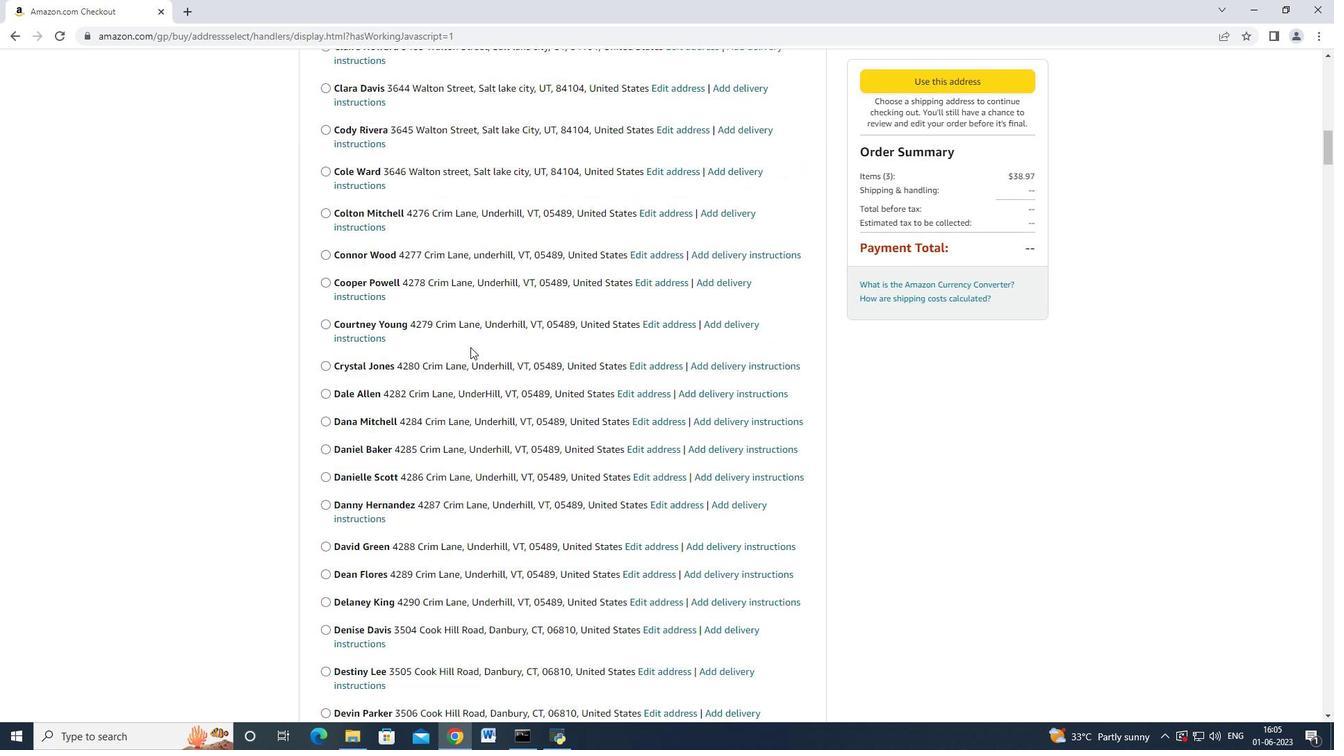
Action: Mouse scrolled (470, 346) with delta (0, 0)
Screenshot: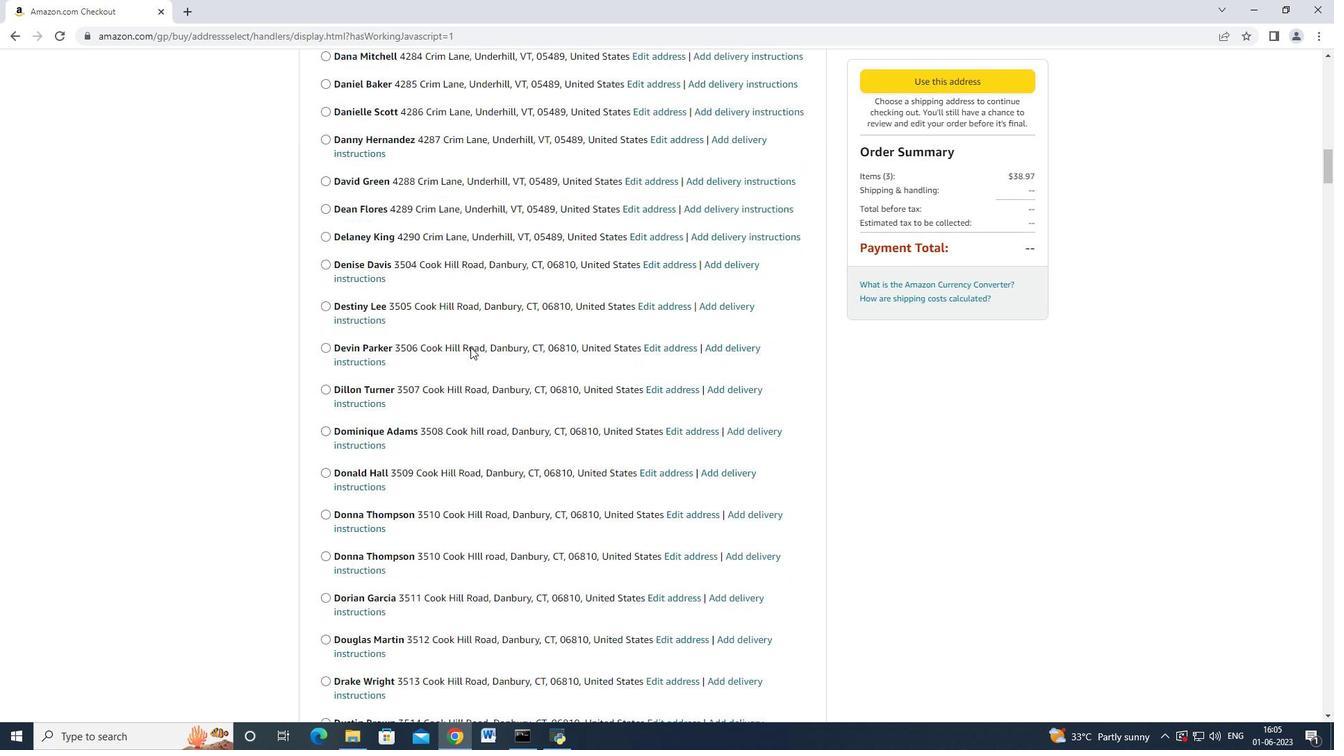 
Action: Mouse scrolled (470, 346) with delta (0, 0)
Screenshot: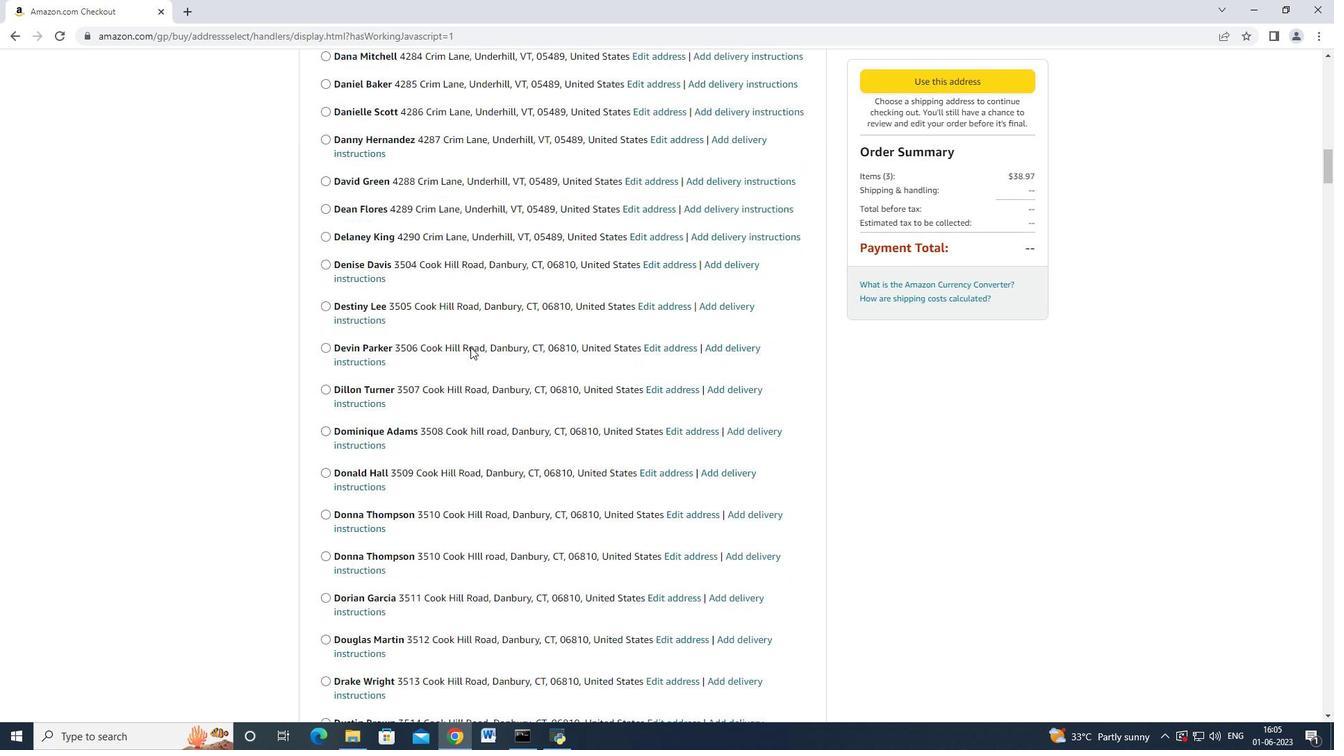 
Action: Mouse scrolled (470, 346) with delta (0, 0)
Screenshot: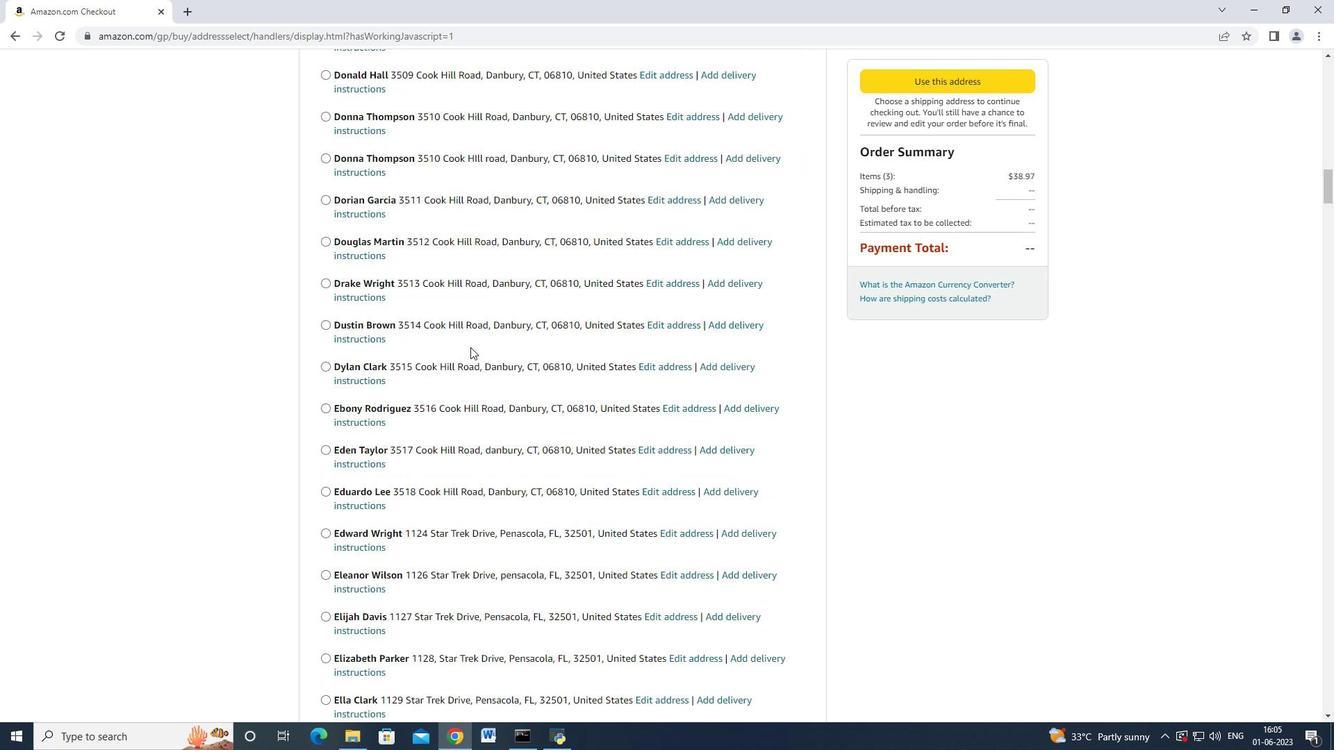 
Action: Mouse scrolled (470, 346) with delta (0, 0)
Screenshot: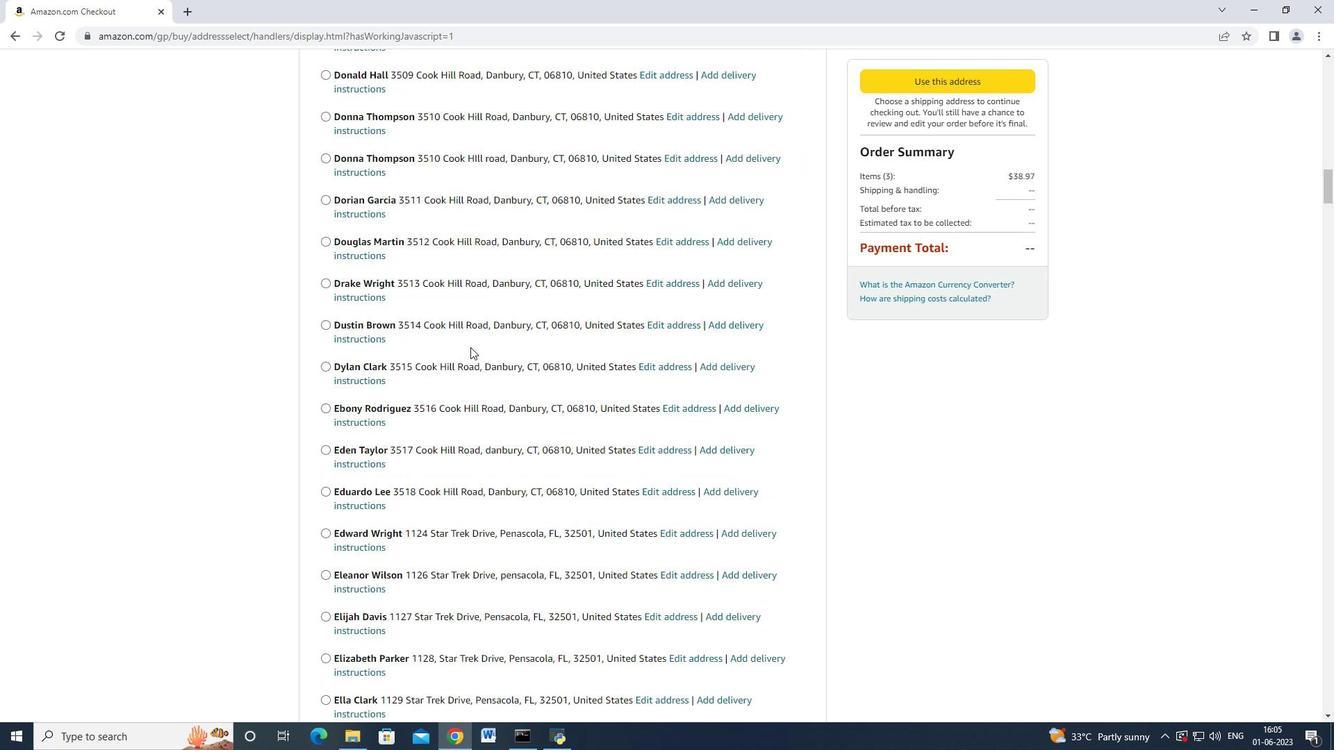 
Action: Mouse scrolled (470, 346) with delta (0, -1)
Screenshot: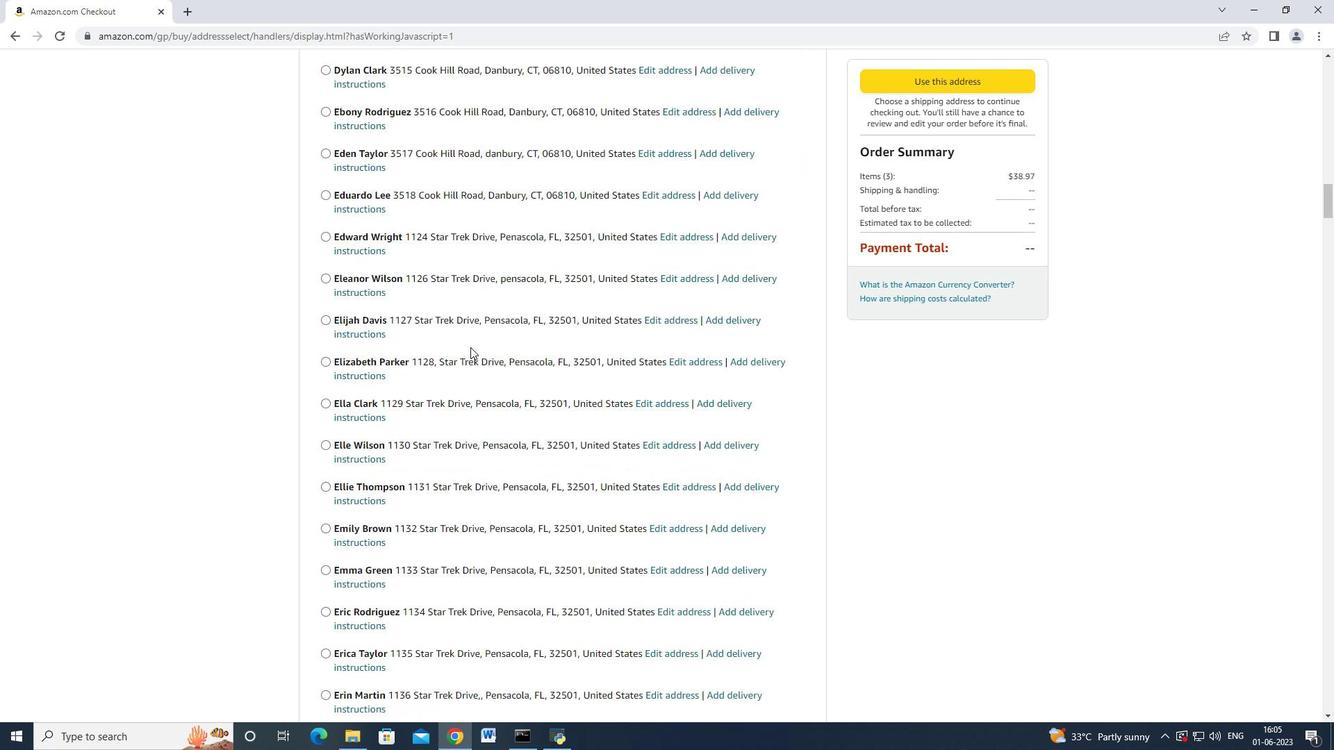 
Action: Mouse scrolled (470, 346) with delta (0, -1)
Screenshot: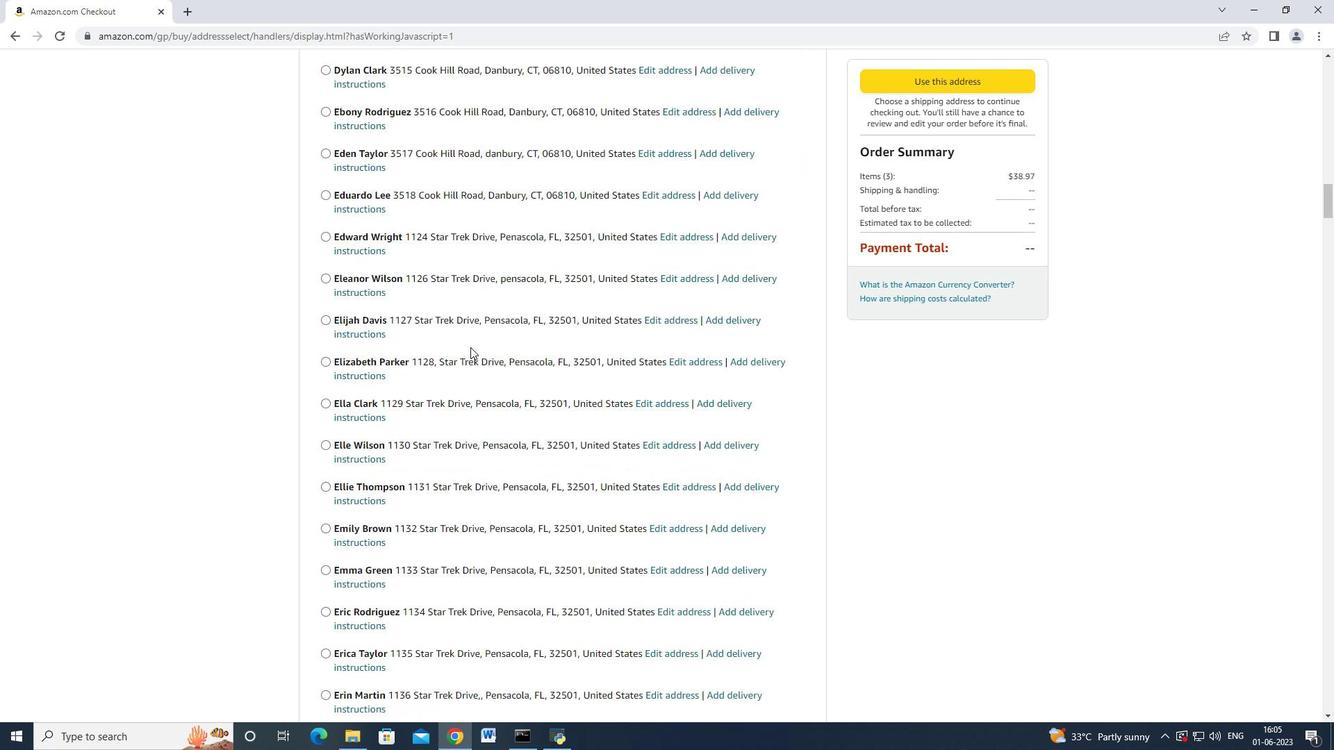 
Action: Mouse scrolled (470, 346) with delta (0, 0)
Screenshot: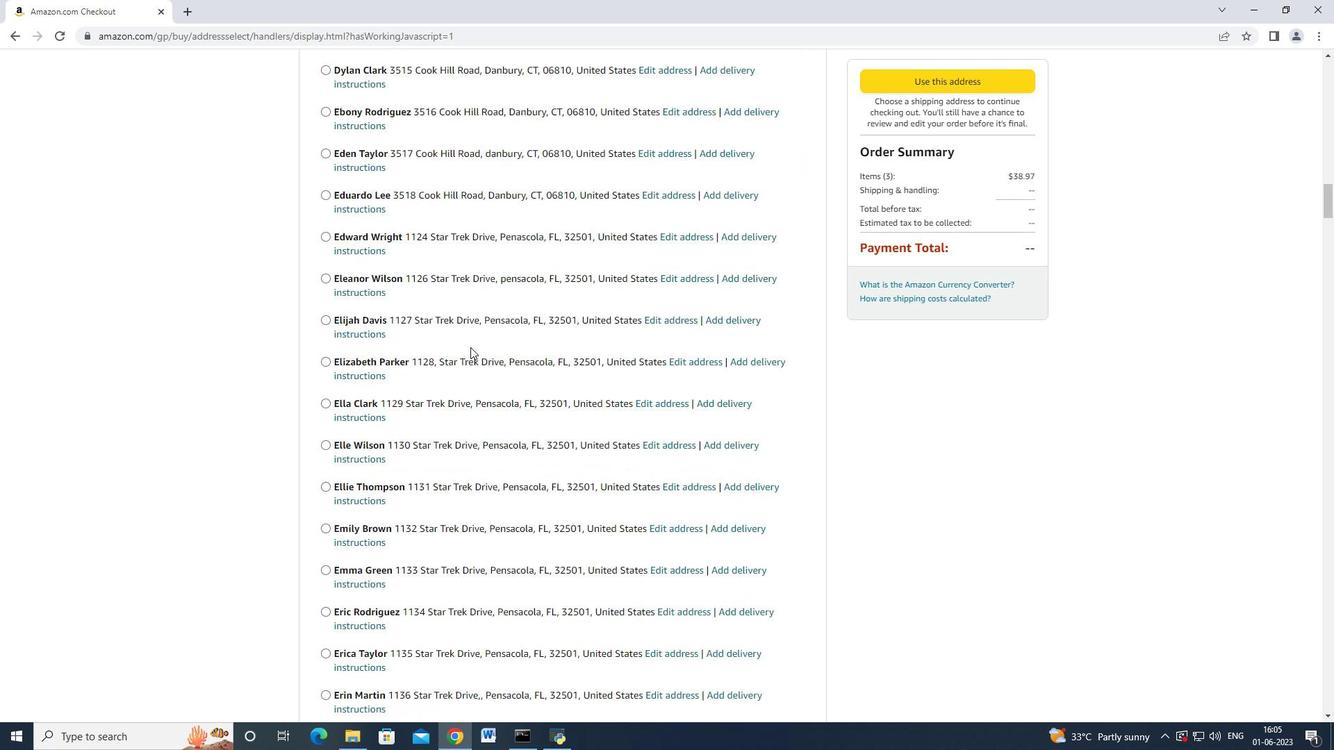 
Action: Mouse scrolled (470, 346) with delta (0, 0)
Screenshot: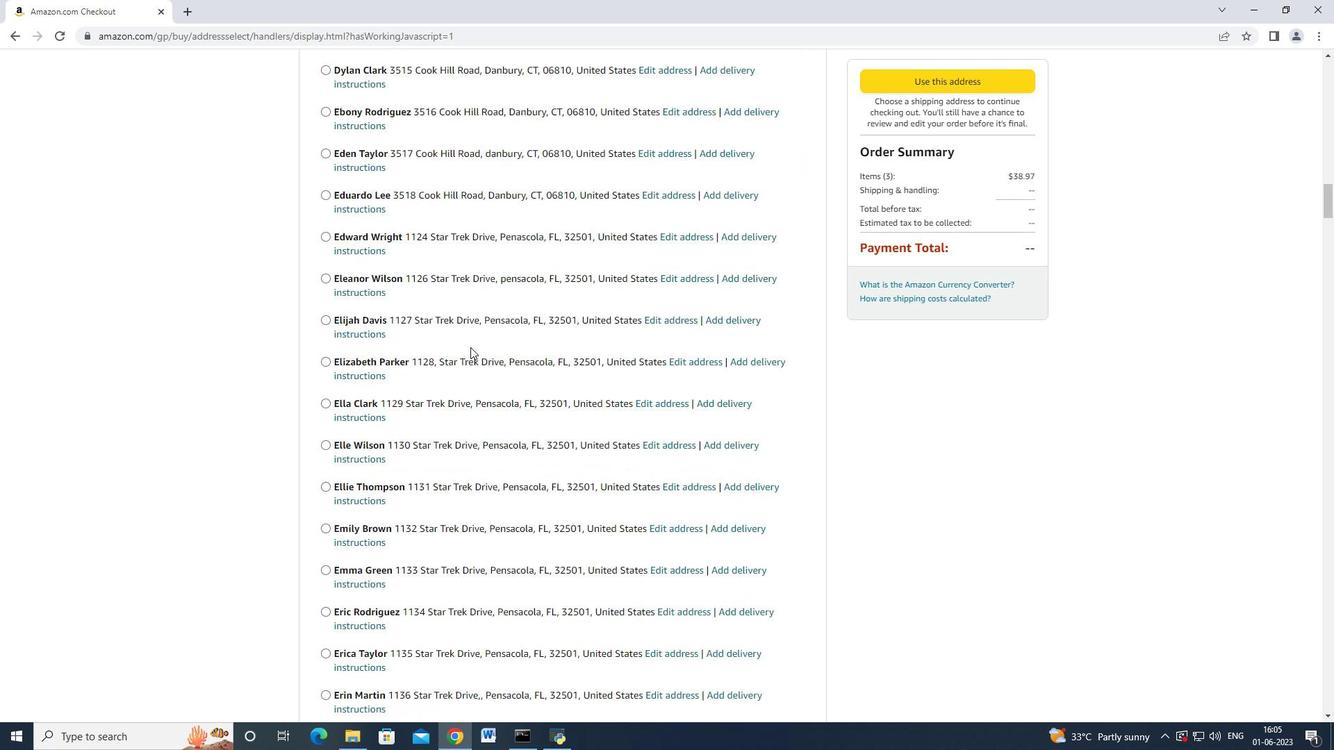 
Action: Mouse scrolled (470, 346) with delta (0, 0)
Screenshot: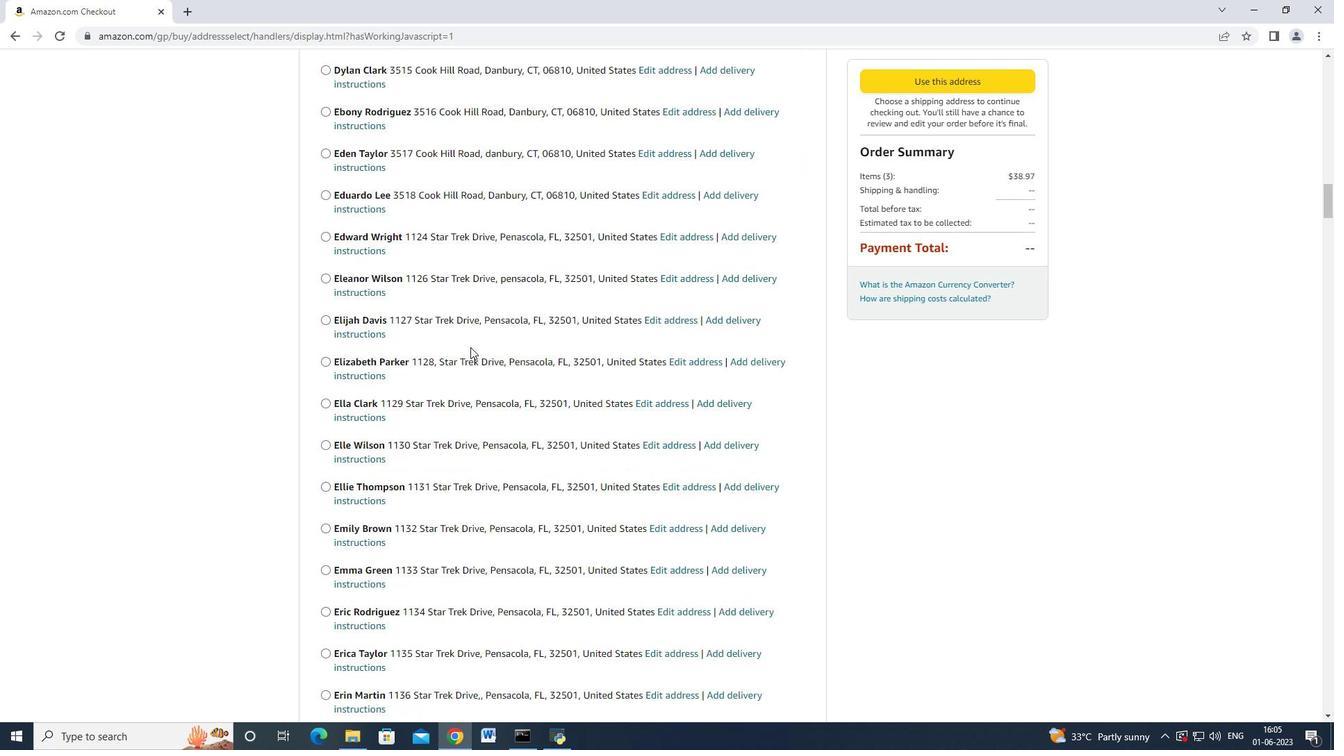 
Action: Mouse scrolled (470, 346) with delta (0, 0)
Screenshot: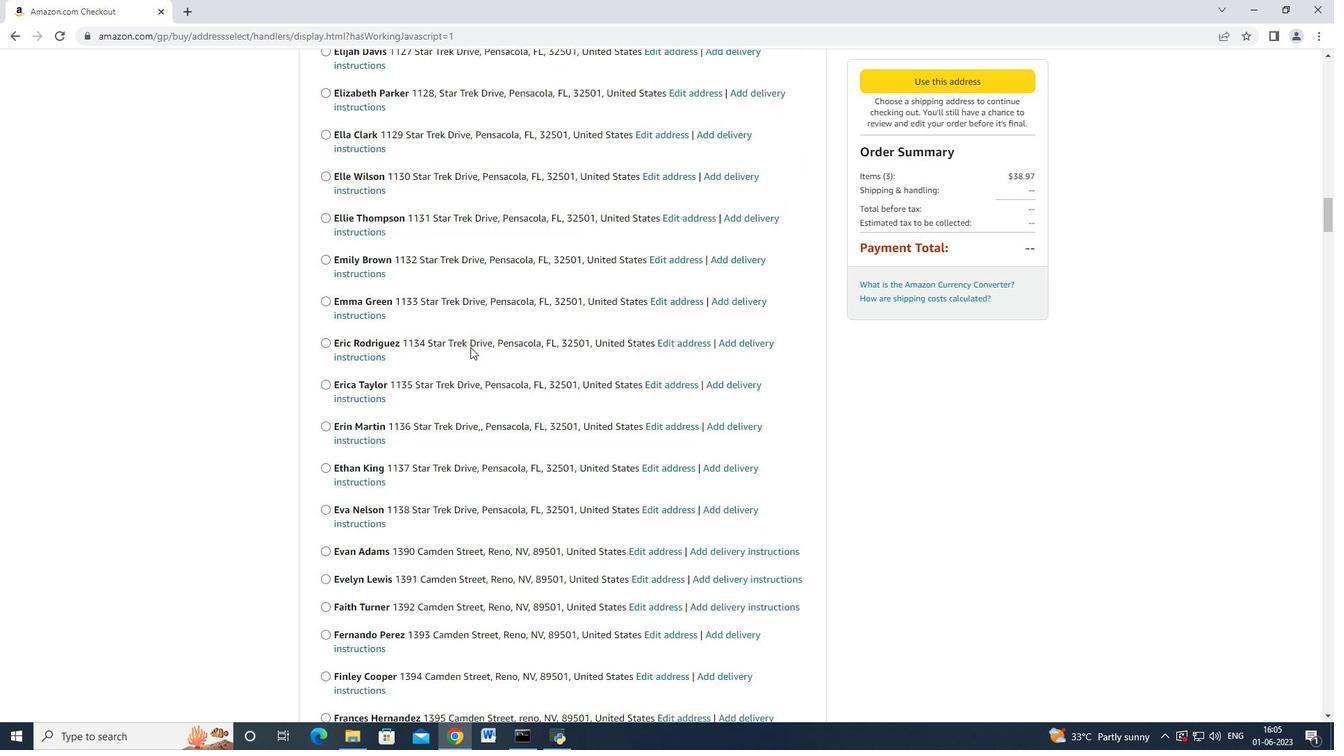 
Action: Mouse scrolled (470, 346) with delta (0, 0)
Screenshot: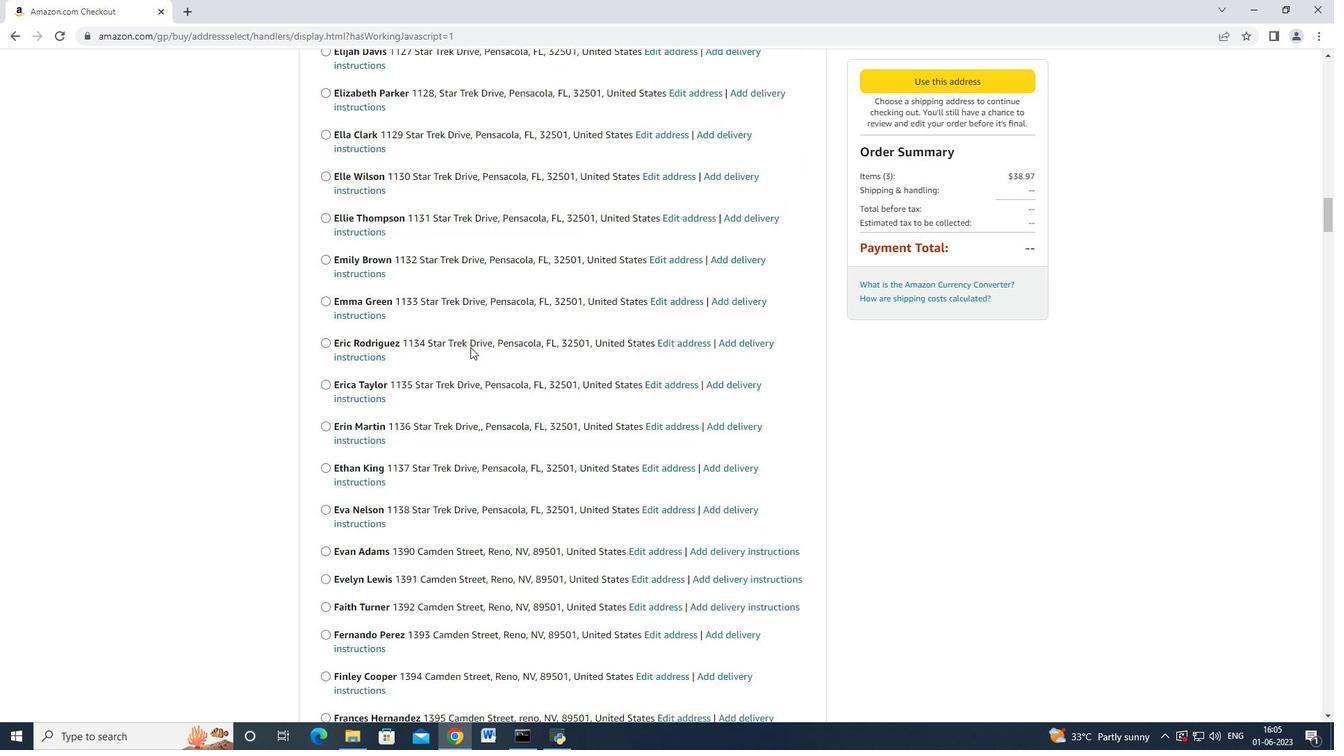 
Action: Mouse scrolled (470, 346) with delta (0, 0)
Screenshot: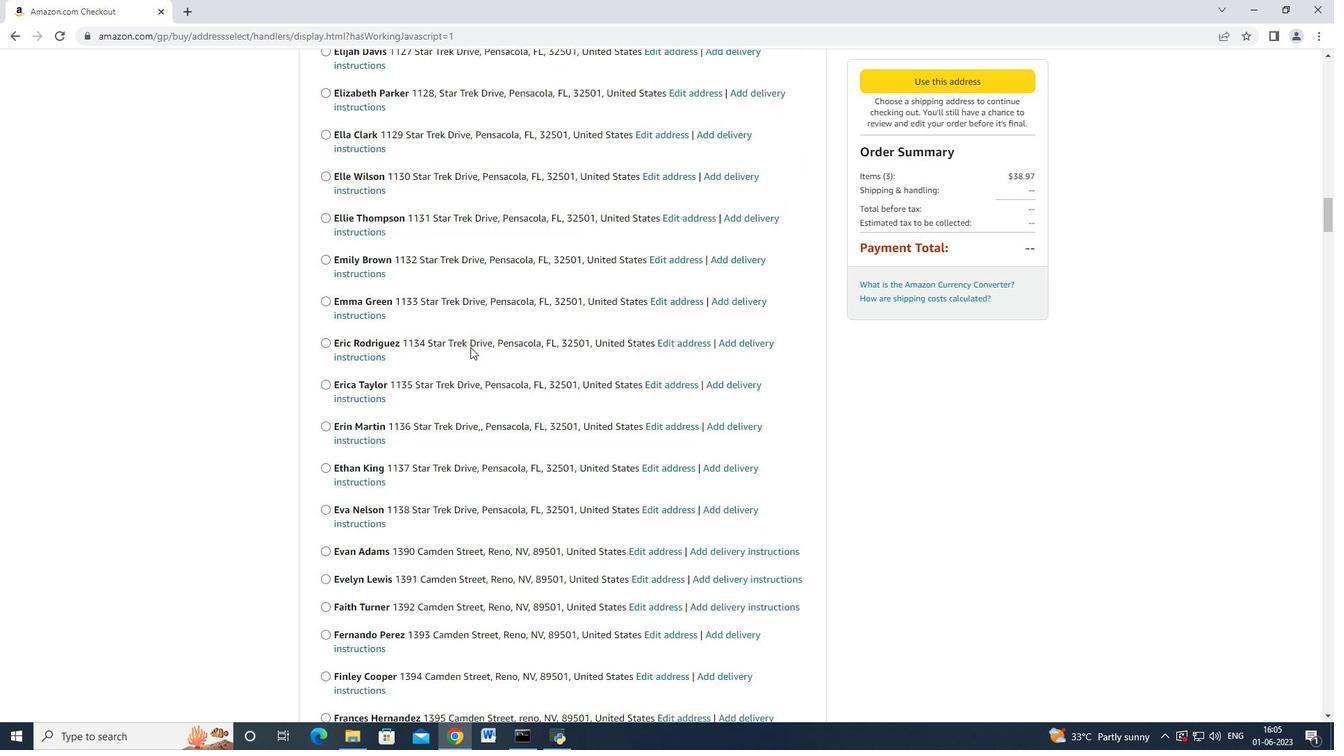 
Action: Mouse scrolled (470, 346) with delta (0, -1)
Screenshot: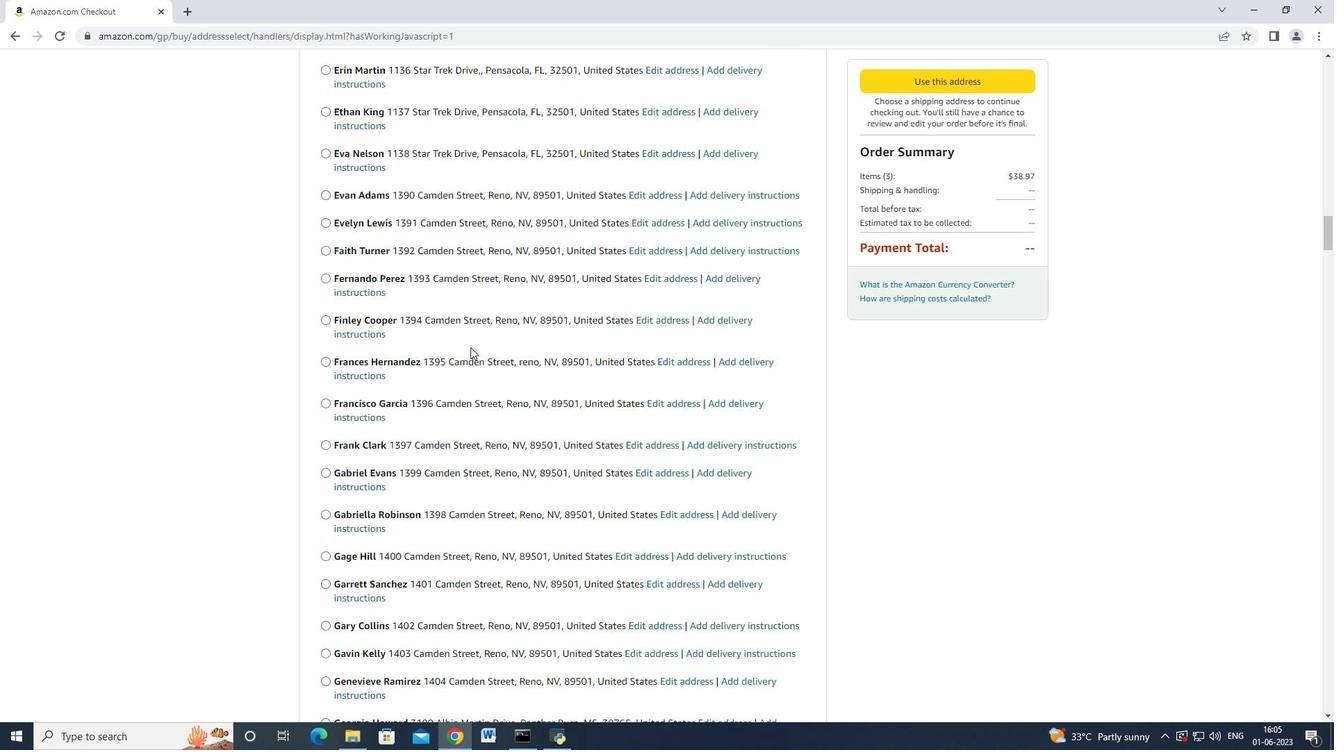 
Action: Mouse scrolled (470, 346) with delta (0, -1)
Screenshot: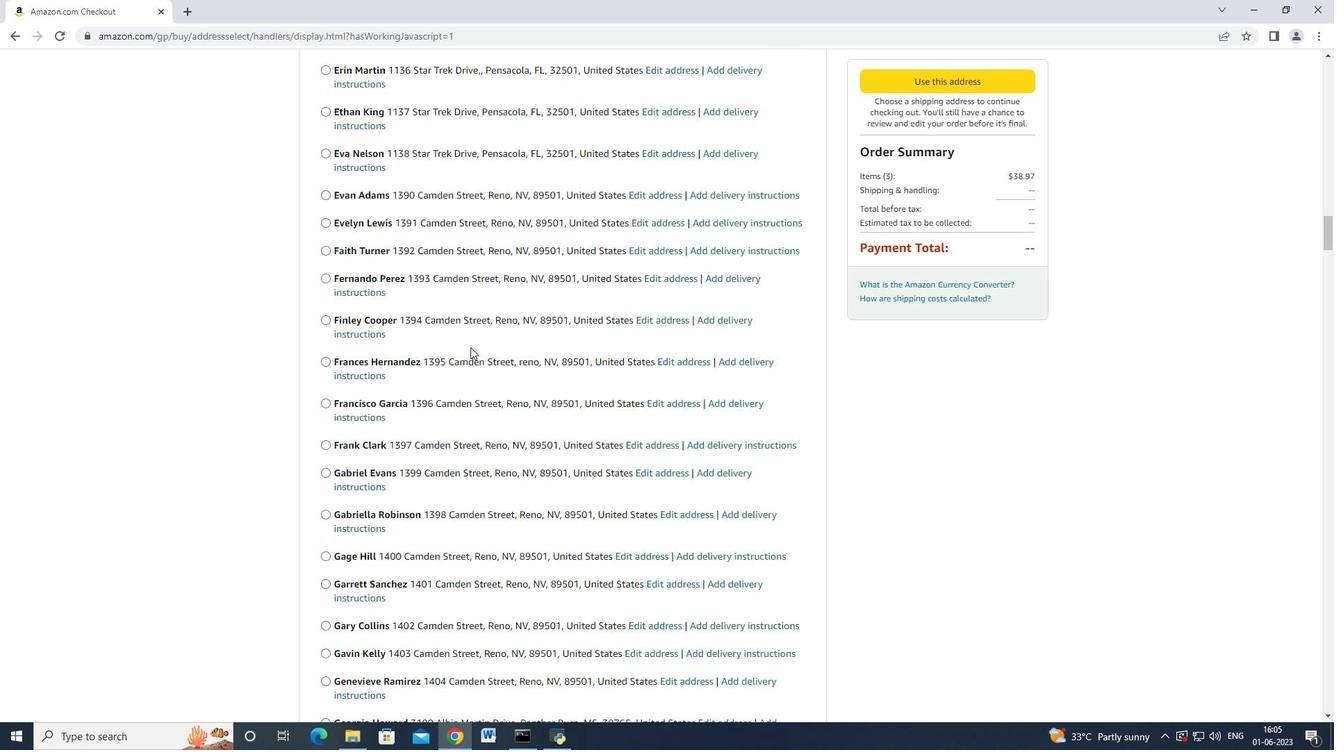 
Action: Mouse scrolled (470, 346) with delta (0, -1)
Screenshot: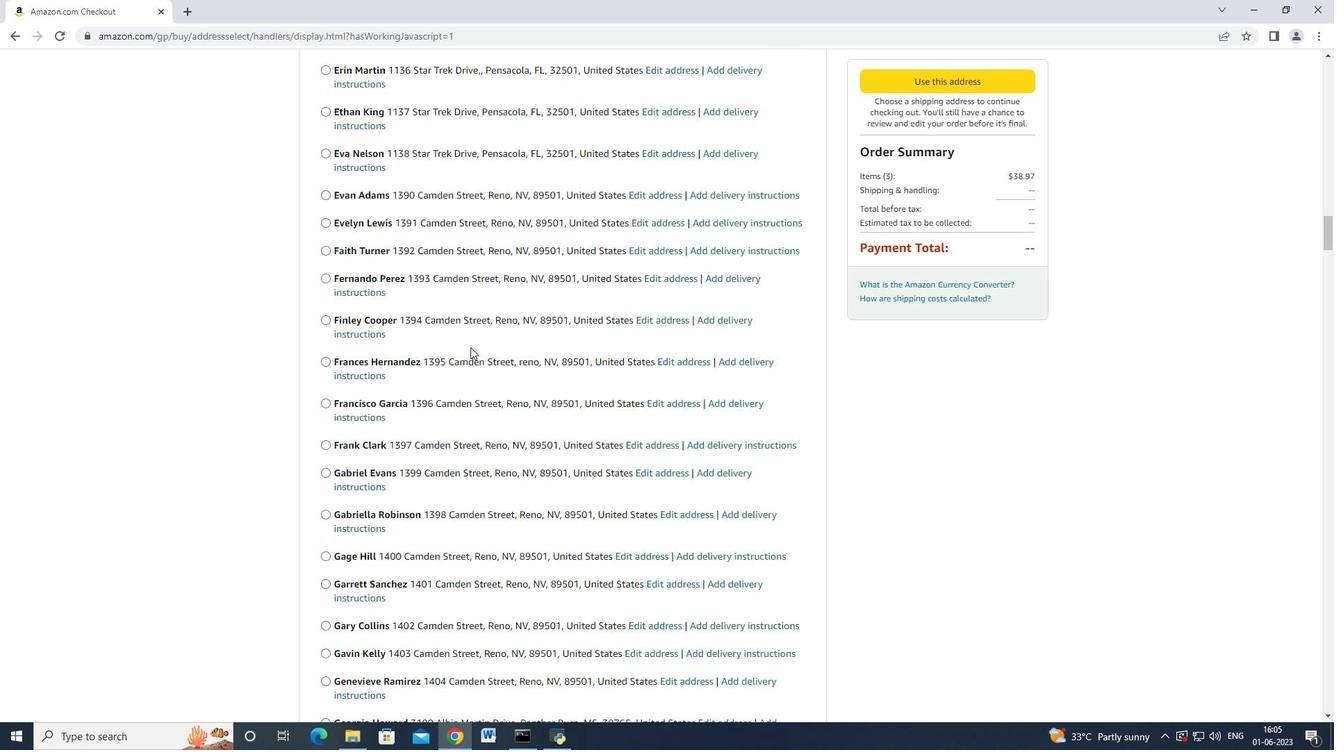 
Action: Mouse scrolled (470, 346) with delta (0, -1)
Screenshot: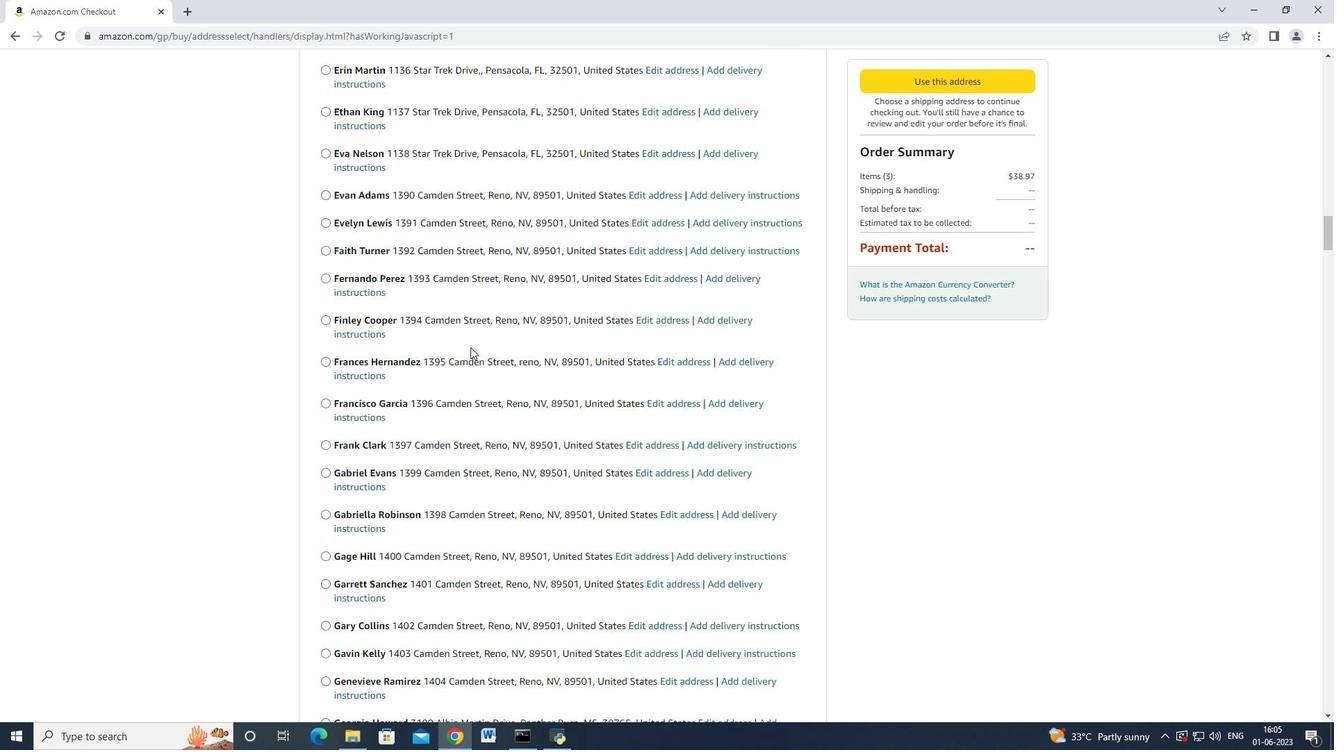 
Action: Mouse scrolled (470, 346) with delta (0, 0)
Screenshot: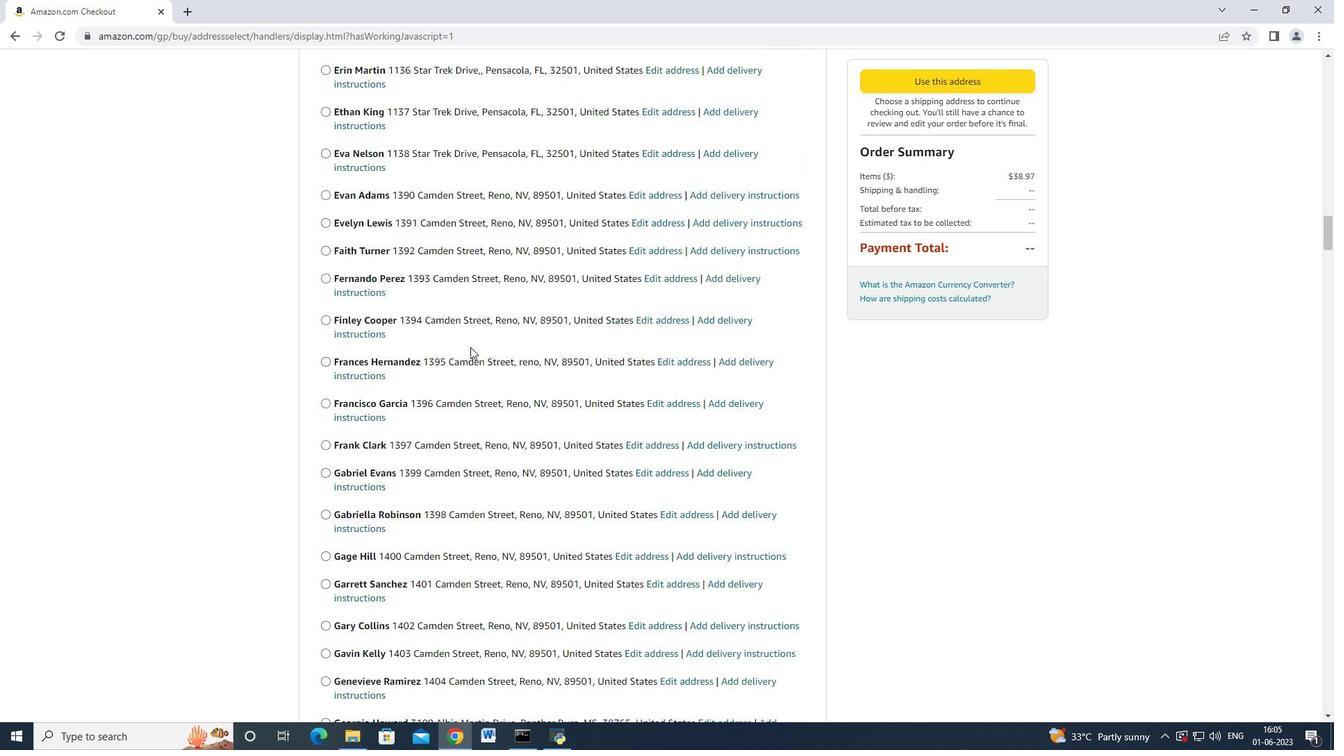 
Action: Mouse scrolled (470, 346) with delta (0, 0)
Screenshot: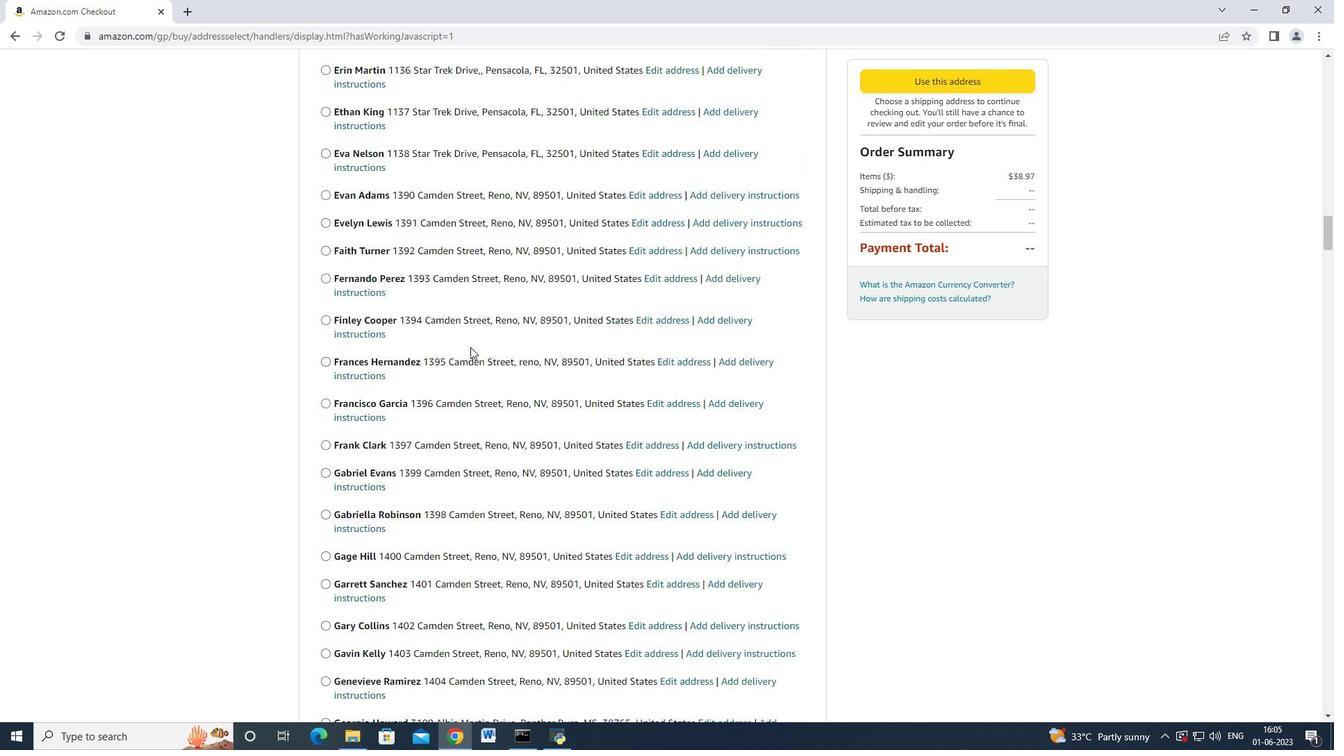 
Action: Mouse scrolled (470, 346) with delta (0, -1)
Screenshot: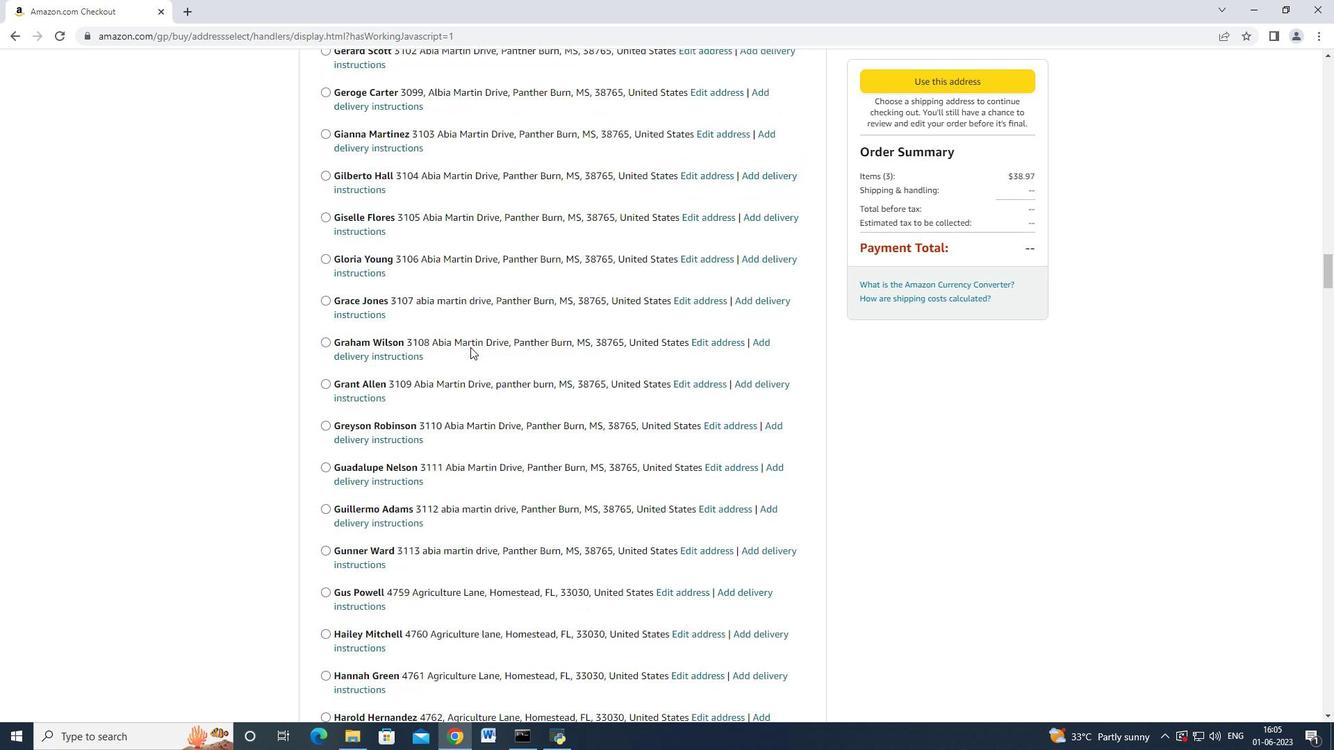 
Action: Mouse scrolled (470, 346) with delta (0, -1)
Screenshot: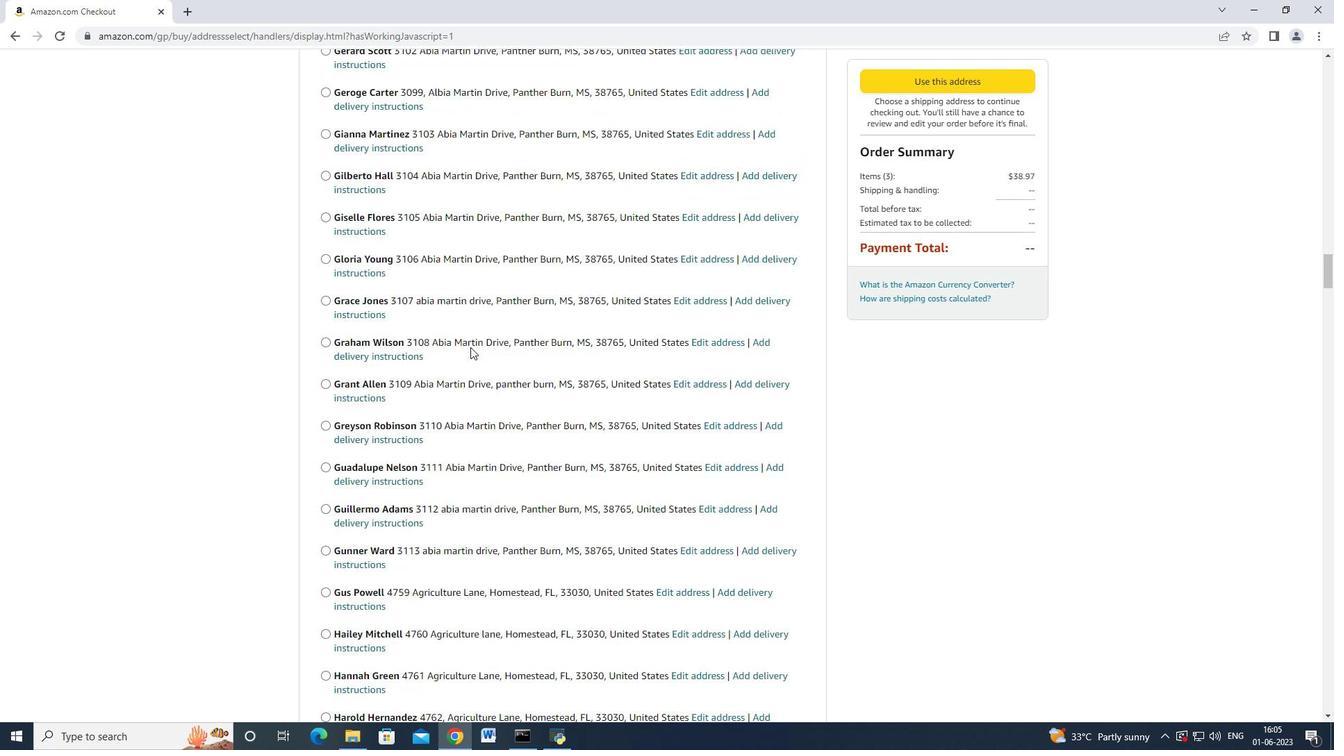 
Action: Mouse scrolled (470, 346) with delta (0, -1)
Screenshot: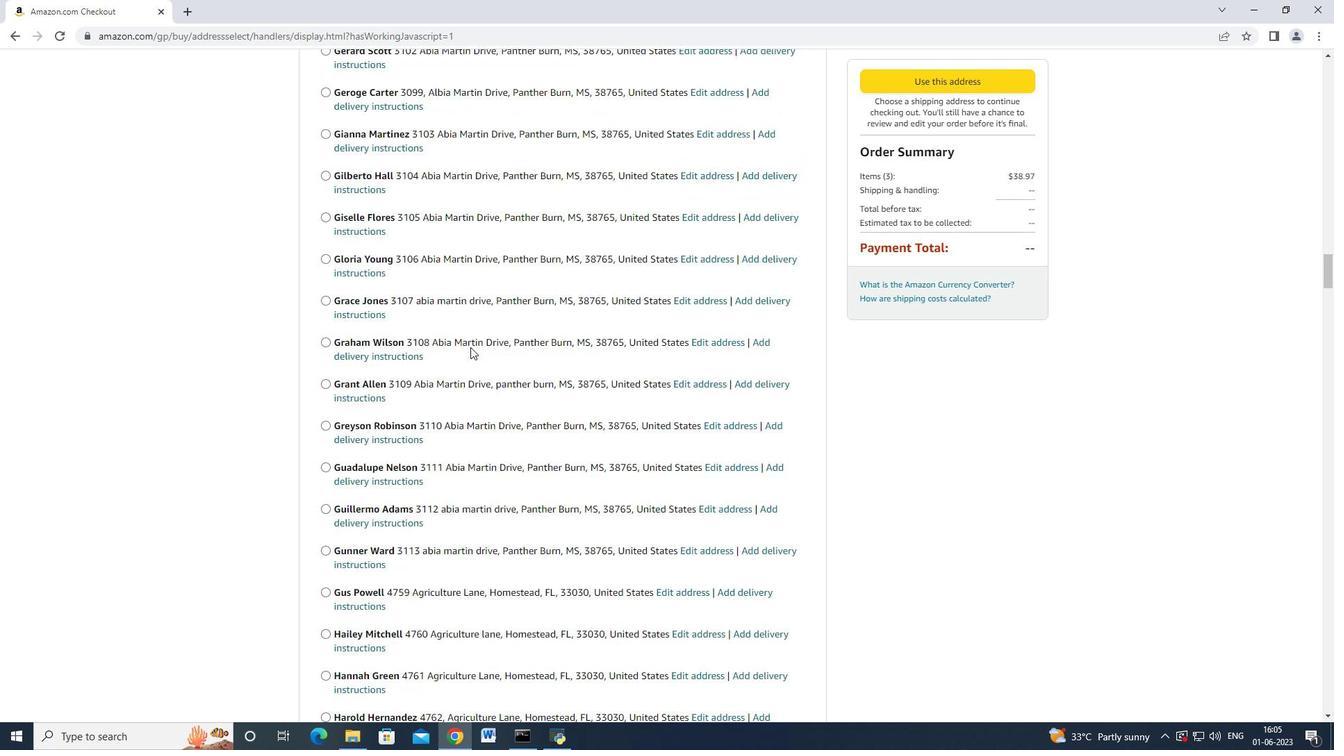 
Action: Mouse scrolled (470, 345) with delta (0, -2)
Screenshot: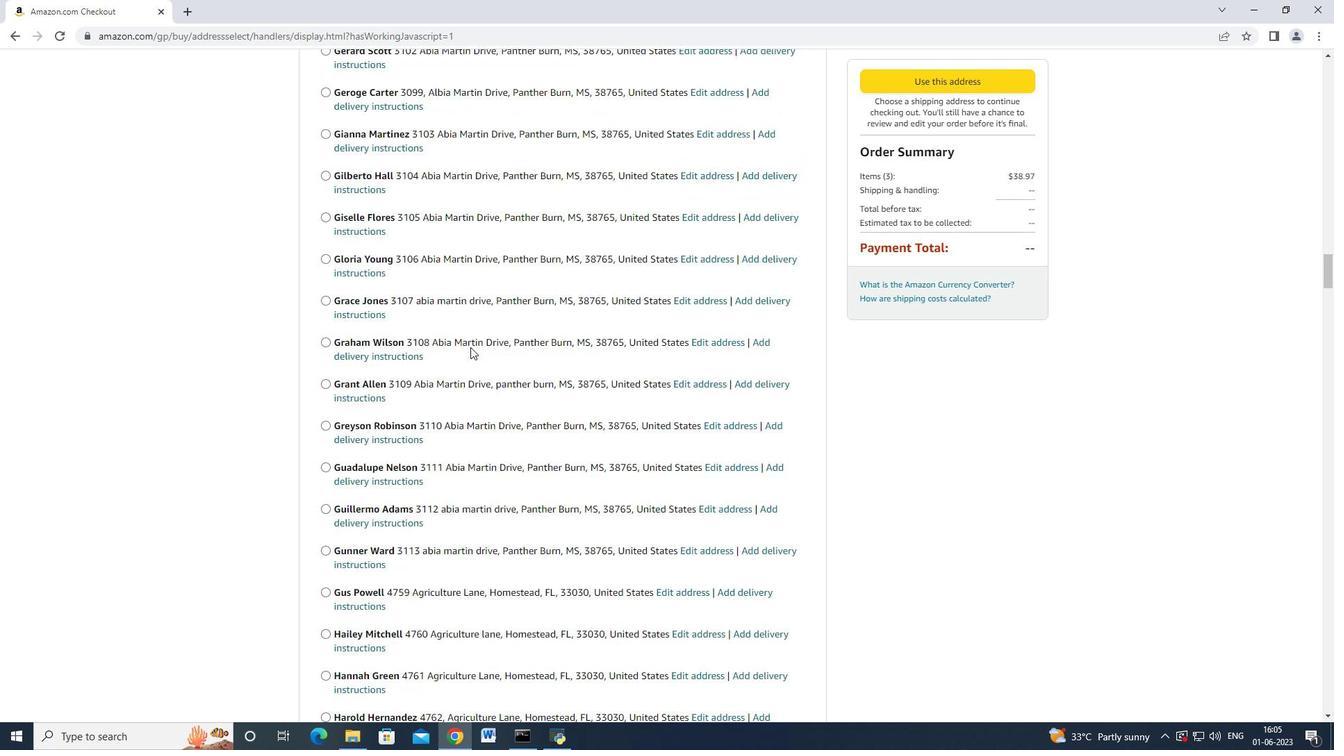 
Action: Mouse scrolled (470, 346) with delta (0, -1)
Screenshot: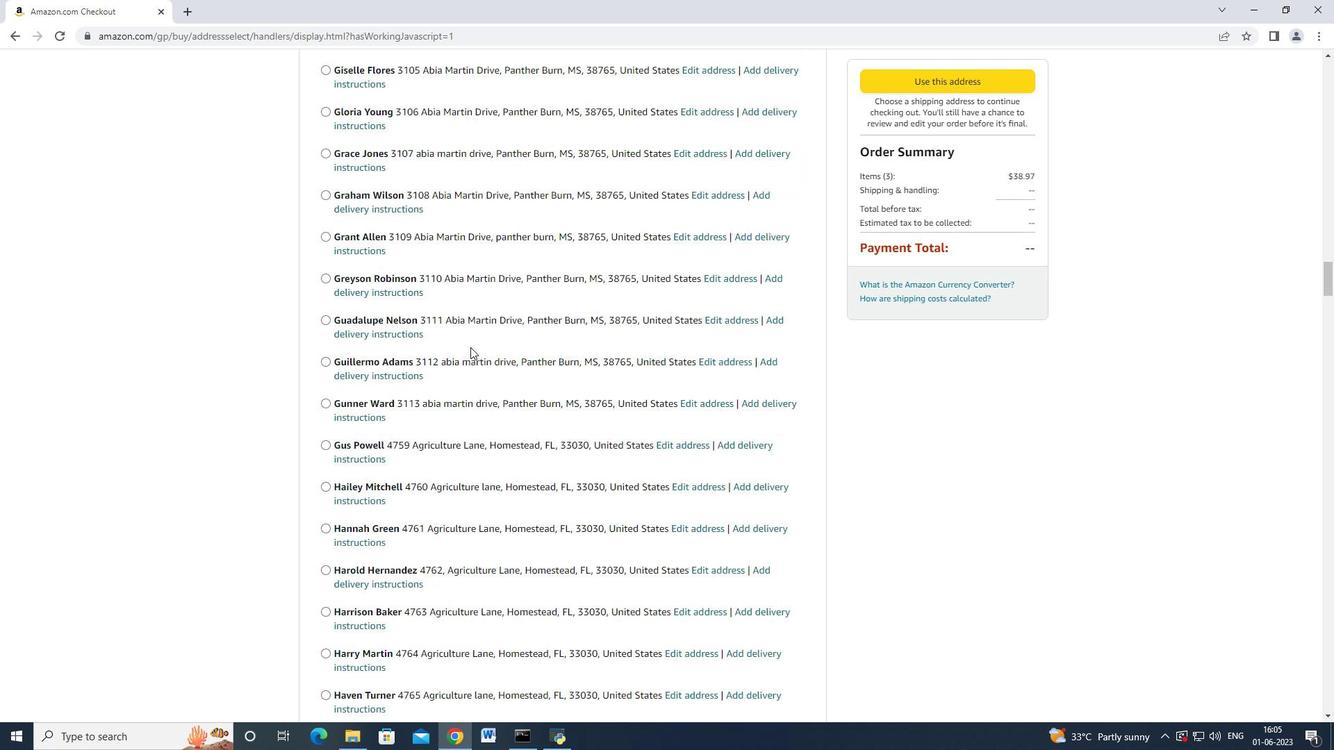 
Action: Mouse scrolled (470, 346) with delta (0, 0)
Screenshot: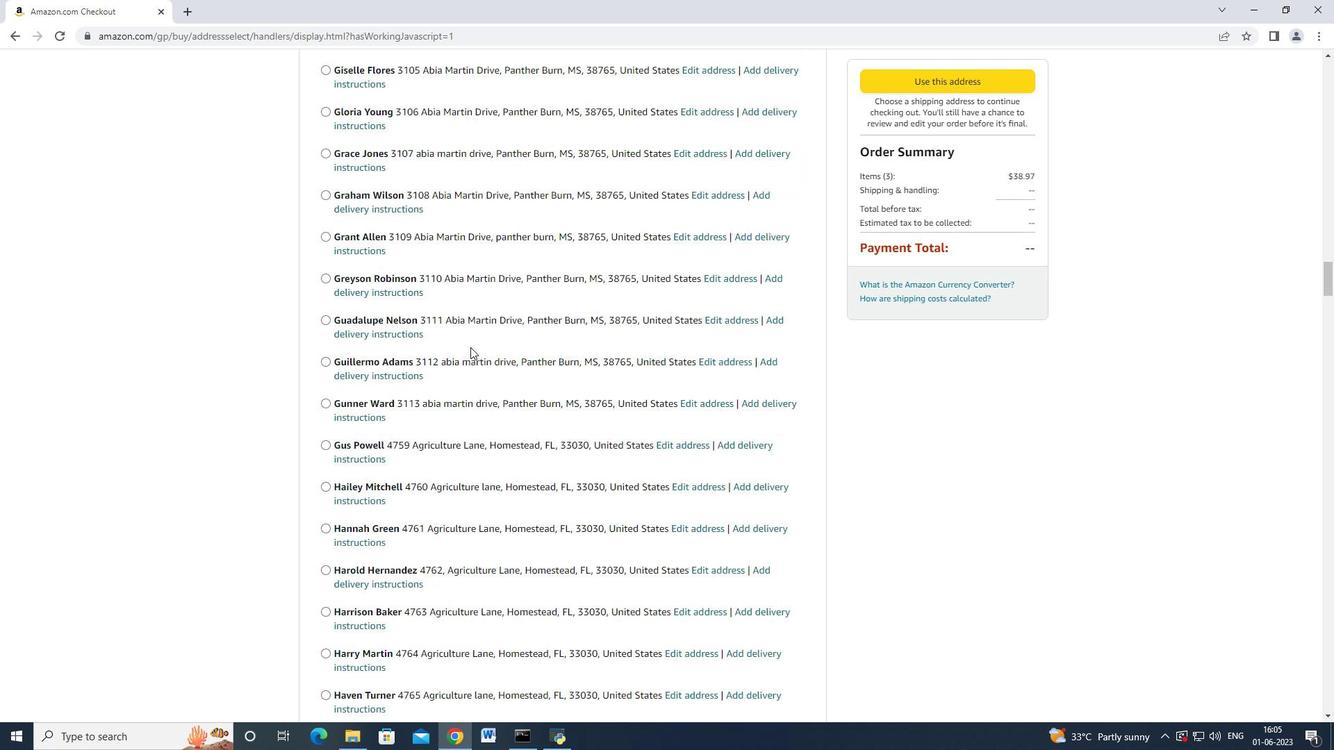 
Action: Mouse scrolled (470, 346) with delta (0, 0)
Screenshot: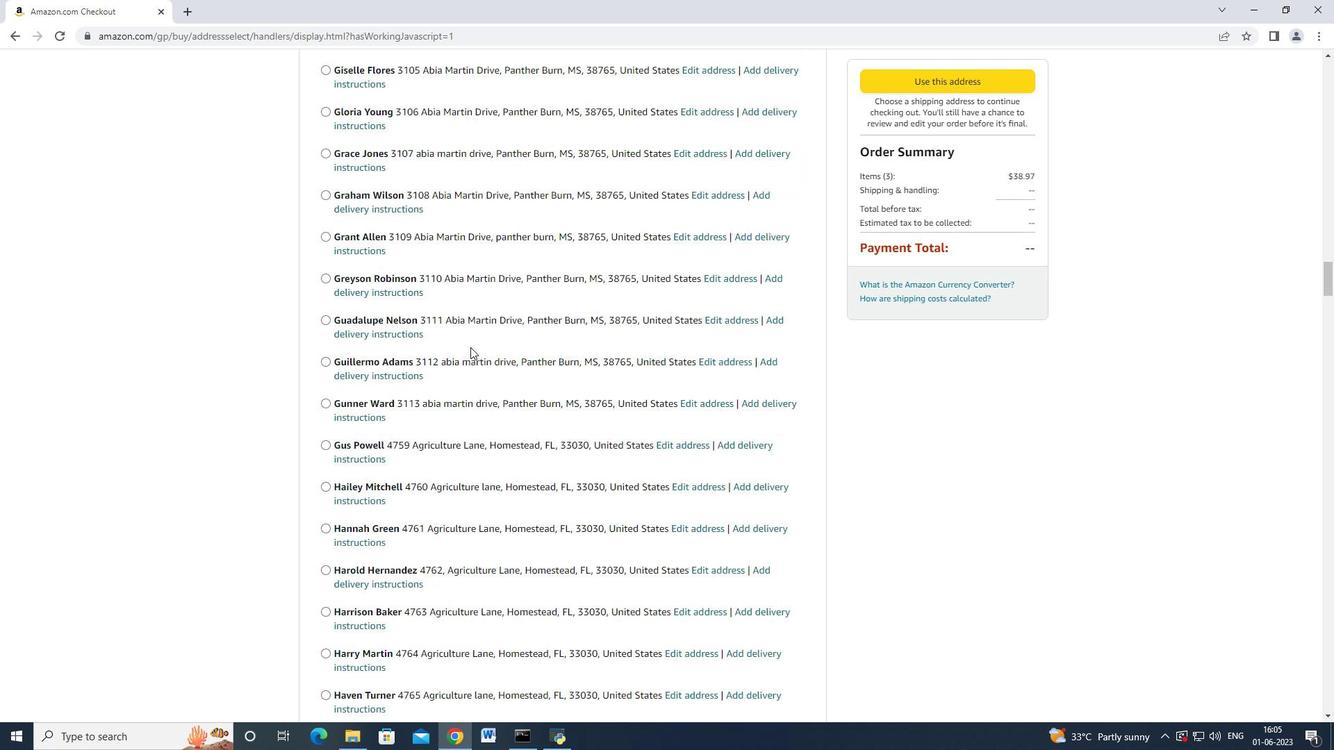 
Action: Mouse scrolled (470, 346) with delta (0, 0)
Screenshot: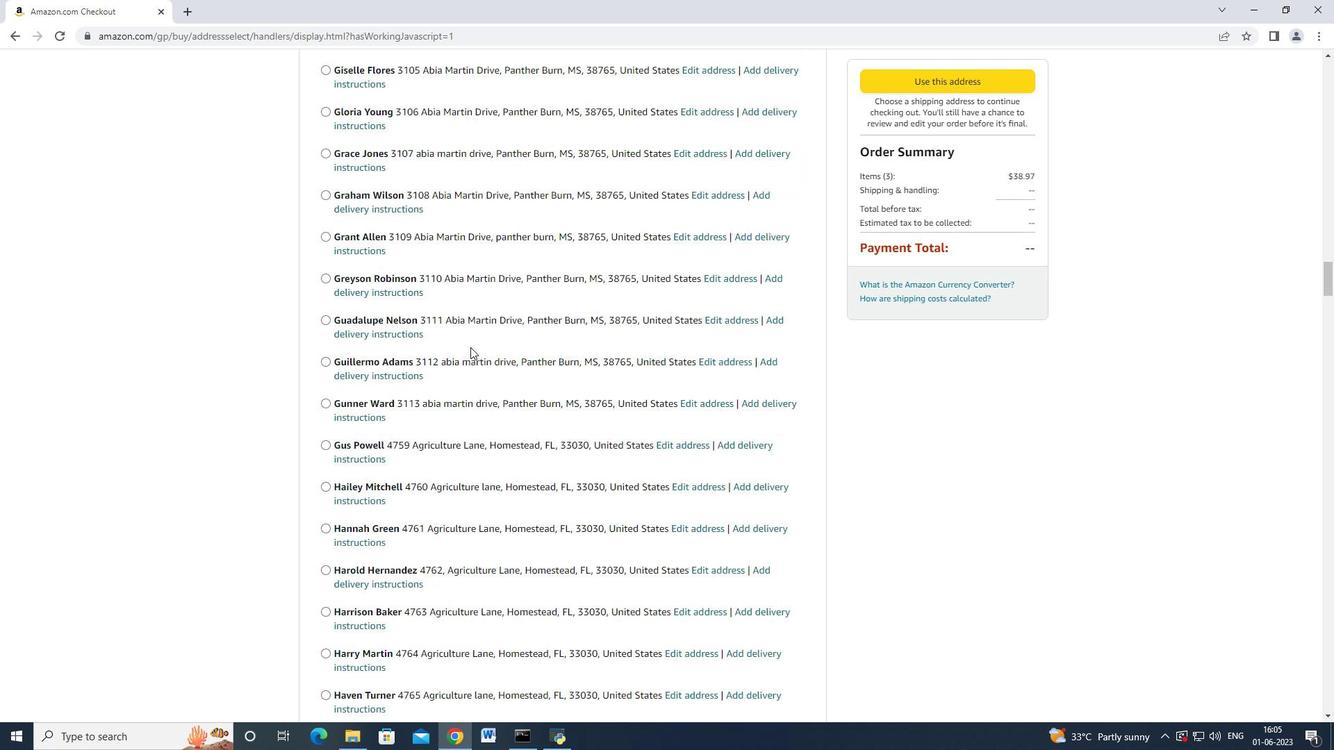 
Action: Mouse scrolled (470, 346) with delta (0, 0)
Screenshot: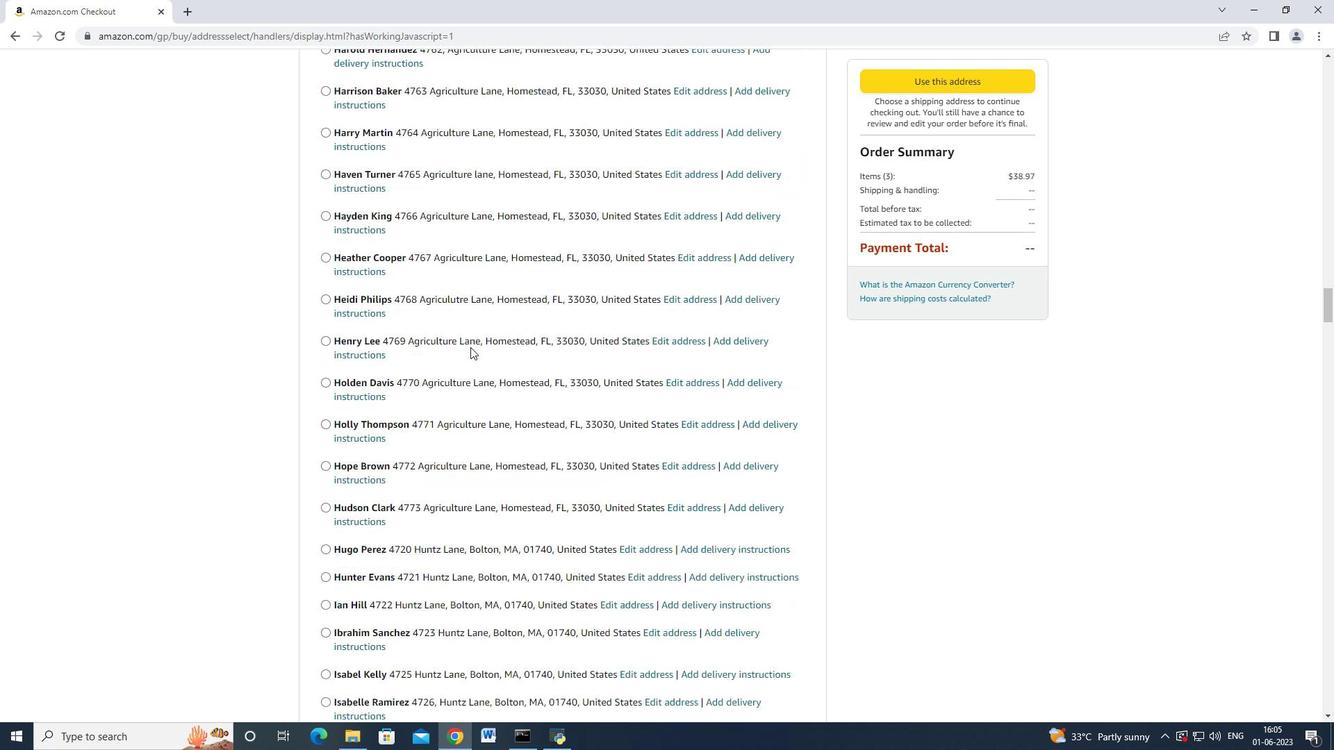 
Action: Mouse scrolled (470, 346) with delta (0, 0)
Screenshot: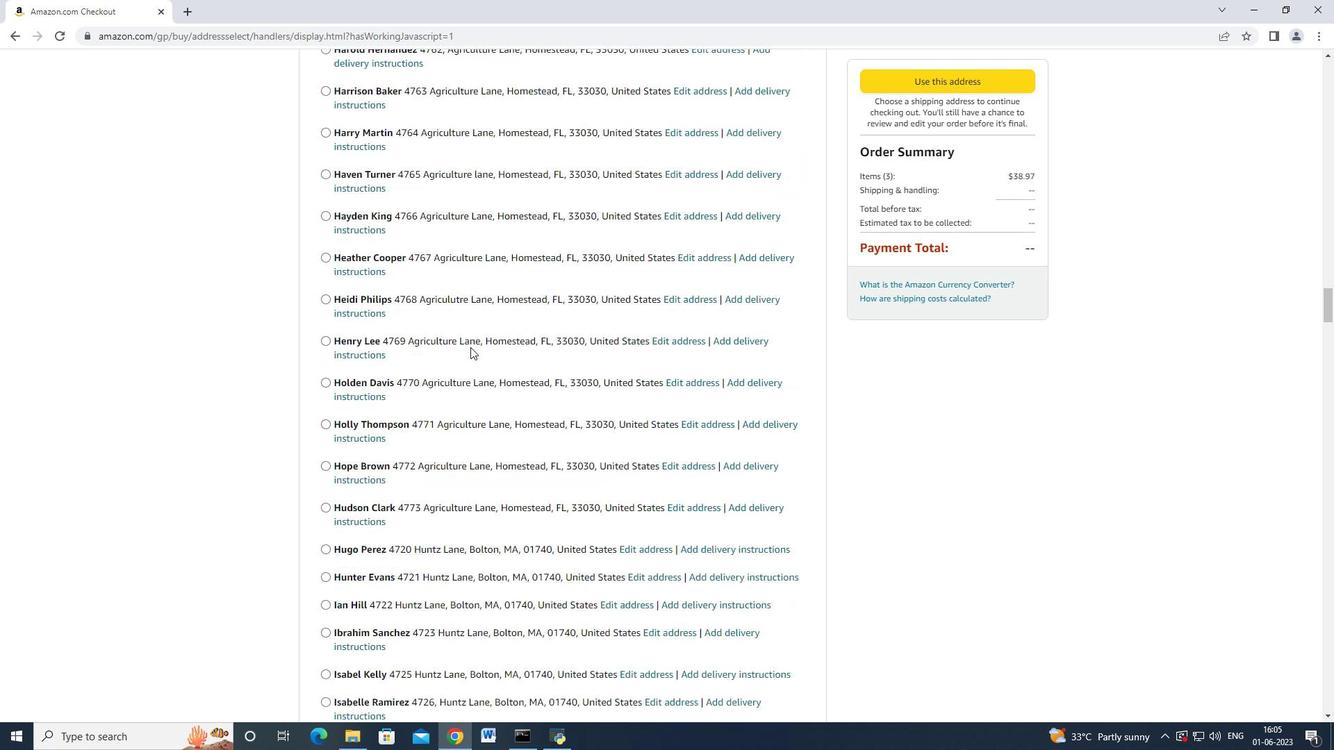 
Action: Mouse scrolled (470, 346) with delta (0, -1)
Screenshot: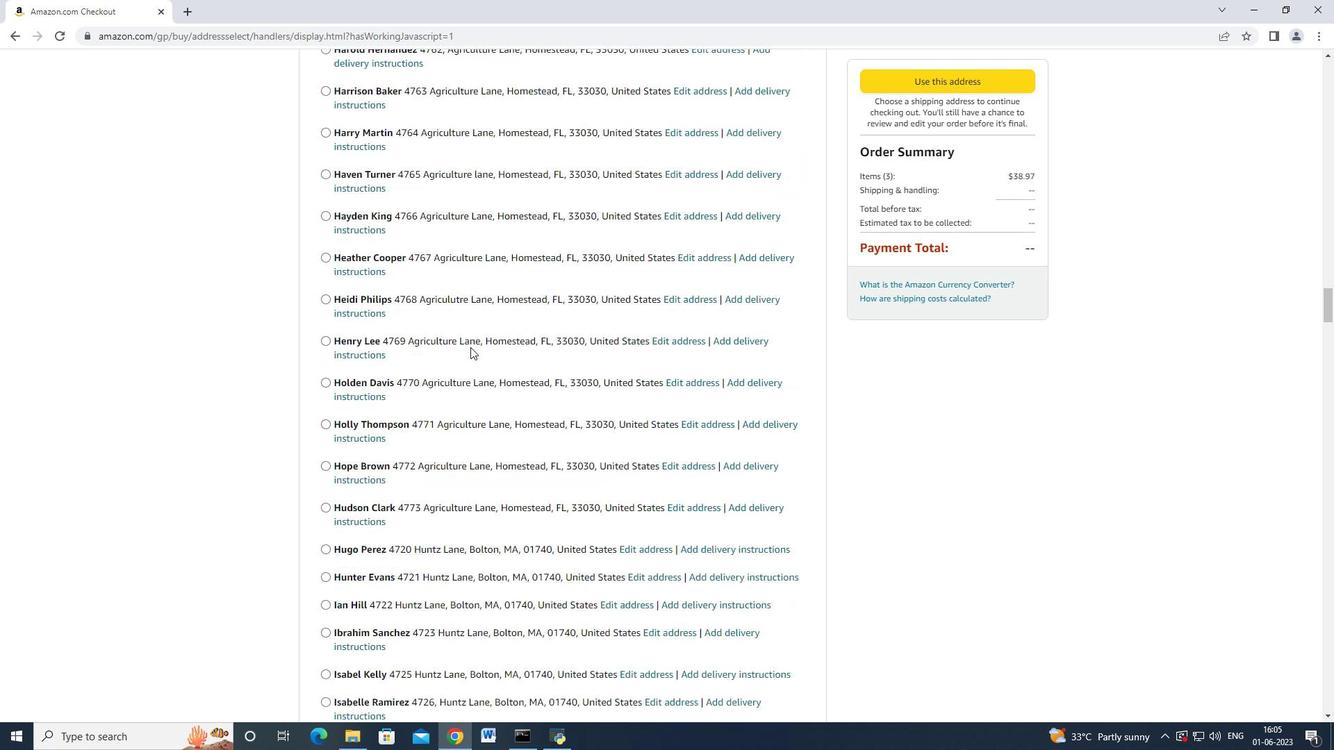 
Action: Mouse scrolled (470, 345) with delta (0, -2)
Screenshot: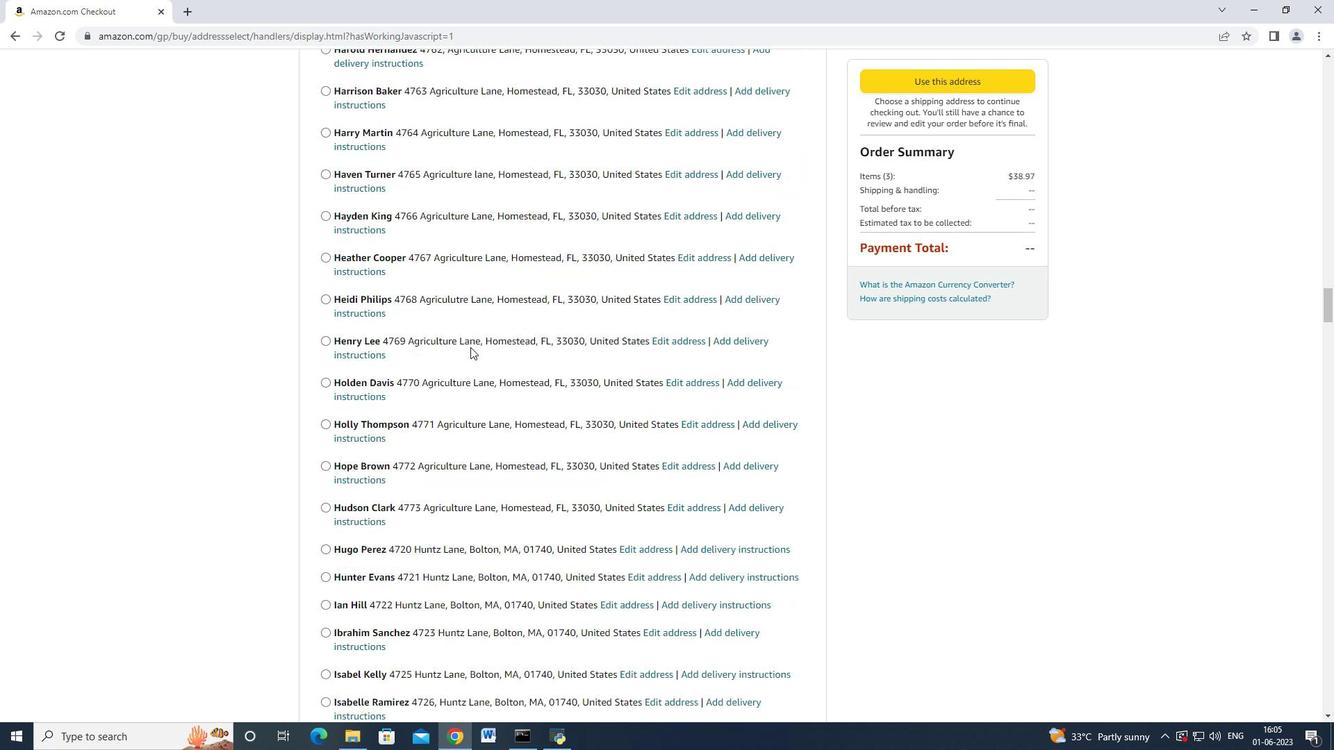 
Action: Mouse scrolled (470, 346) with delta (0, -1)
Screenshot: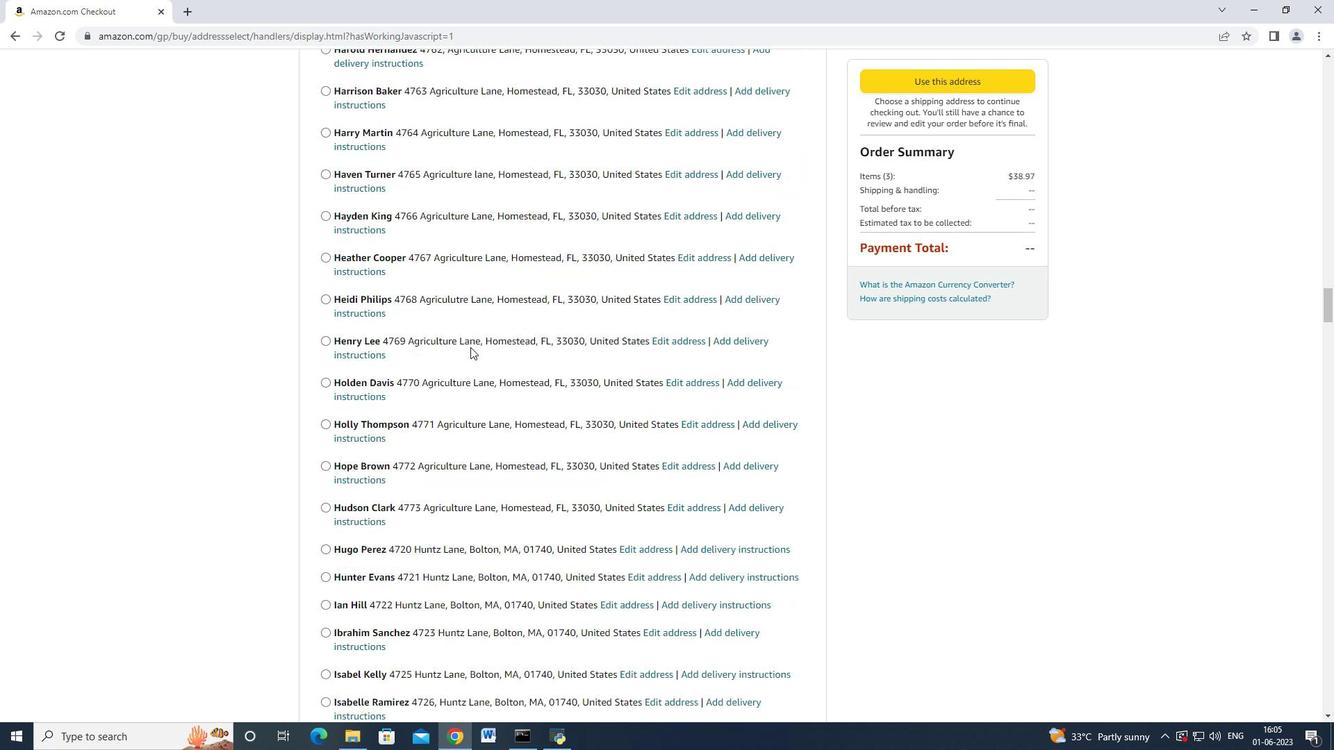 
Action: Mouse scrolled (470, 346) with delta (0, -1)
Screenshot: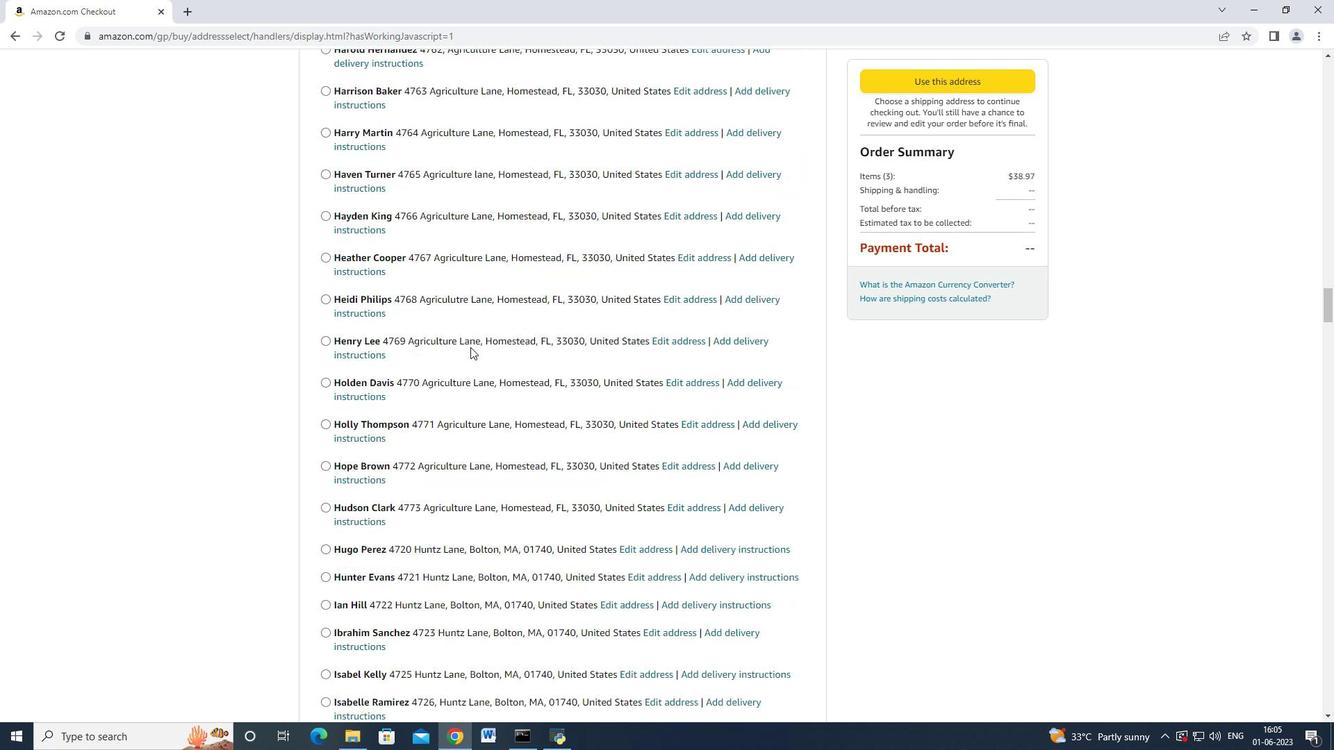 
Action: Mouse scrolled (470, 346) with delta (0, 0)
Screenshot: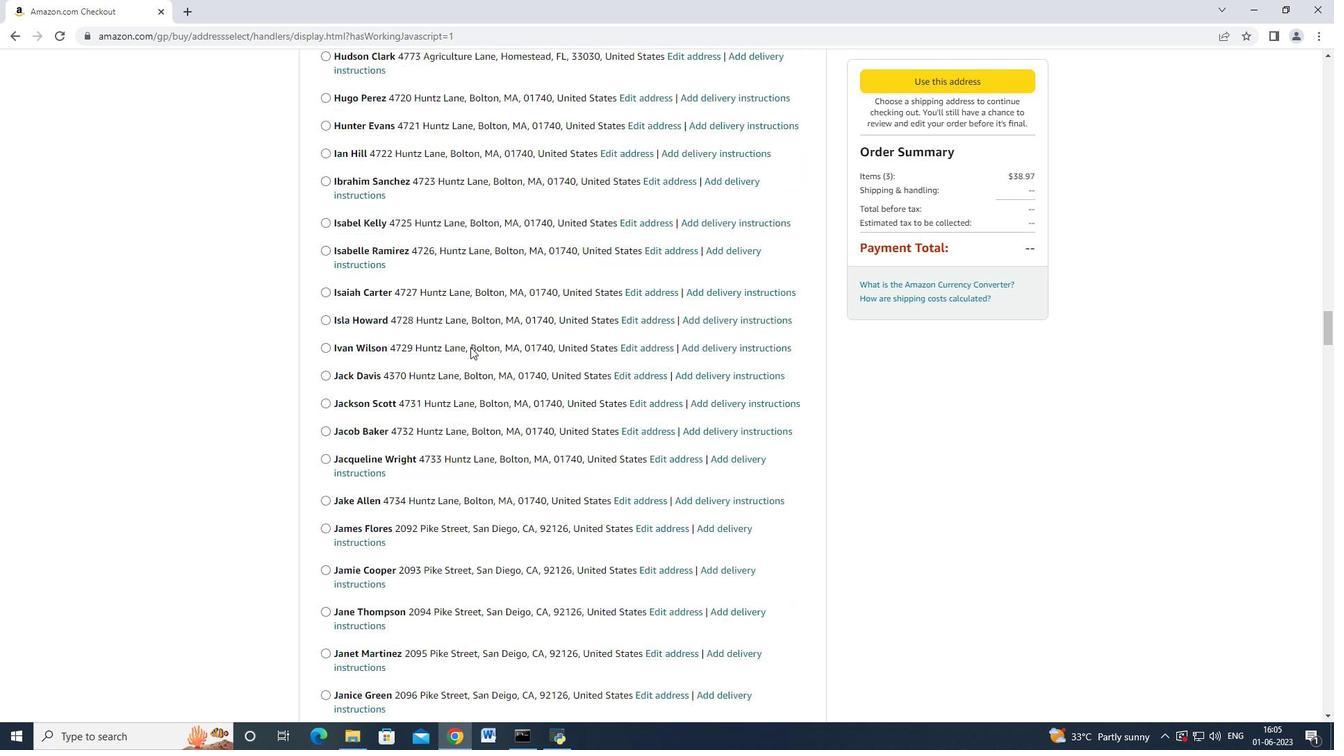 
Action: Mouse scrolled (470, 346) with delta (0, 0)
Screenshot: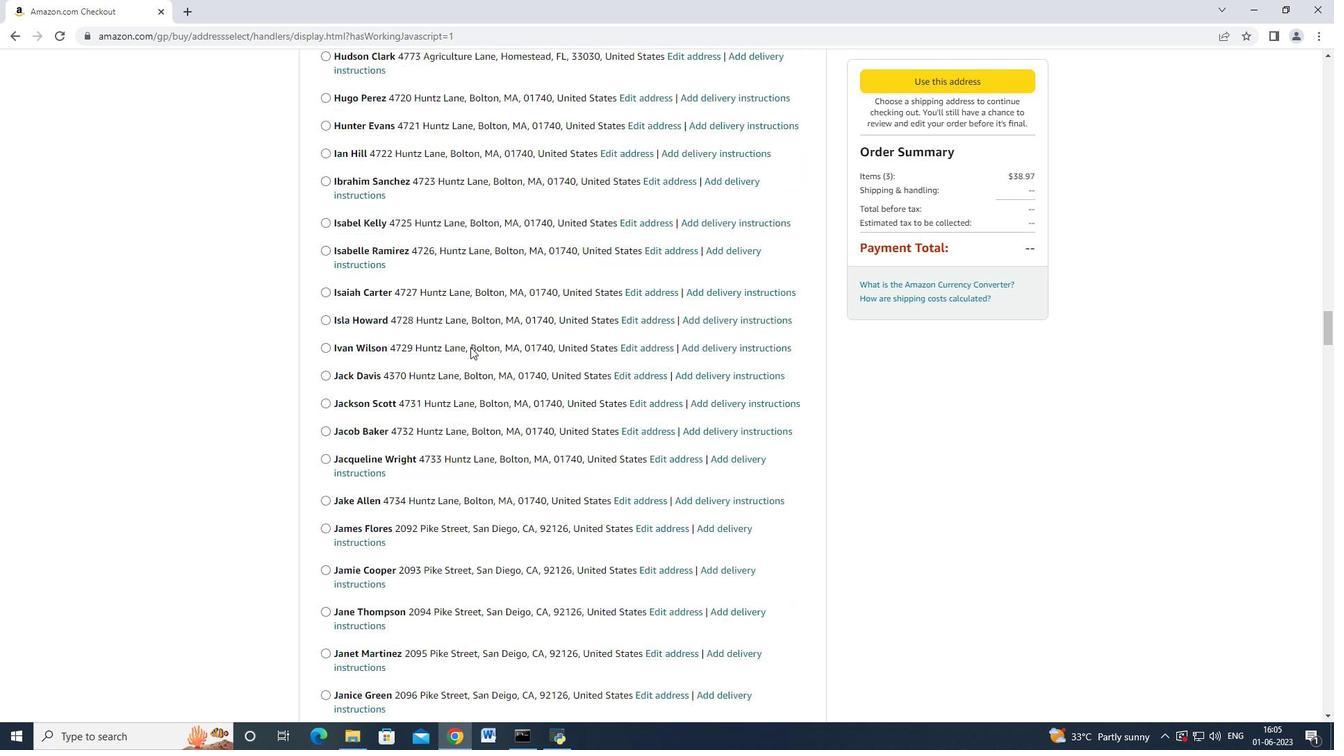 
Action: Mouse scrolled (470, 346) with delta (0, 0)
Screenshot: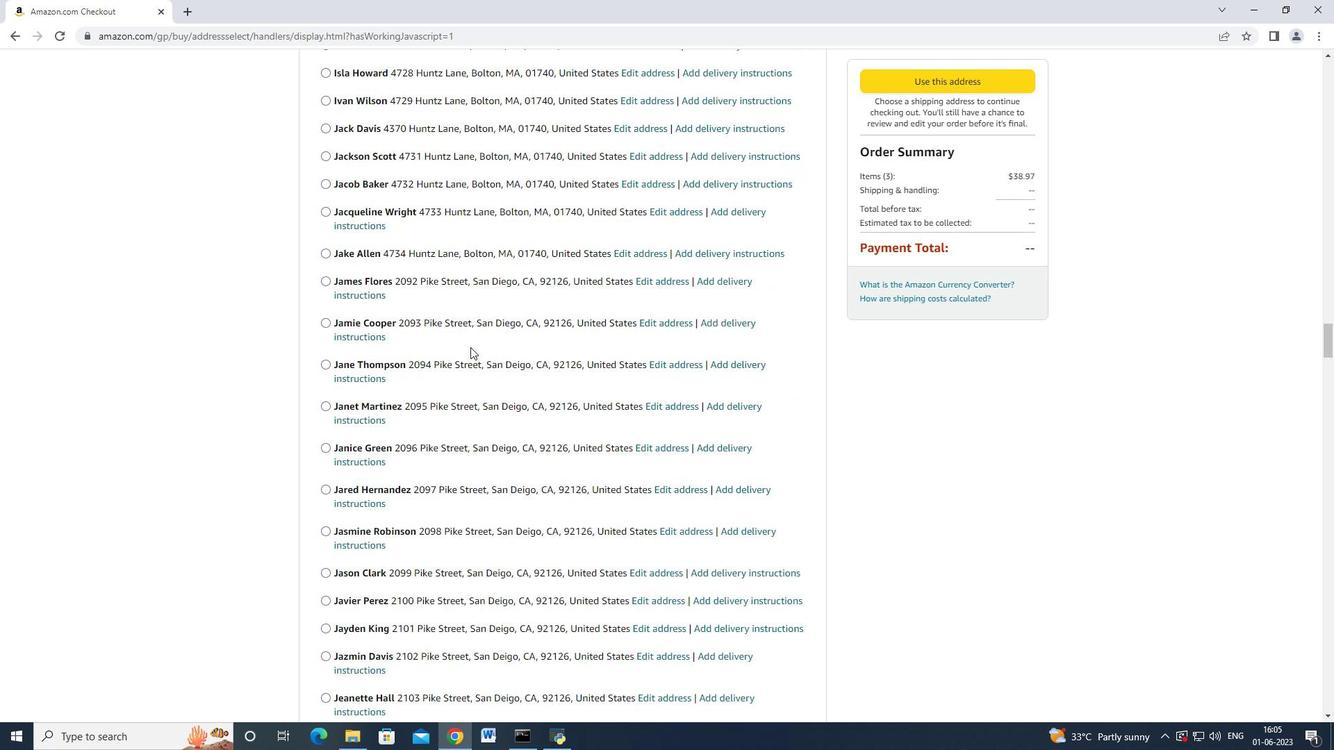 
Action: Mouse scrolled (470, 346) with delta (0, 0)
Screenshot: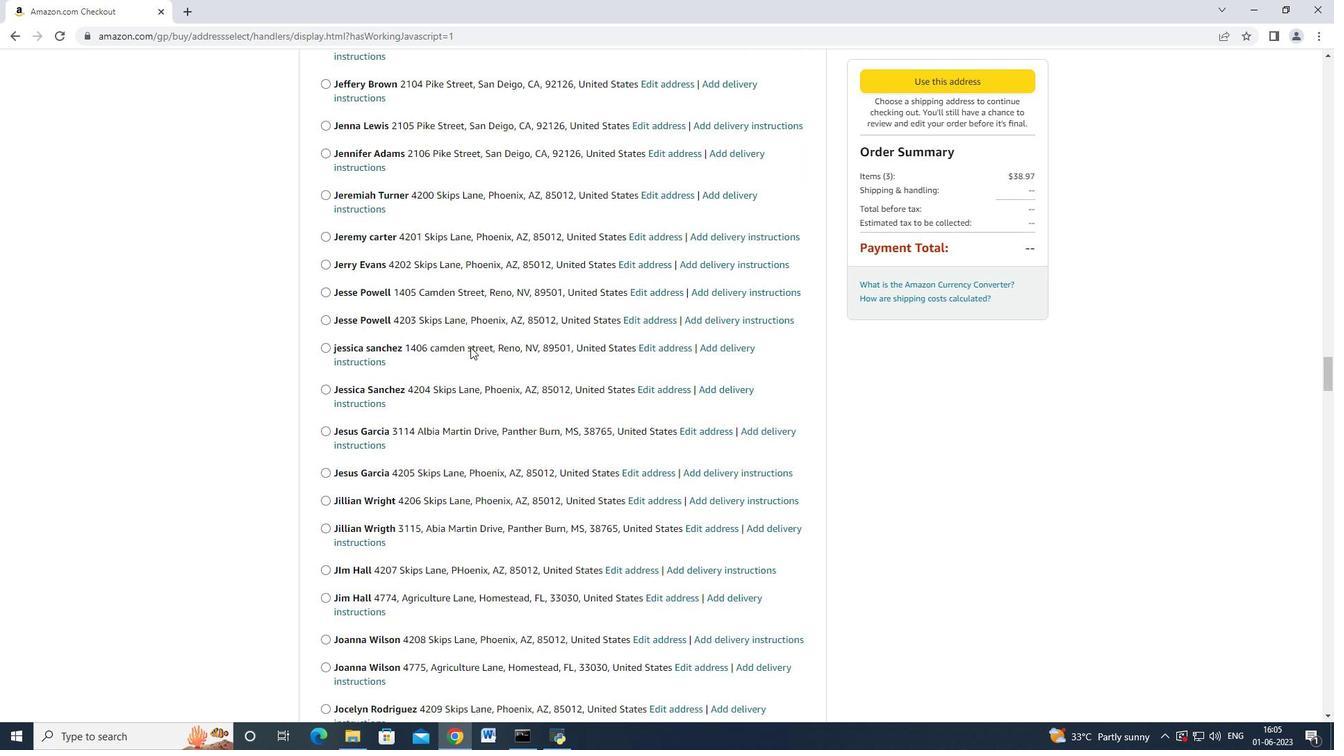 
Action: Mouse scrolled (470, 346) with delta (0, -1)
Screenshot: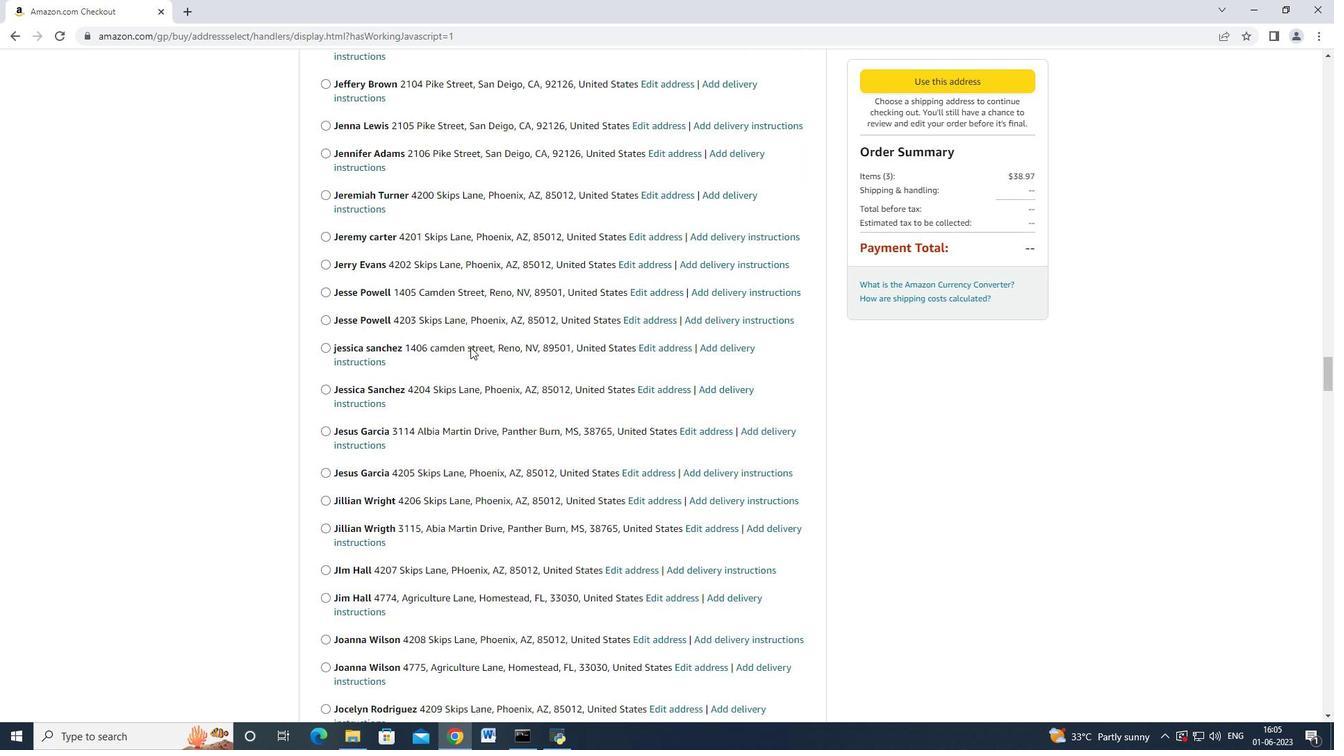 
Action: Mouse scrolled (470, 345) with delta (0, -2)
Screenshot: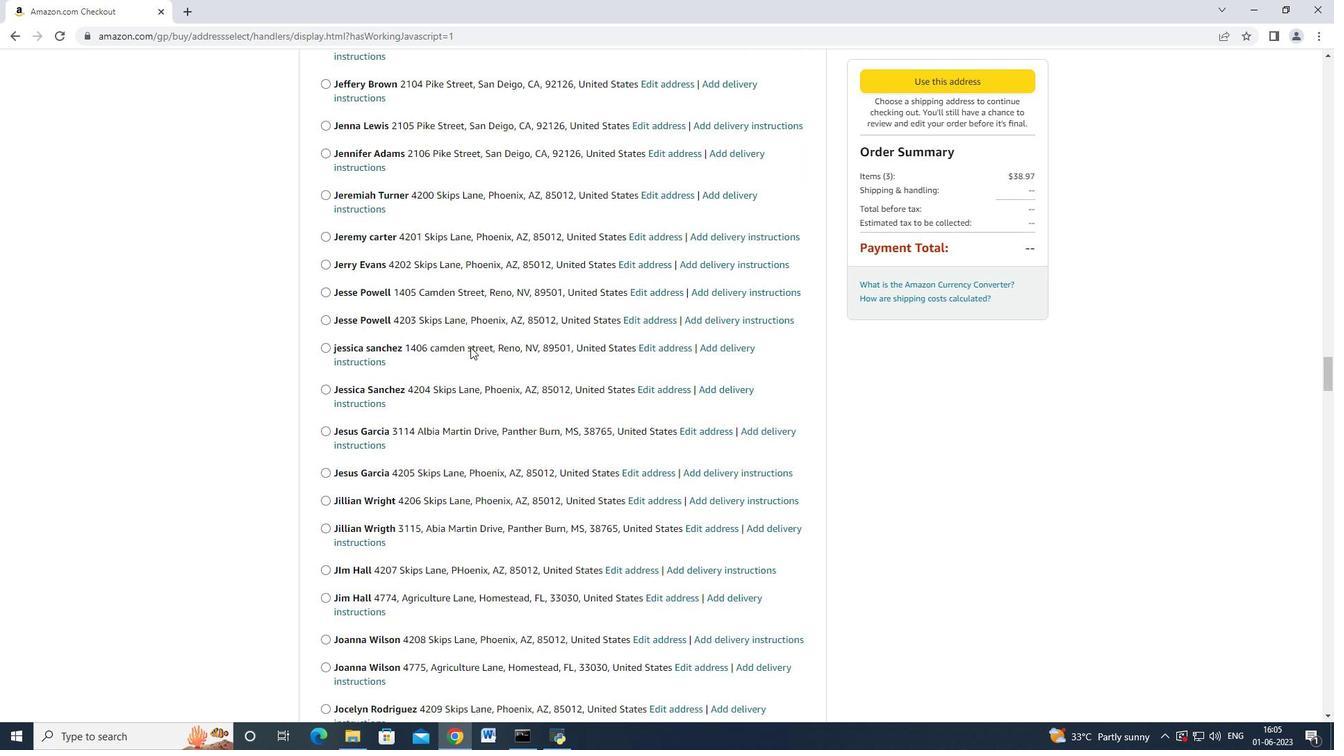 
Action: Mouse scrolled (470, 346) with delta (0, -1)
Screenshot: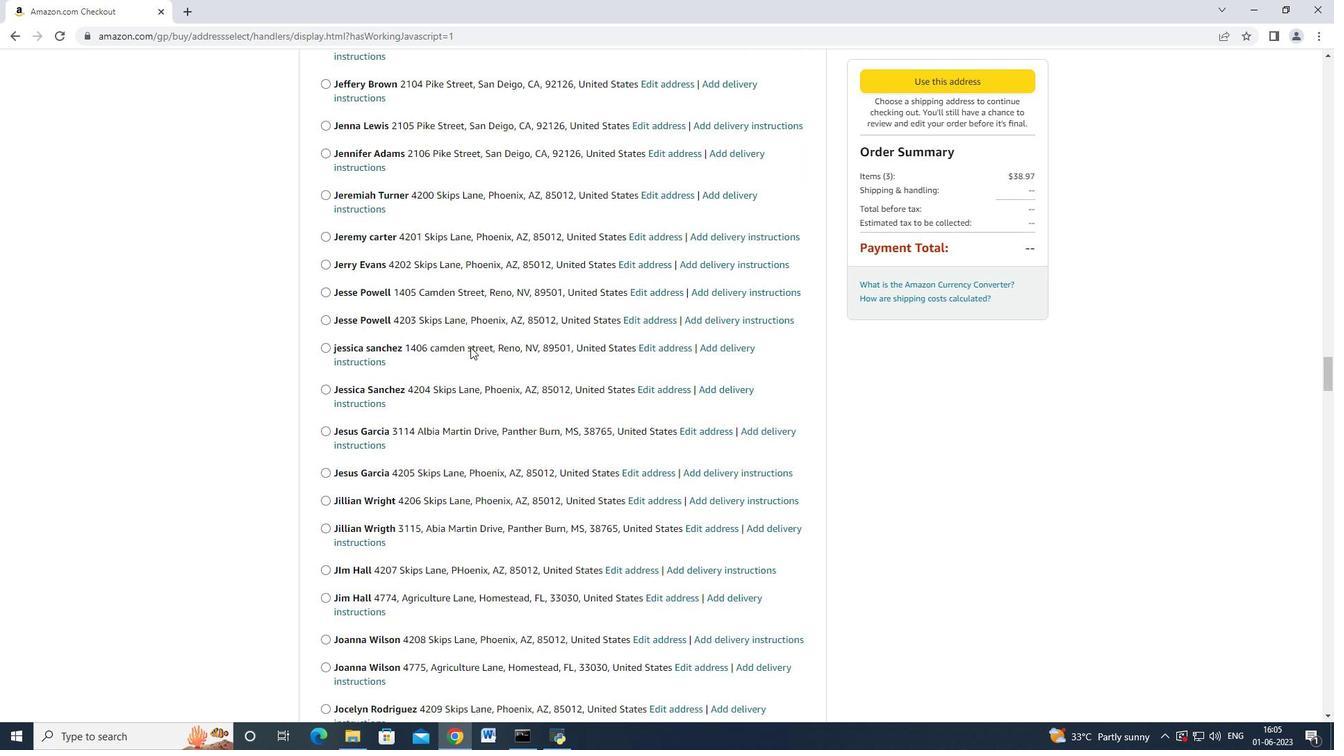 
Action: Mouse scrolled (470, 346) with delta (0, -1)
Screenshot: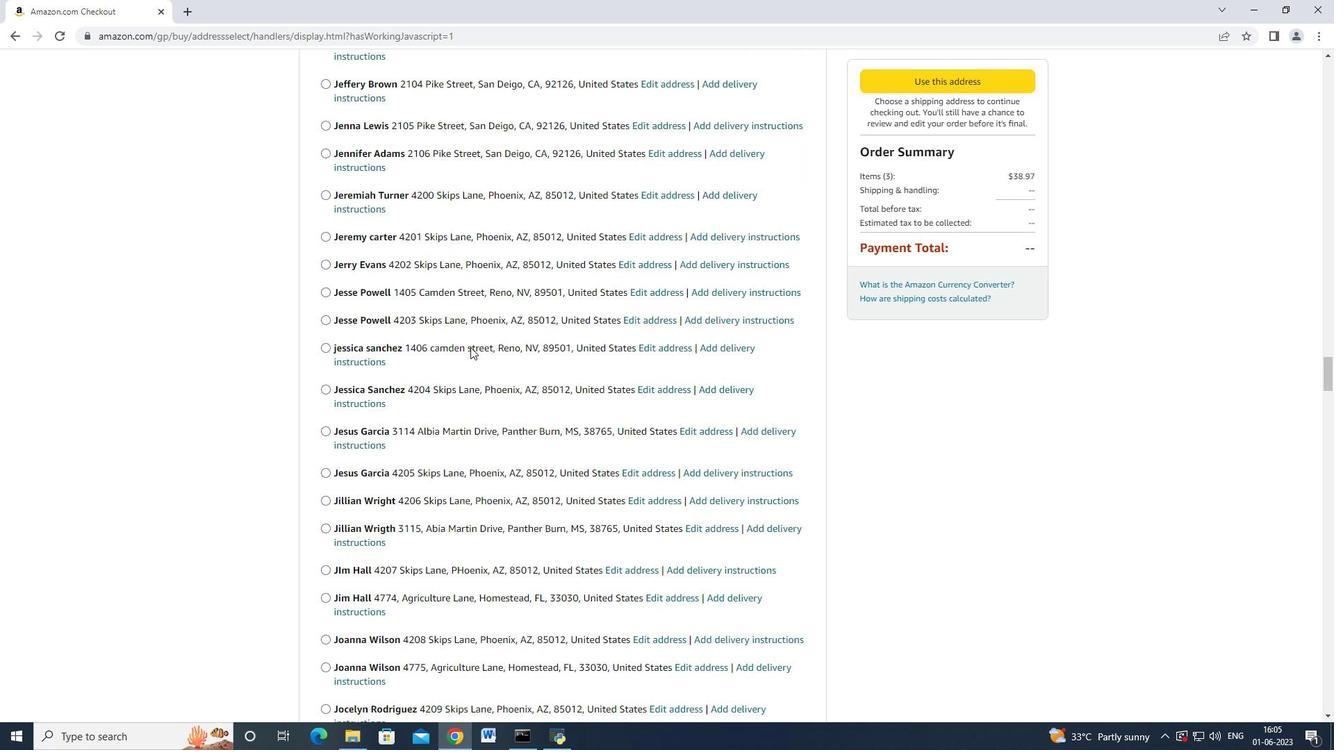 
Action: Mouse scrolled (470, 346) with delta (0, 0)
Screenshot: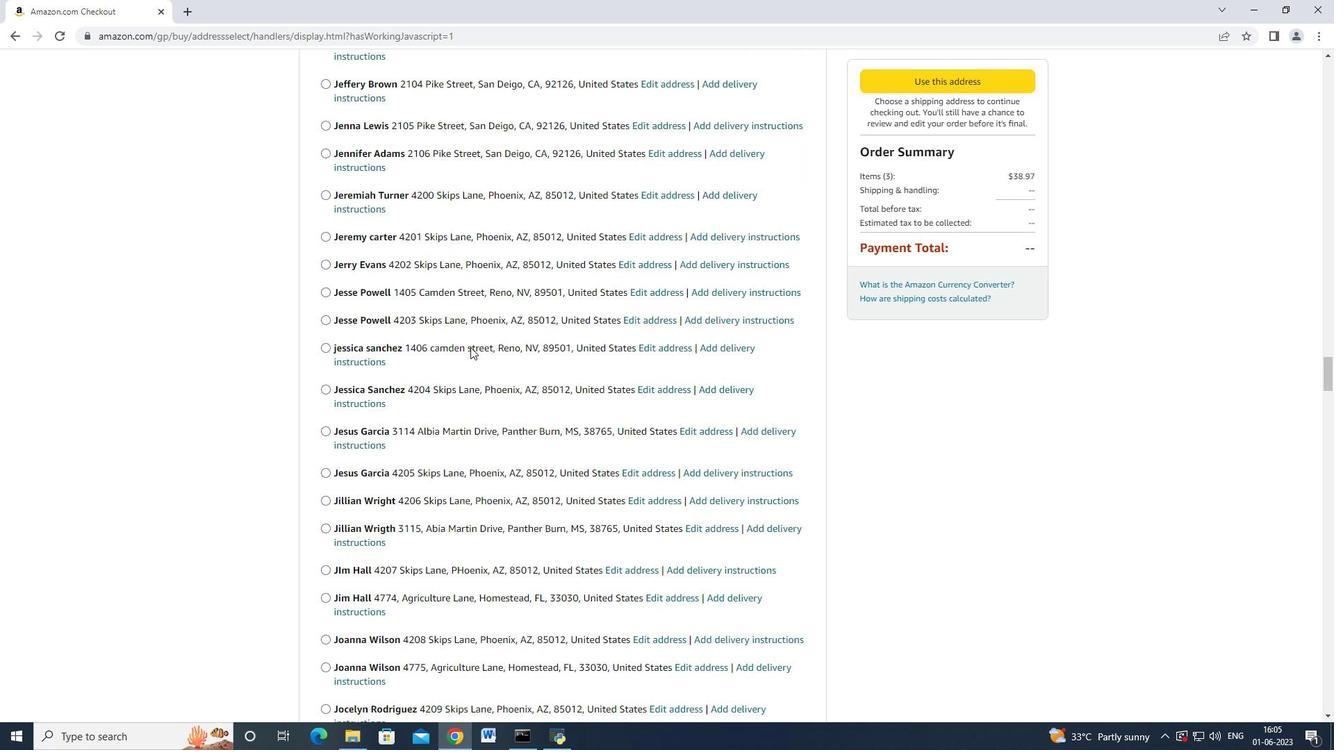 
Action: Mouse scrolled (470, 346) with delta (0, 0)
Screenshot: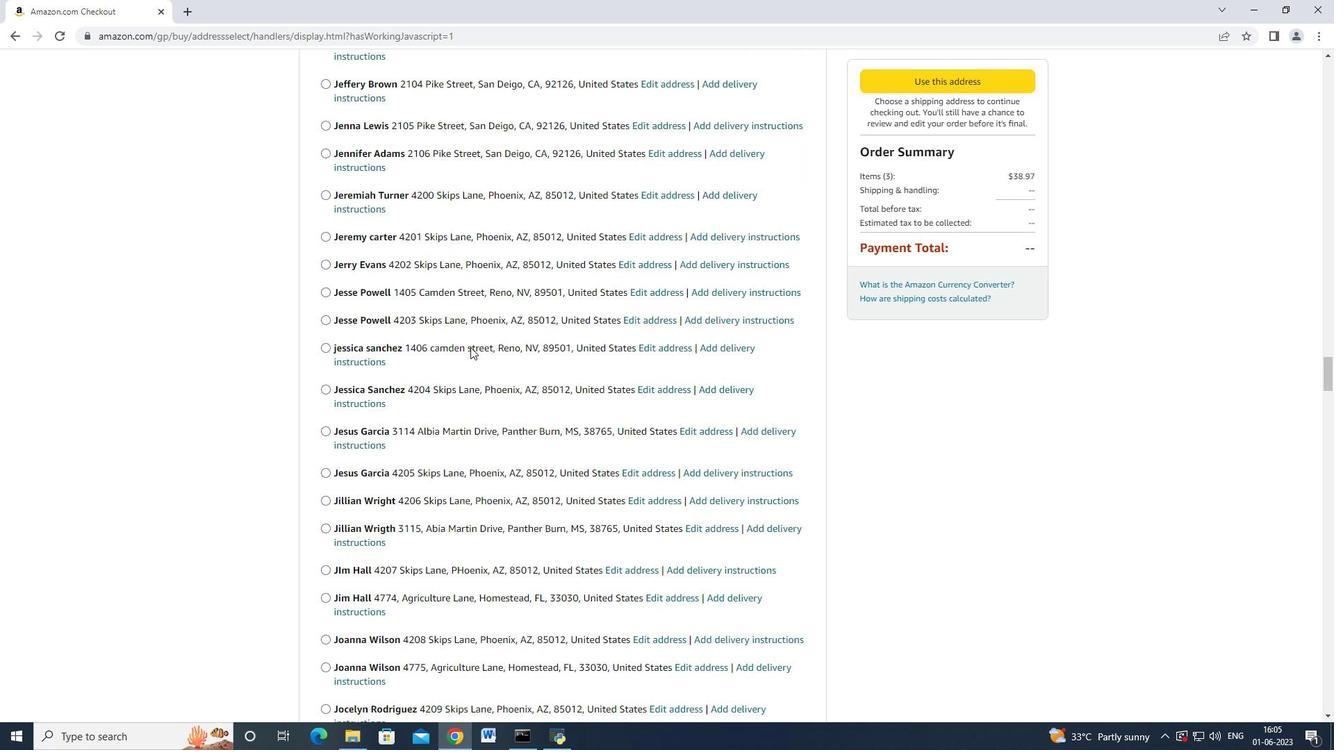 
Action: Mouse scrolled (470, 346) with delta (0, 0)
Screenshot: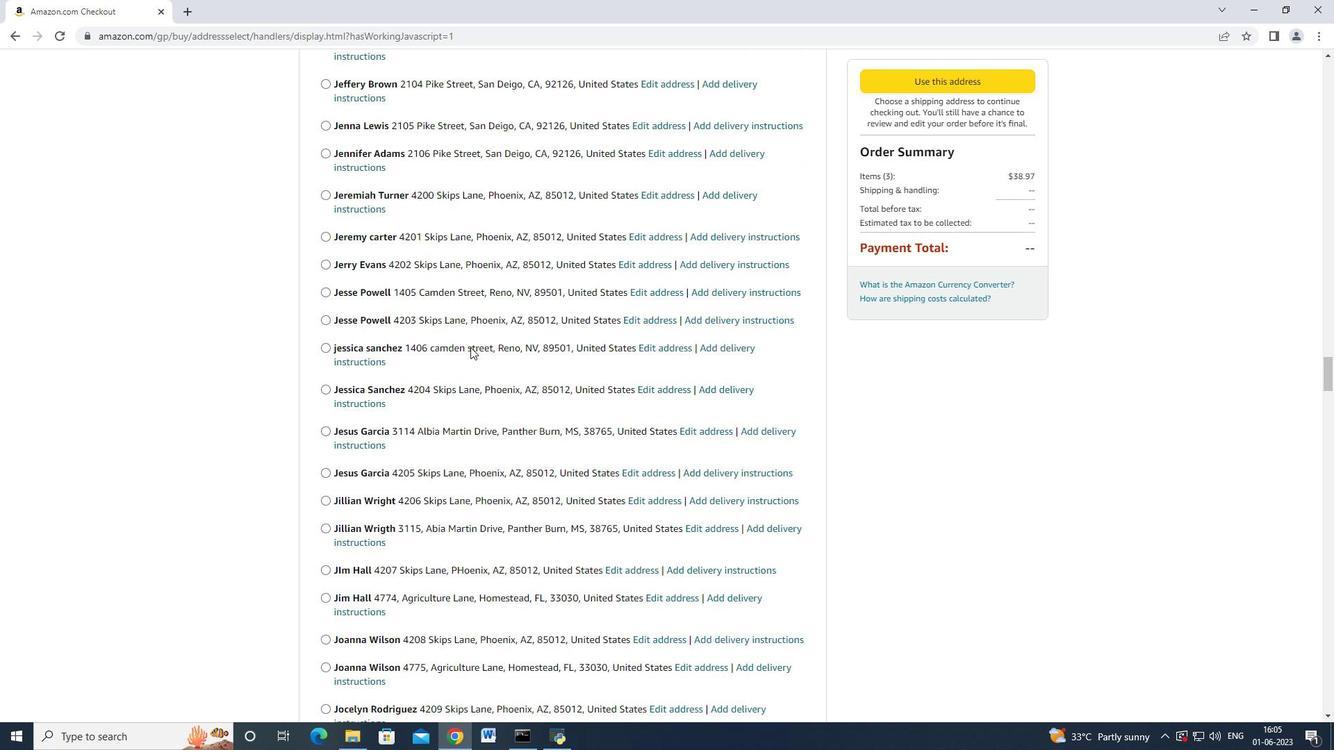 
Action: Mouse scrolled (470, 346) with delta (0, -1)
Screenshot: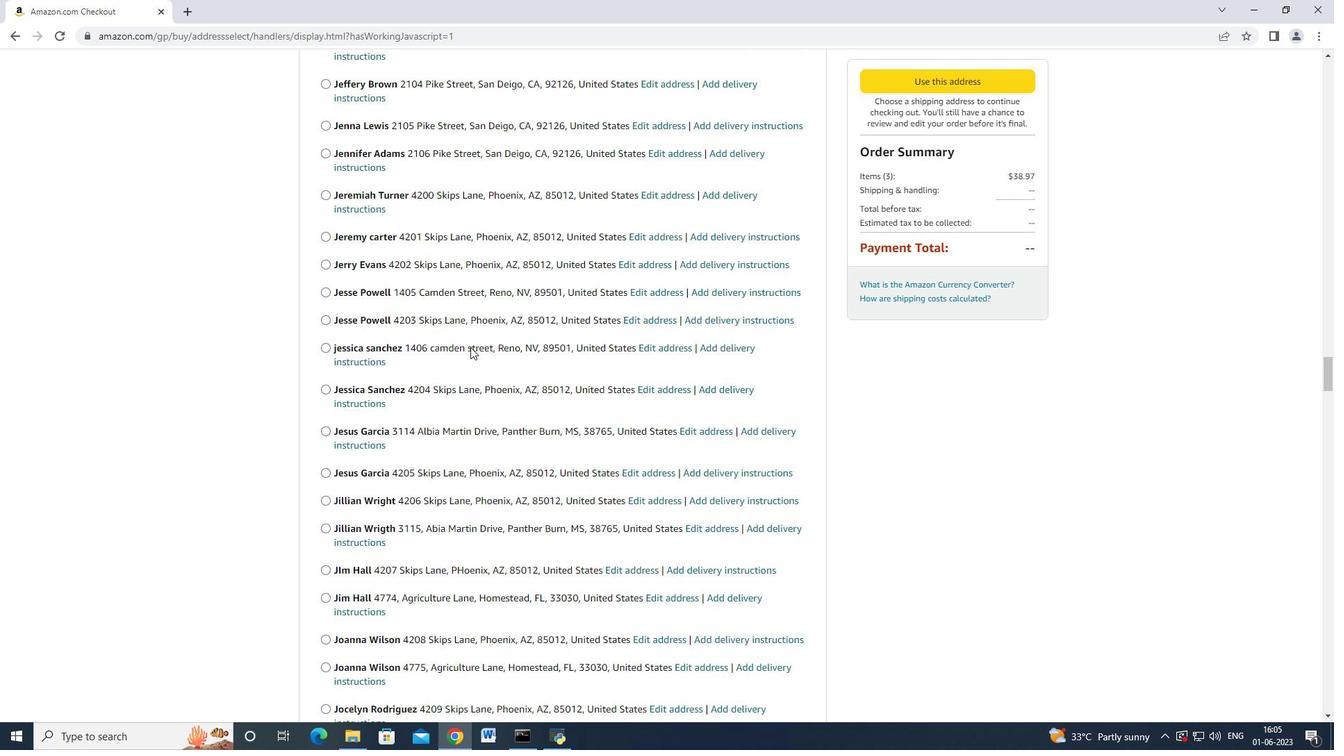 
Action: Mouse scrolled (470, 345) with delta (0, -2)
Screenshot: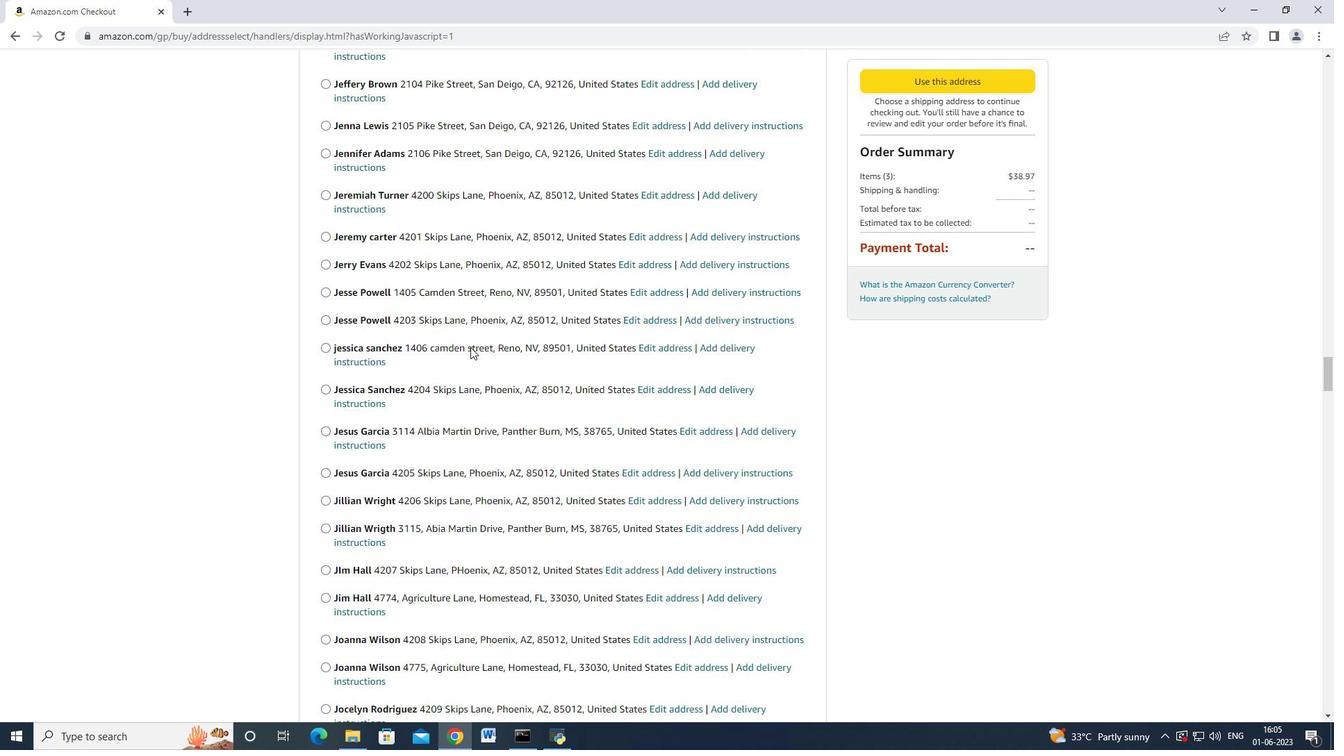 
Action: Mouse scrolled (470, 346) with delta (0, -1)
Screenshot: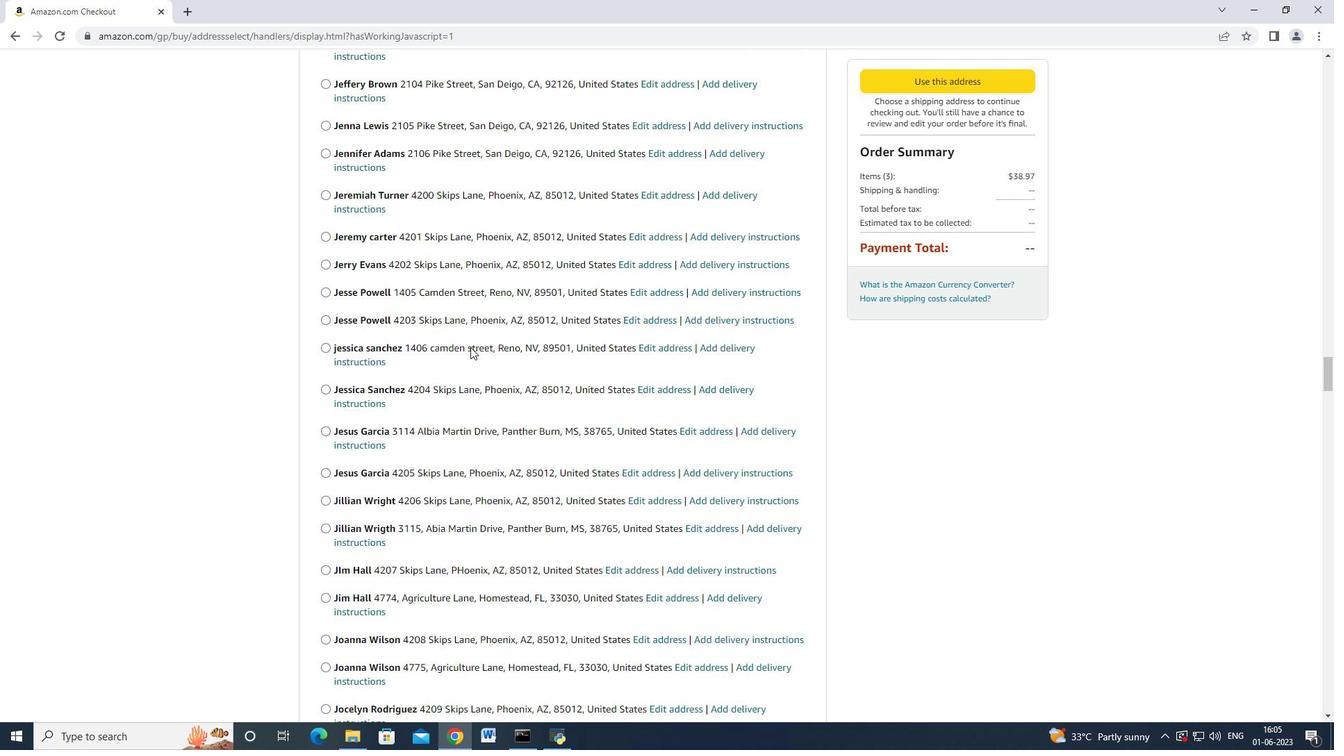 
Action: Mouse scrolled (470, 346) with delta (0, -1)
Screenshot: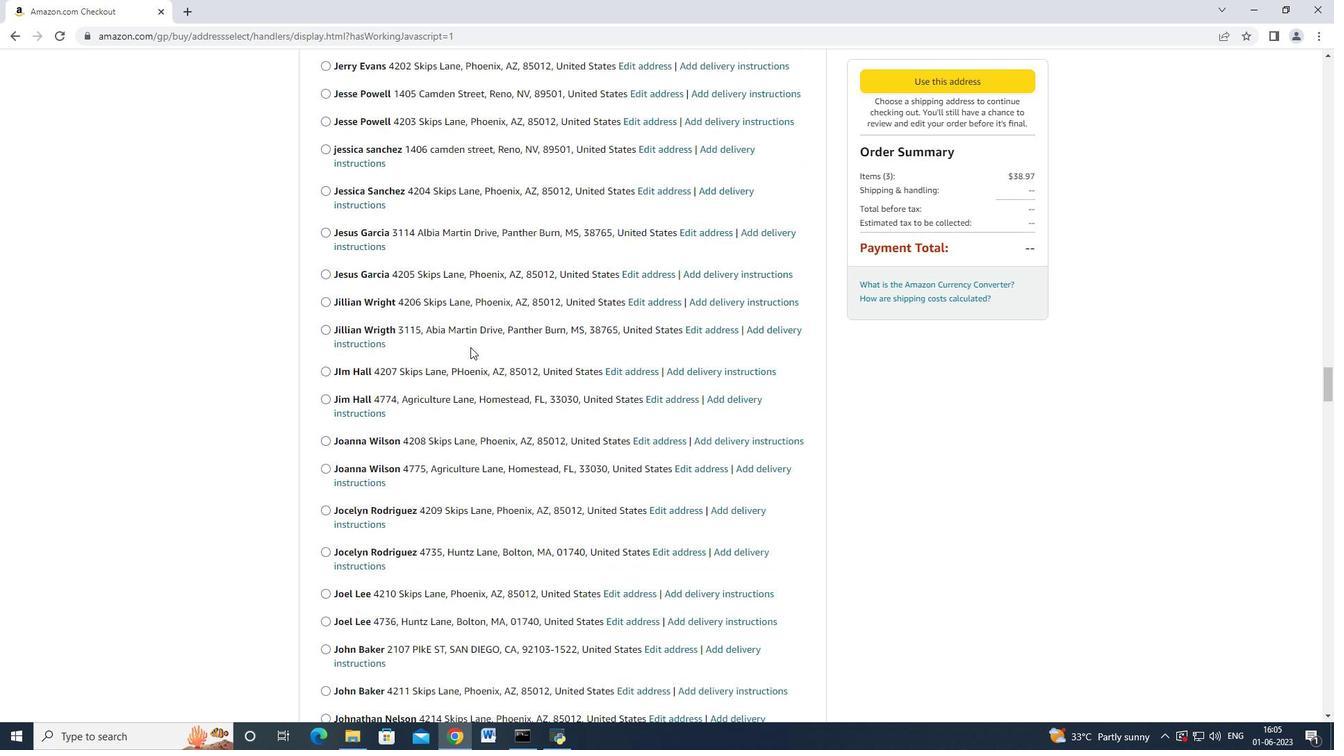 
Action: Mouse scrolled (470, 346) with delta (0, -1)
Screenshot: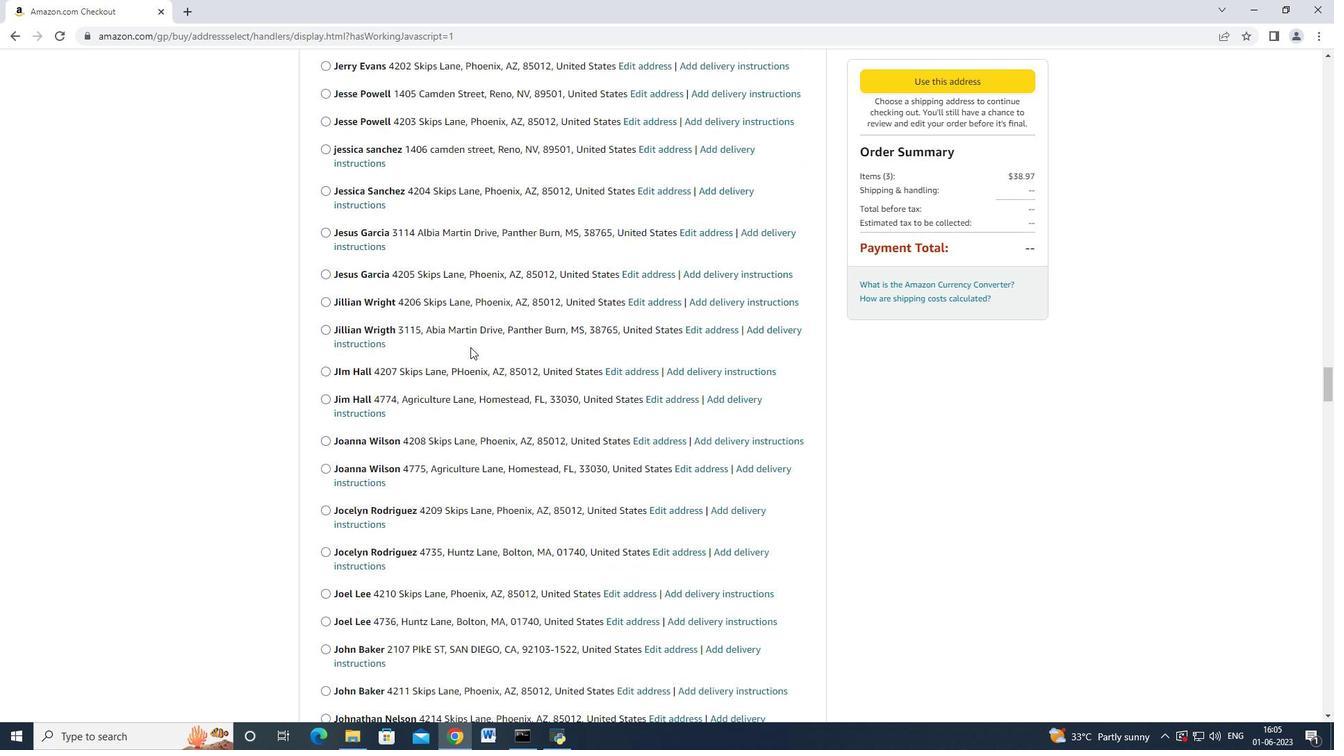 
Action: Mouse scrolled (470, 346) with delta (0, 0)
Screenshot: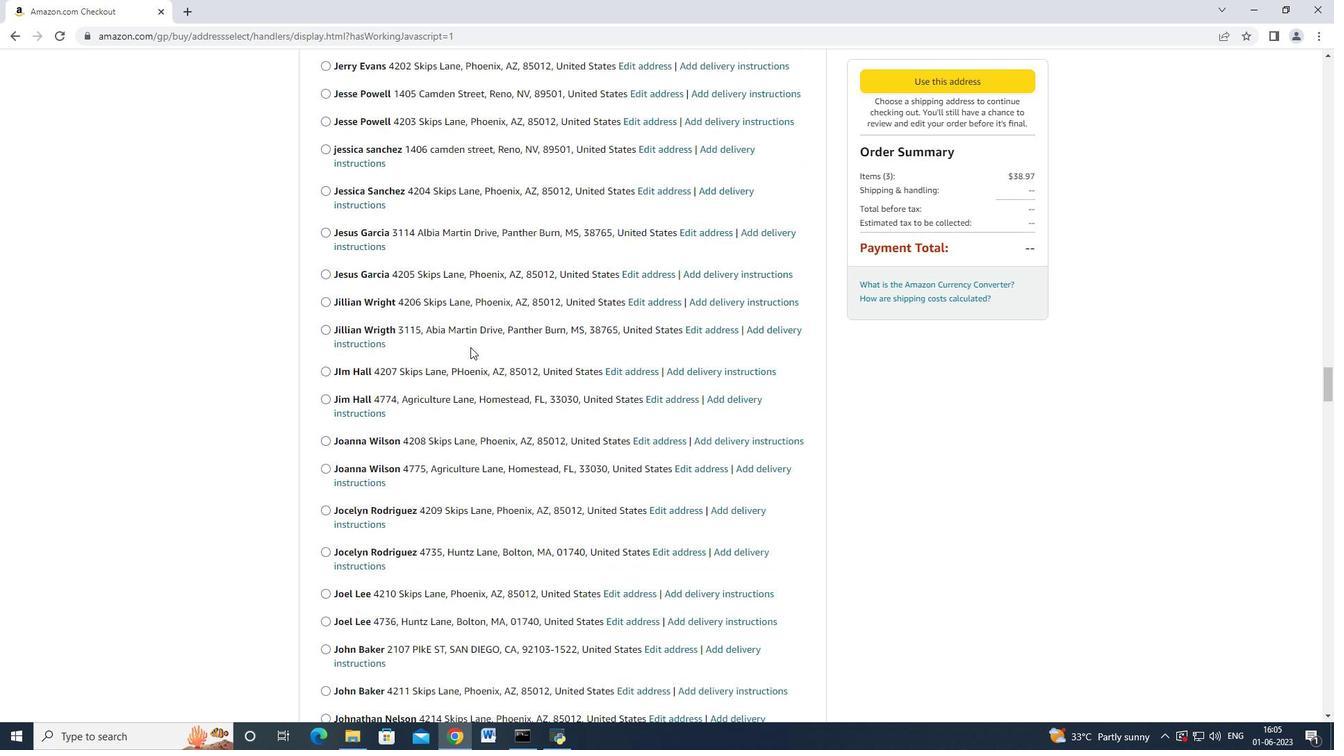 
Action: Mouse scrolled (470, 346) with delta (0, 0)
Screenshot: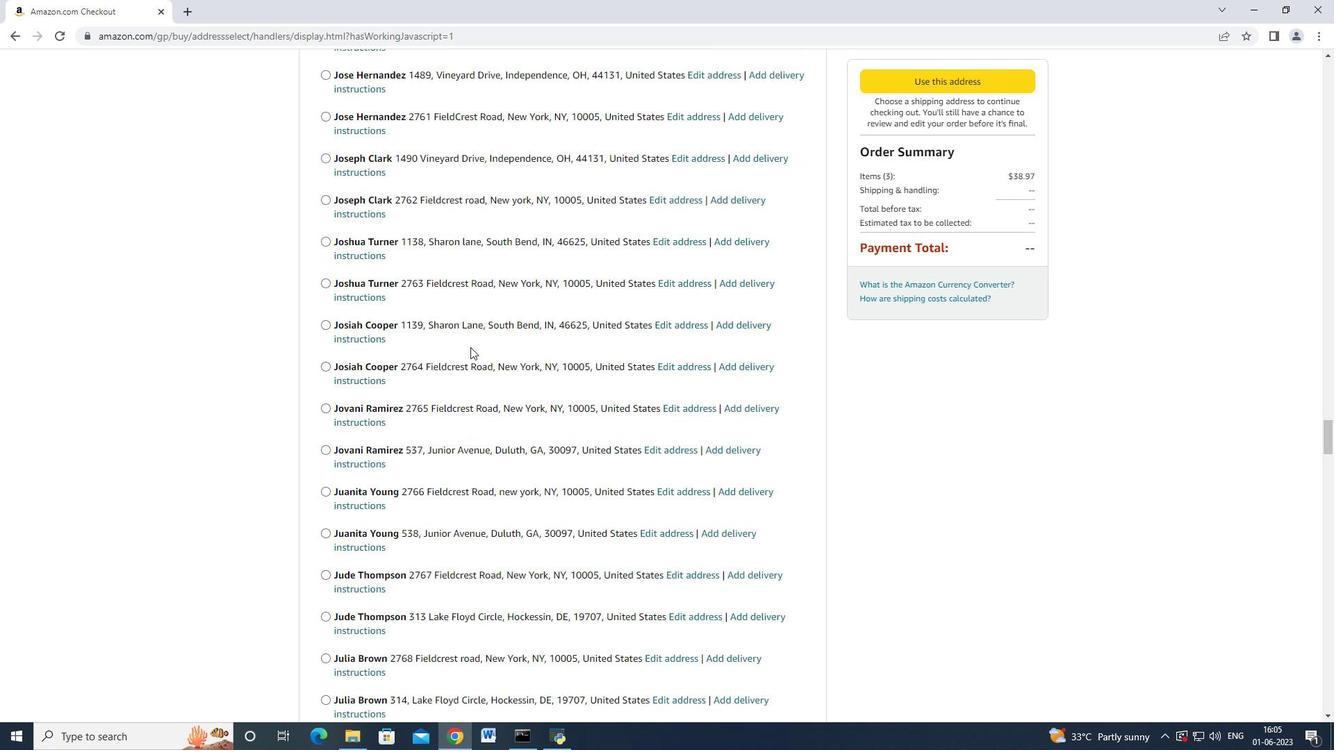 
Action: Mouse scrolled (470, 346) with delta (0, 0)
Screenshot: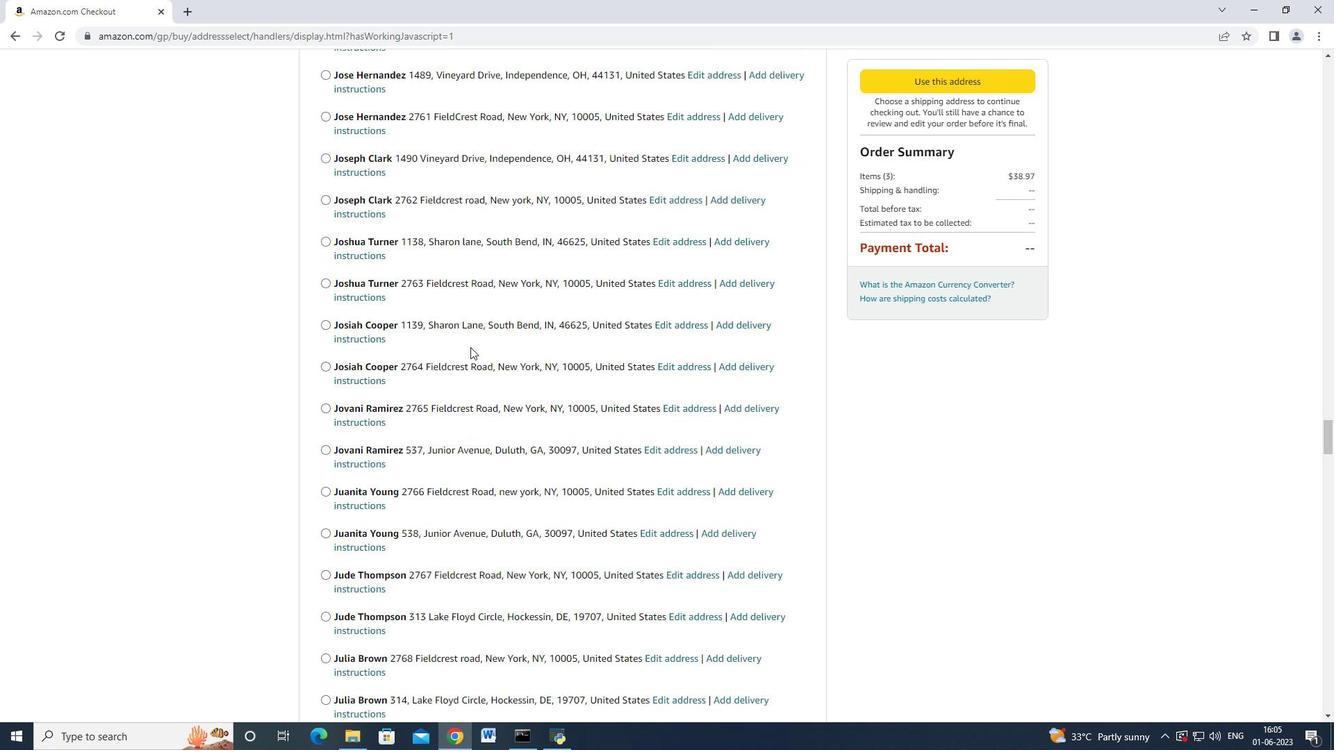 
Action: Mouse scrolled (470, 346) with delta (0, -1)
Screenshot: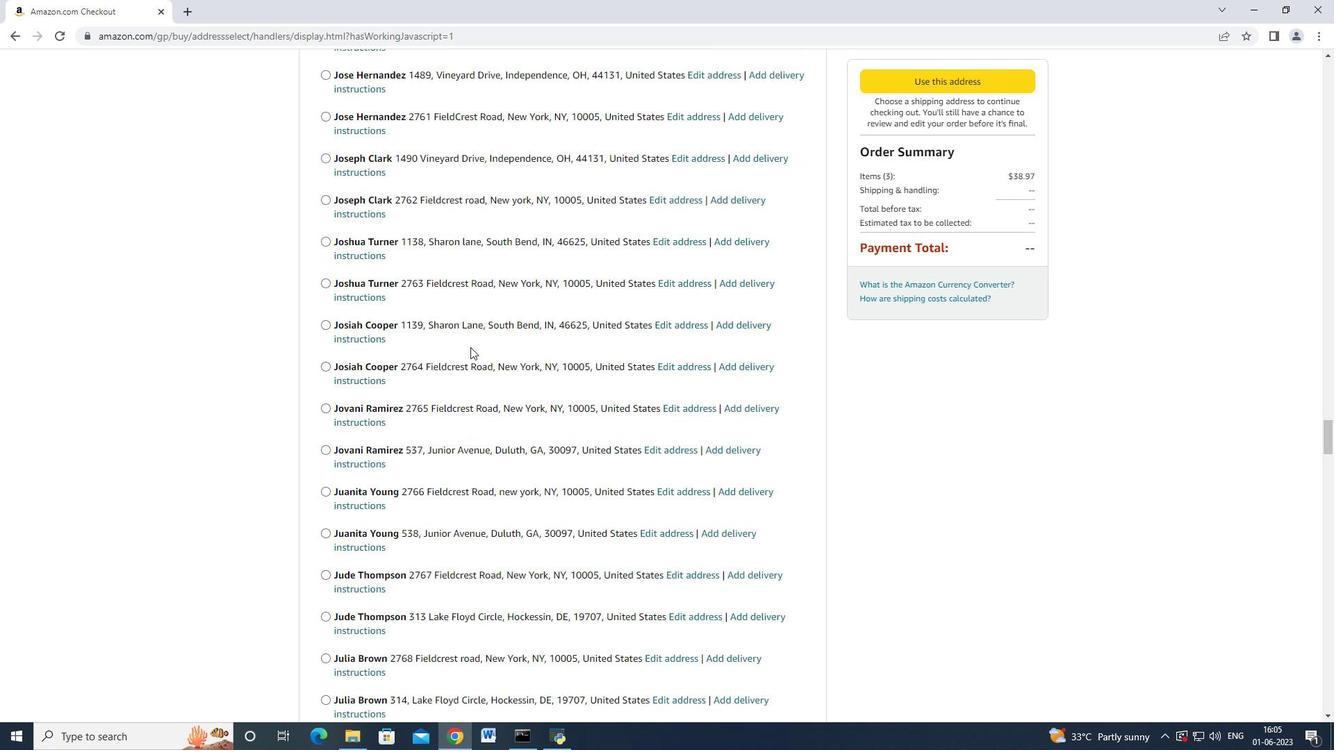 
Action: Mouse scrolled (470, 345) with delta (0, -2)
Screenshot: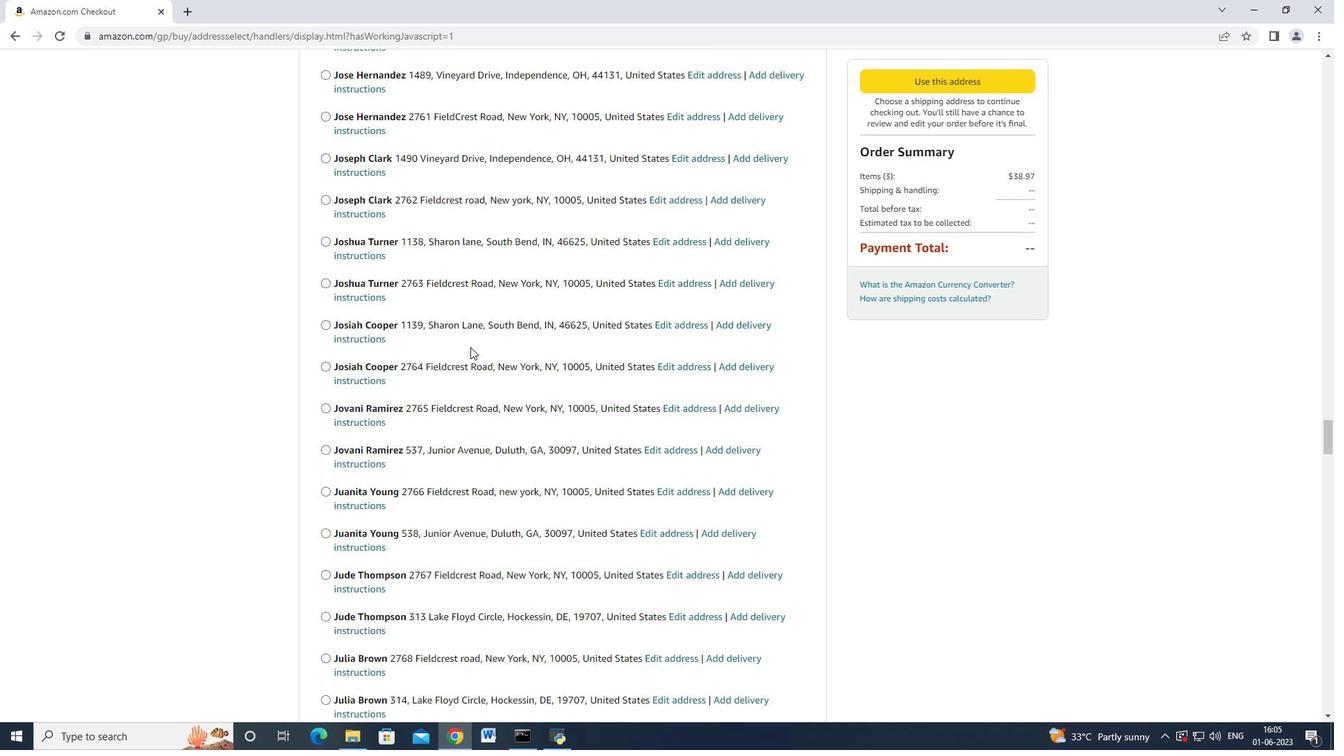 
Action: Mouse scrolled (470, 345) with delta (0, -2)
Screenshot: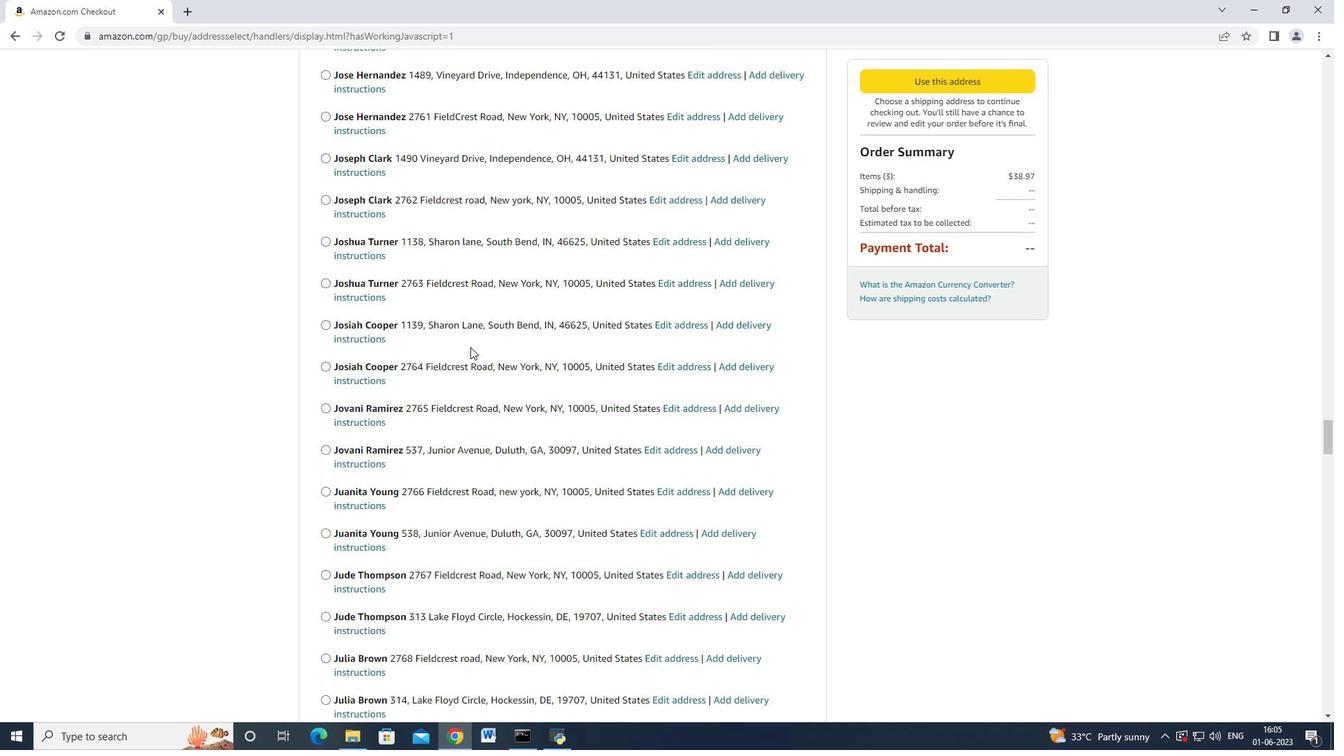 
Action: Mouse scrolled (470, 346) with delta (0, 0)
Screenshot: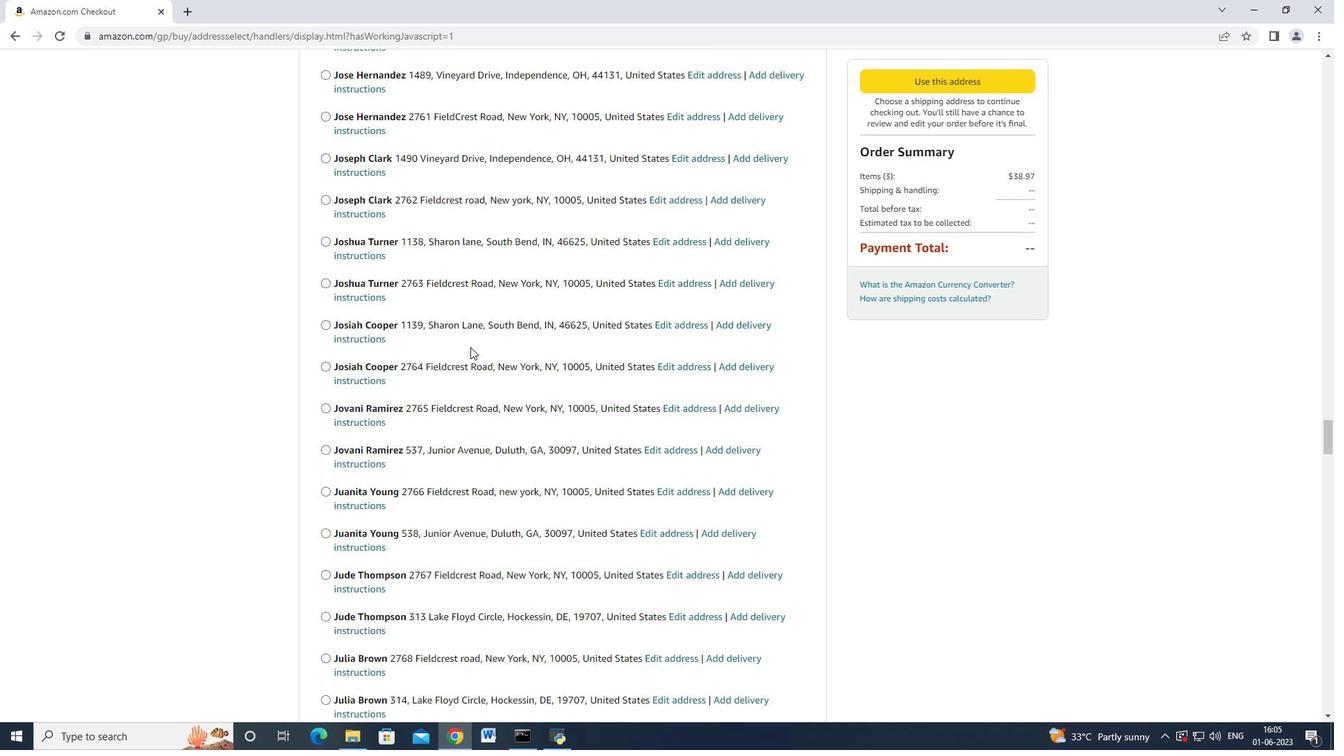 
Action: Mouse scrolled (470, 346) with delta (0, -1)
Screenshot: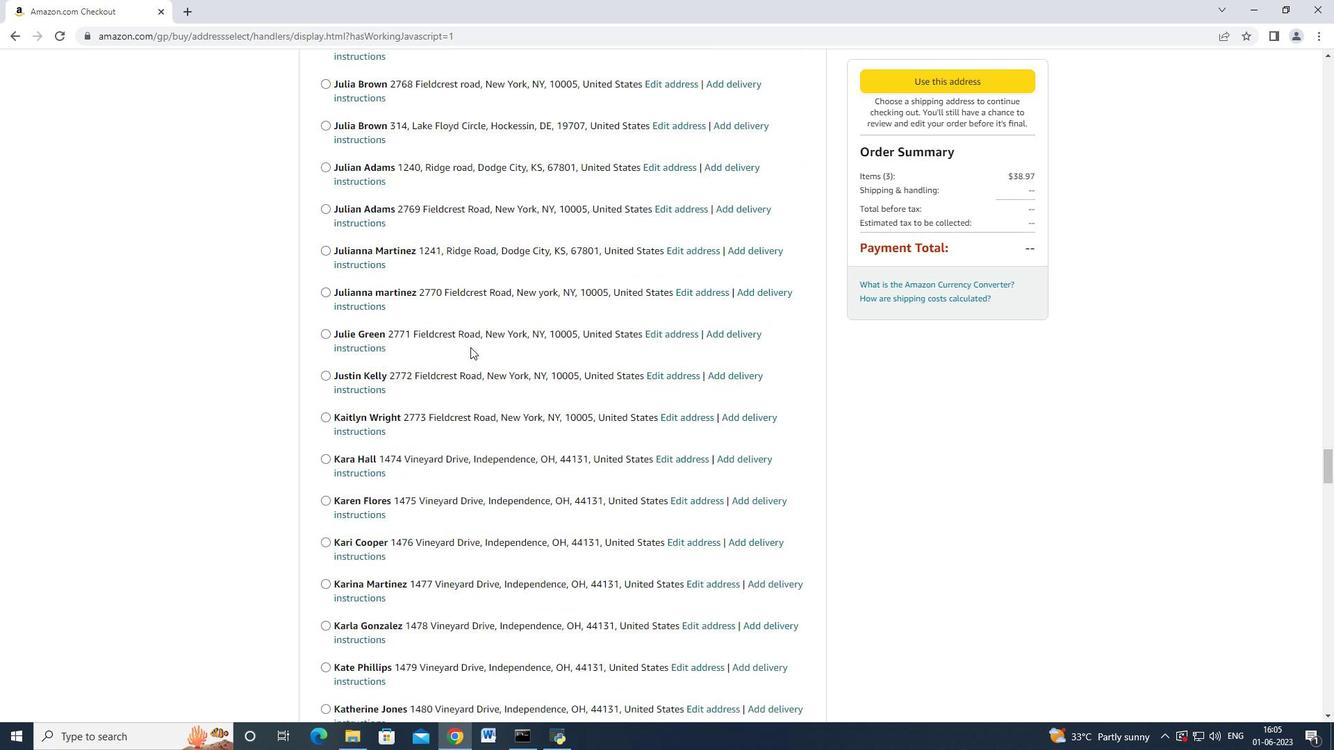 
Action: Mouse scrolled (470, 346) with delta (0, 0)
Screenshot: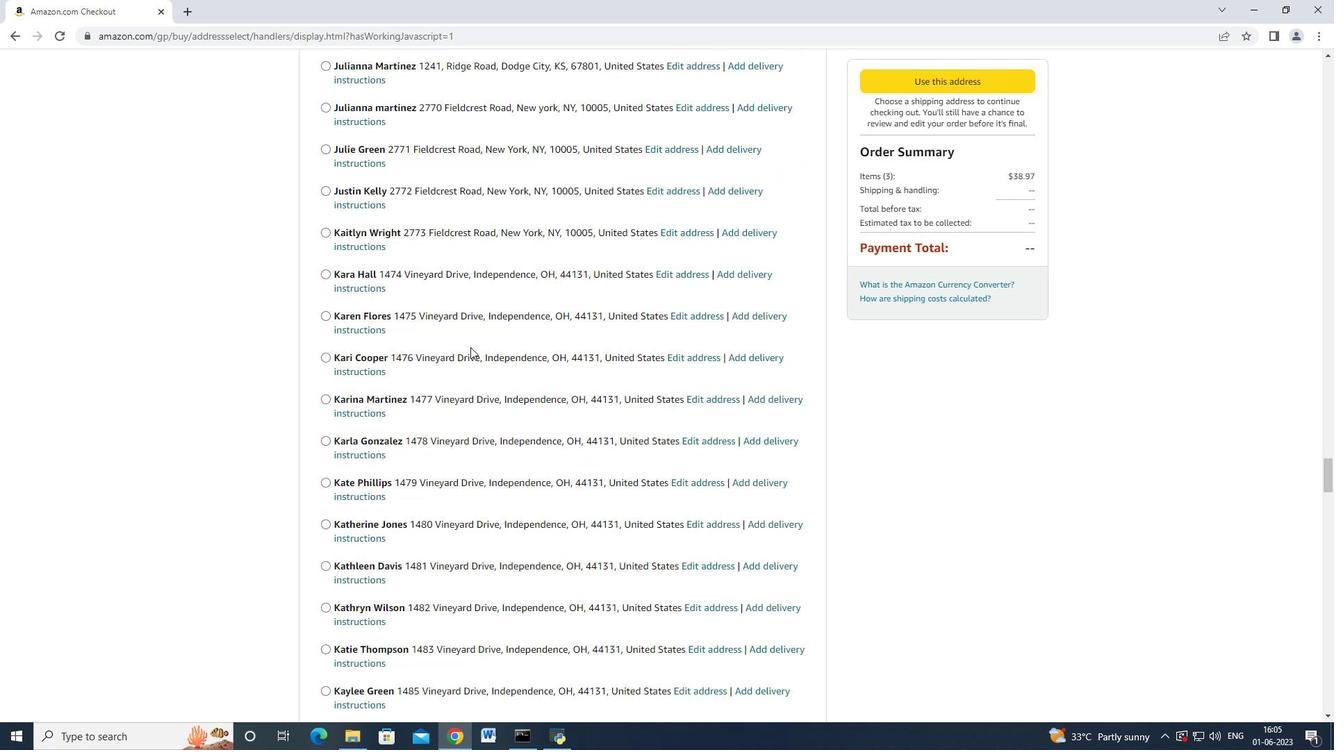 
Action: Mouse scrolled (470, 346) with delta (0, 0)
Screenshot: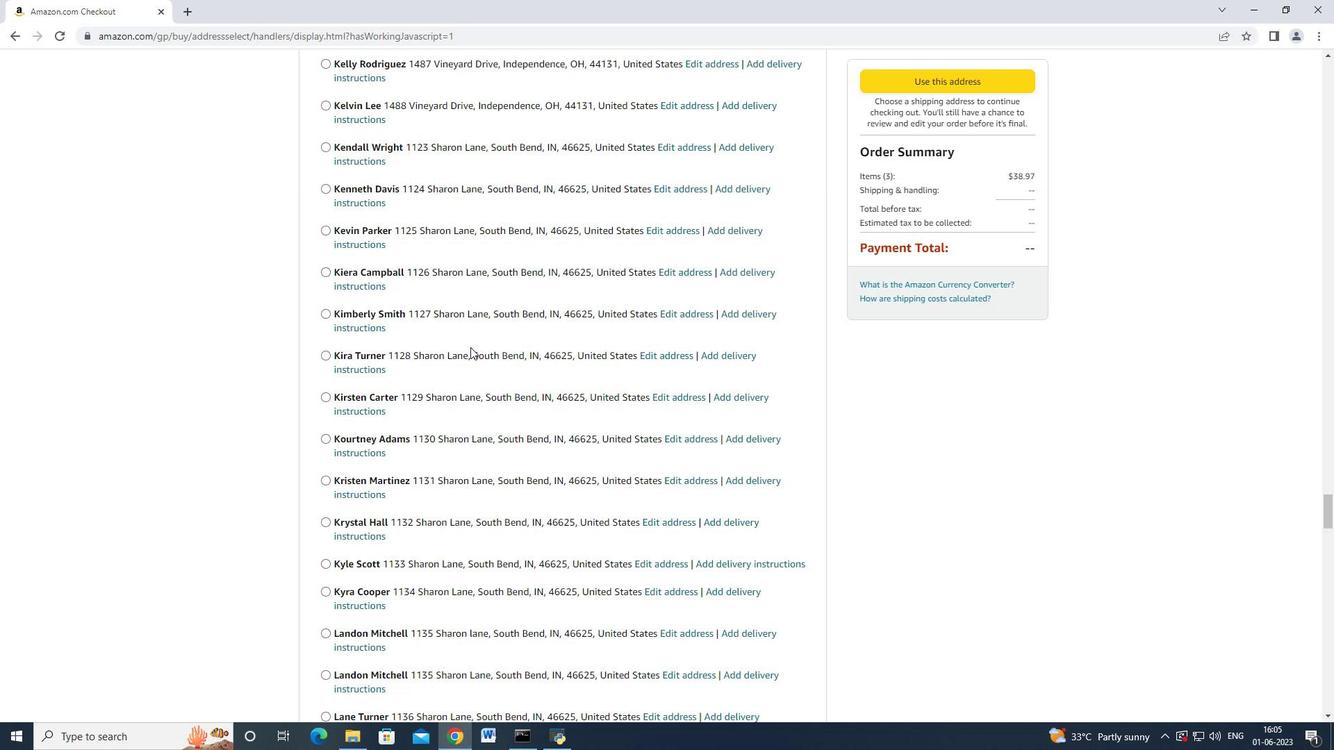 
Action: Mouse scrolled (470, 346) with delta (0, 0)
Screenshot: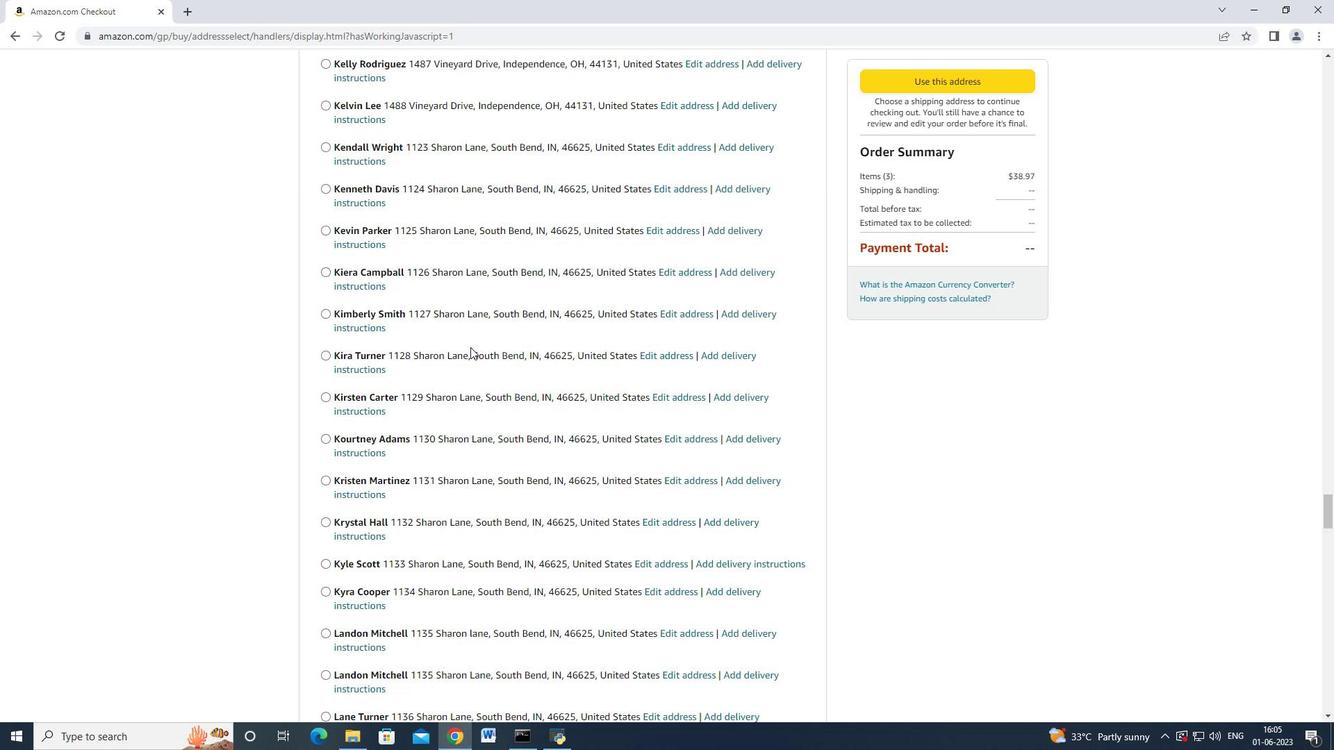 
Action: Mouse scrolled (470, 345) with delta (0, -2)
Screenshot: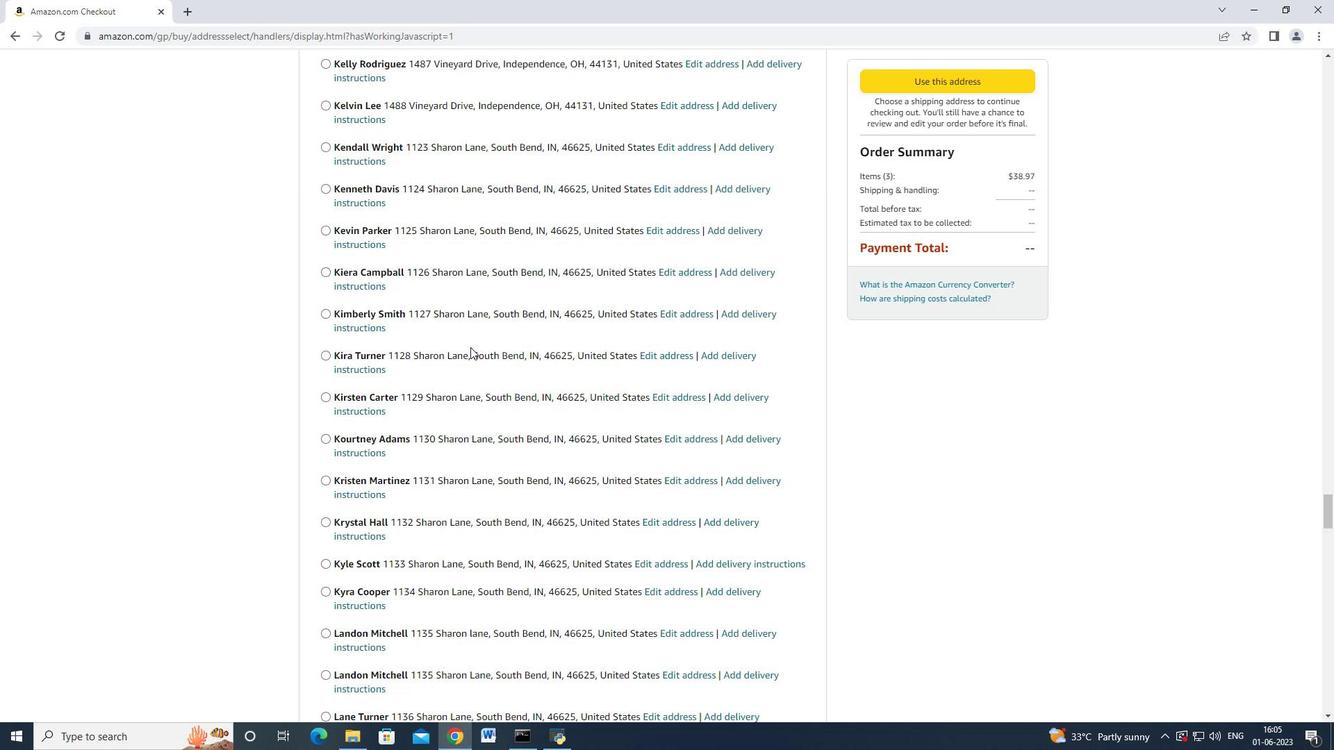 
Action: Mouse scrolled (470, 346) with delta (0, -1)
Screenshot: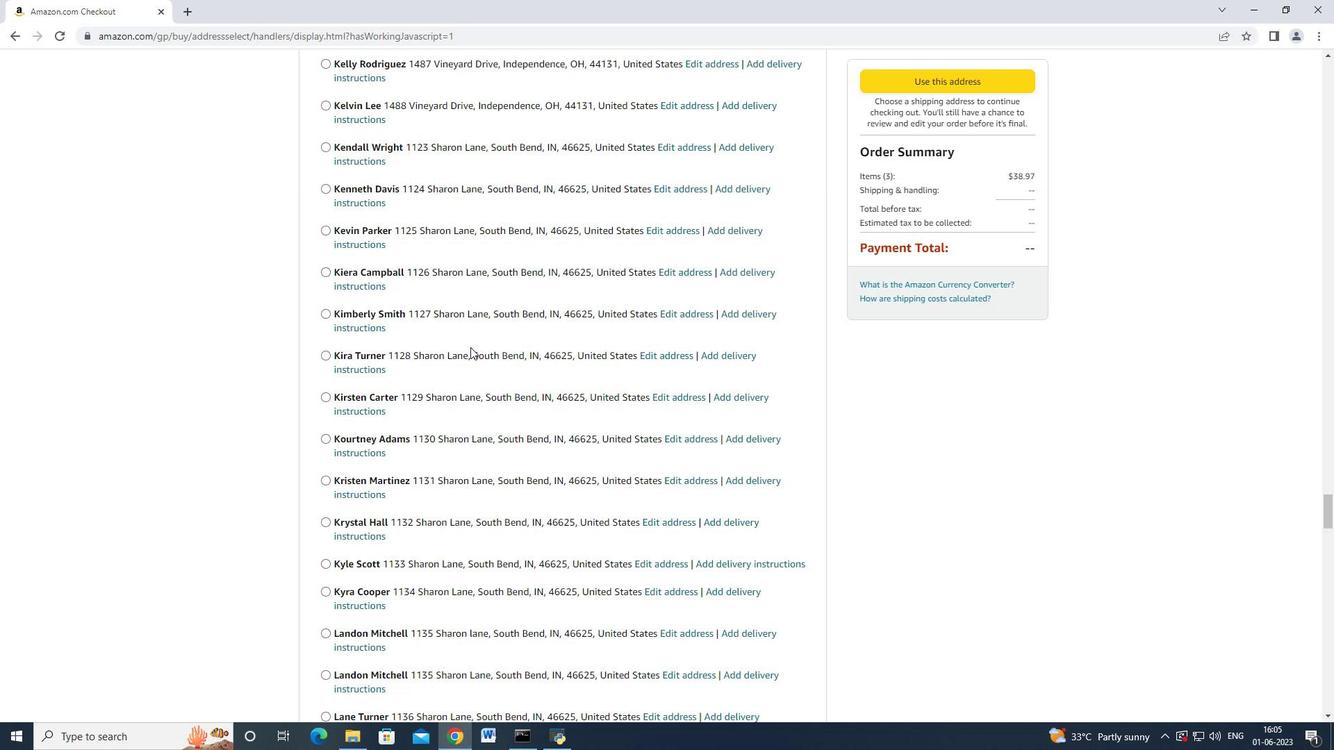 
Action: Mouse scrolled (470, 346) with delta (0, -1)
Screenshot: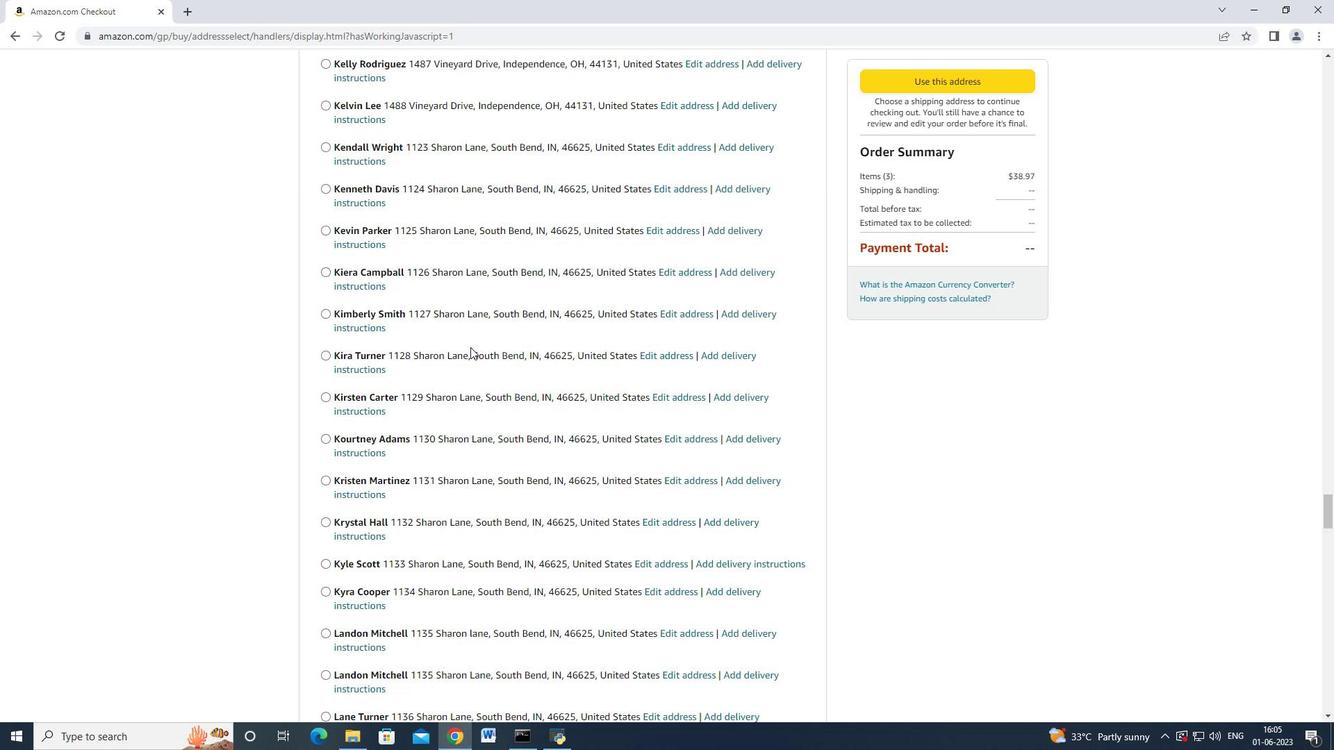 
Action: Mouse scrolled (470, 346) with delta (0, 0)
Screenshot: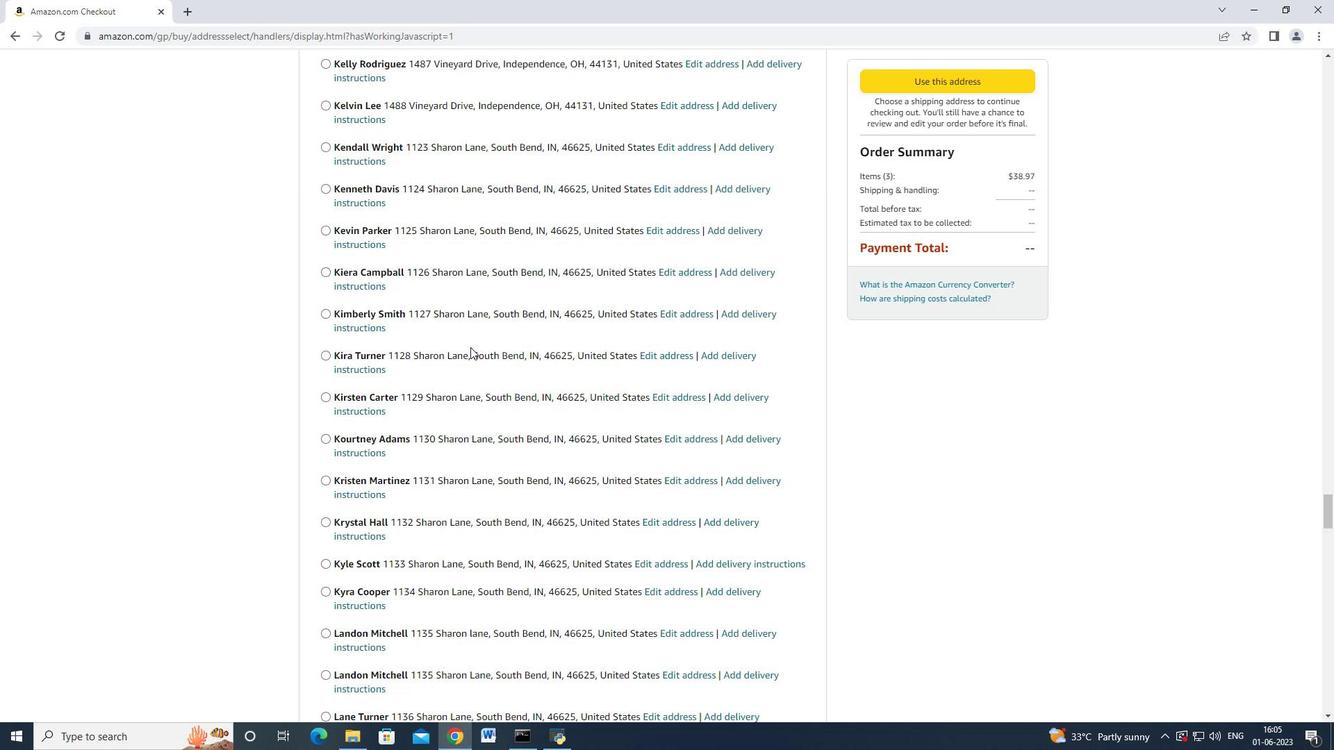 
Action: Mouse scrolled (470, 346) with delta (0, 0)
Screenshot: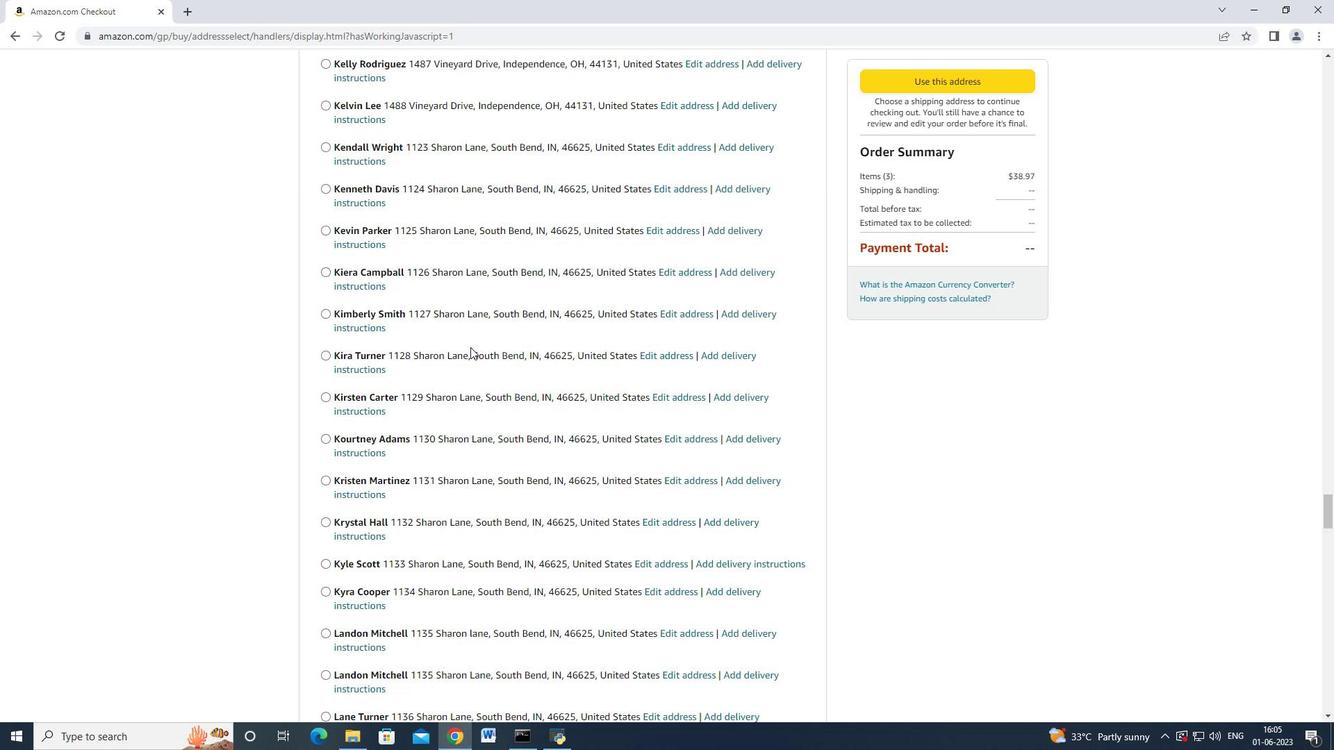 
Action: Mouse scrolled (470, 346) with delta (0, 0)
Screenshot: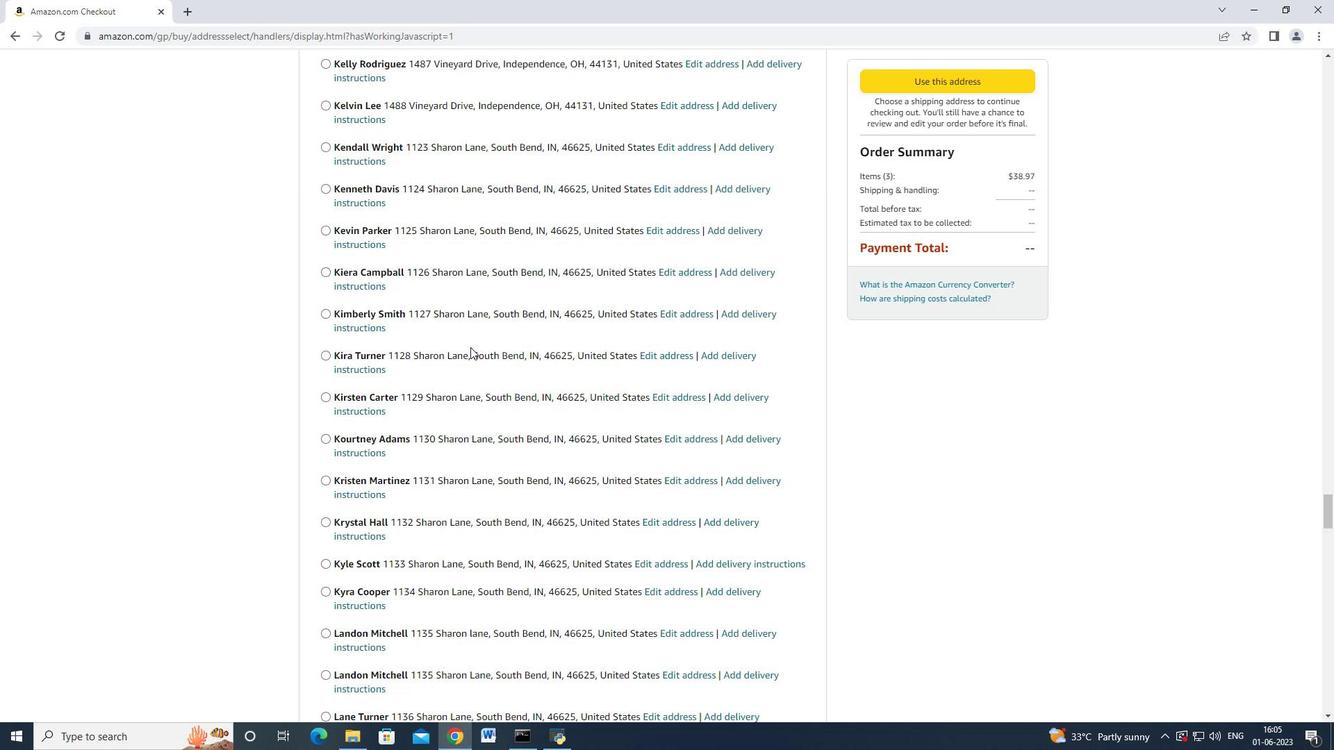 
Action: Mouse scrolled (470, 346) with delta (0, 0)
Screenshot: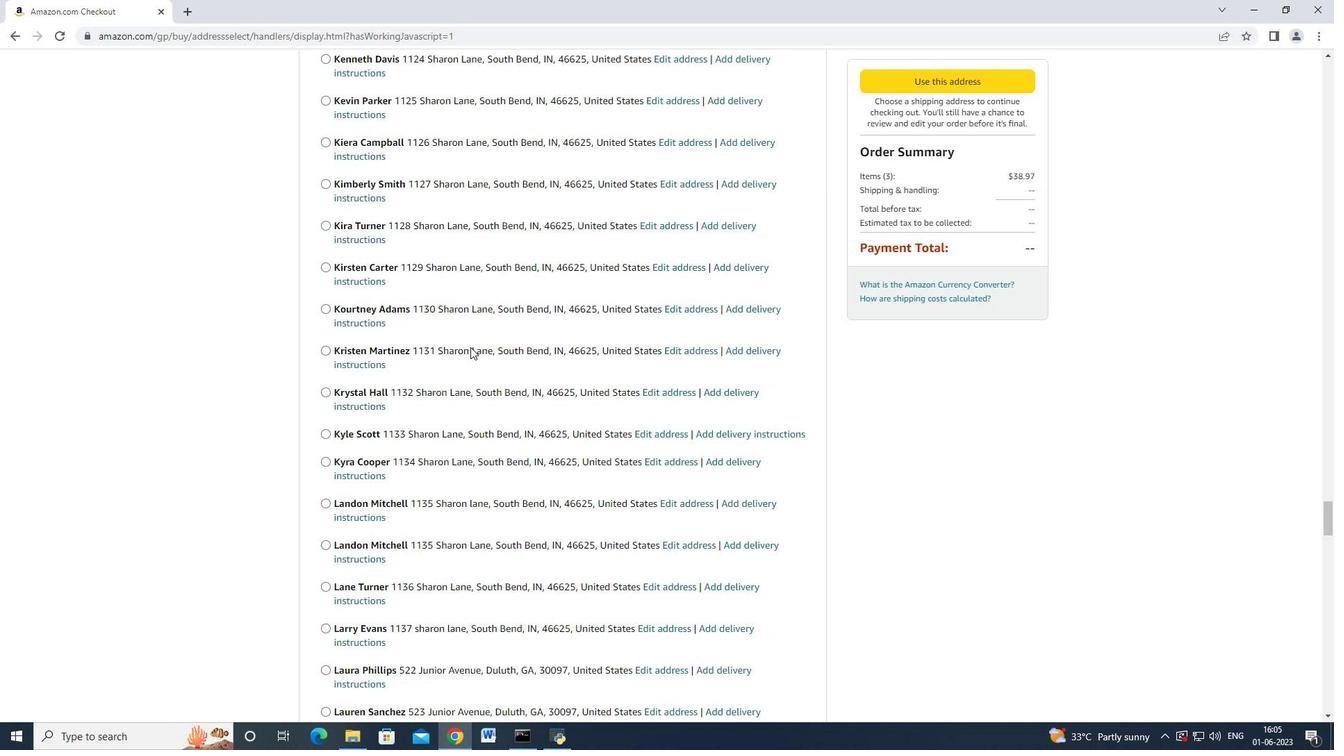 
Action: Mouse scrolled (470, 346) with delta (0, -1)
Screenshot: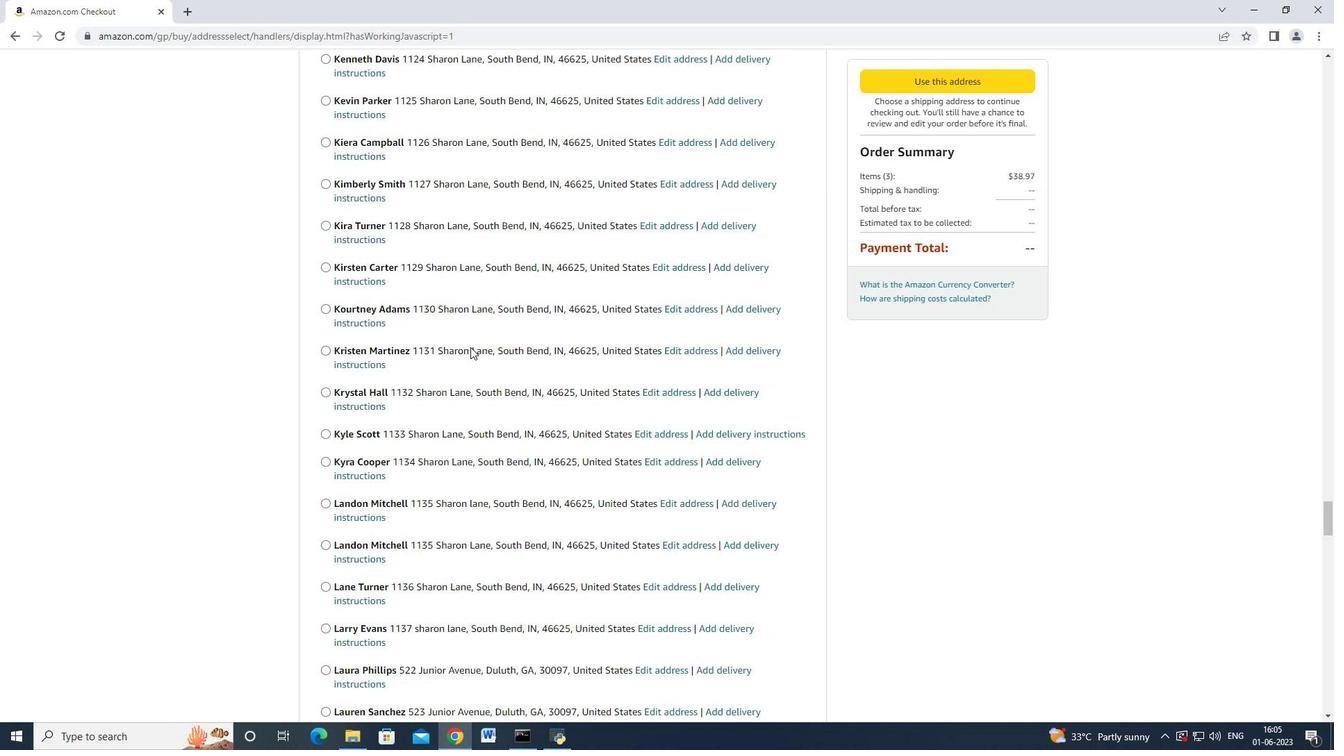 
Action: Mouse scrolled (470, 346) with delta (0, -1)
Screenshot: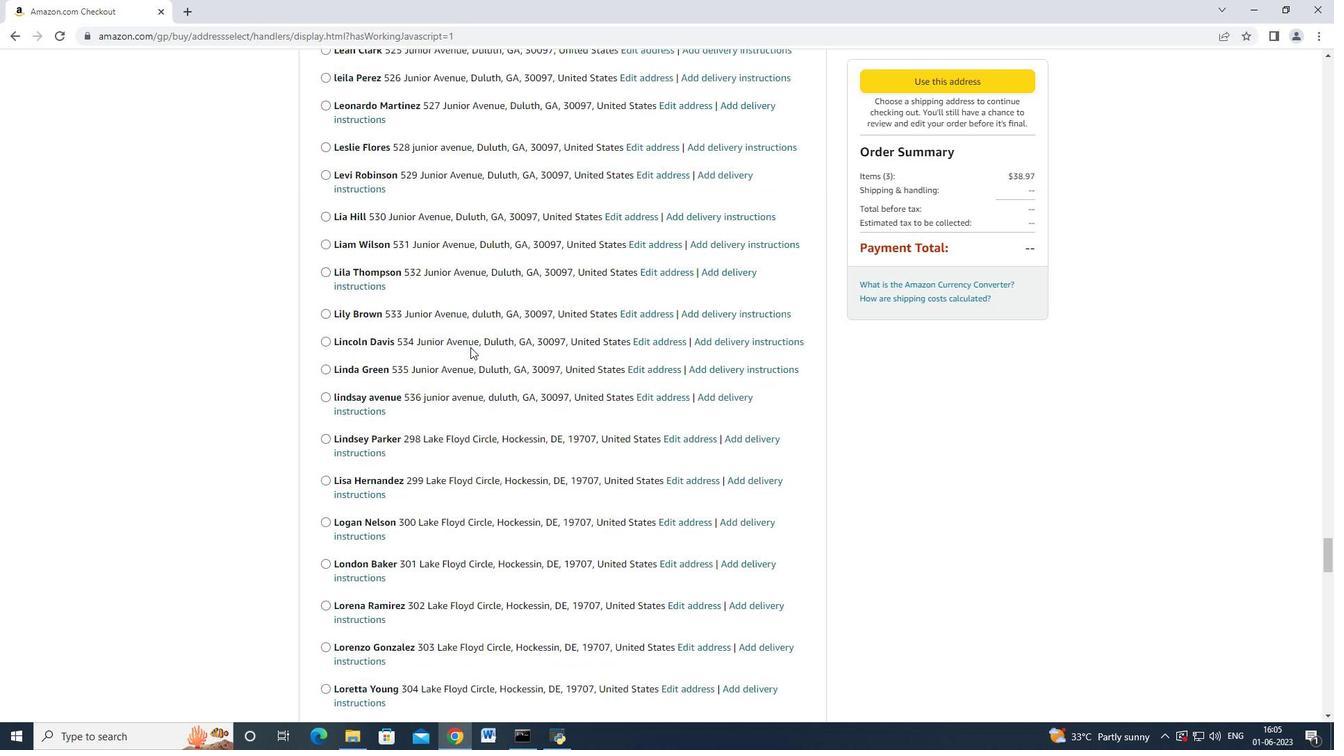 
Action: Mouse scrolled (470, 346) with delta (0, -1)
Screenshot: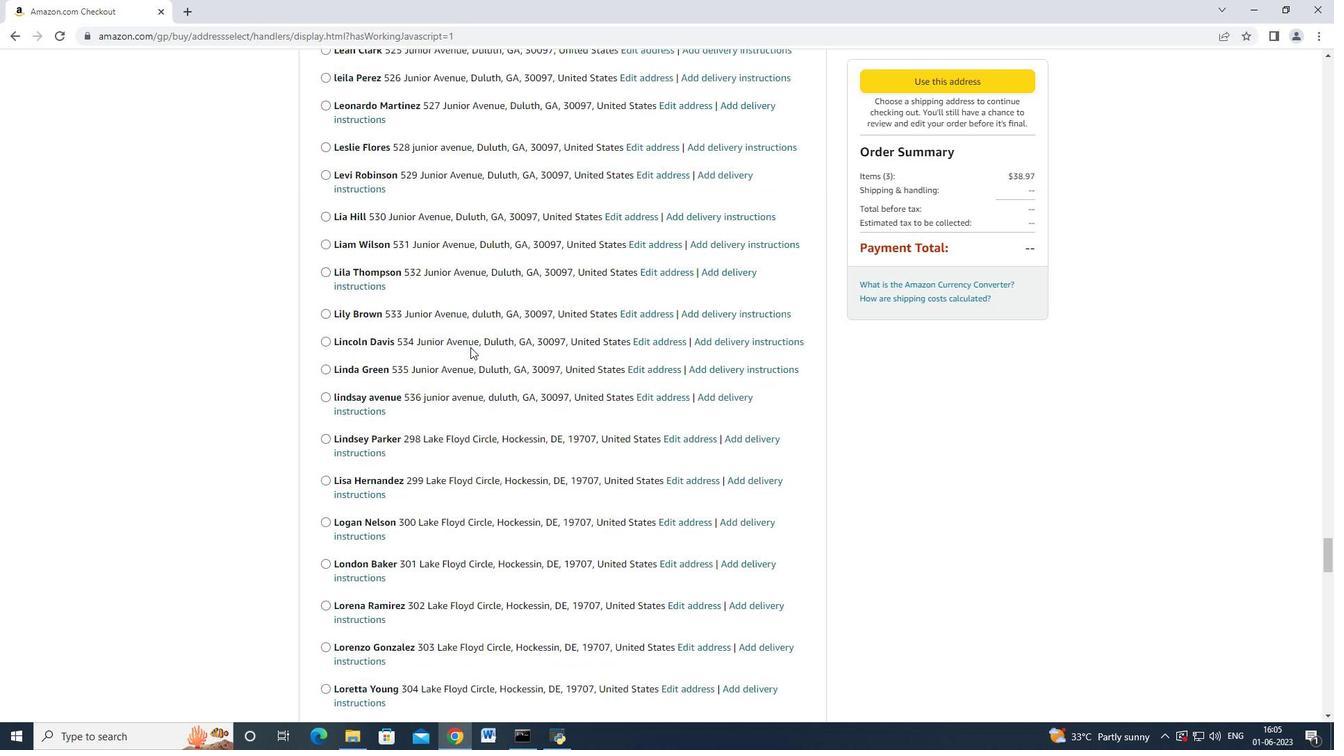 
Action: Mouse scrolled (470, 346) with delta (0, -1)
Screenshot: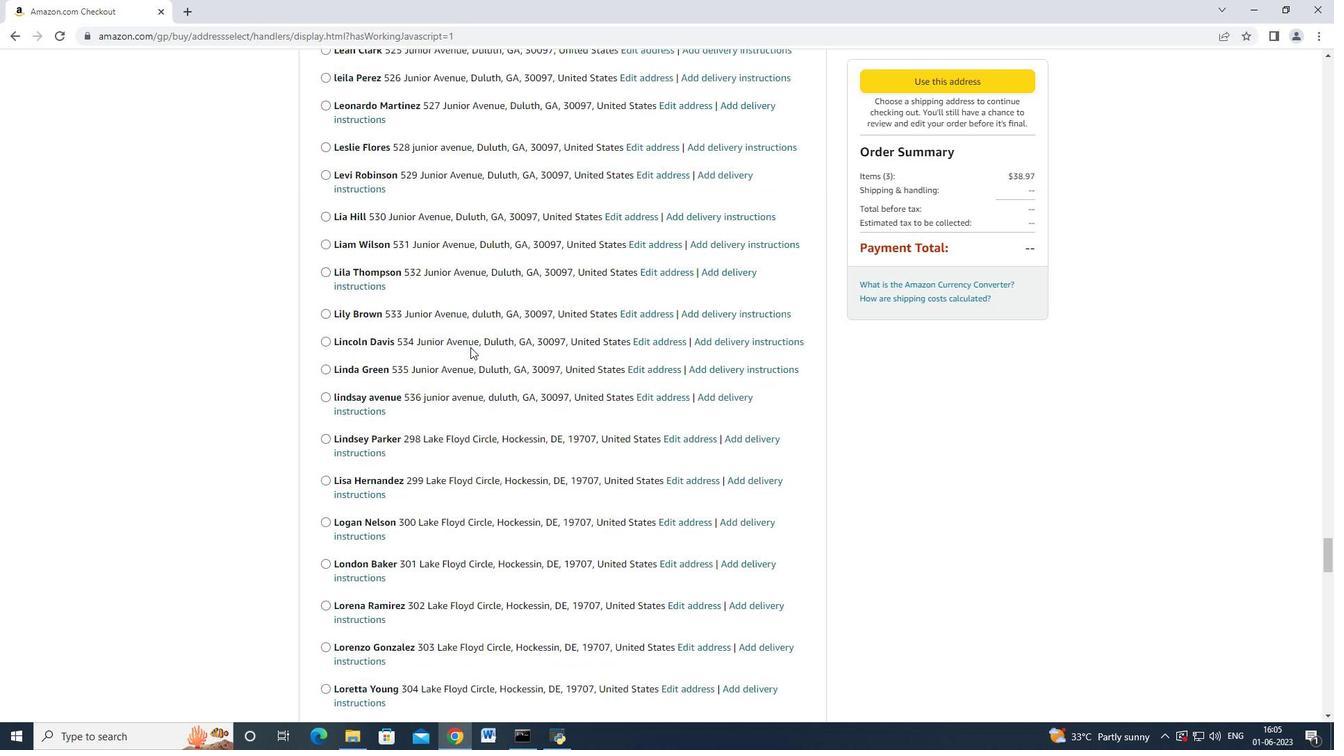 
Action: Mouse scrolled (470, 346) with delta (0, 0)
Screenshot: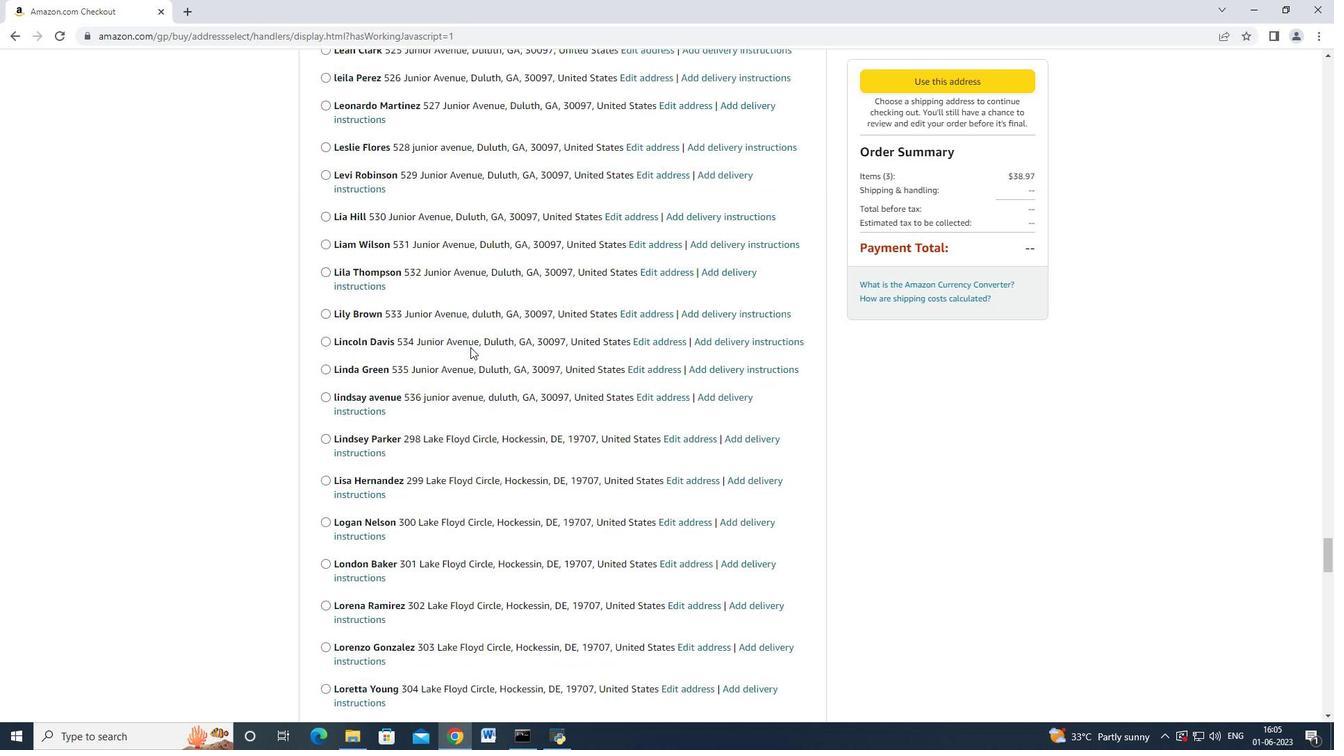 
Action: Mouse scrolled (470, 346) with delta (0, 0)
Screenshot: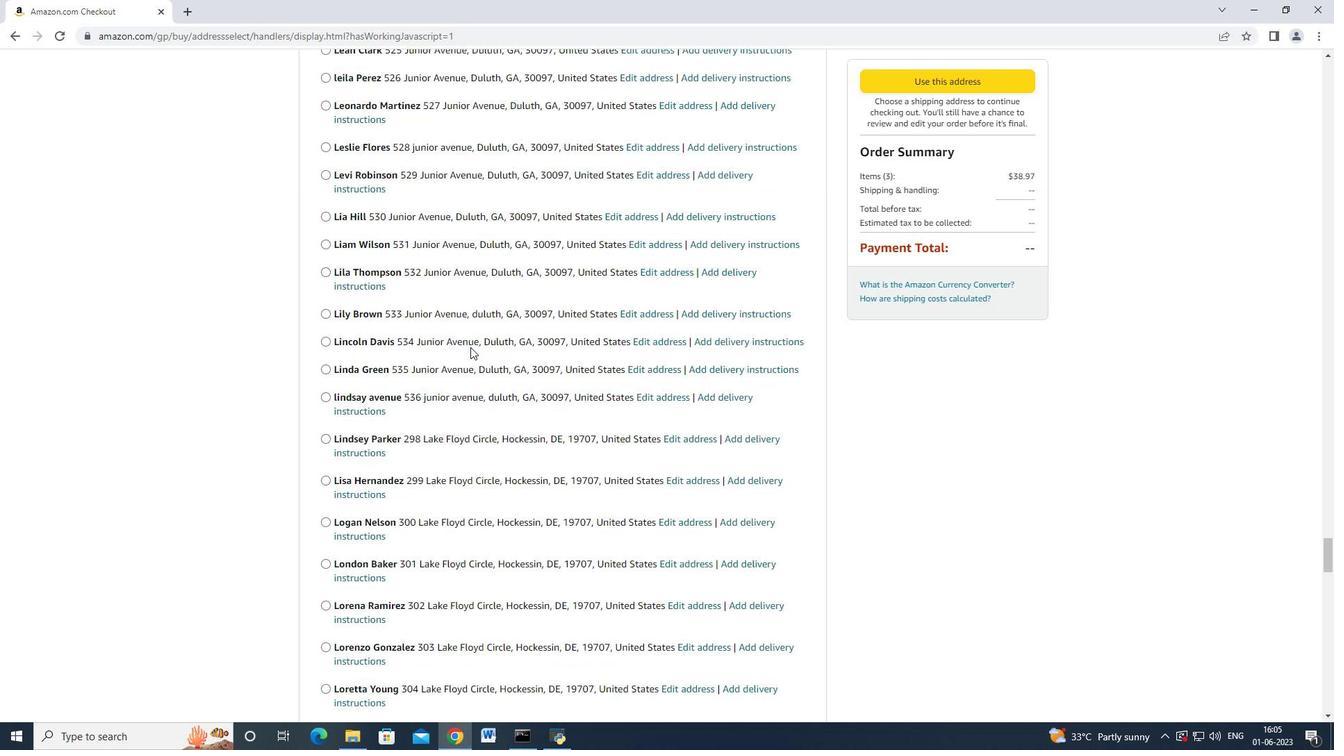 
Action: Mouse scrolled (470, 346) with delta (0, 0)
Screenshot: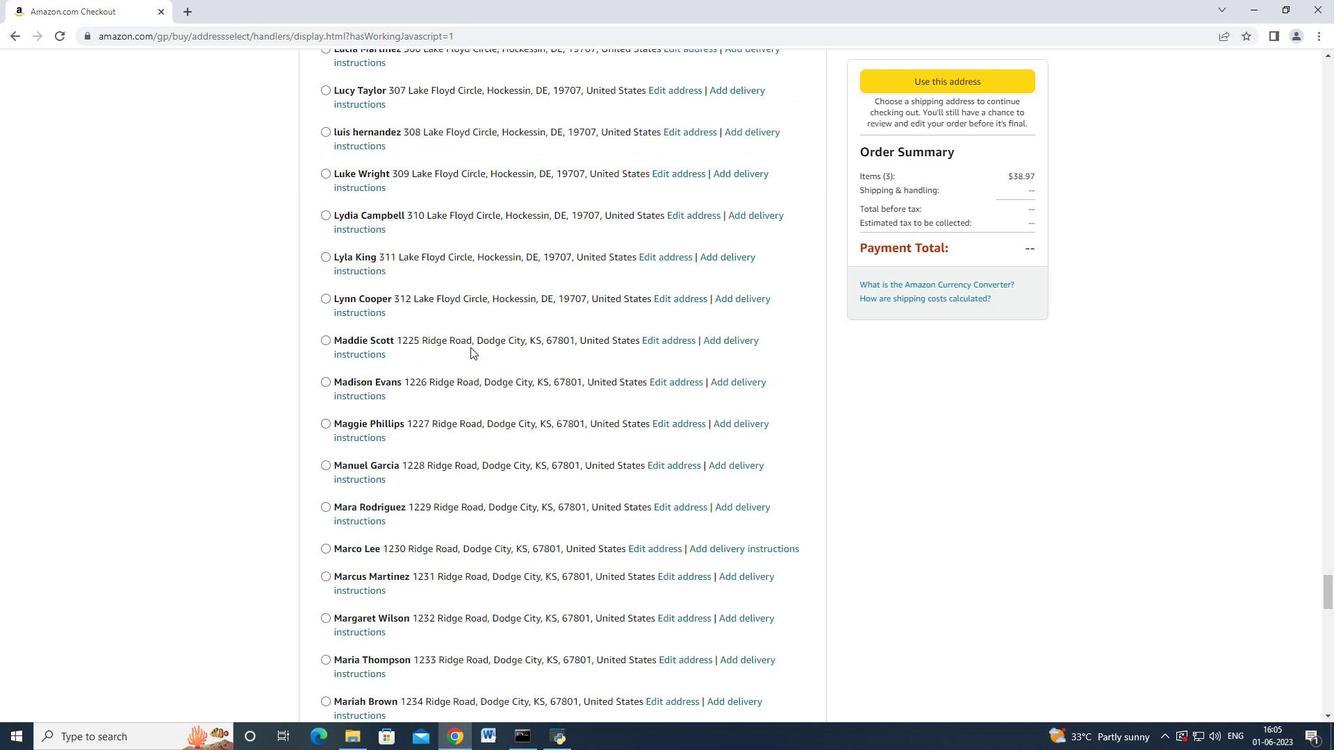 
Action: Mouse scrolled (470, 346) with delta (0, 0)
Screenshot: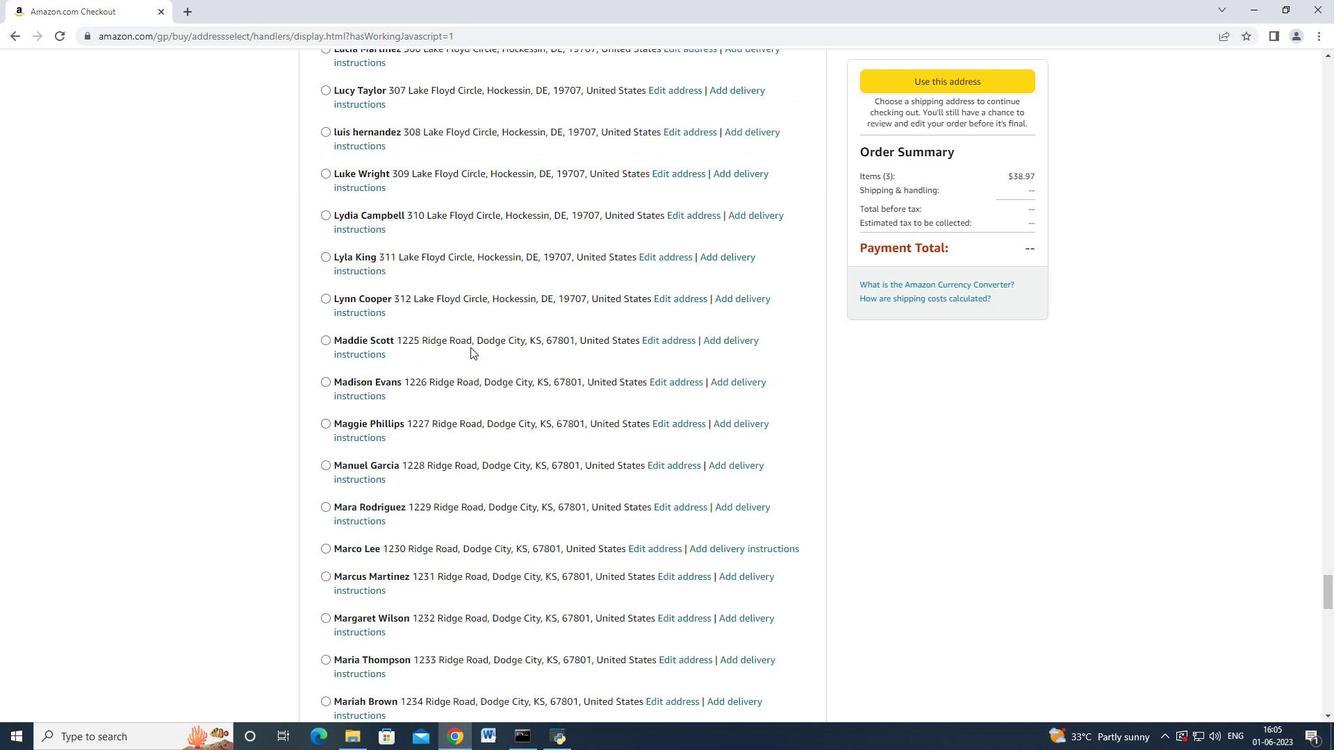 
Action: Mouse scrolled (470, 346) with delta (0, 0)
Screenshot: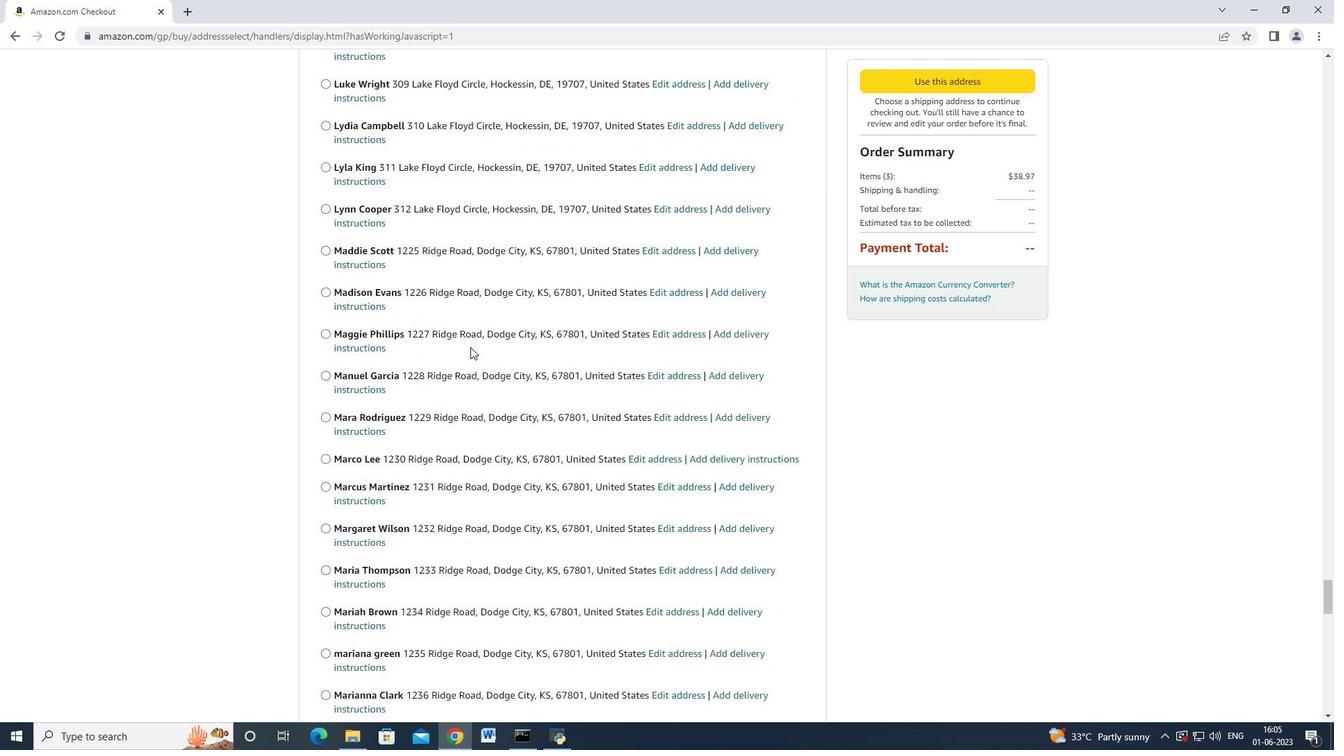 
Action: Mouse scrolled (470, 346) with delta (0, -1)
Screenshot: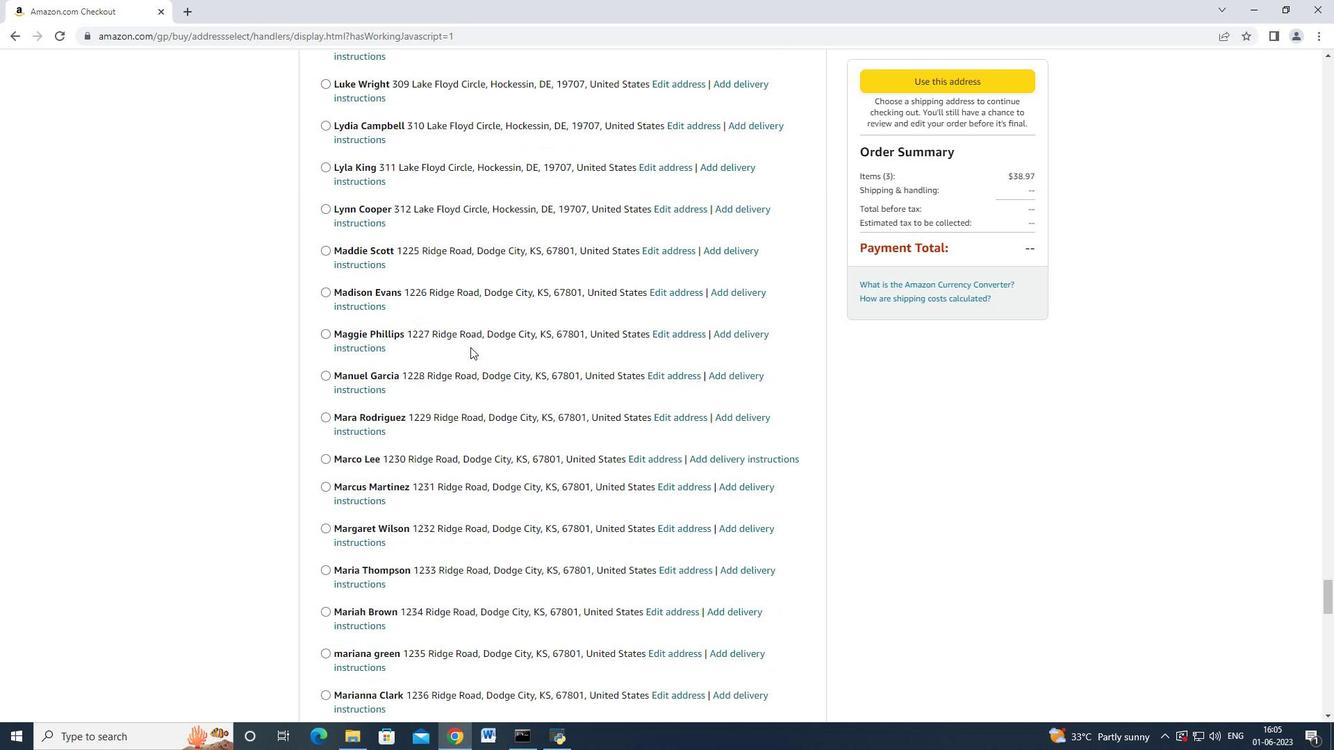 
Action: Mouse scrolled (470, 345) with delta (0, -2)
Screenshot: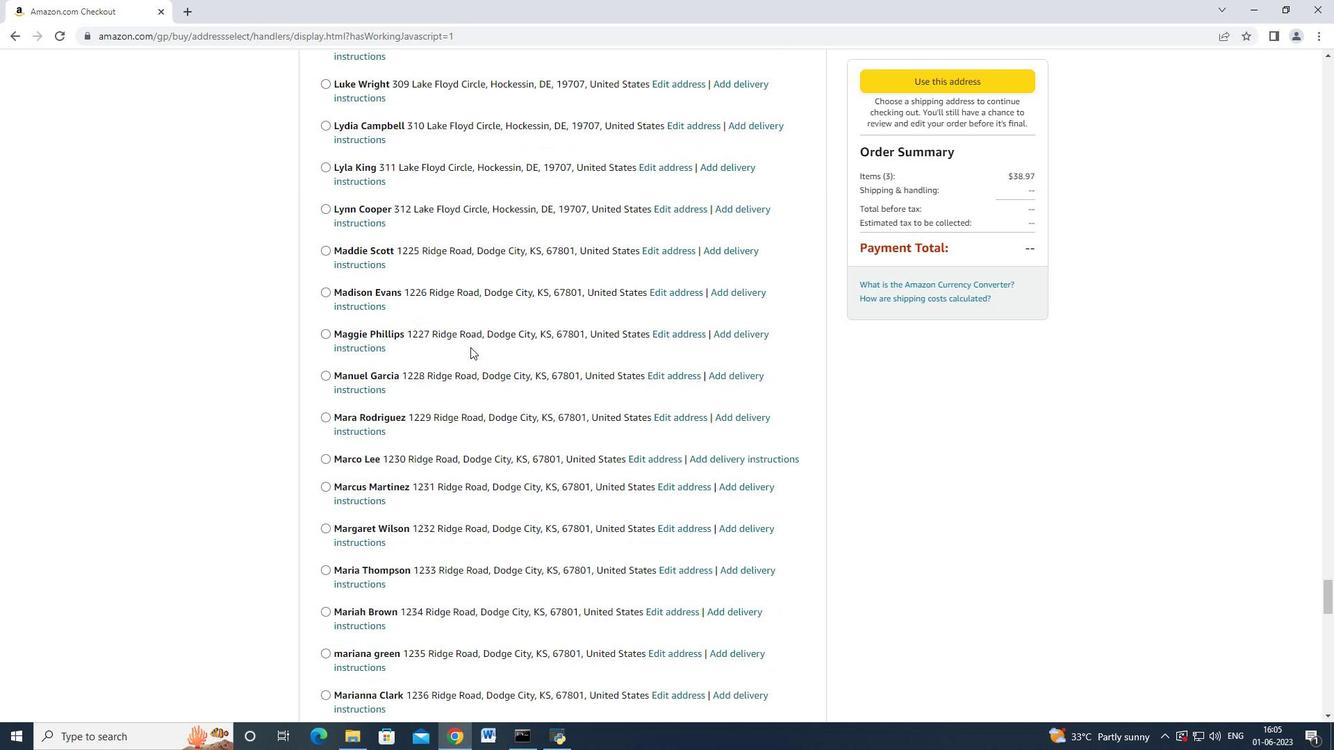 
Action: Mouse scrolled (470, 346) with delta (0, -1)
Screenshot: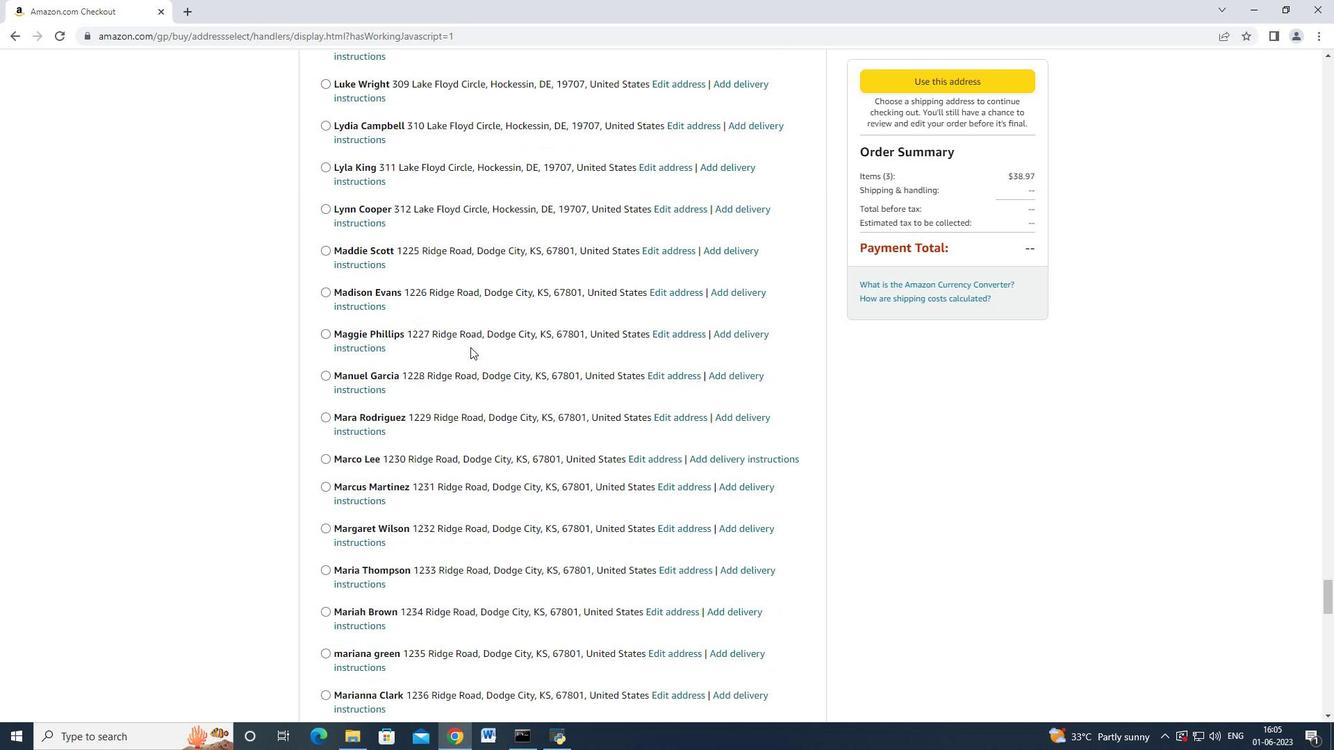 
Action: Mouse scrolled (470, 346) with delta (0, -1)
Screenshot: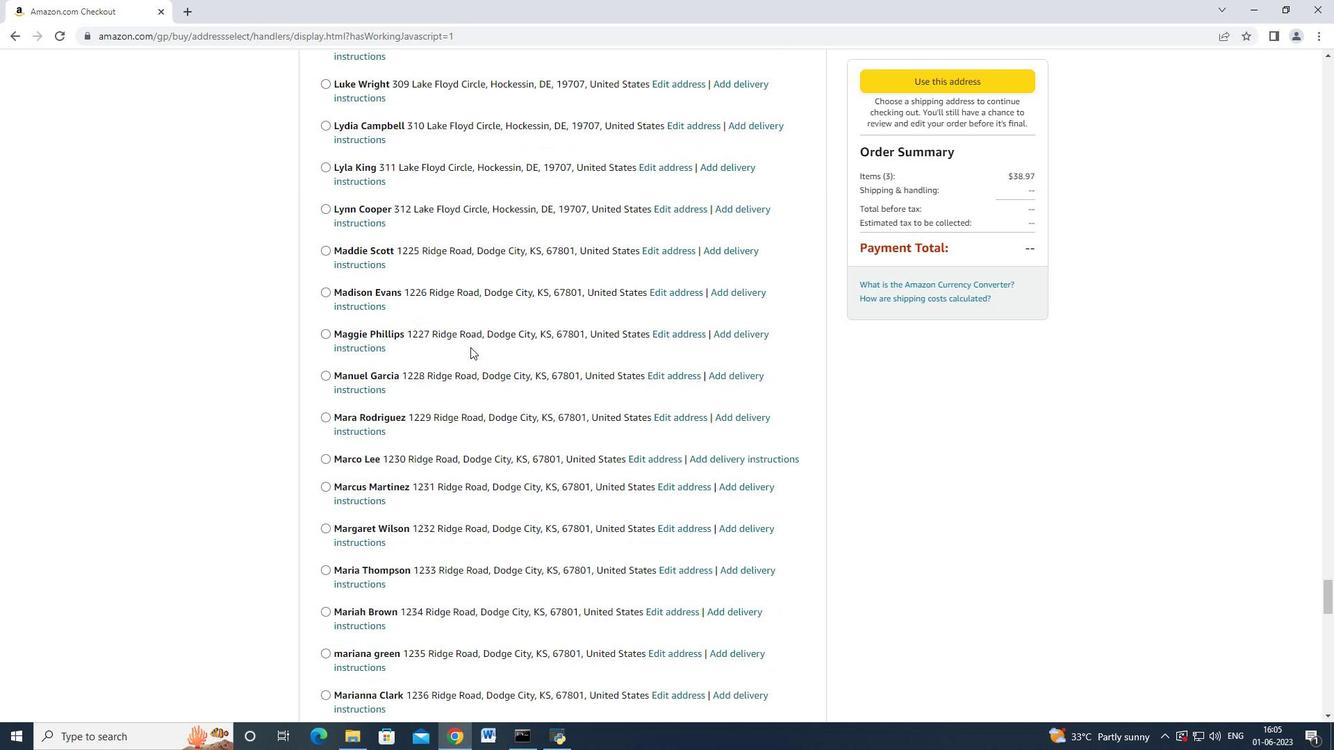 
Action: Mouse scrolled (470, 346) with delta (0, 0)
Screenshot: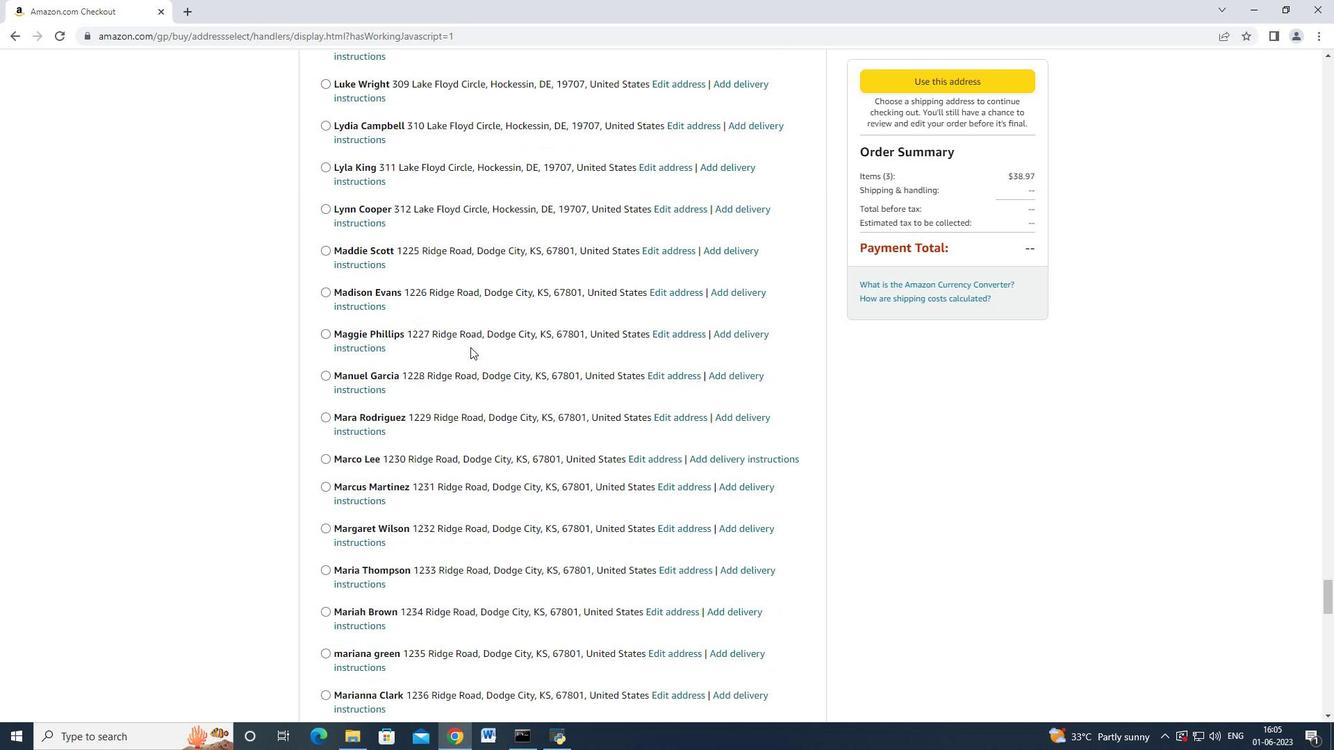 
Action: Mouse scrolled (470, 346) with delta (0, 0)
Screenshot: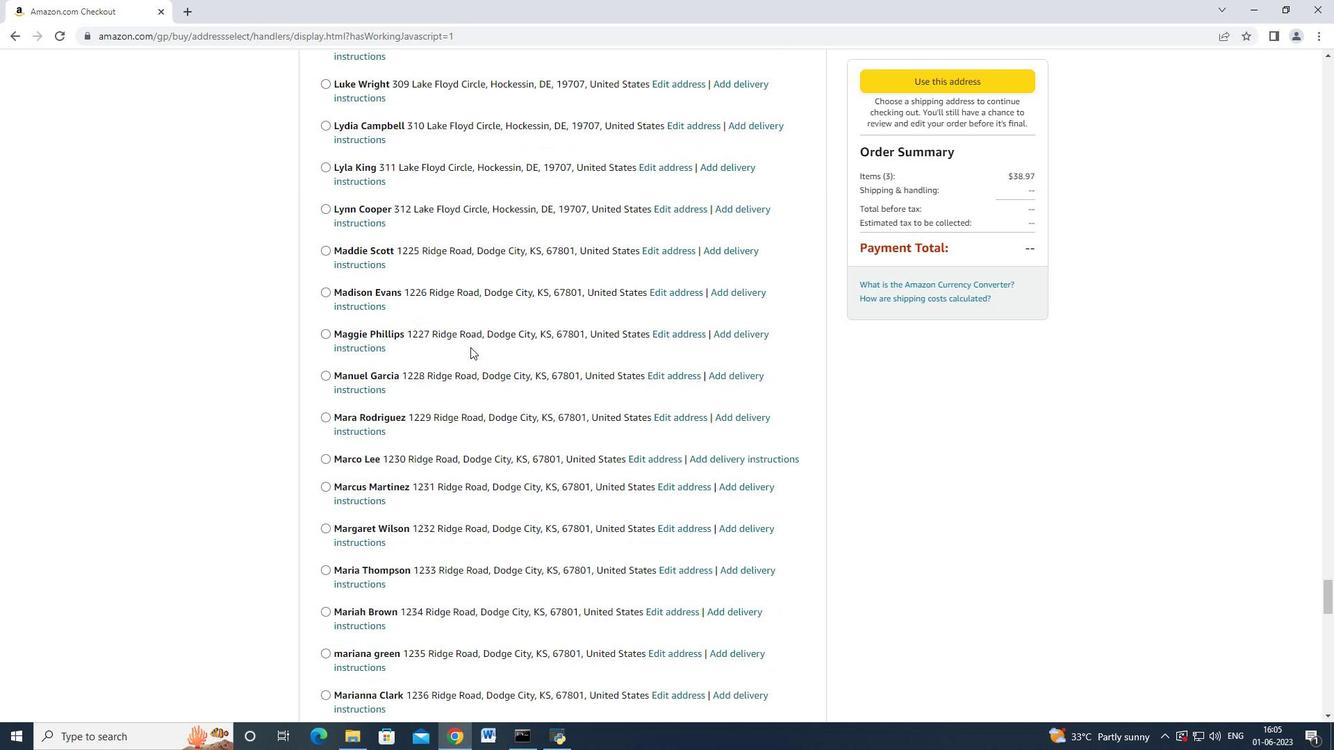 
Action: Mouse scrolled (470, 346) with delta (0, -1)
Screenshot: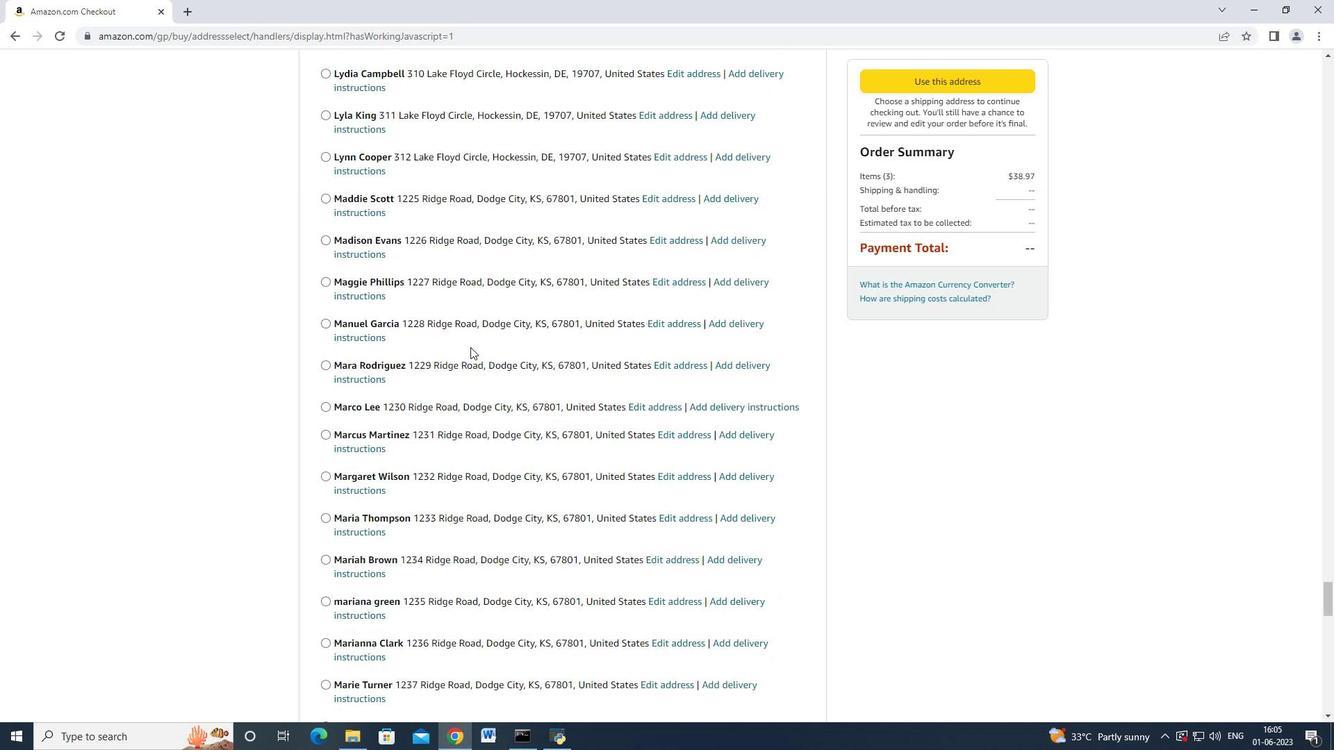 
Action: Mouse scrolled (470, 346) with delta (0, 0)
Screenshot: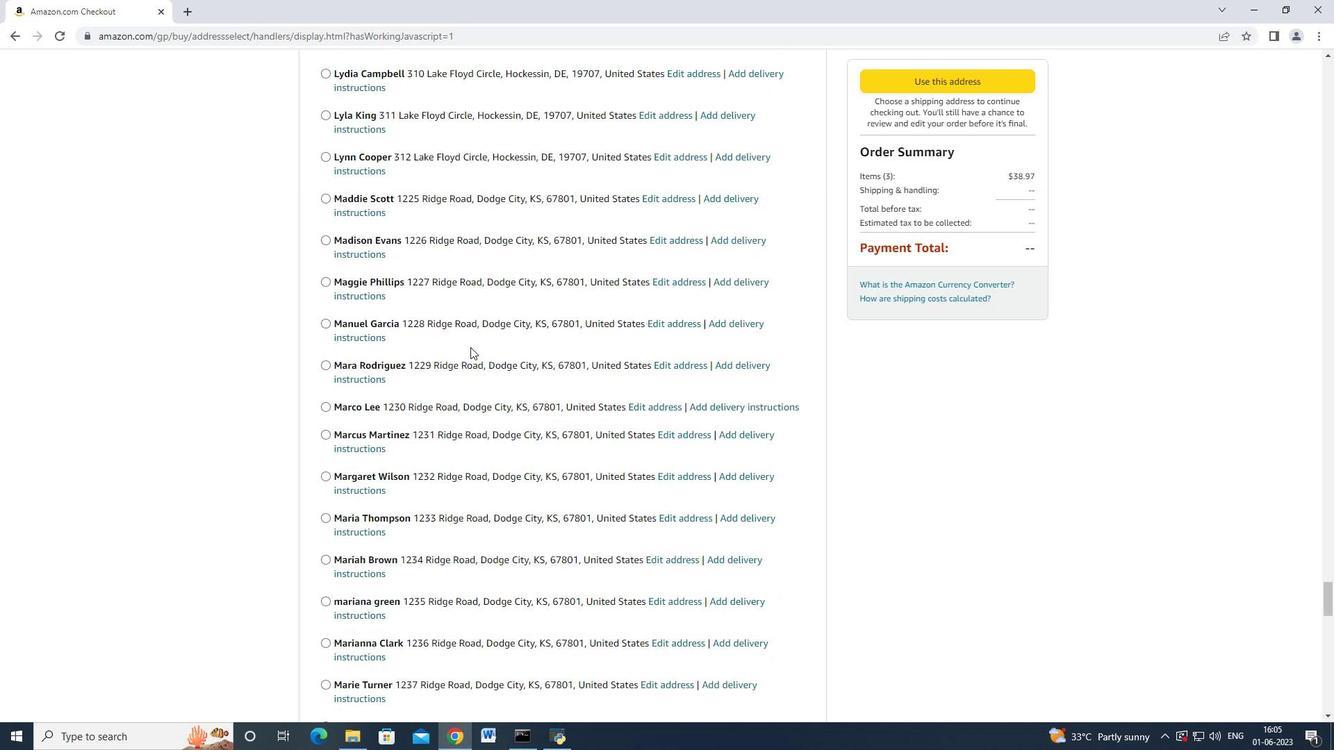
Action: Mouse scrolled (470, 346) with delta (0, -1)
Screenshot: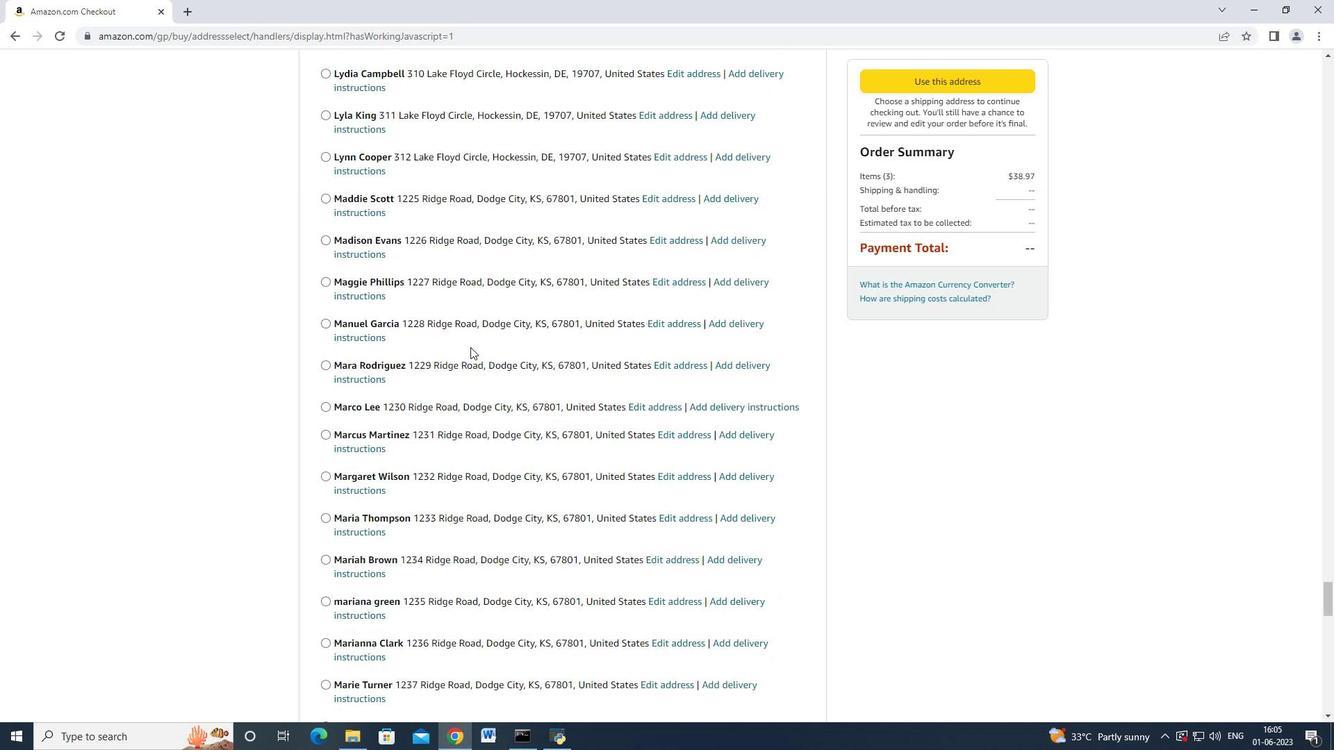 
Action: Mouse scrolled (470, 345) with delta (0, -2)
Screenshot: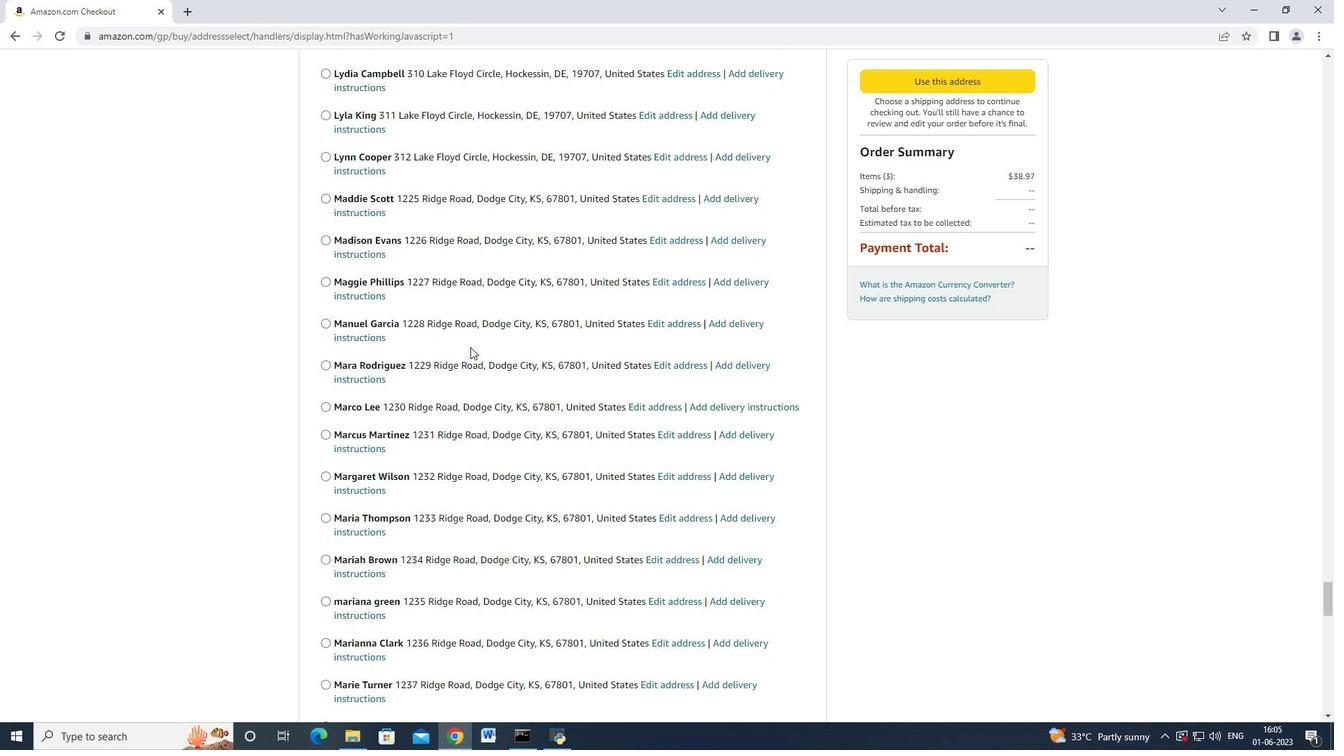 
Action: Mouse scrolled (470, 346) with delta (0, -1)
Screenshot: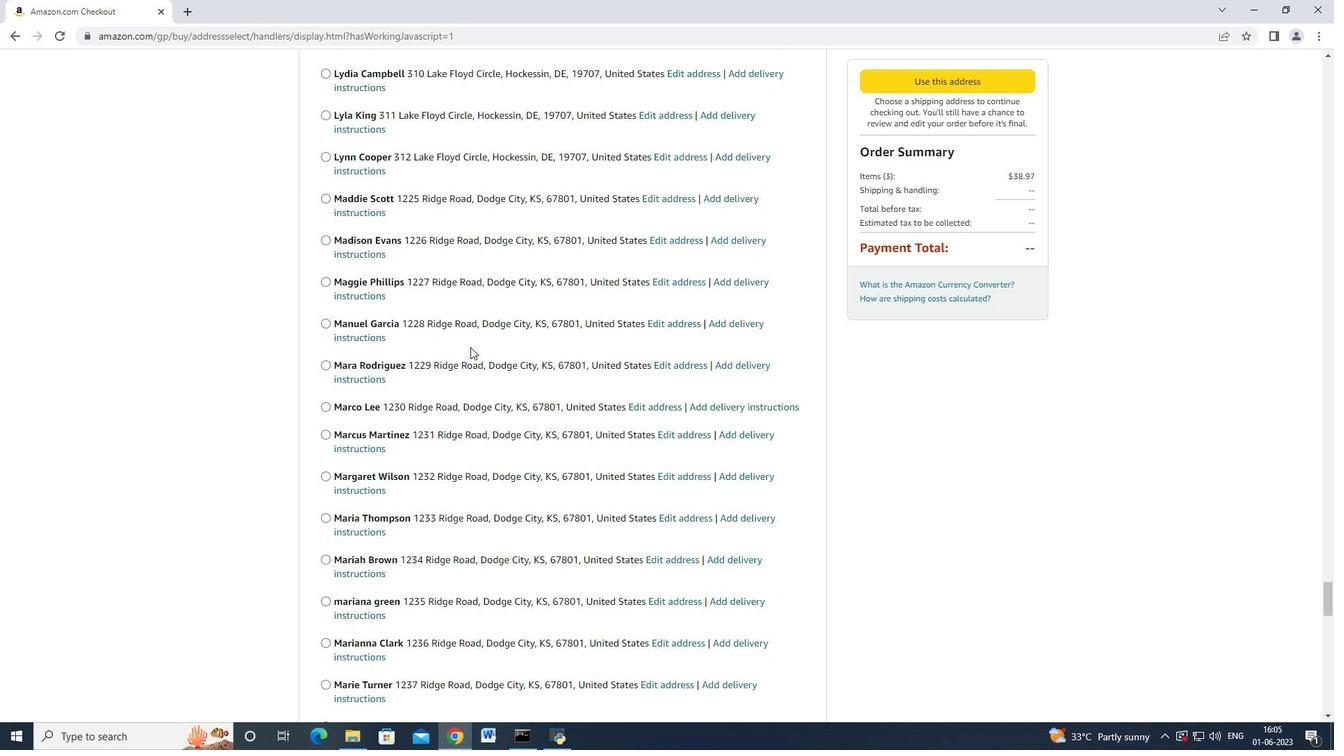 
Action: Mouse scrolled (470, 346) with delta (0, 0)
Screenshot: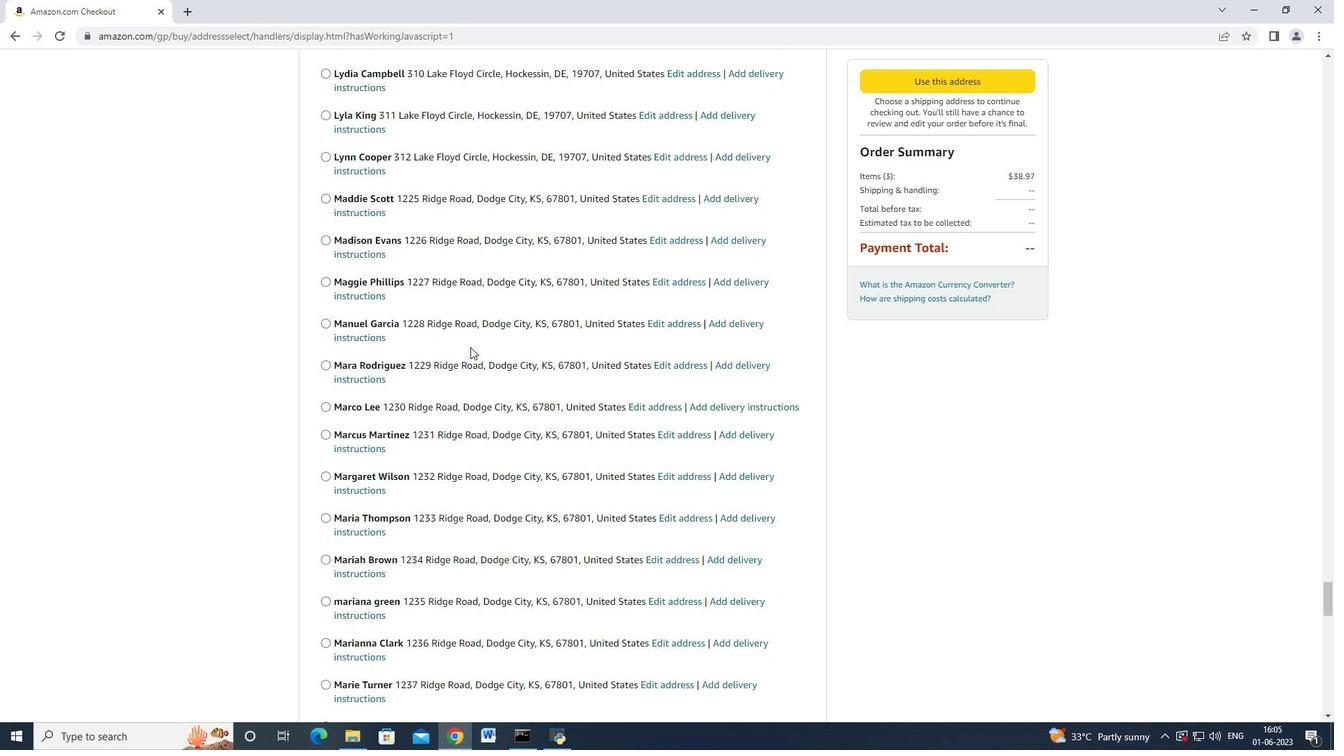
Action: Mouse scrolled (470, 346) with delta (0, 0)
Screenshot: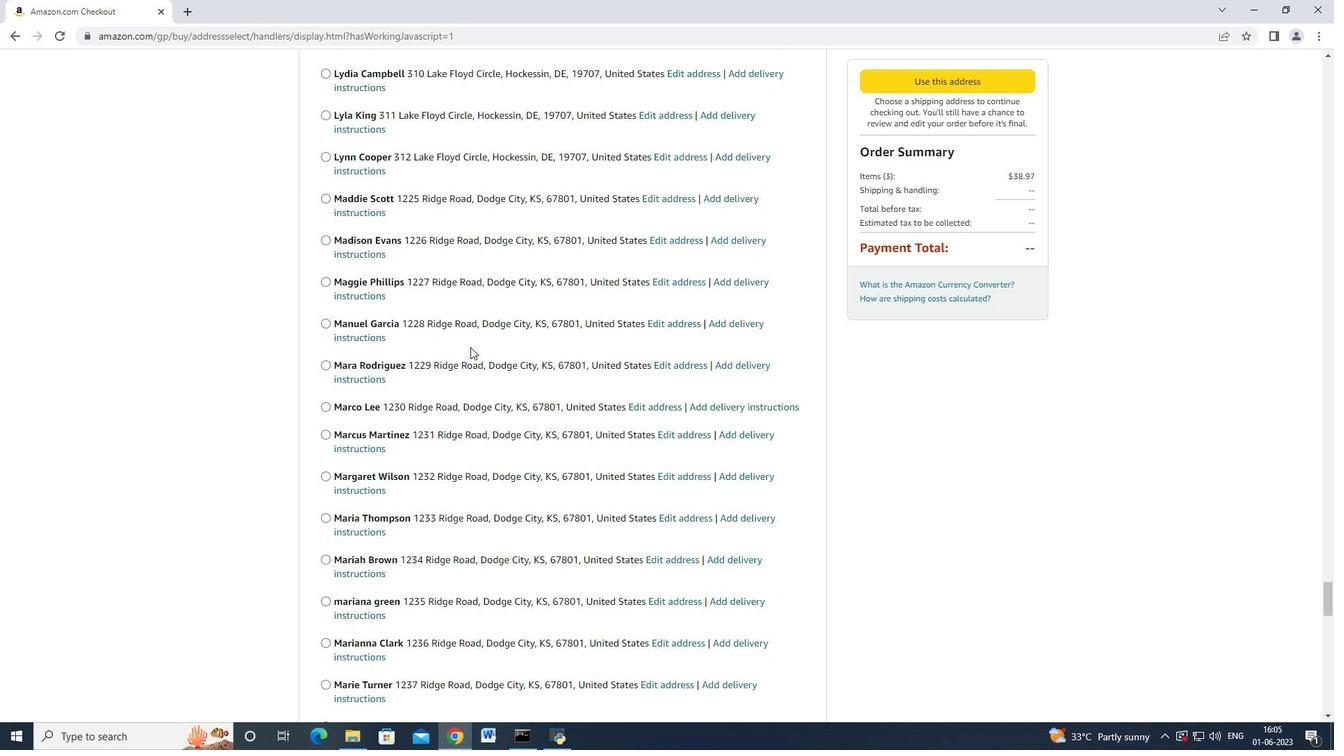 
Action: Mouse scrolled (470, 346) with delta (0, 0)
Screenshot: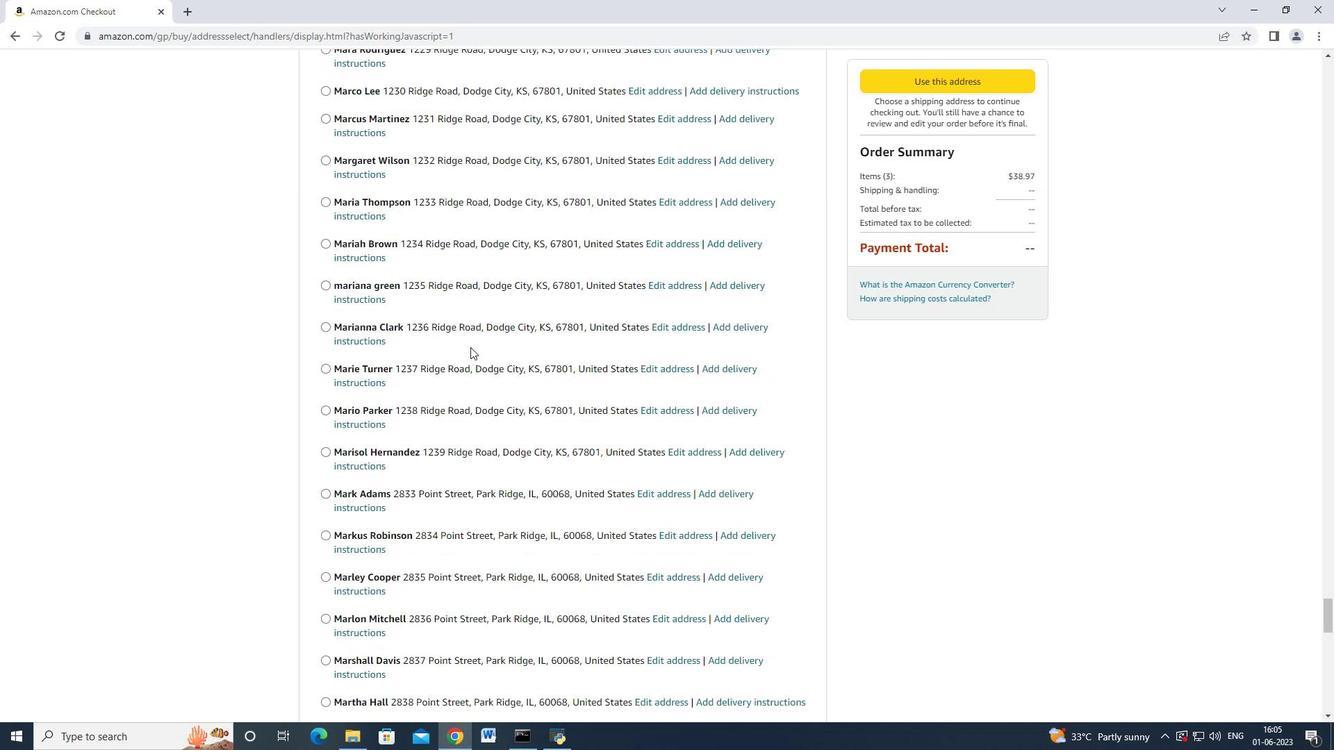 
Action: Mouse scrolled (470, 346) with delta (0, 0)
Screenshot: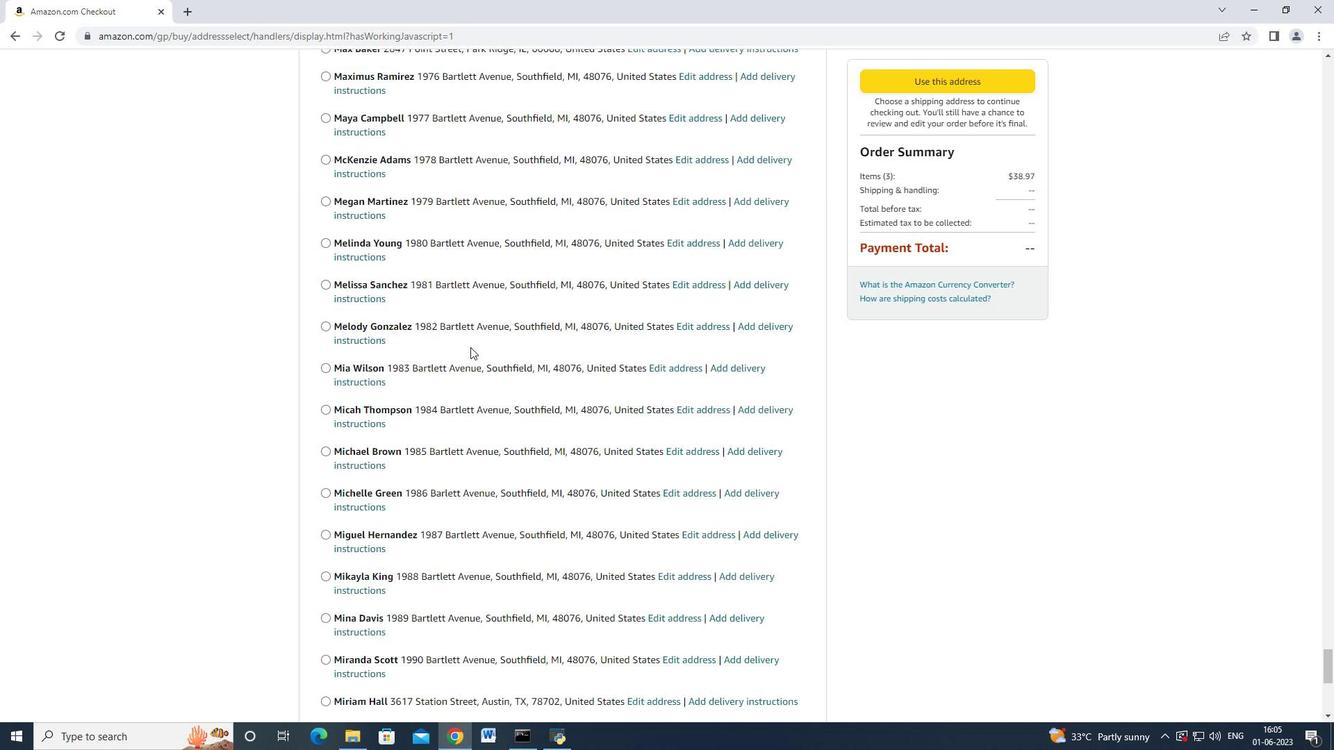 
Action: Mouse scrolled (470, 346) with delta (0, 0)
Screenshot: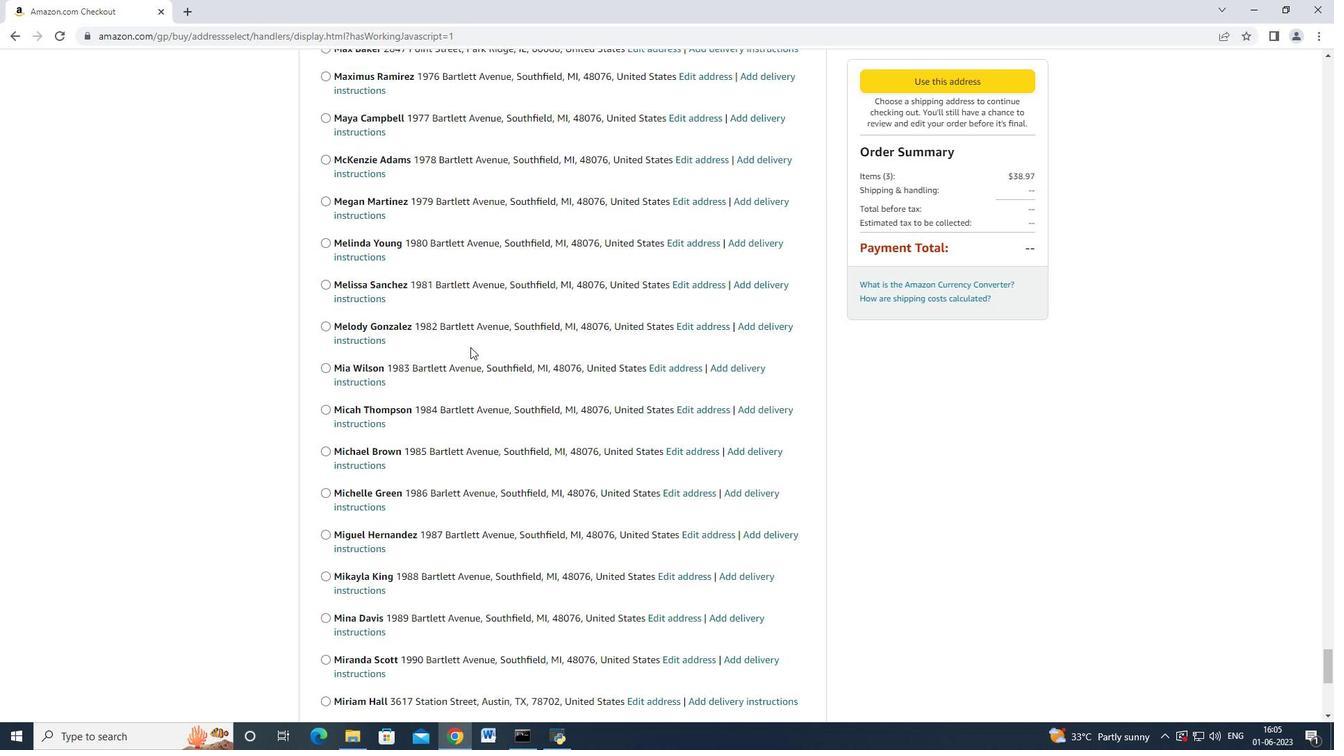 
Action: Mouse scrolled (470, 346) with delta (0, 0)
Screenshot: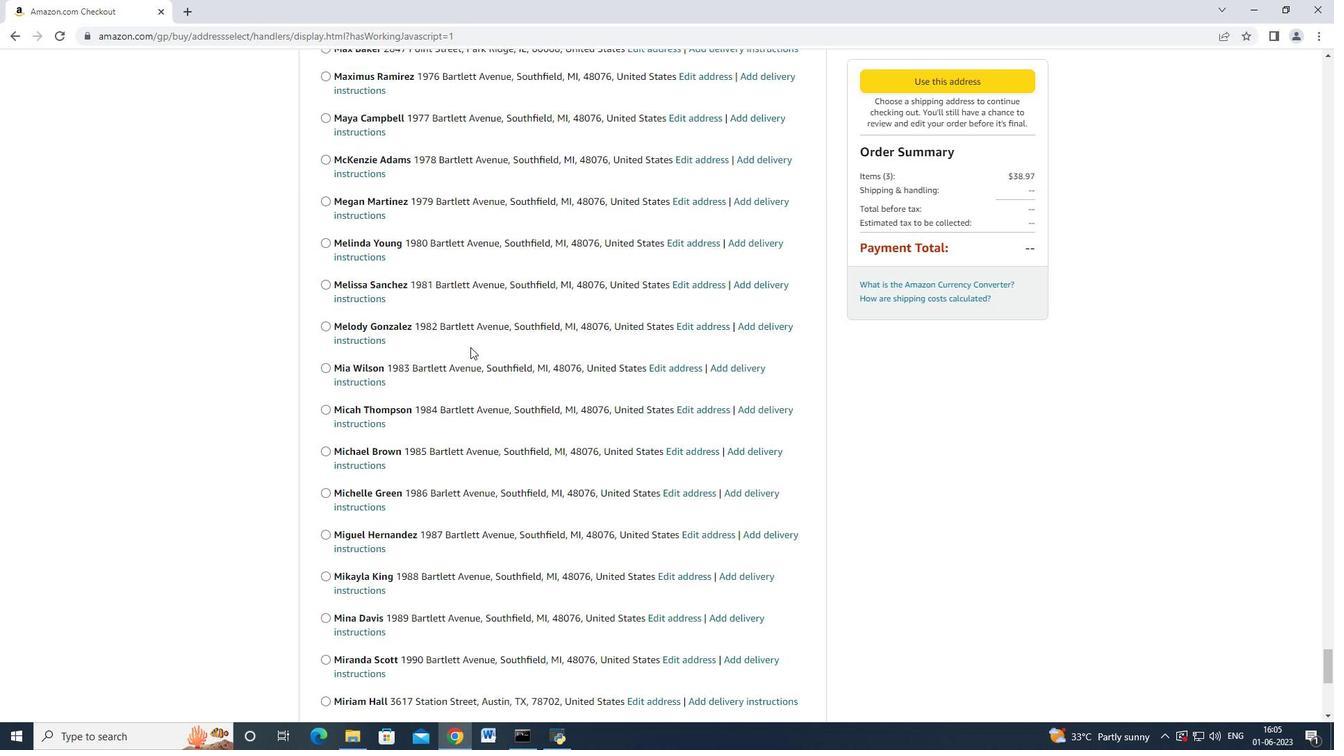 
Action: Mouse scrolled (470, 345) with delta (0, -2)
Screenshot: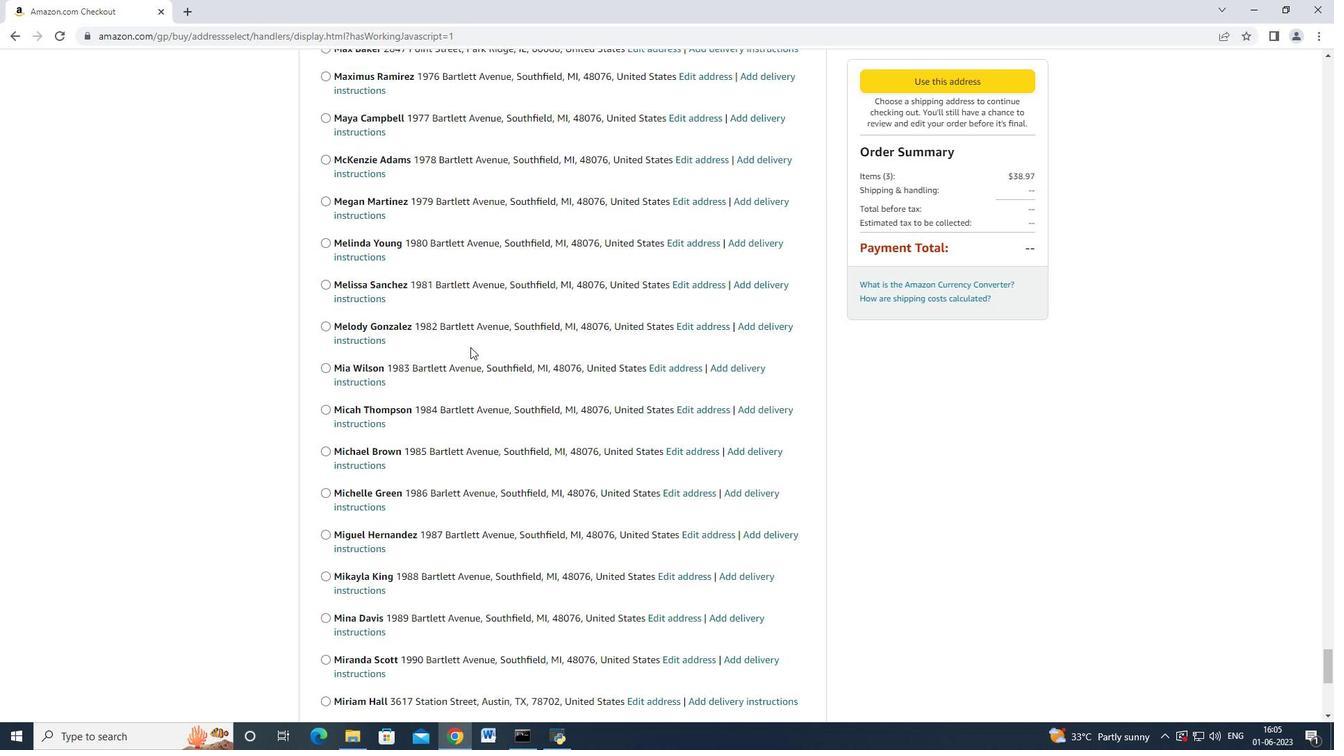 
Action: Mouse scrolled (470, 346) with delta (0, -1)
Screenshot: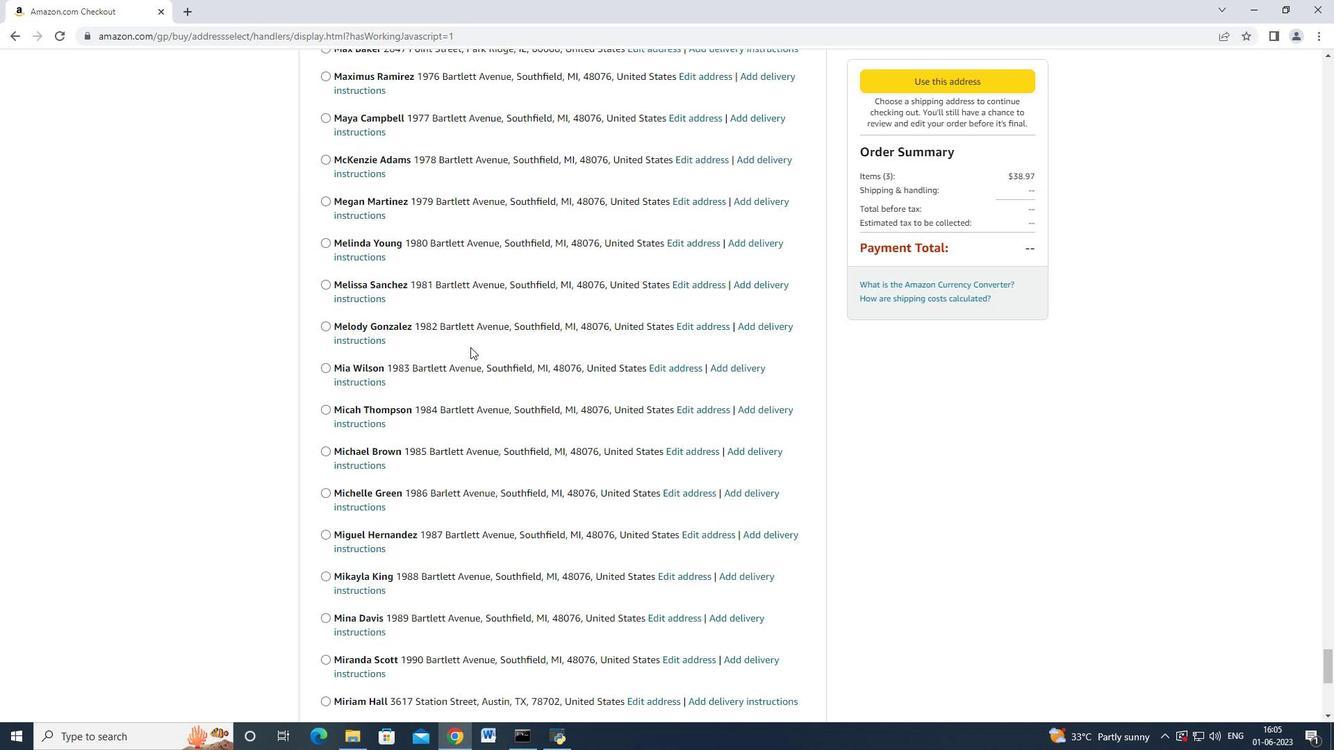 
Action: Mouse scrolled (470, 346) with delta (0, -1)
Screenshot: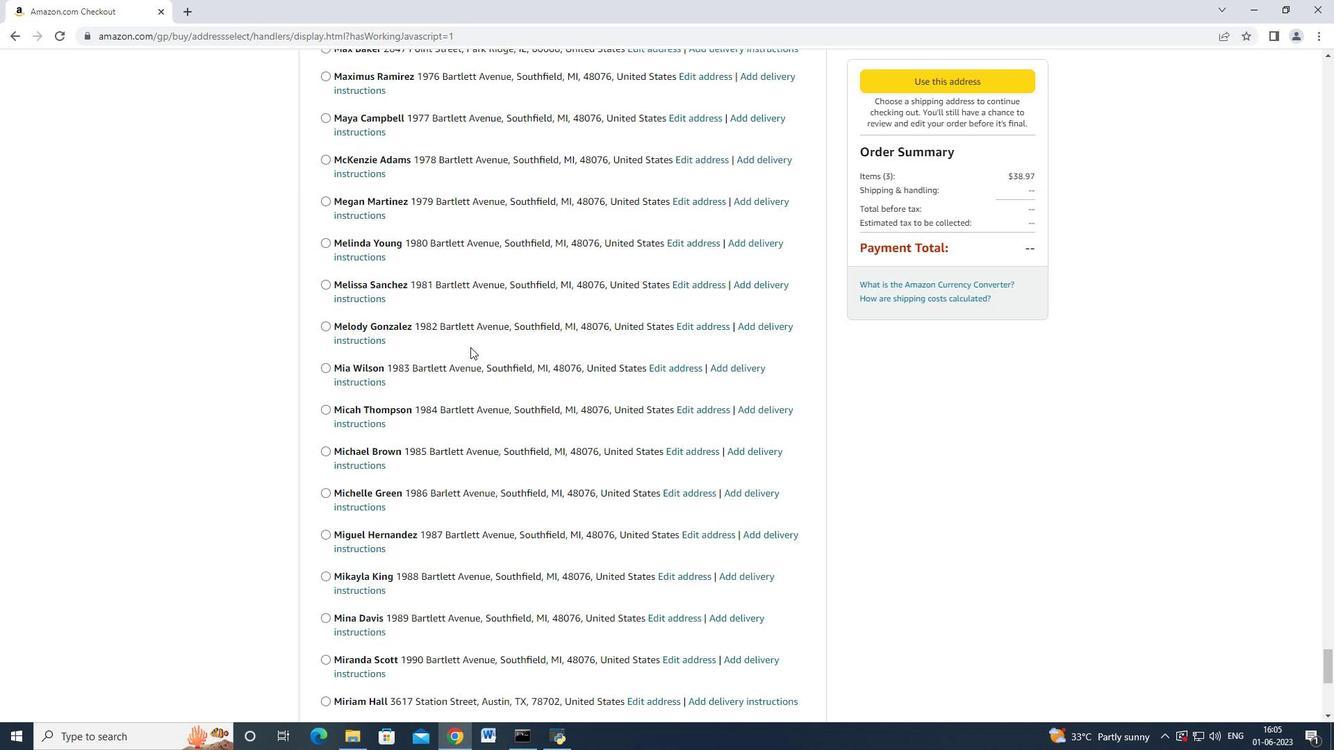 
Action: Mouse scrolled (470, 346) with delta (0, -1)
Screenshot: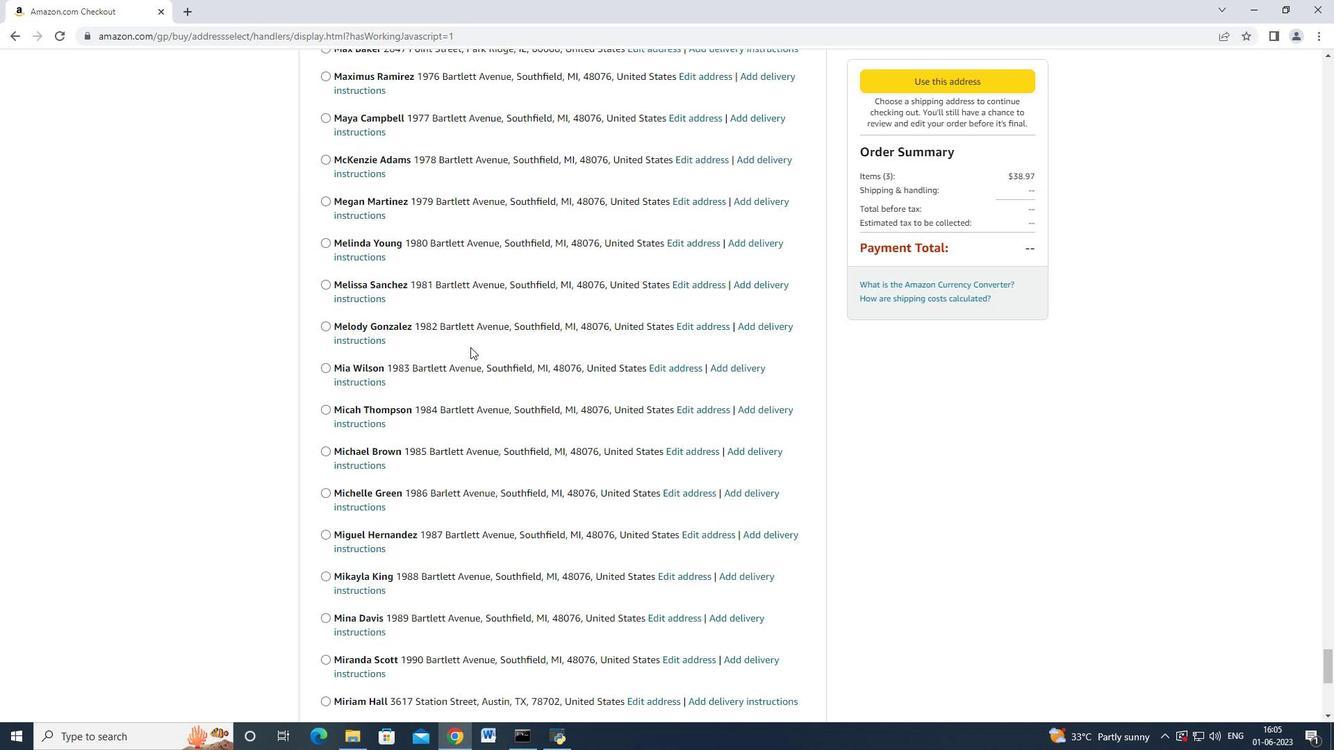 
Action: Mouse scrolled (470, 346) with delta (0, 0)
Screenshot: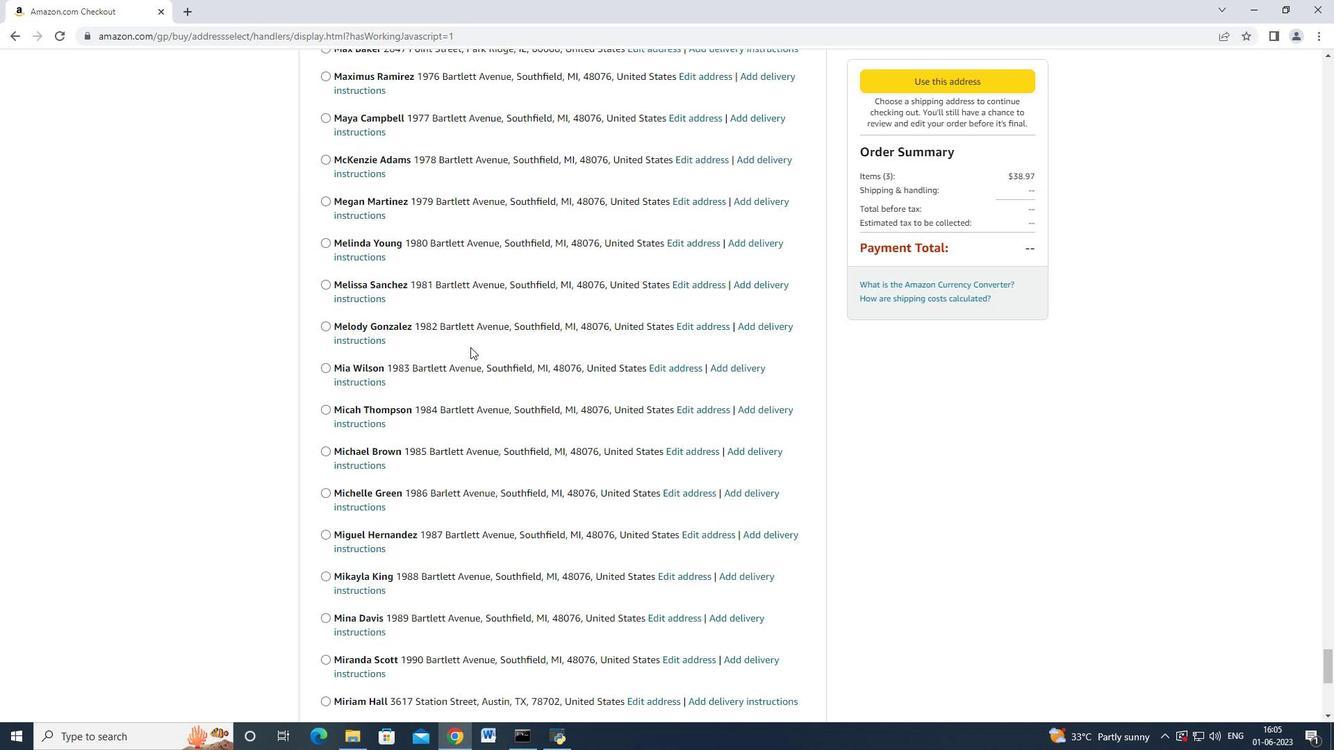 
Action: Mouse scrolled (470, 346) with delta (0, 0)
Screenshot: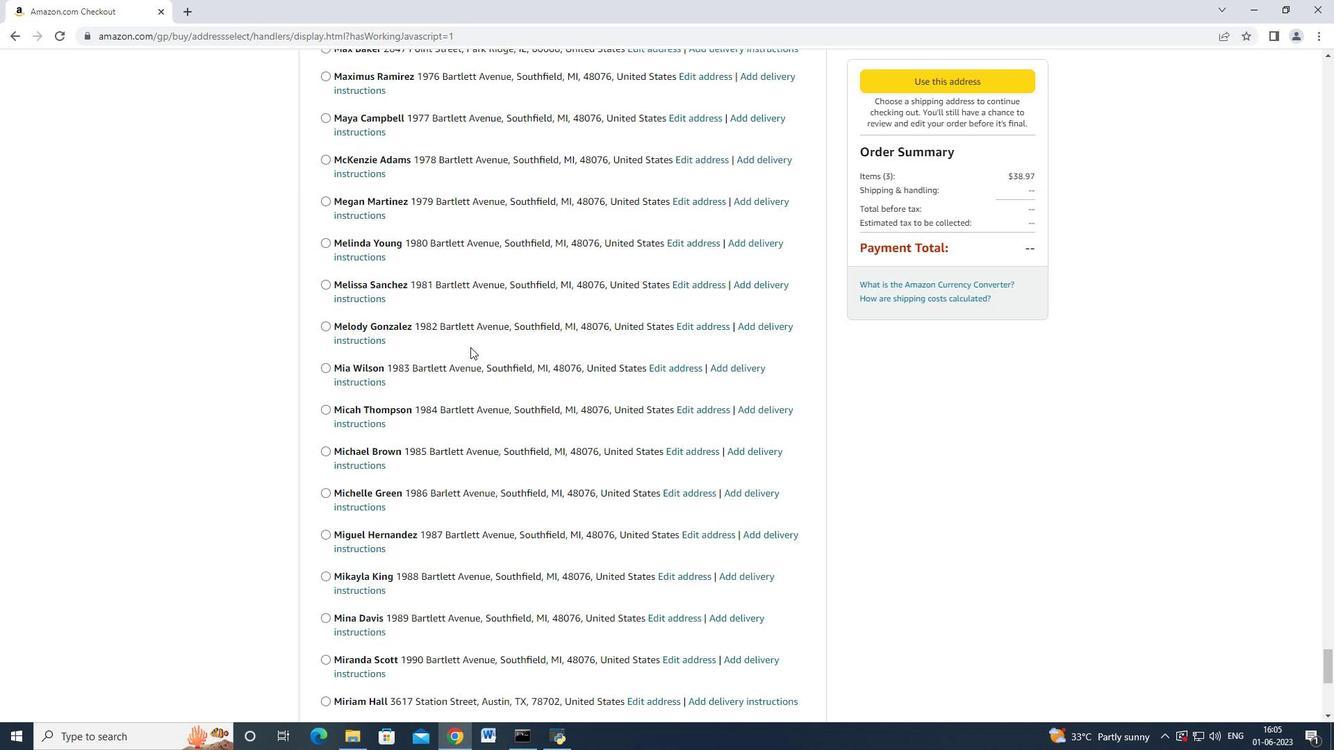 
Action: Mouse moved to (369, 280)
Screenshot: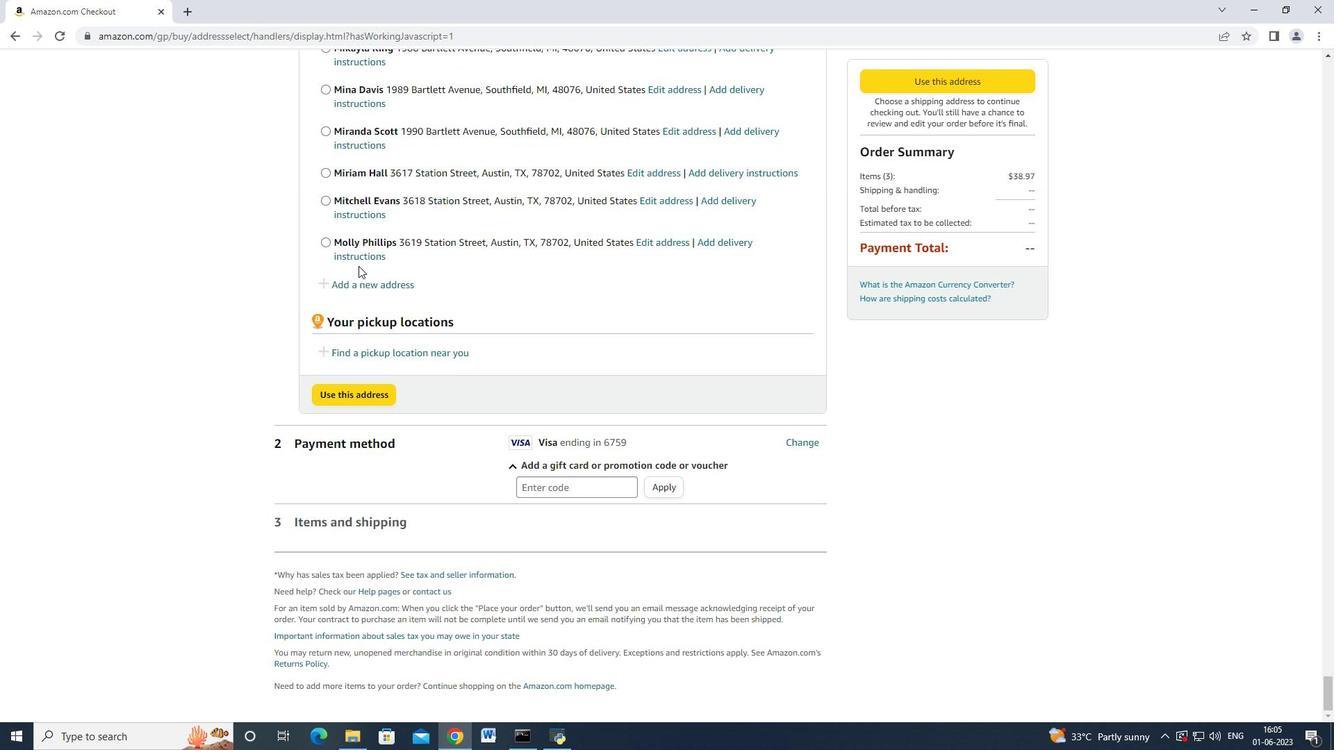
Action: Mouse pressed left at (369, 280)
Screenshot: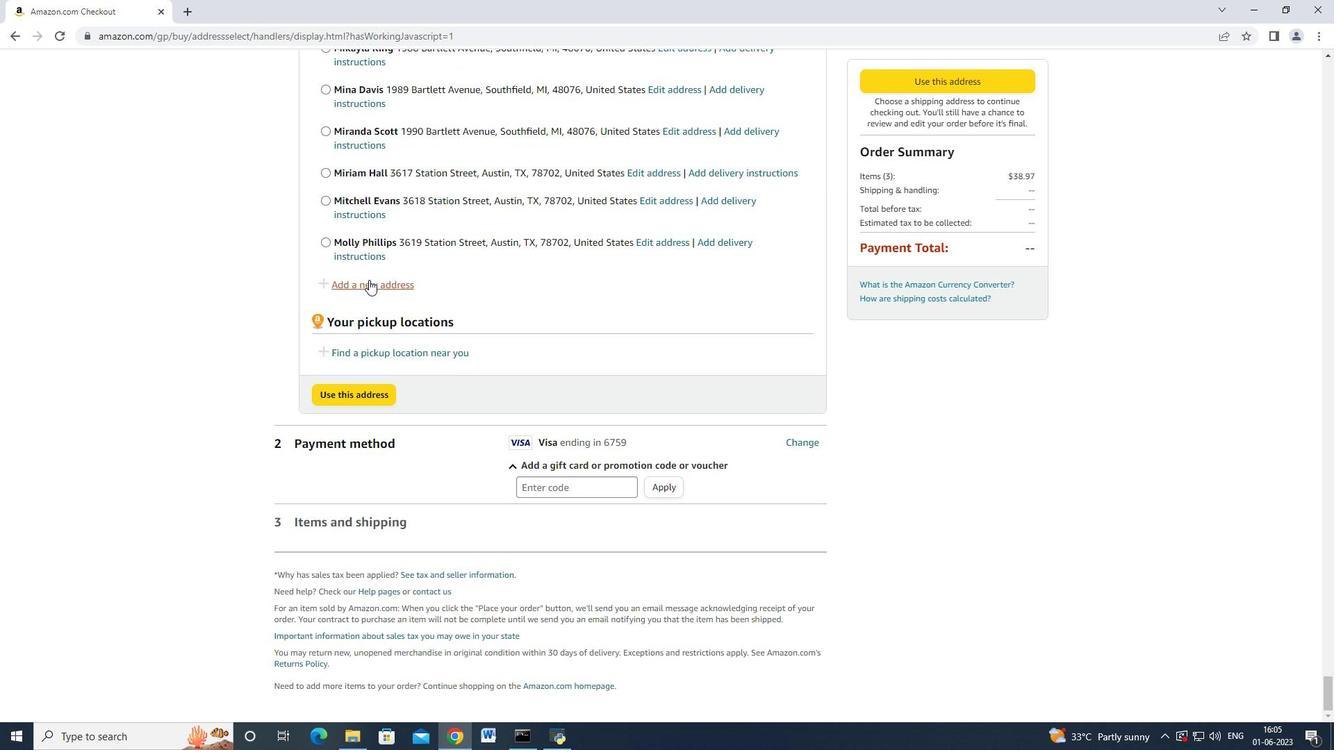 
Action: Mouse moved to (481, 340)
Screenshot: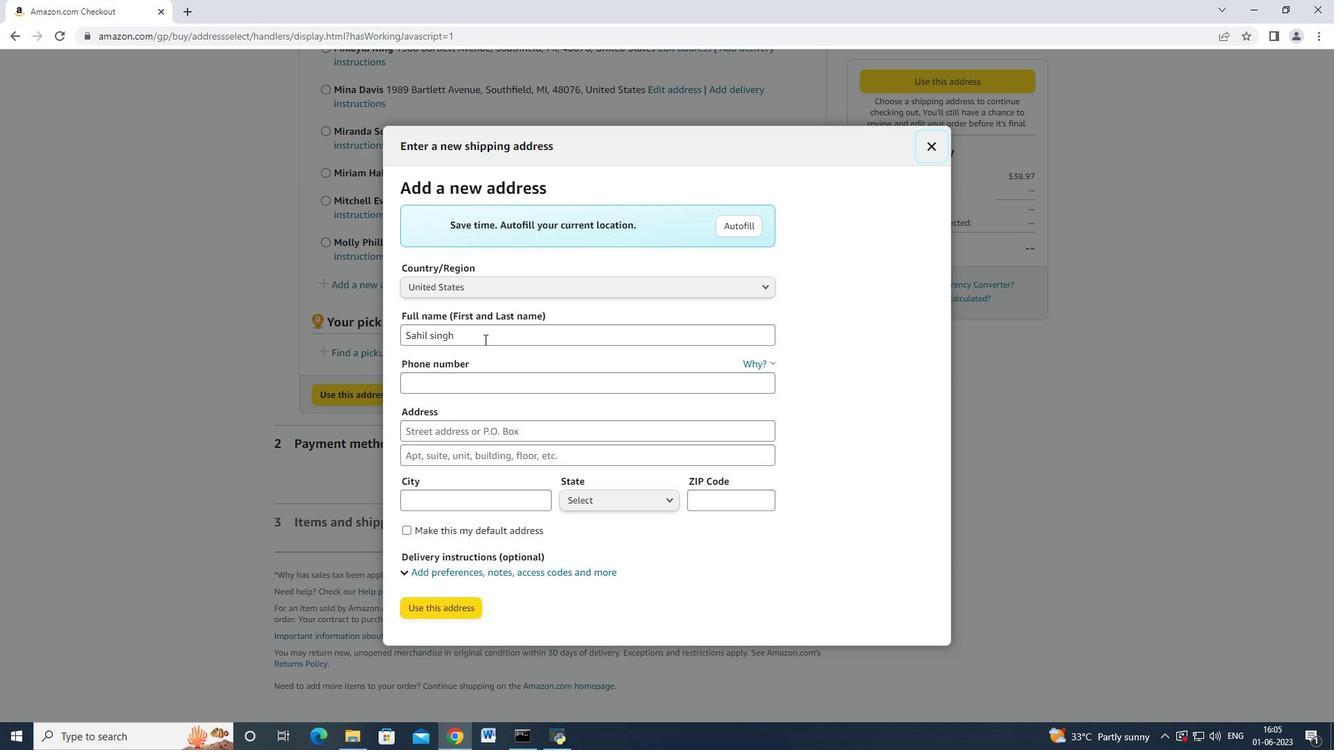 
Action: Mouse pressed left at (481, 340)
Screenshot: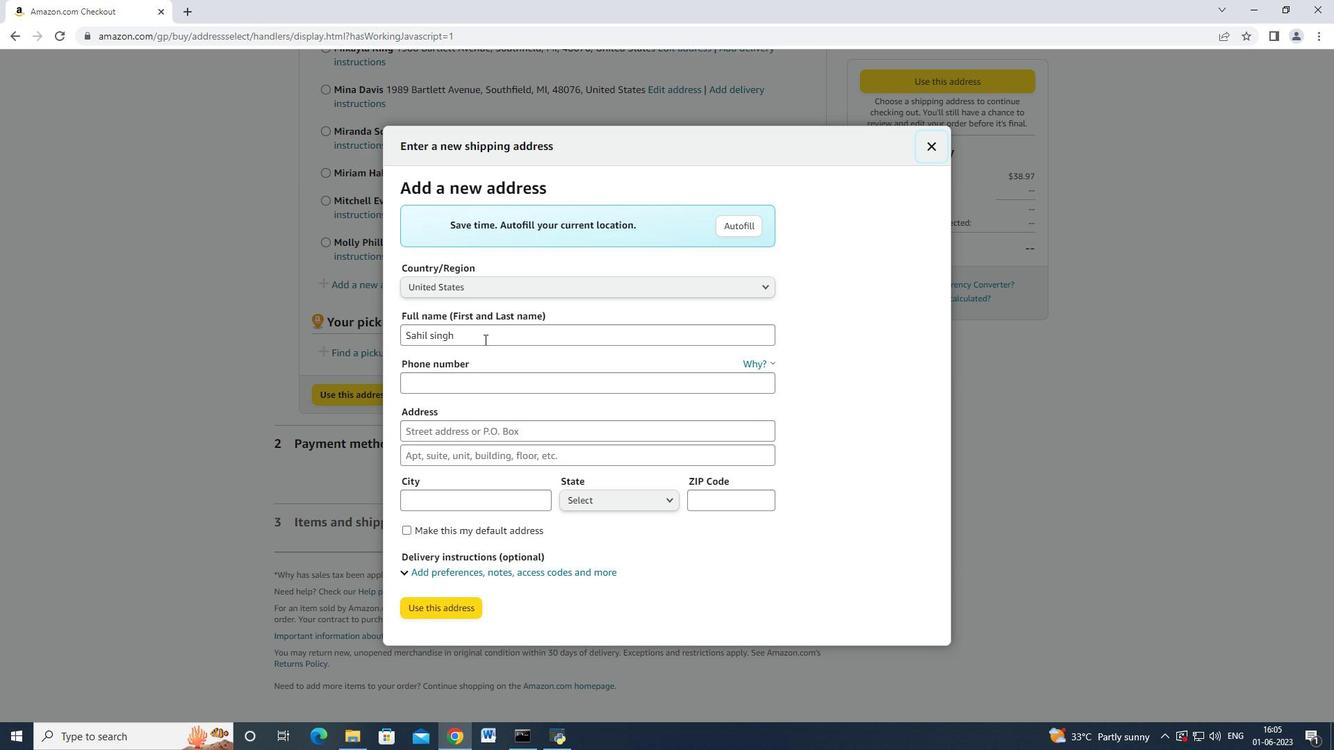 
Action: Mouse moved to (407, 341)
Screenshot: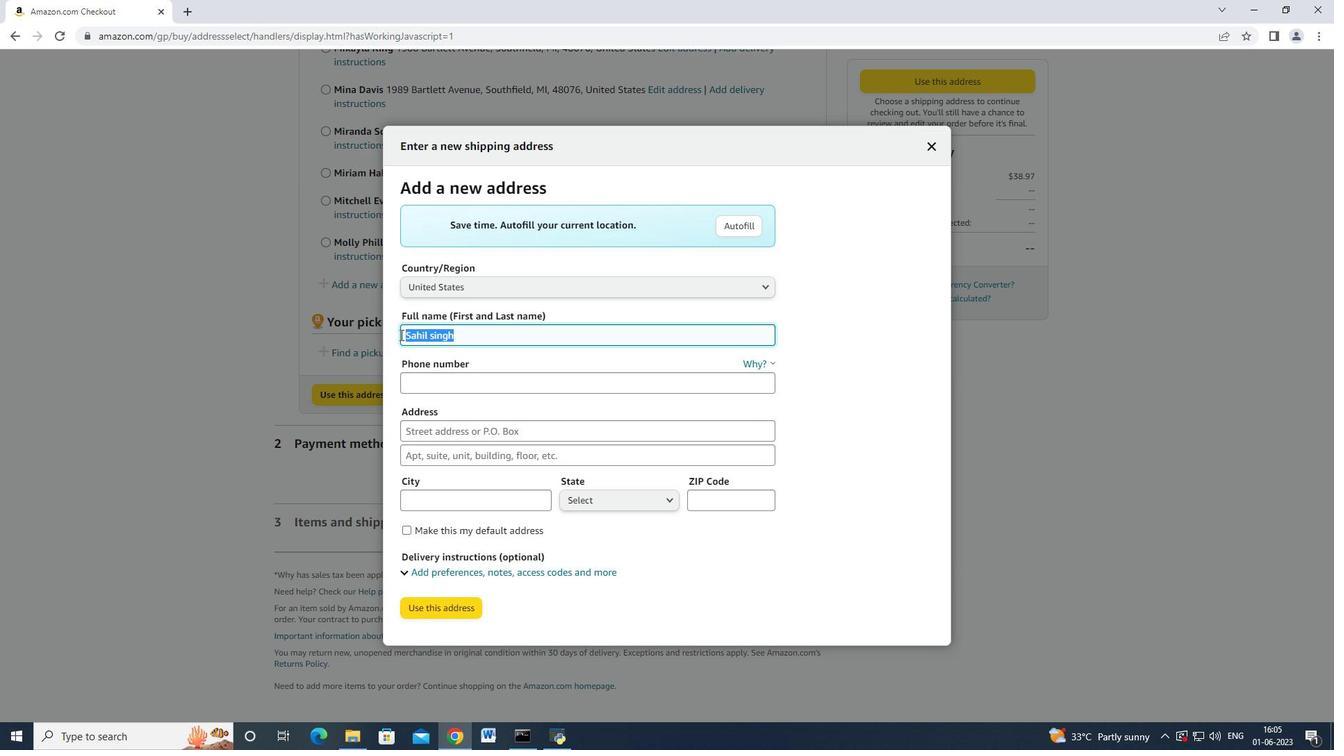
Action: Key pressed <Key.backspace>carlos<Key.space>perez<Key.tab><Key.tab>3522153680<Key.tab><Key.shift><Key.shift><Key.shift><Key.shift><Key.shift><Key.shift><Key.shift><Key.shift><Key.shift><Key.shift><Key.shift><Key.shift><Key.shift>4547<Key.space><Key.shift>Long<Key.space><Key.shift_r>Street<Key.tab><Key.tab><Key.shift>Long<Key.space><Key.shift_r>Street<Key.tab>
Screenshot: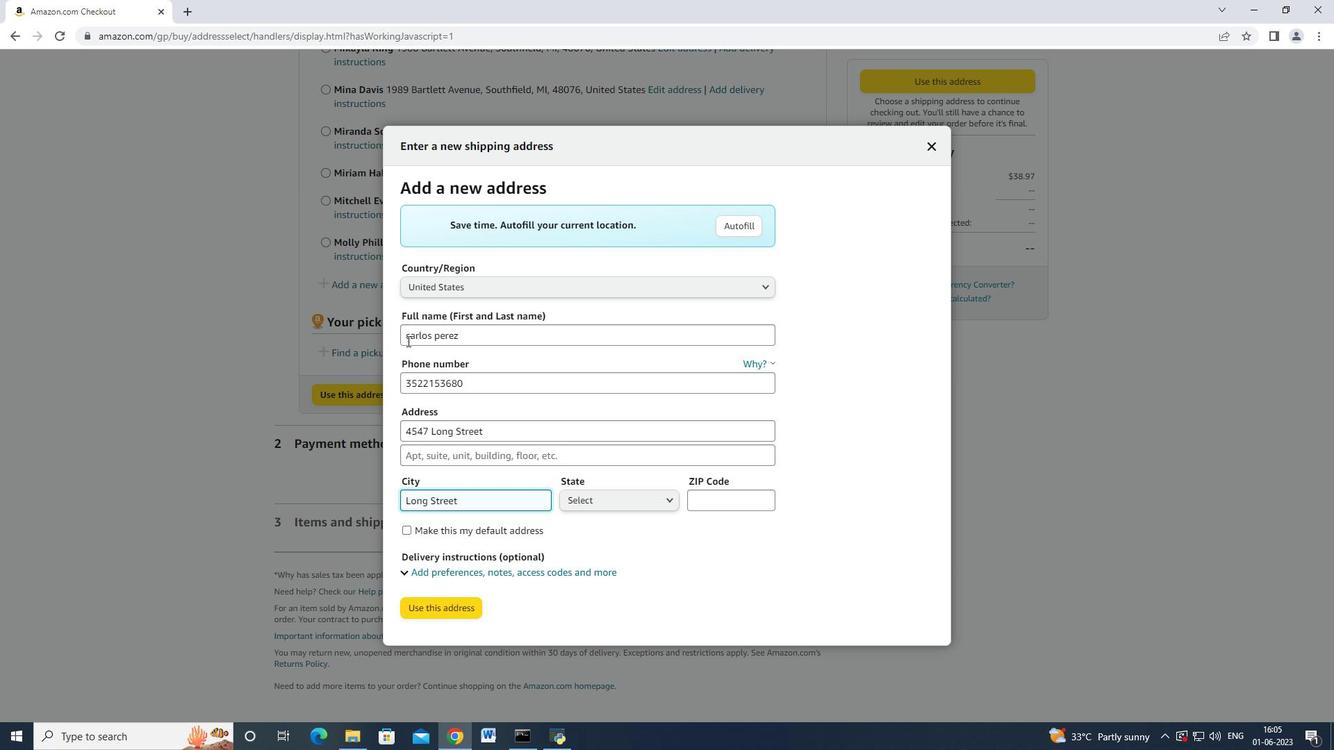 
Action: Mouse moved to (577, 499)
Screenshot: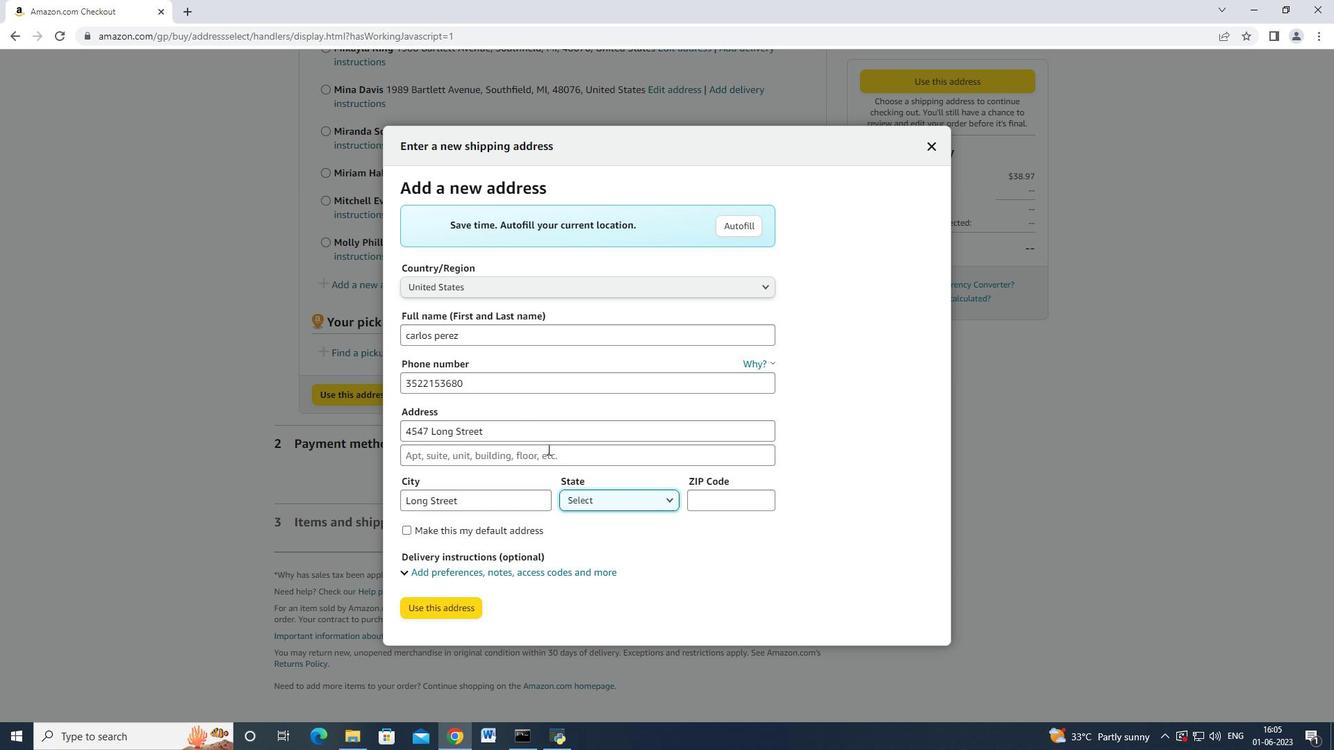 
Action: Mouse pressed left at (577, 499)
Screenshot: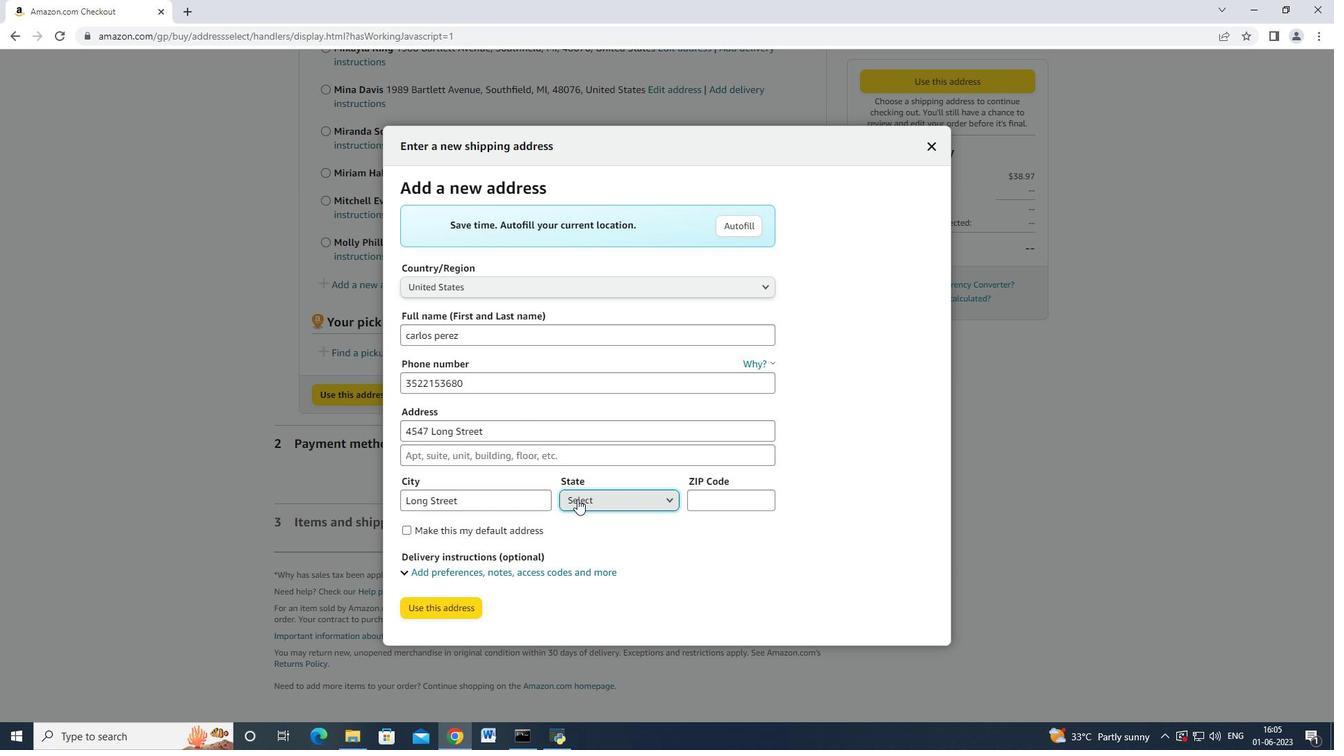 
Action: Mouse moved to (619, 281)
Screenshot: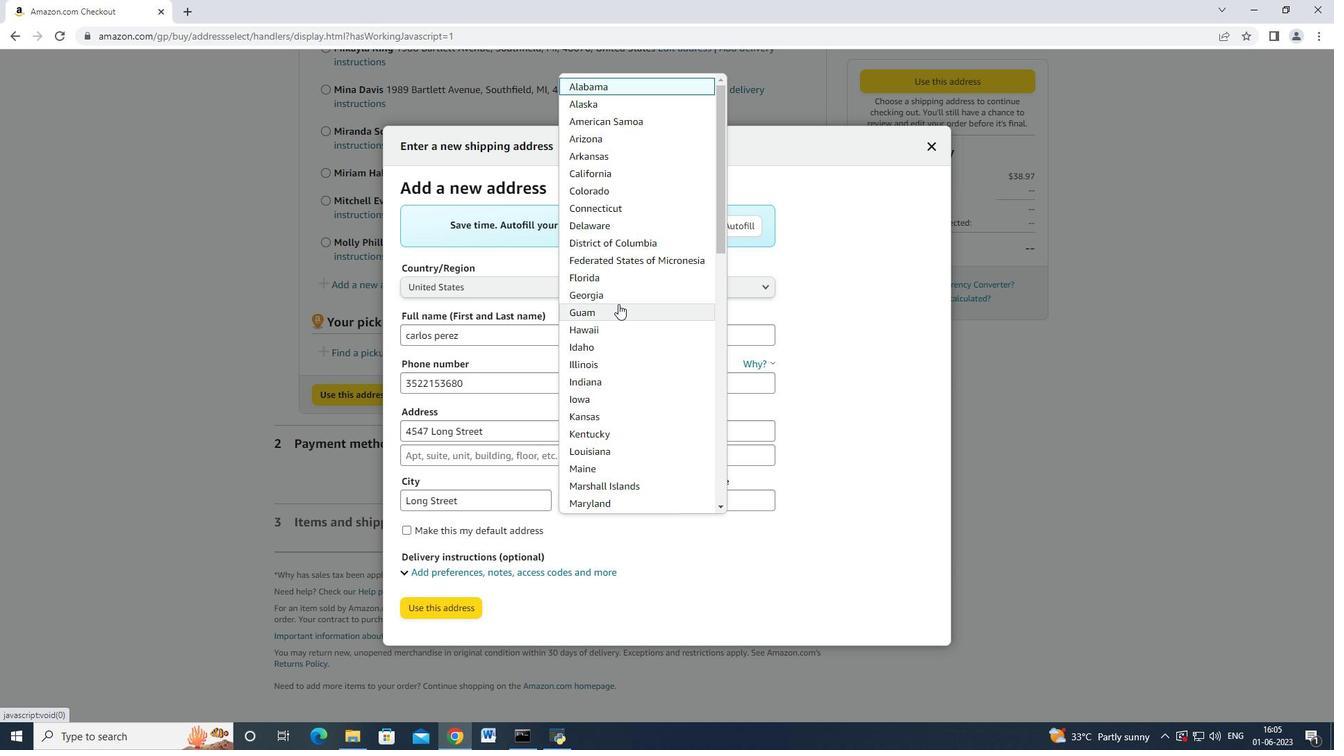 
Action: Mouse scrolled (619, 280) with delta (0, 0)
Screenshot: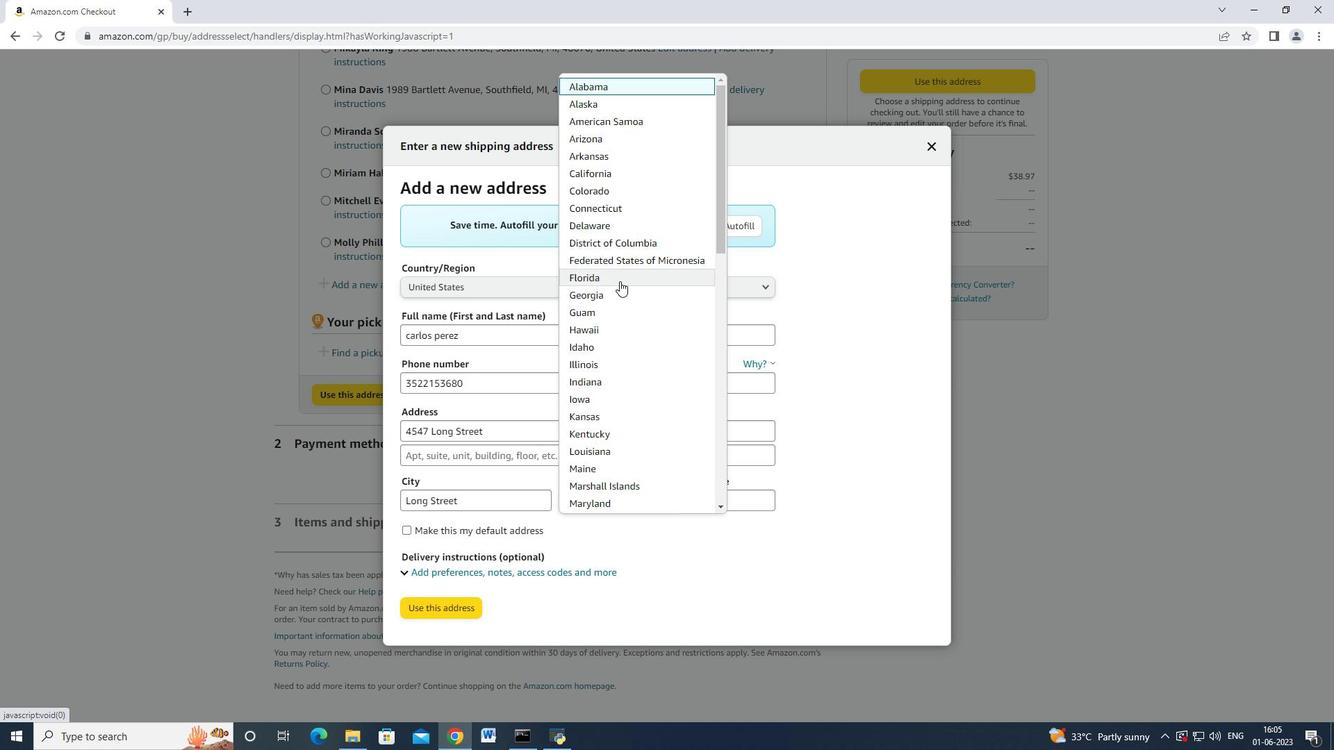 
Action: Mouse moved to (620, 281)
Screenshot: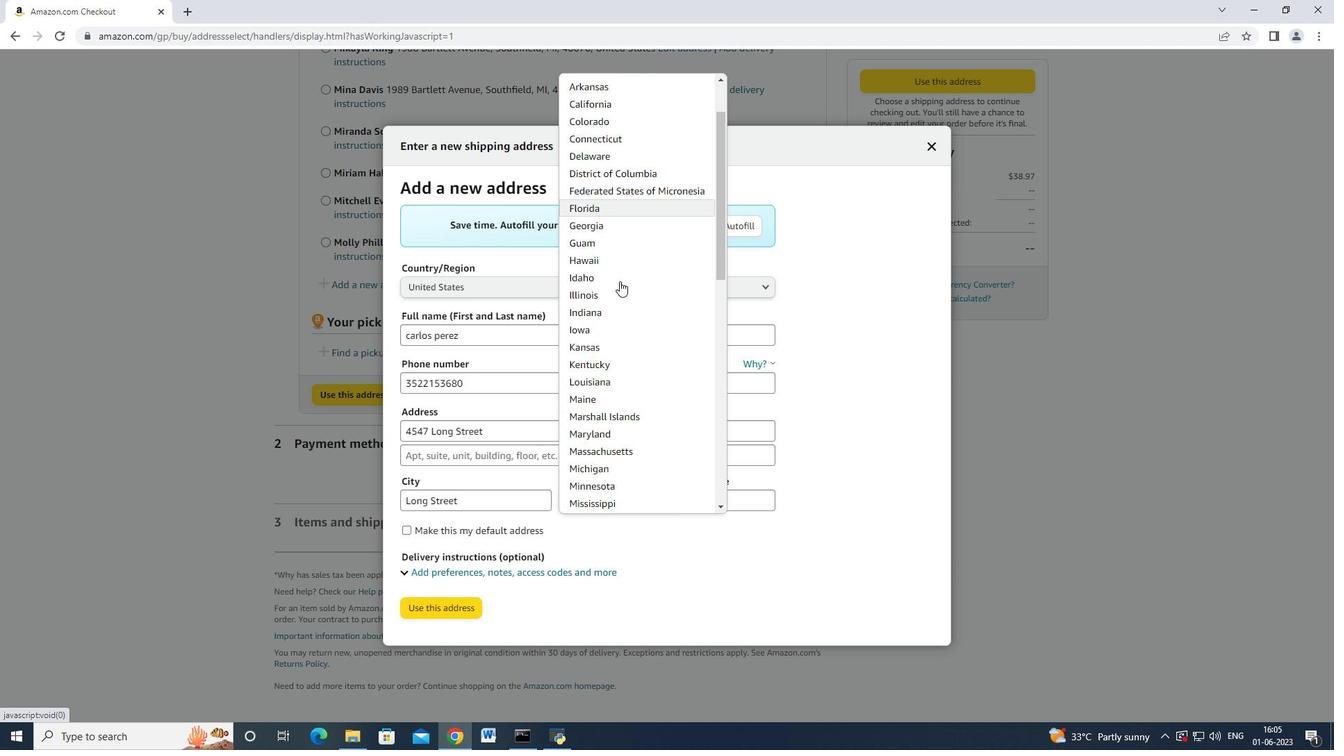 
Action: Mouse scrolled (620, 280) with delta (0, 0)
Screenshot: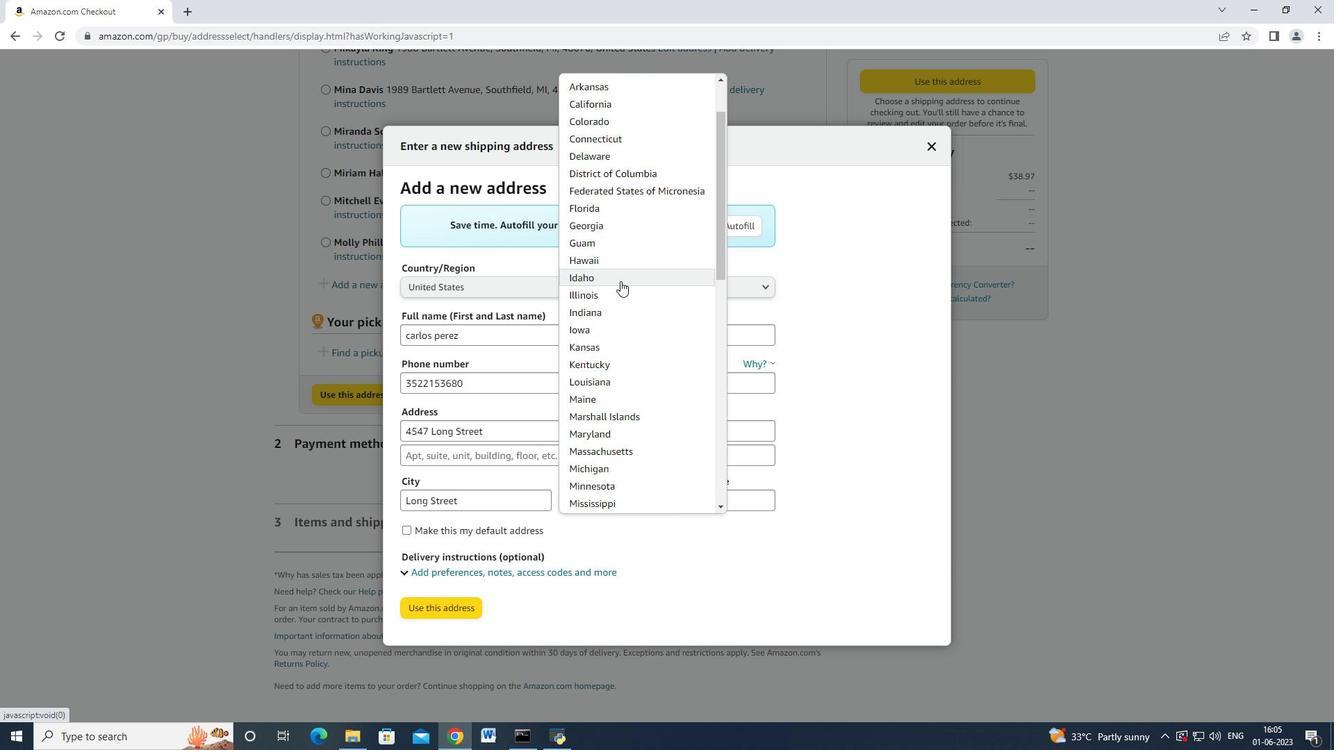 
Action: Mouse scrolled (620, 280) with delta (0, 0)
